 Task: Play online Dominion games.
Action: Mouse moved to (502, 403)
Screenshot: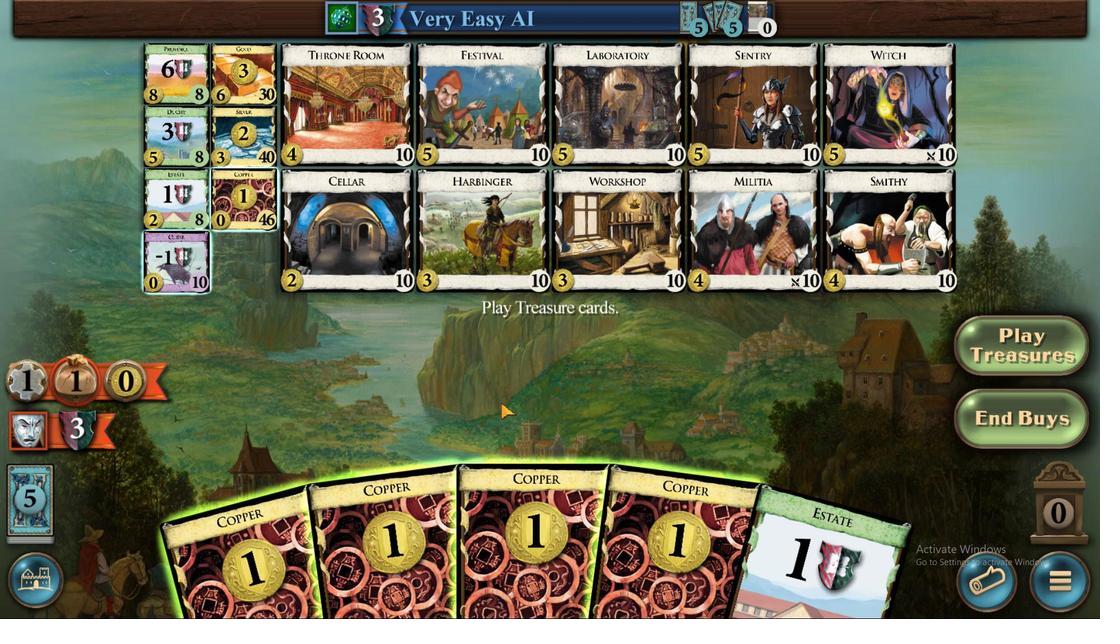 
Action: Mouse pressed left at (502, 403)
Screenshot: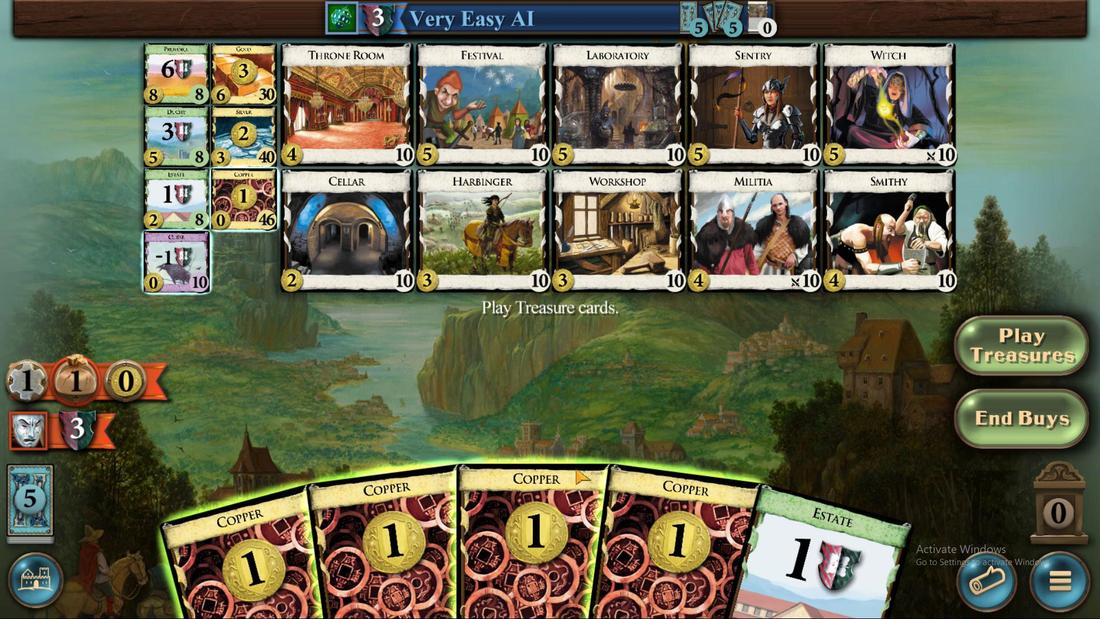 
Action: Mouse moved to (568, 529)
Screenshot: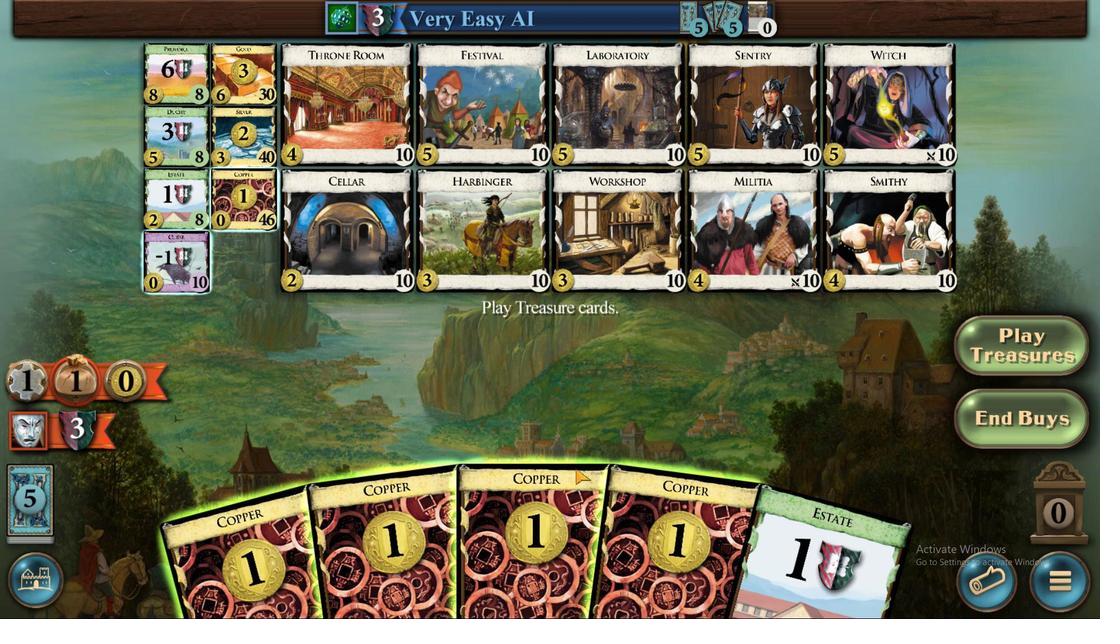 
Action: Mouse pressed left at (568, 529)
Screenshot: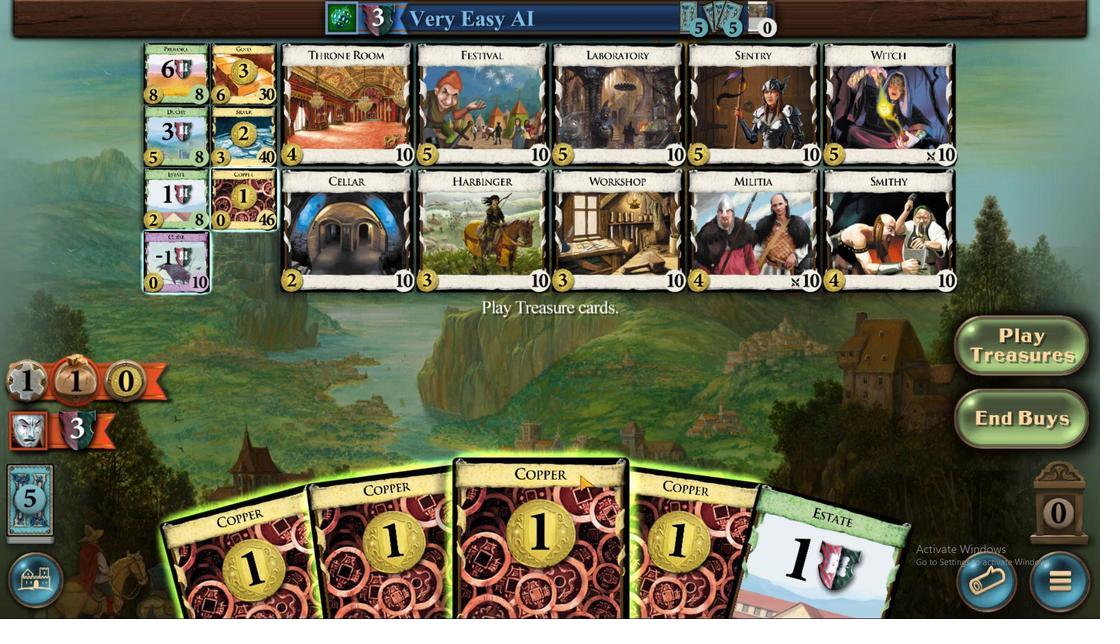 
Action: Mouse moved to (601, 540)
Screenshot: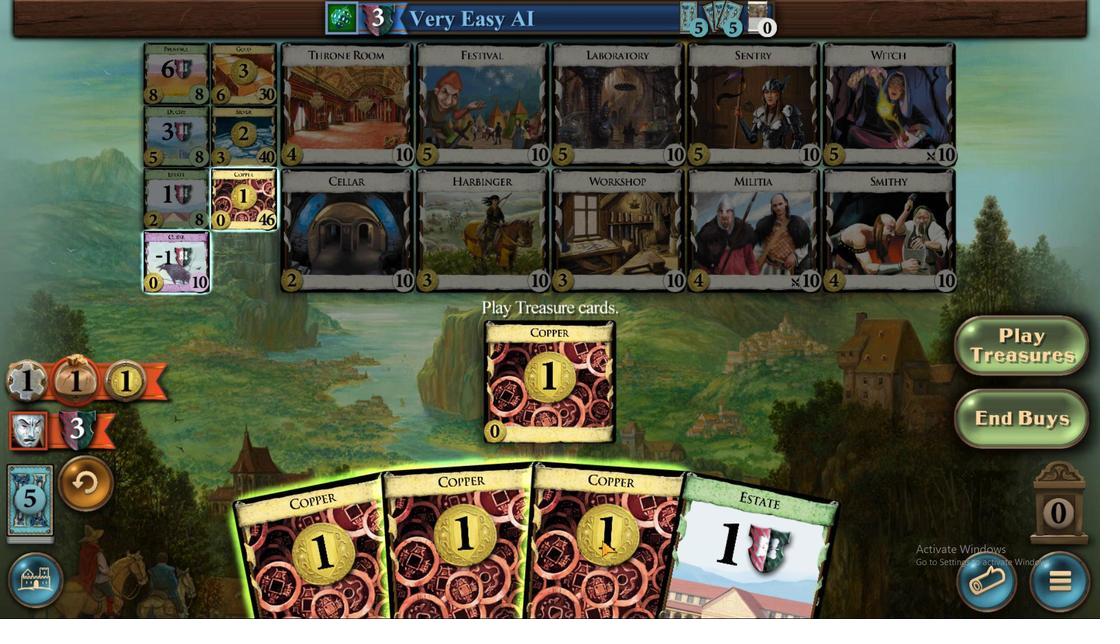 
Action: Mouse pressed left at (601, 540)
Screenshot: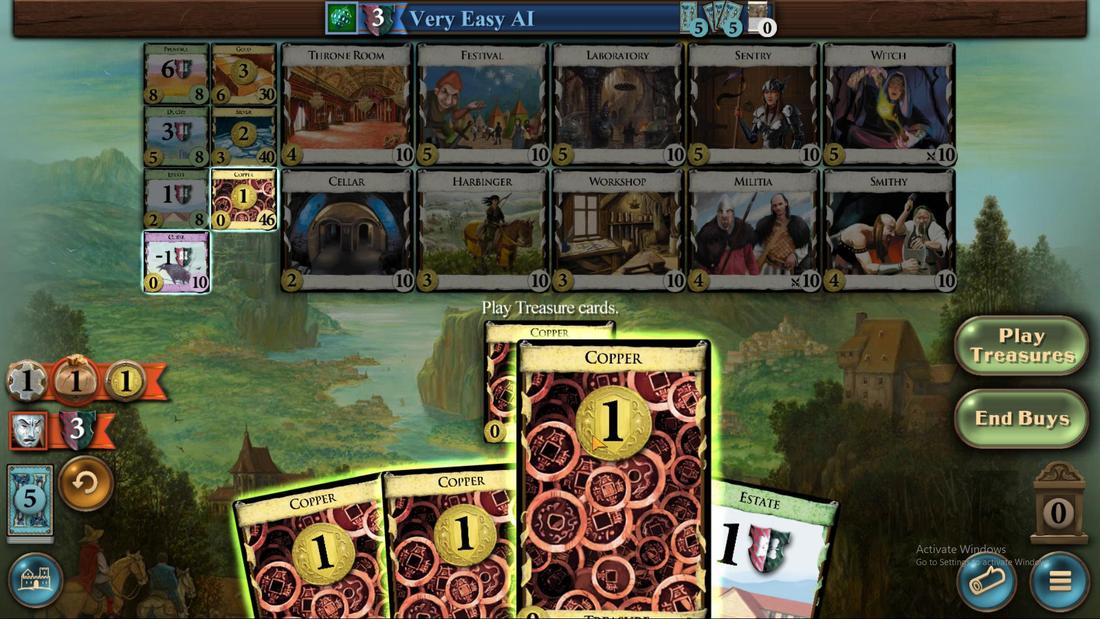 
Action: Mouse moved to (247, 199)
Screenshot: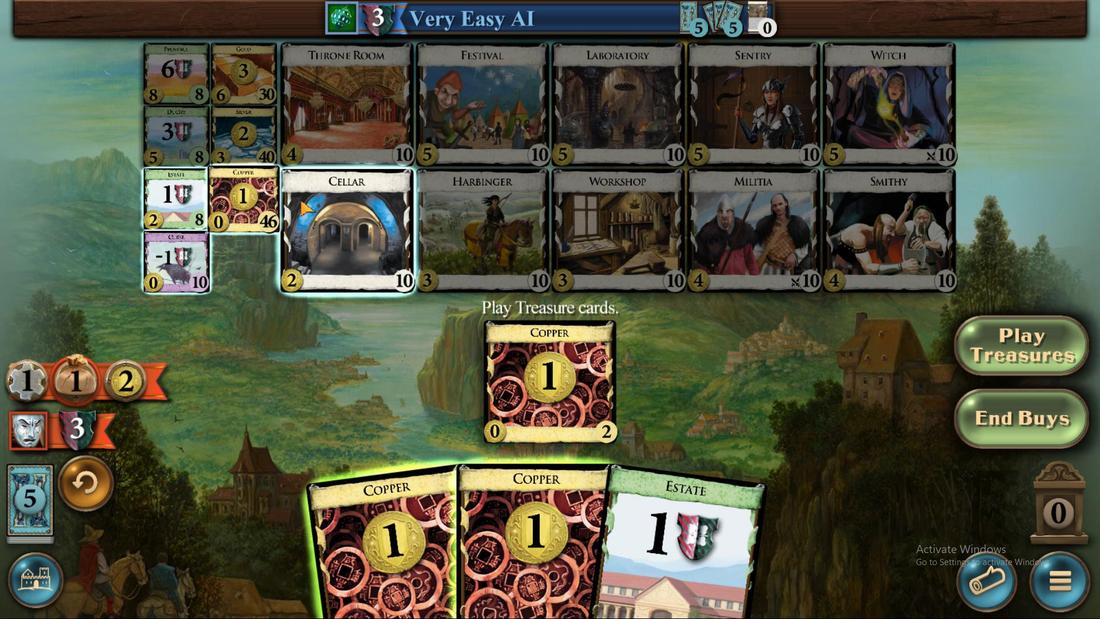 
Action: Mouse pressed left at (247, 199)
Screenshot: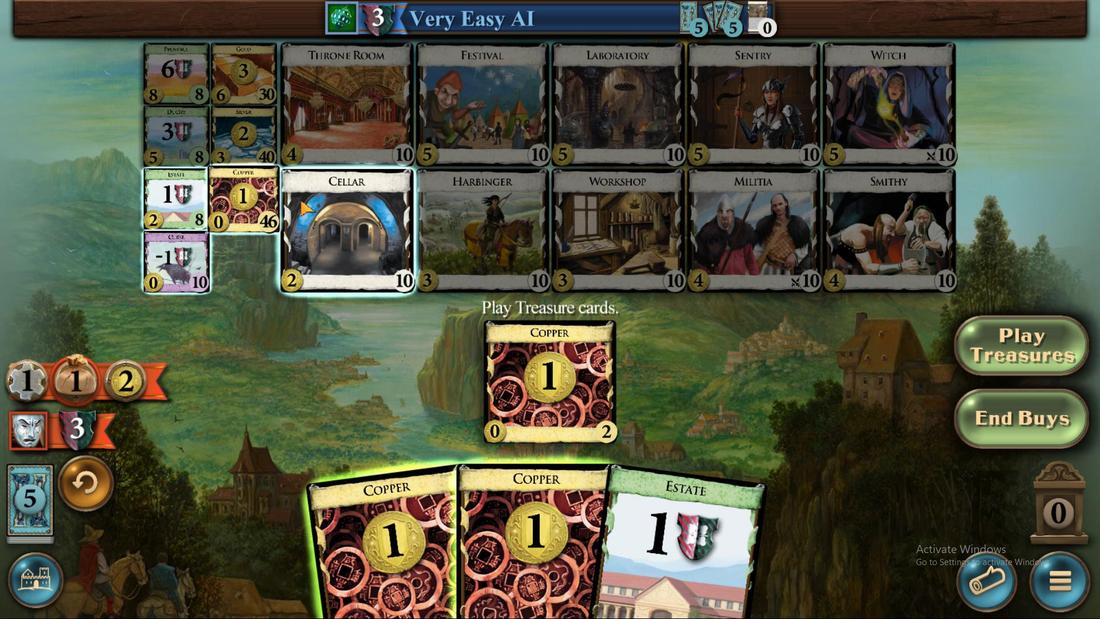 
Action: Mouse moved to (515, 582)
Screenshot: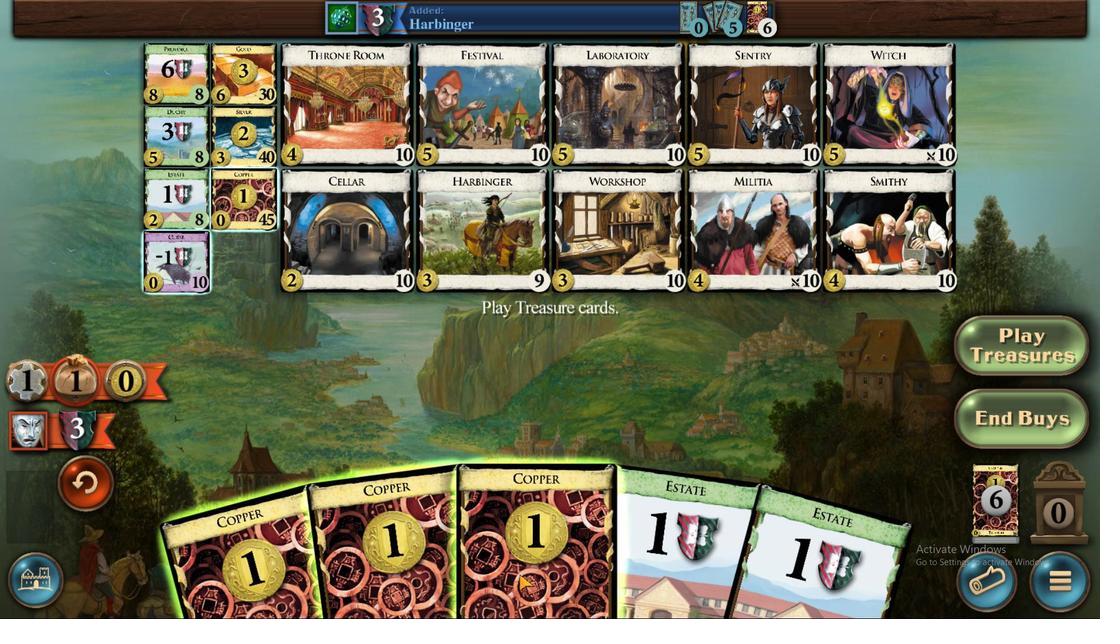 
Action: Mouse pressed left at (515, 582)
Screenshot: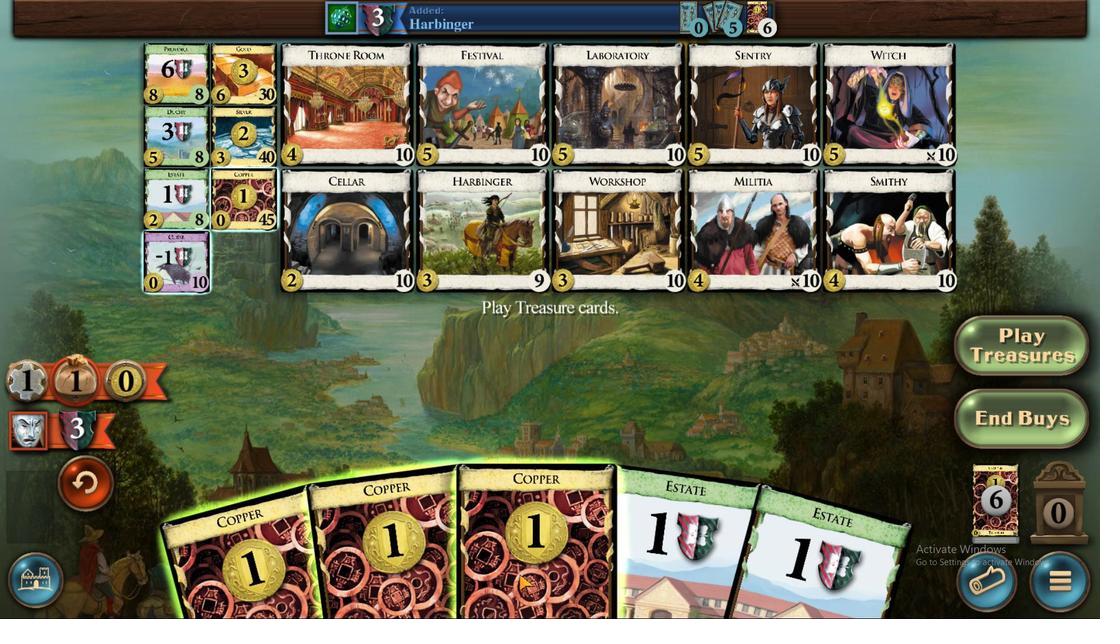 
Action: Mouse moved to (522, 509)
Screenshot: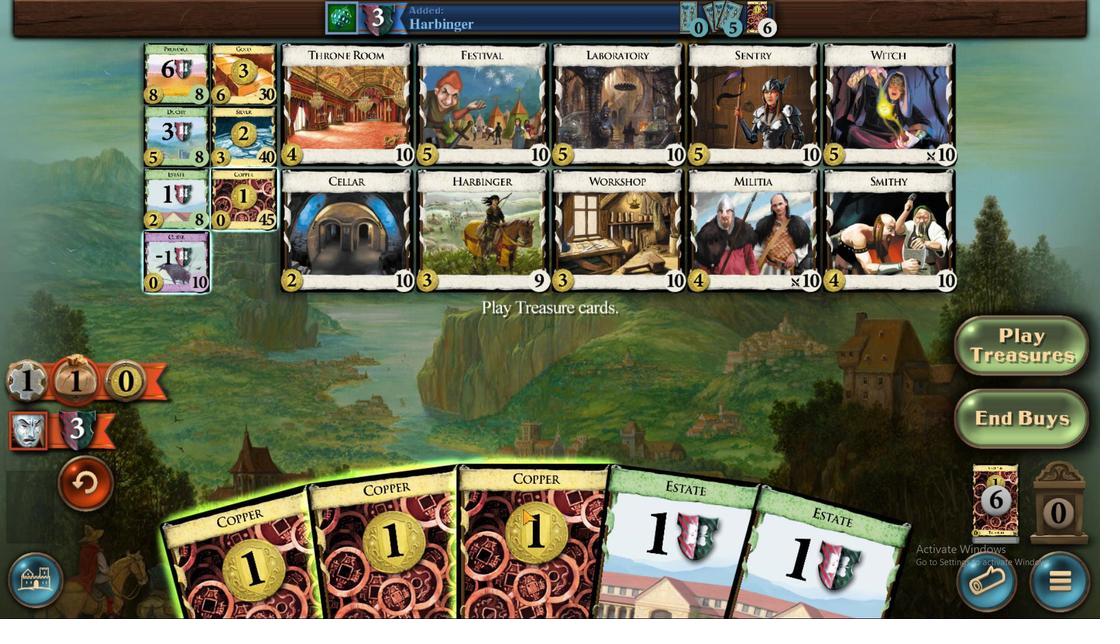 
Action: Mouse pressed left at (522, 509)
Screenshot: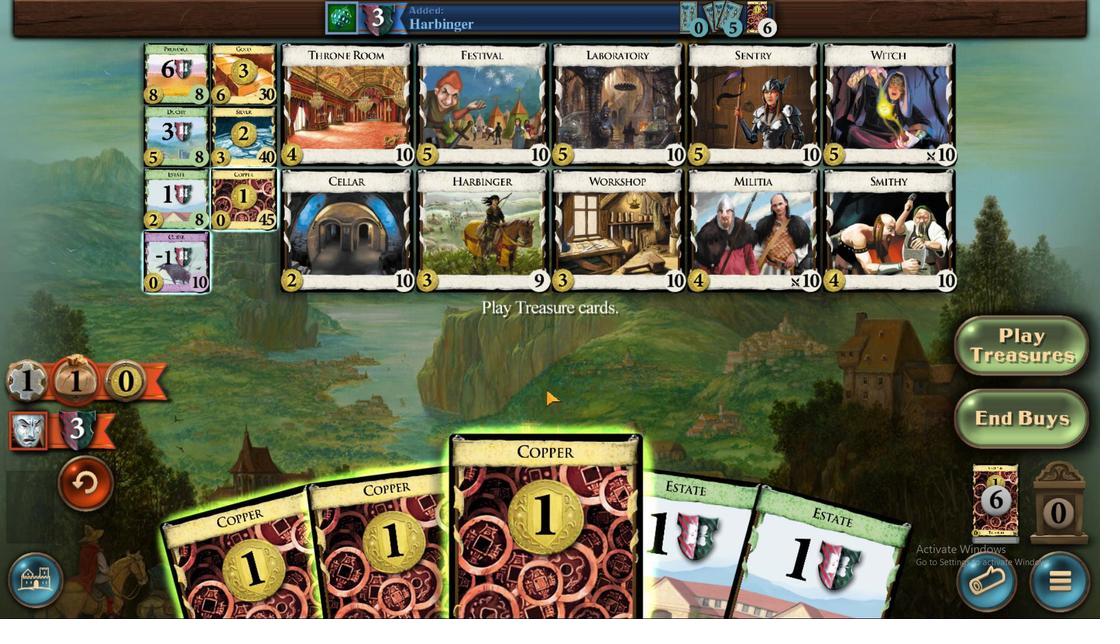 
Action: Mouse moved to (486, 496)
Screenshot: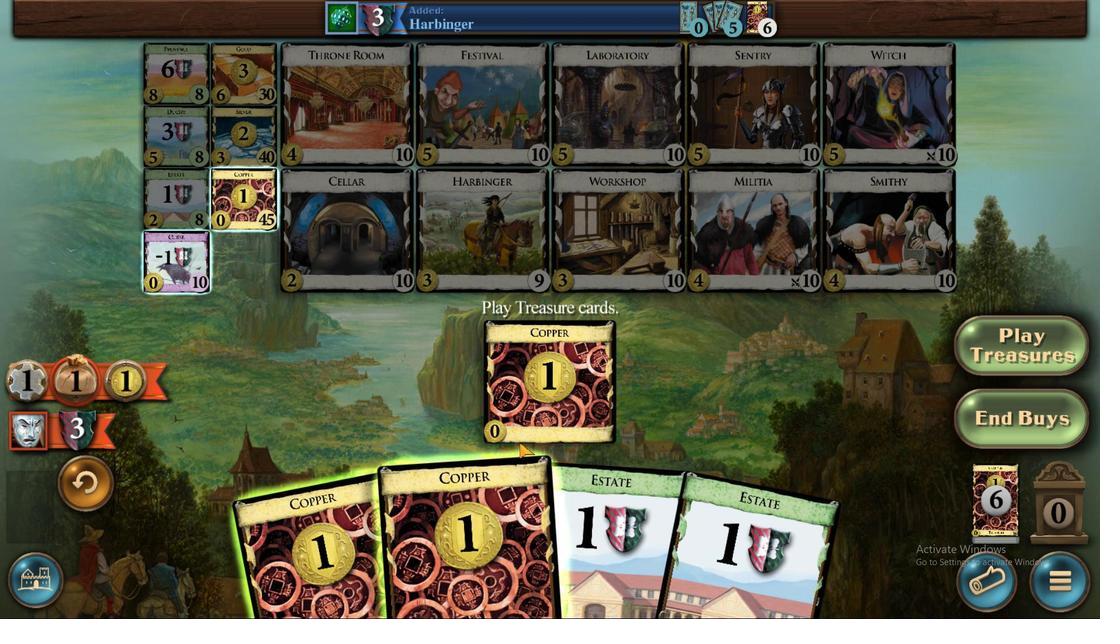 
Action: Mouse pressed left at (486, 496)
Screenshot: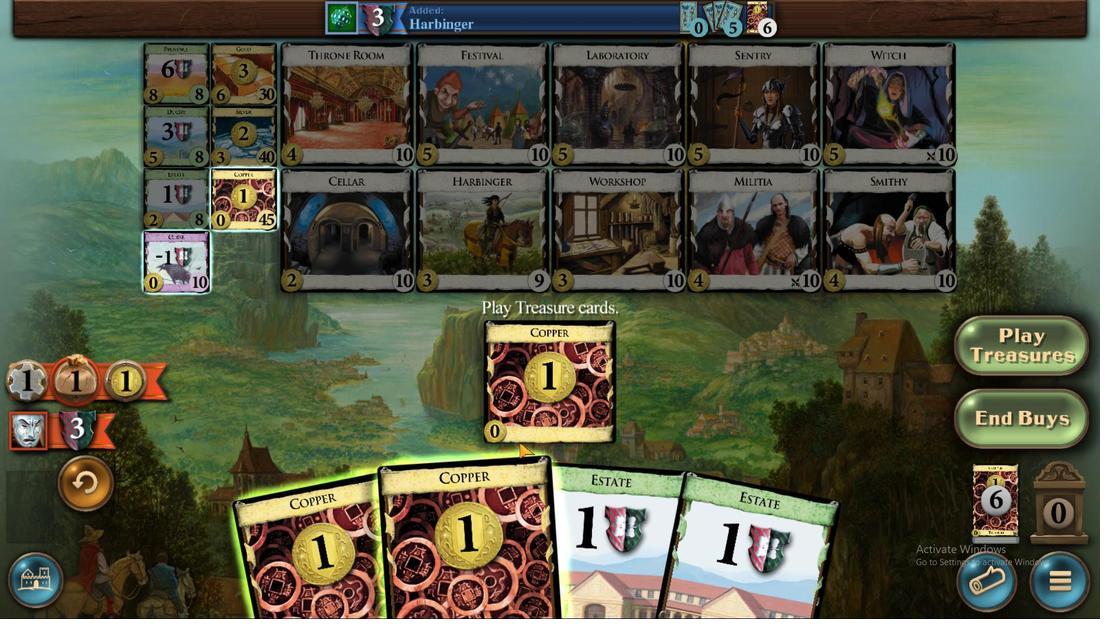 
Action: Mouse moved to (425, 531)
Screenshot: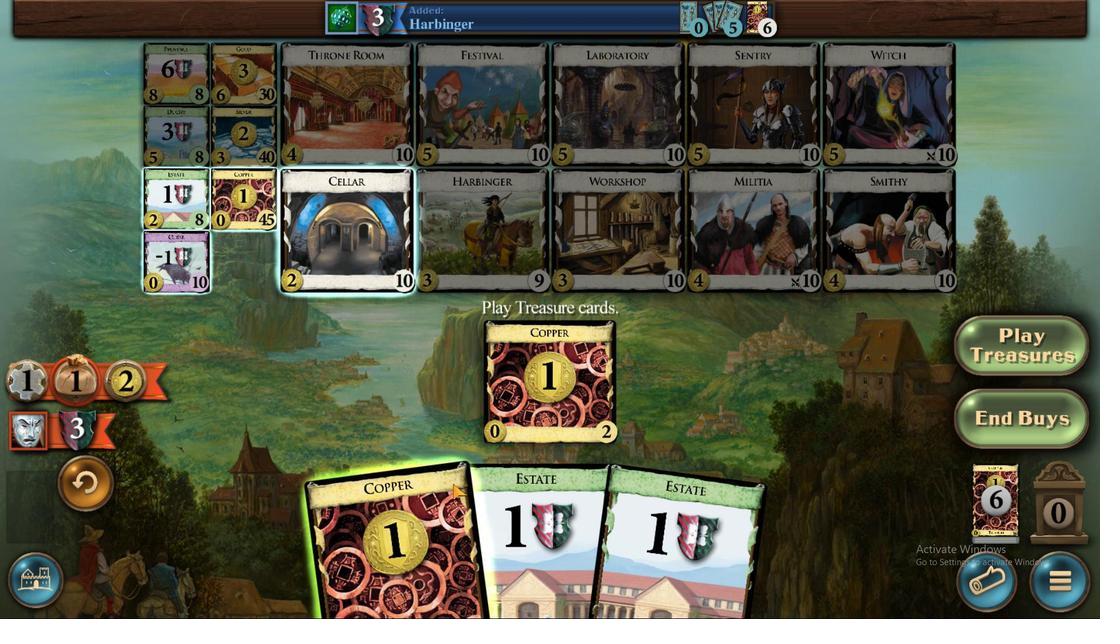 
Action: Mouse pressed left at (425, 531)
Screenshot: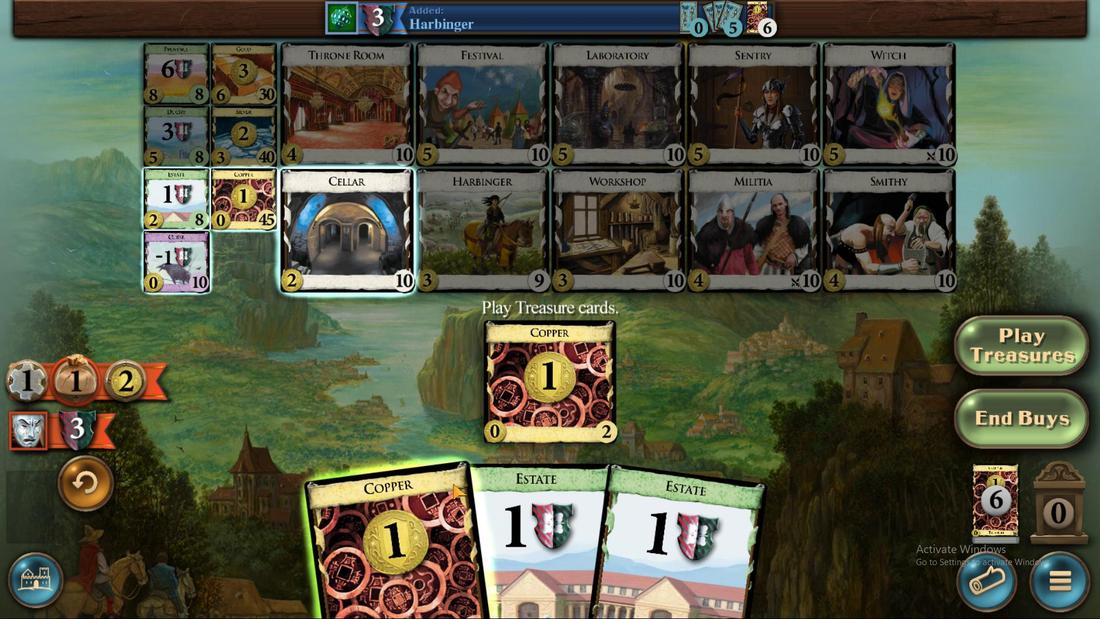 
Action: Mouse moved to (231, 124)
Screenshot: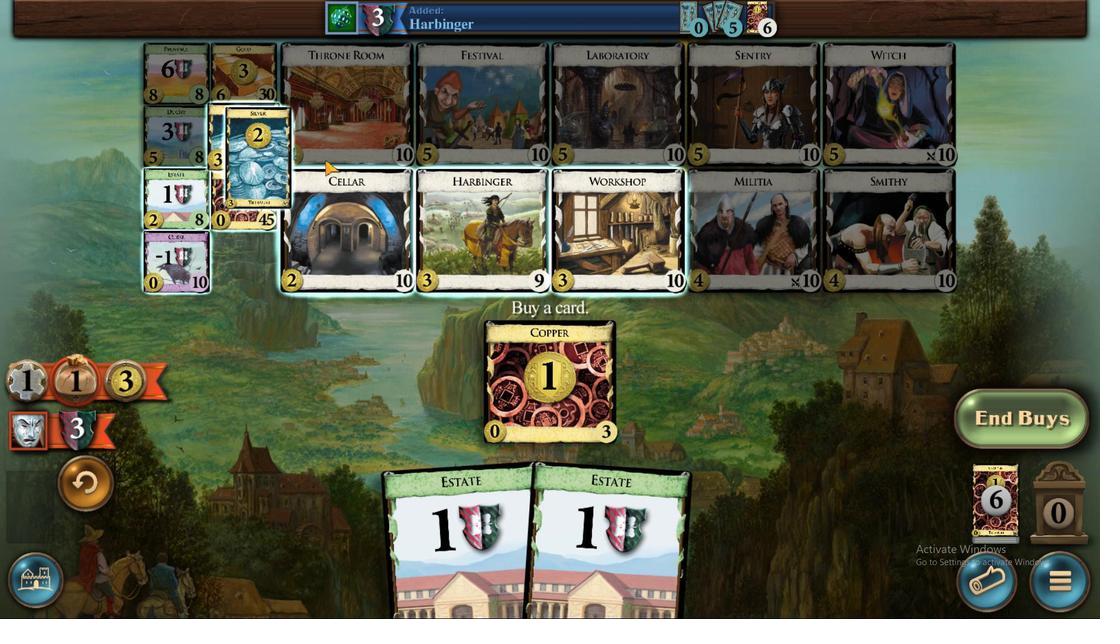 
Action: Mouse pressed left at (231, 124)
Screenshot: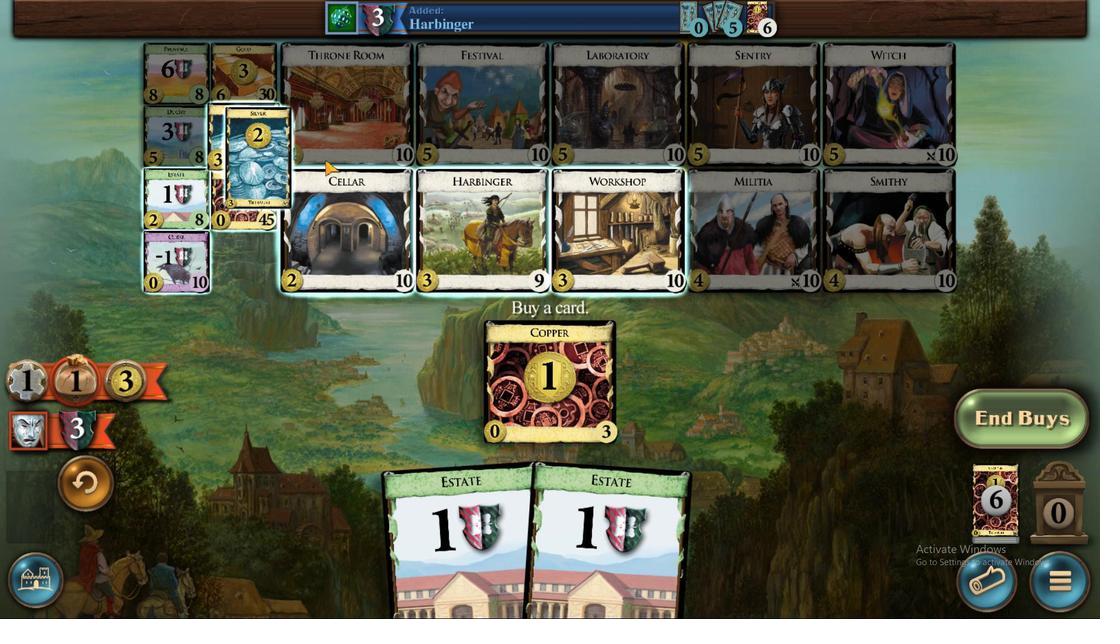
Action: Mouse moved to (538, 518)
Screenshot: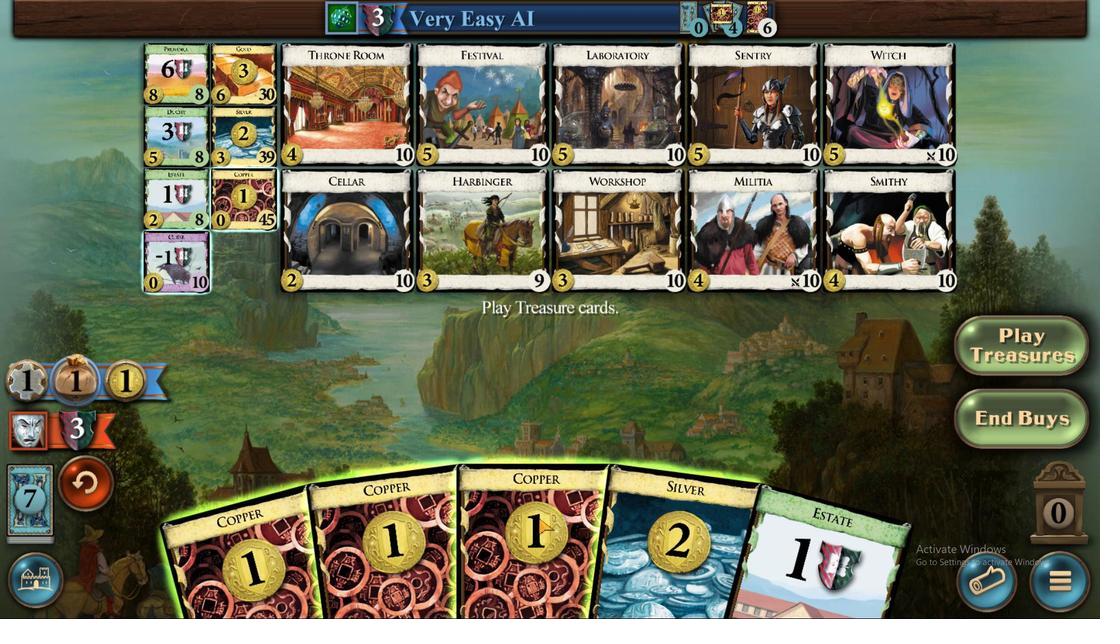 
Action: Mouse pressed left at (538, 518)
Screenshot: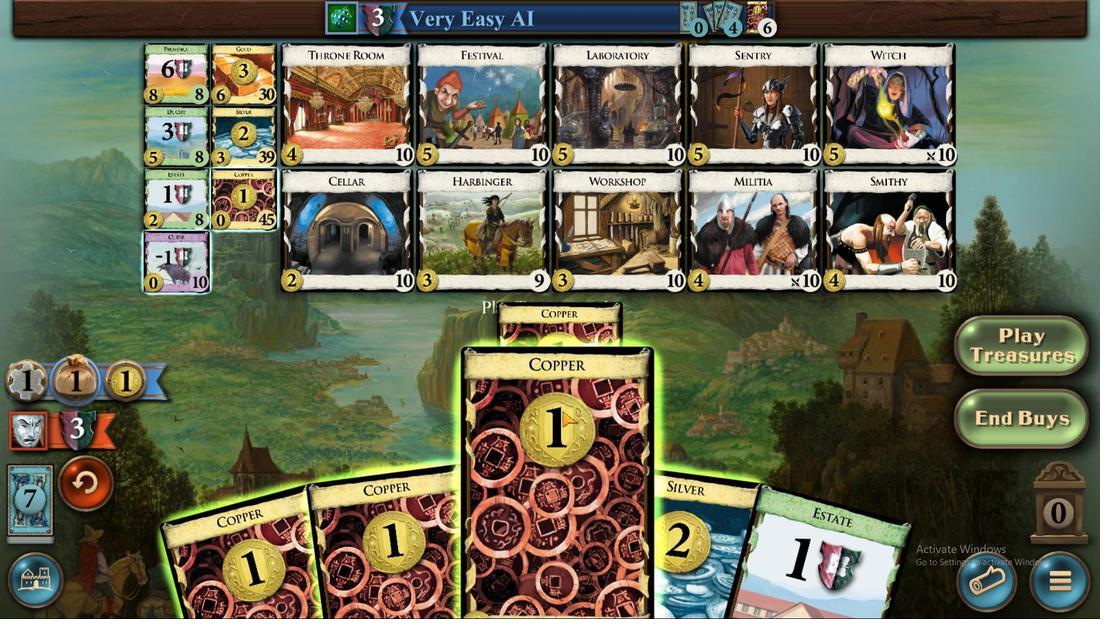 
Action: Mouse moved to (633, 523)
Screenshot: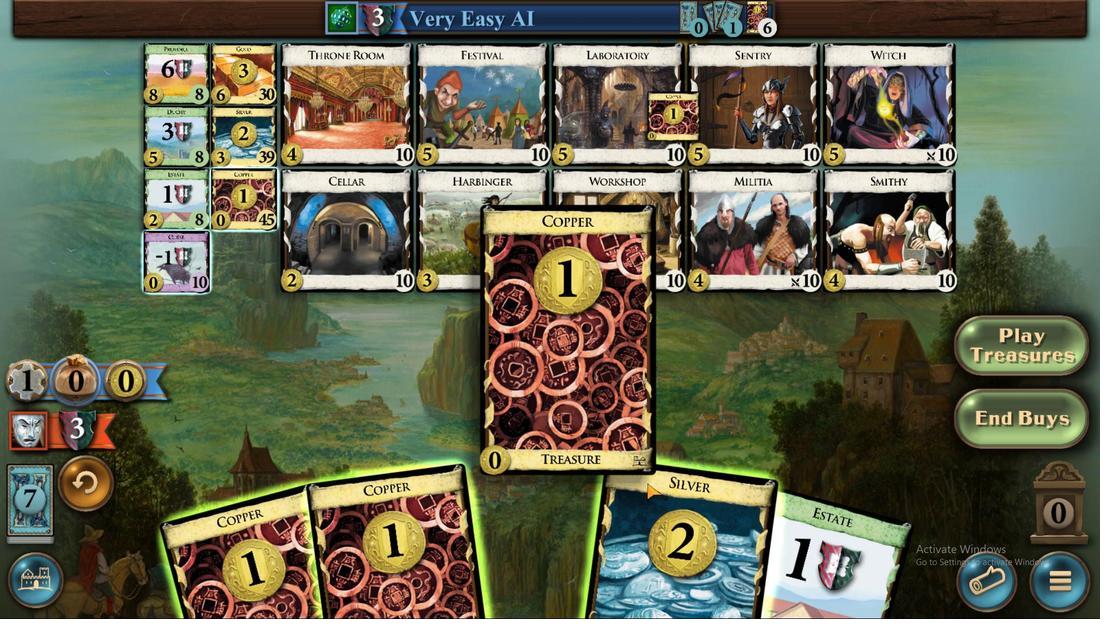 
Action: Mouse pressed left at (633, 523)
Screenshot: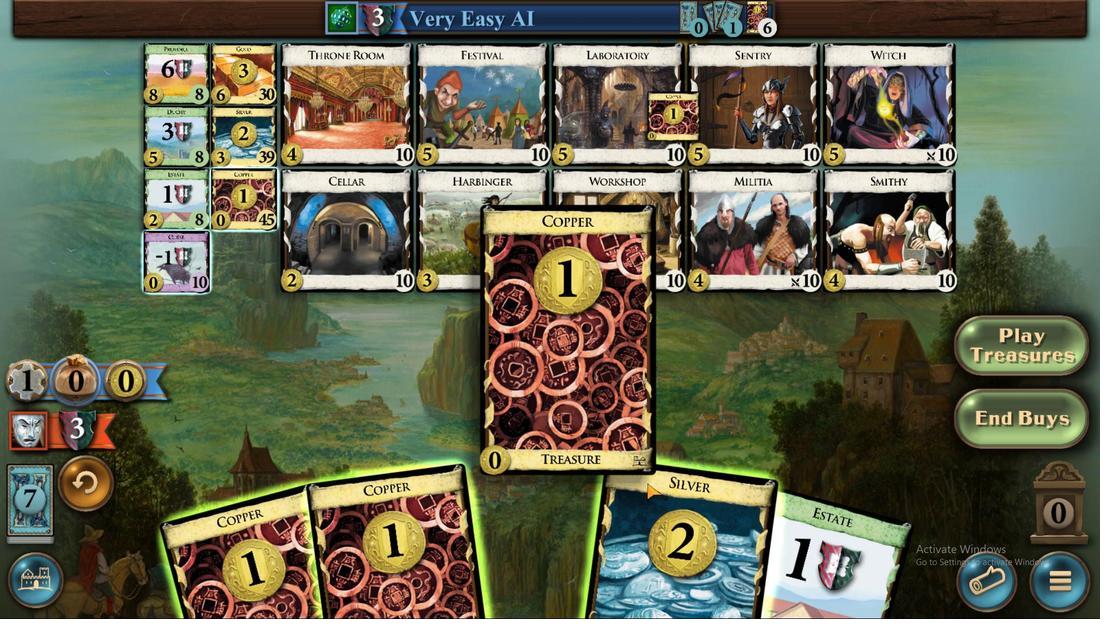 
Action: Mouse moved to (430, 538)
Screenshot: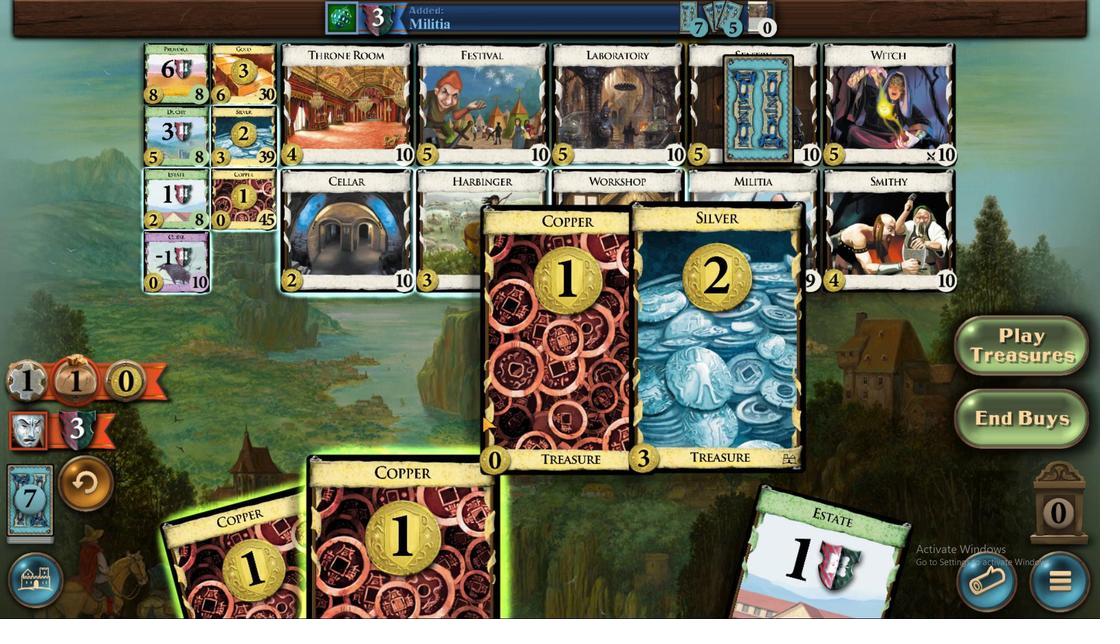
Action: Mouse pressed left at (430, 538)
Screenshot: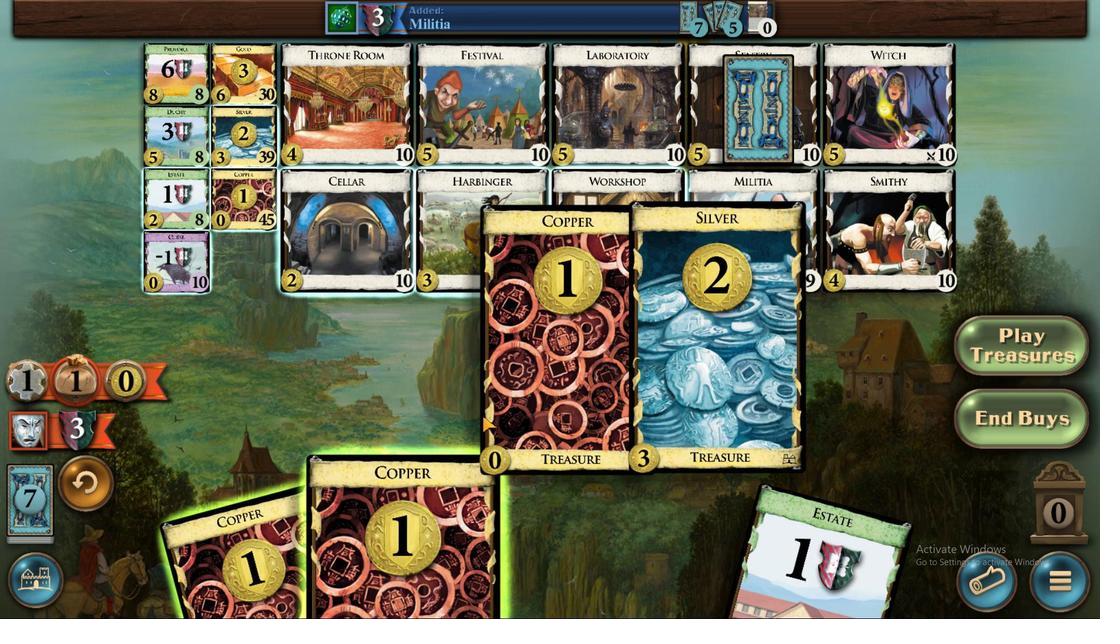 
Action: Mouse moved to (244, 121)
Screenshot: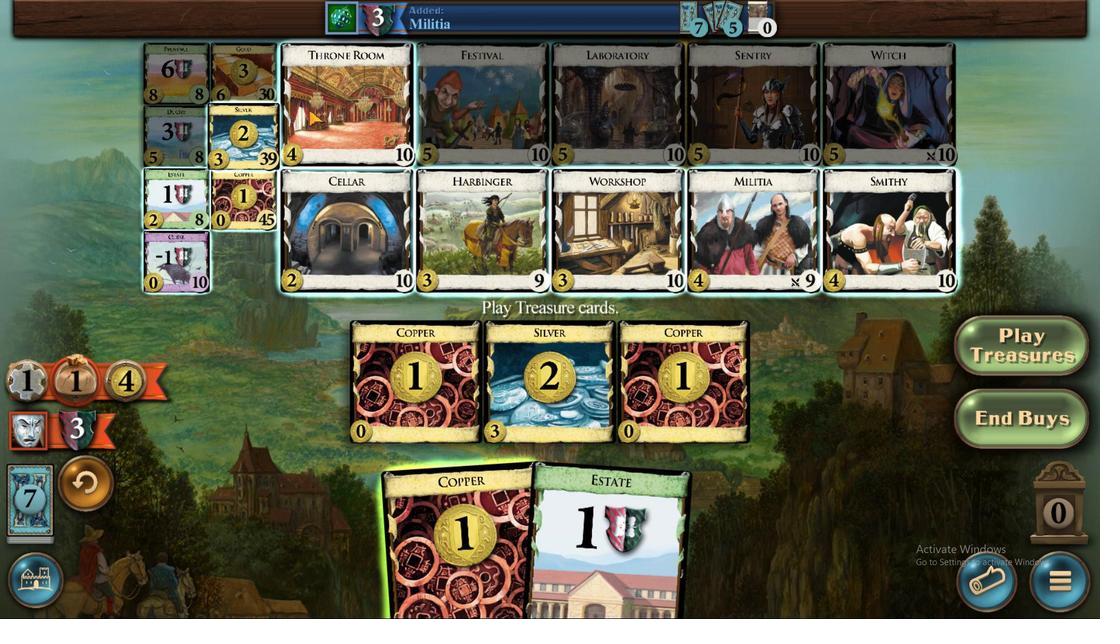 
Action: Mouse pressed left at (244, 121)
Screenshot: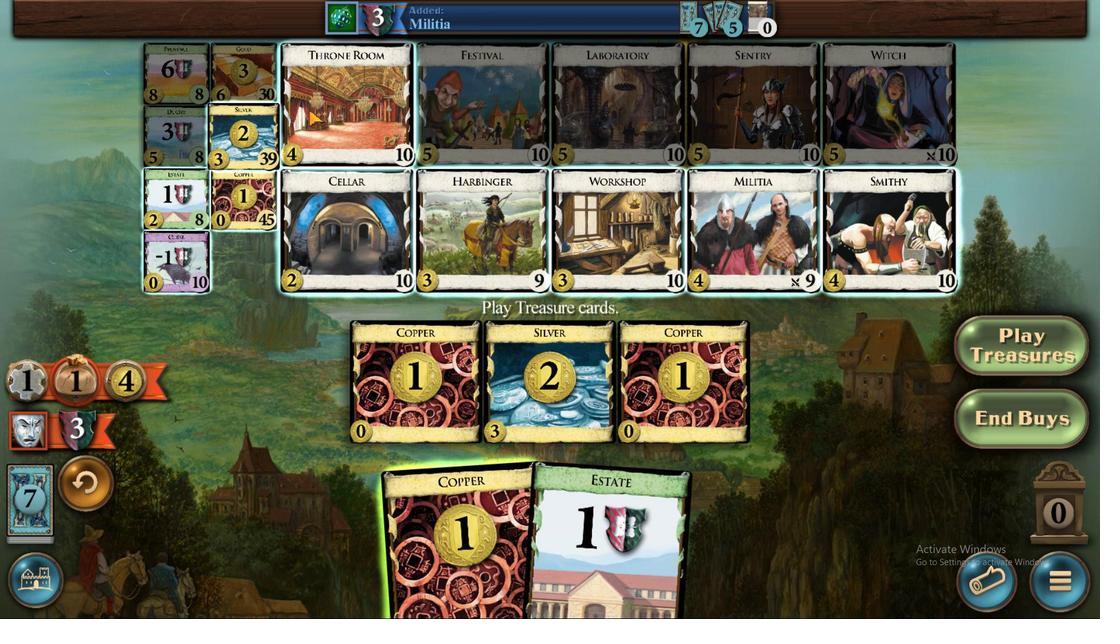 
Action: Mouse moved to (520, 502)
Screenshot: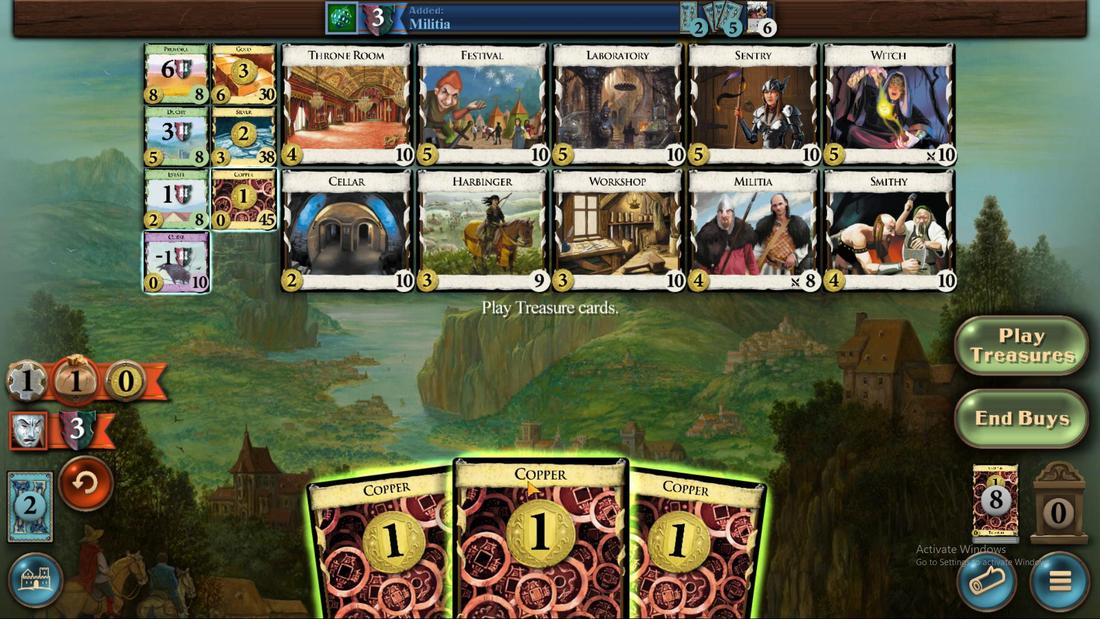 
Action: Mouse pressed left at (520, 502)
Screenshot: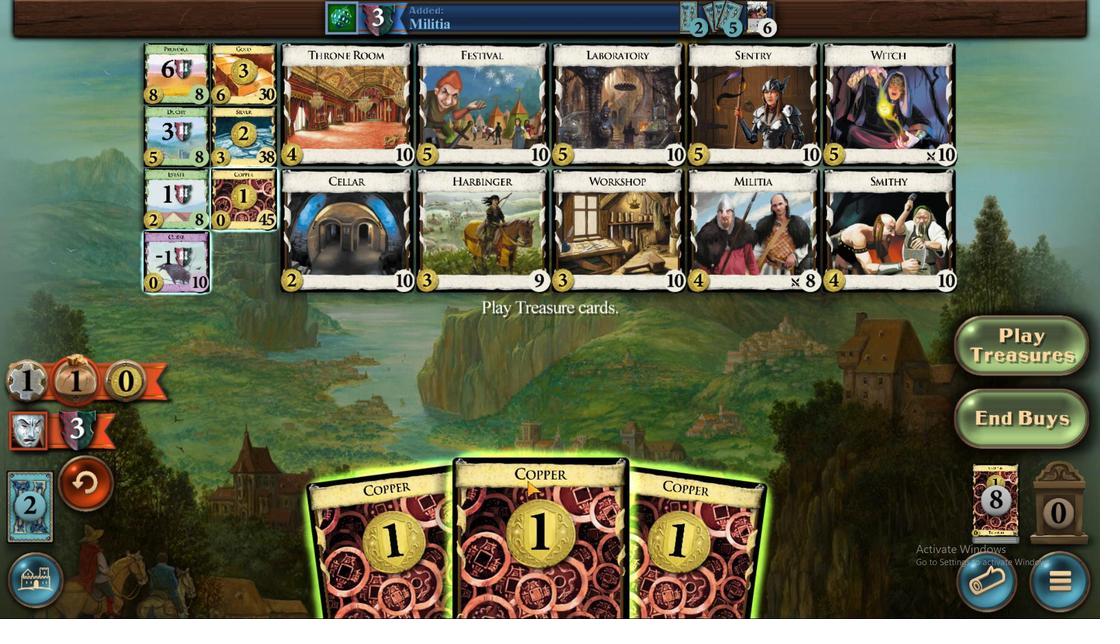
Action: Mouse moved to (586, 560)
Screenshot: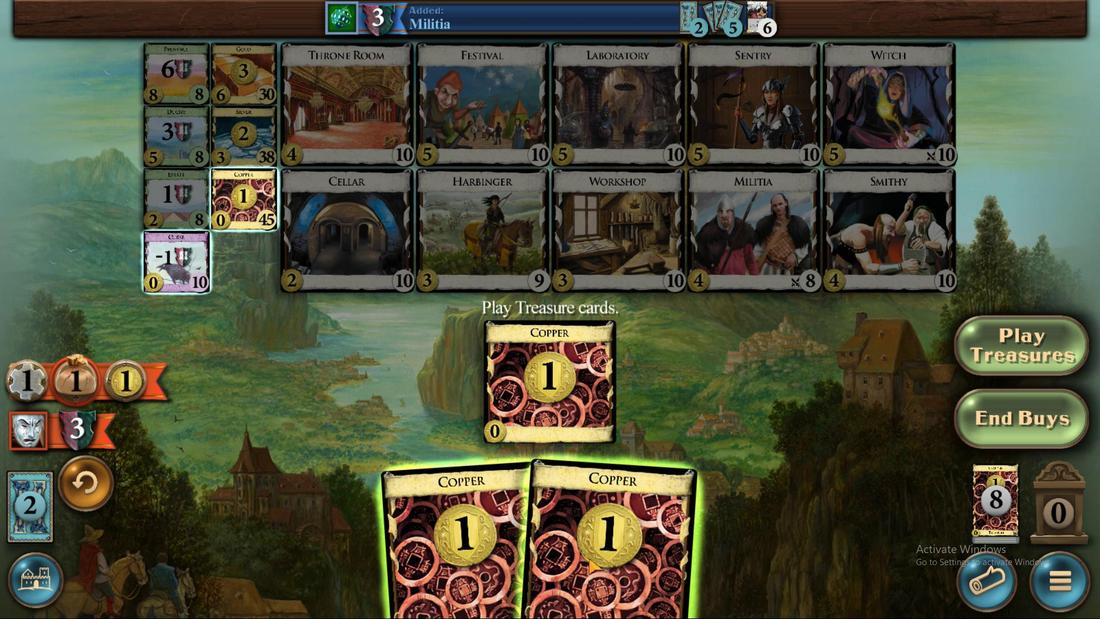 
Action: Mouse pressed left at (586, 560)
Screenshot: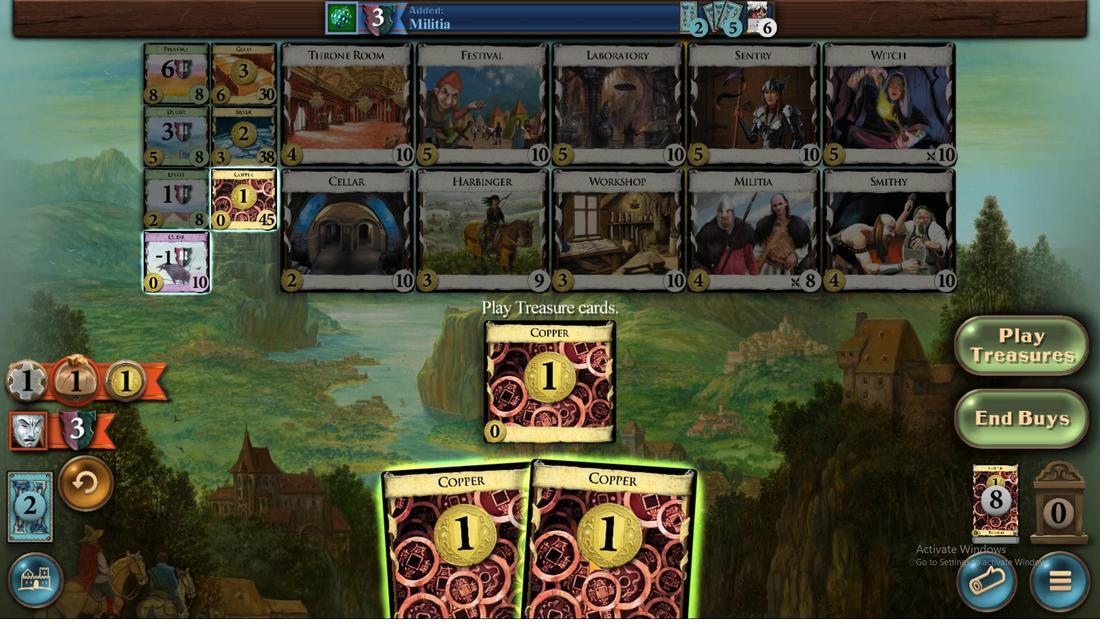 
Action: Mouse moved to (227, 204)
Screenshot: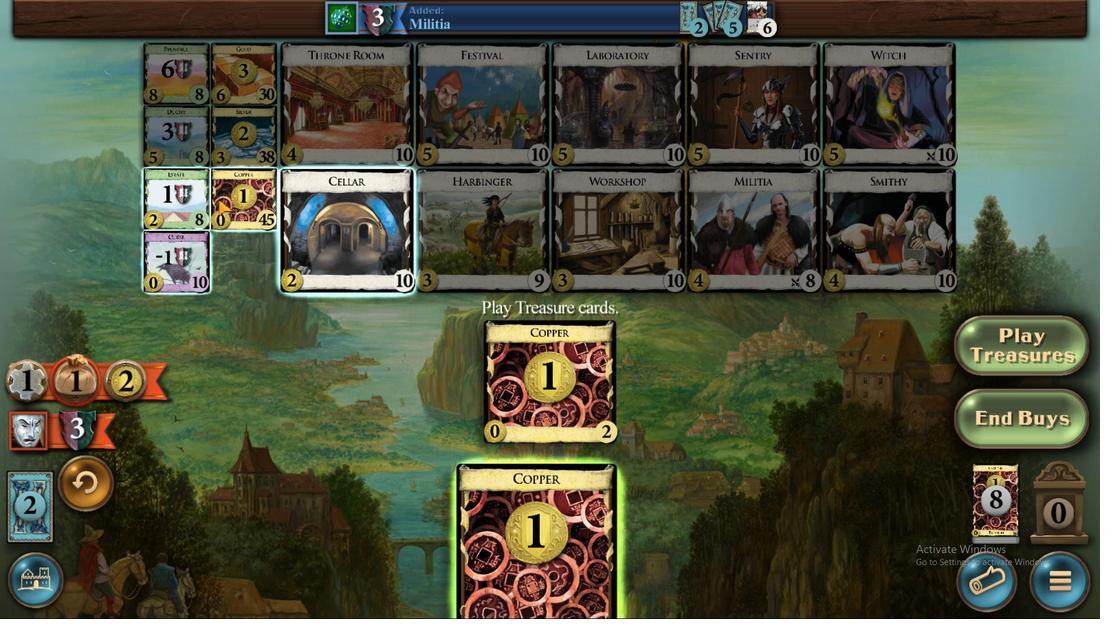 
Action: Mouse pressed left at (227, 204)
Screenshot: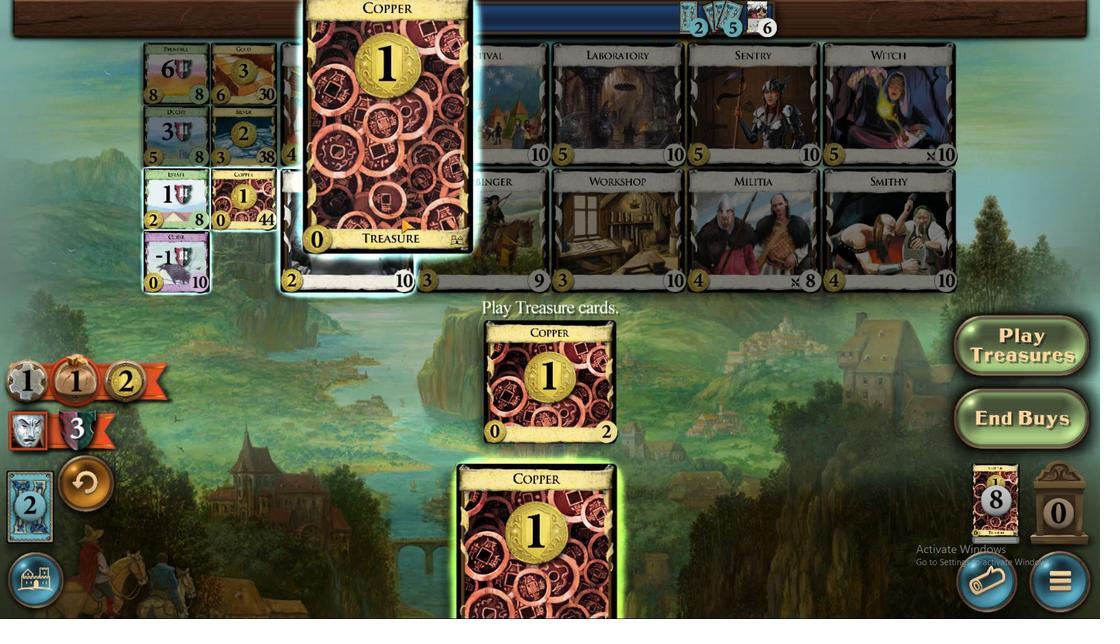 
Action: Mouse moved to (514, 533)
Screenshot: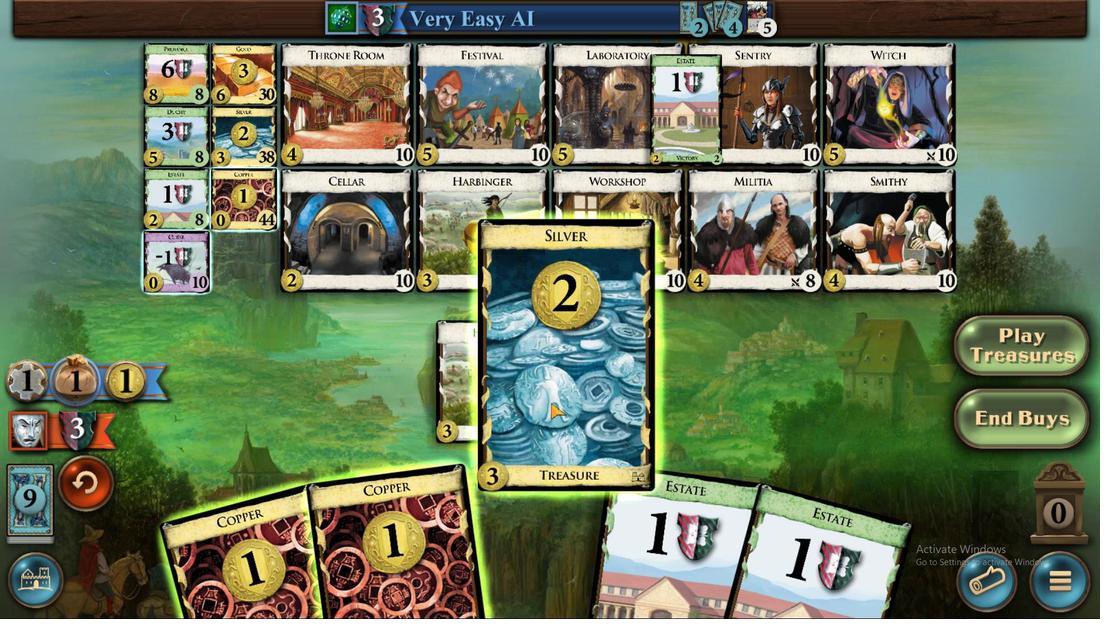
Action: Mouse pressed left at (512, 533)
Screenshot: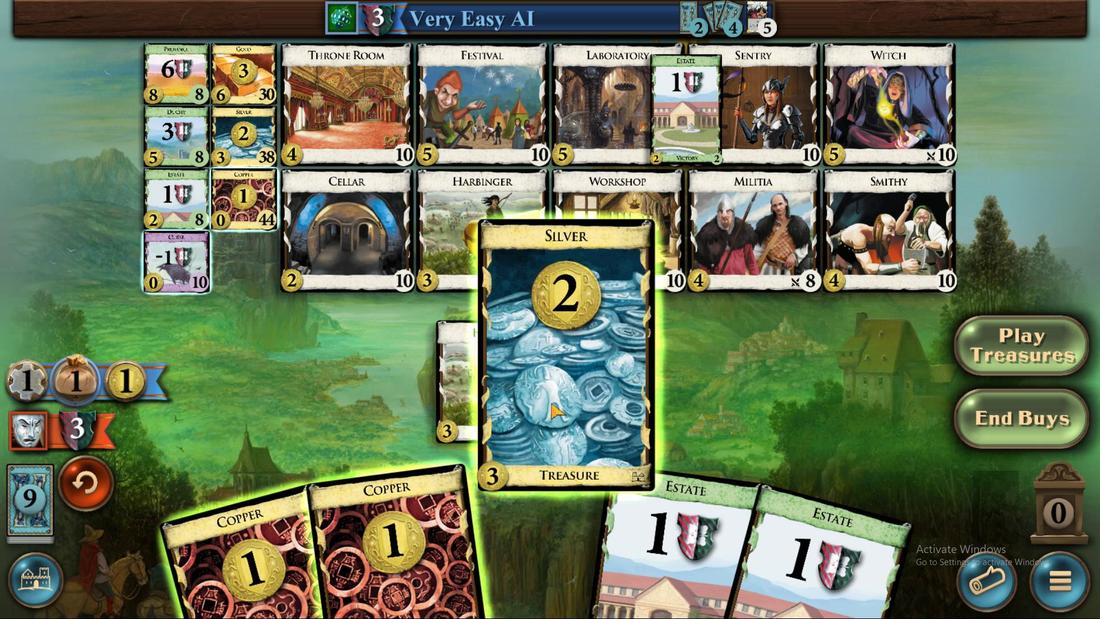 
Action: Mouse moved to (431, 550)
Screenshot: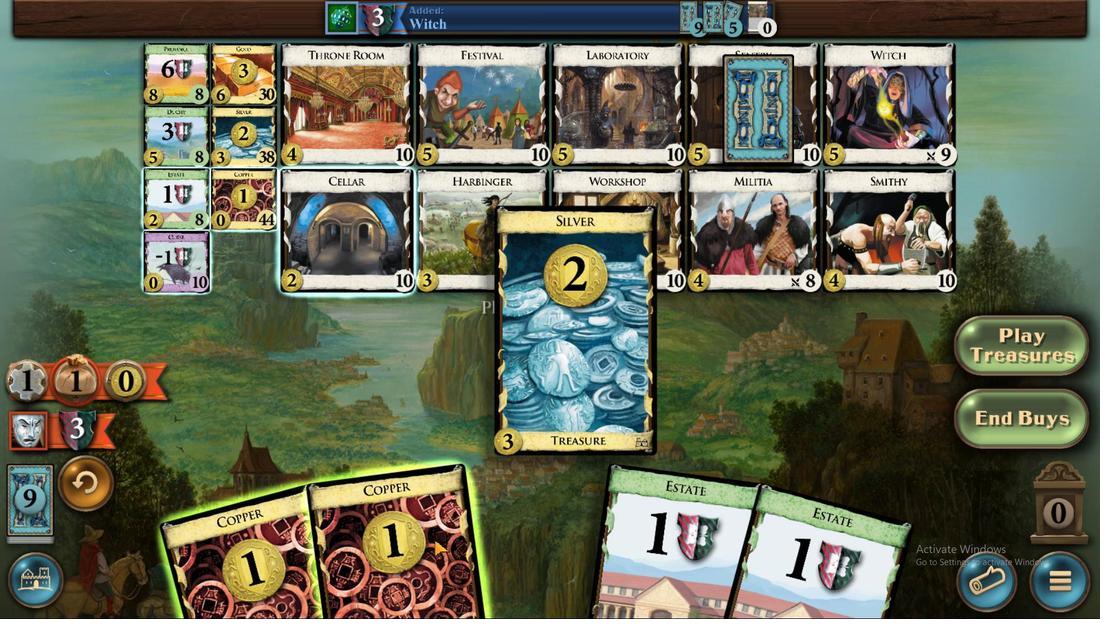 
Action: Mouse pressed left at (431, 550)
Screenshot: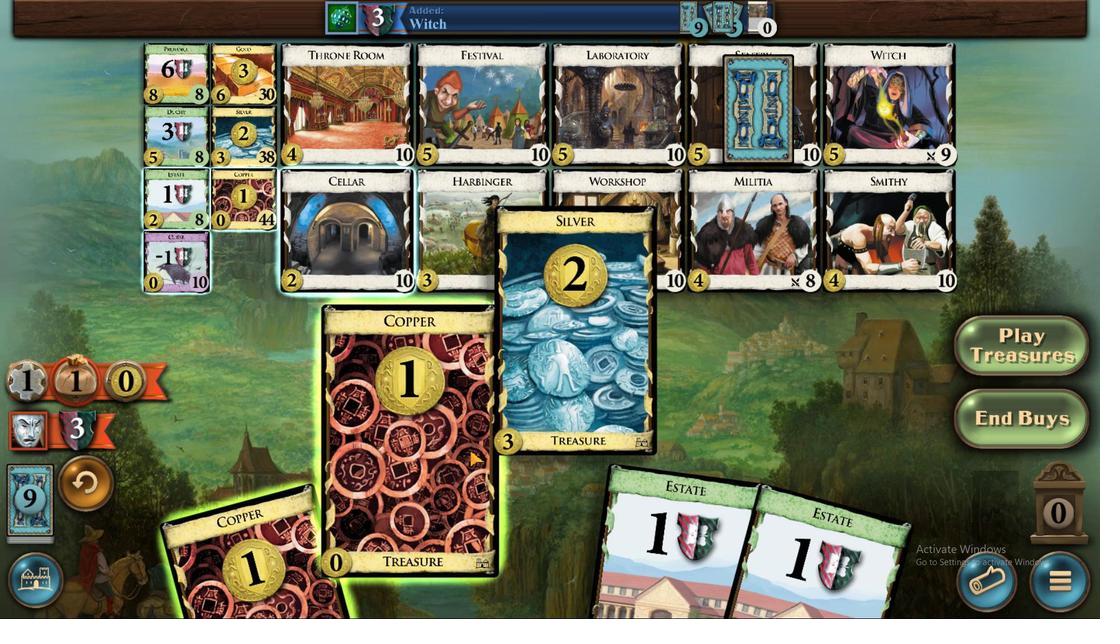 
Action: Mouse moved to (389, 533)
Screenshot: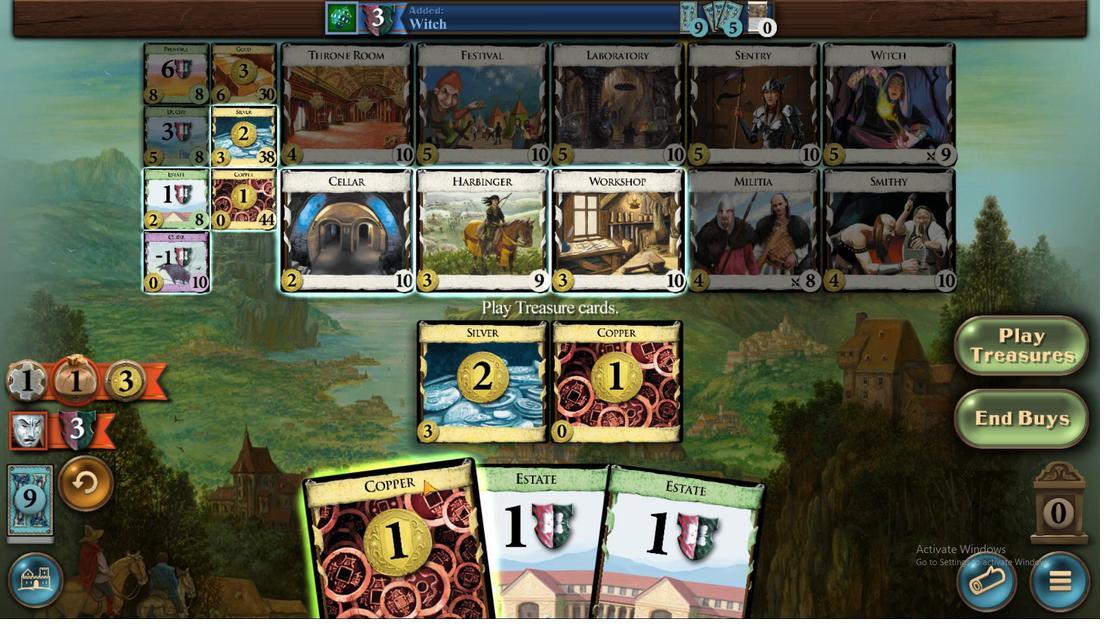 
Action: Mouse pressed left at (389, 533)
Screenshot: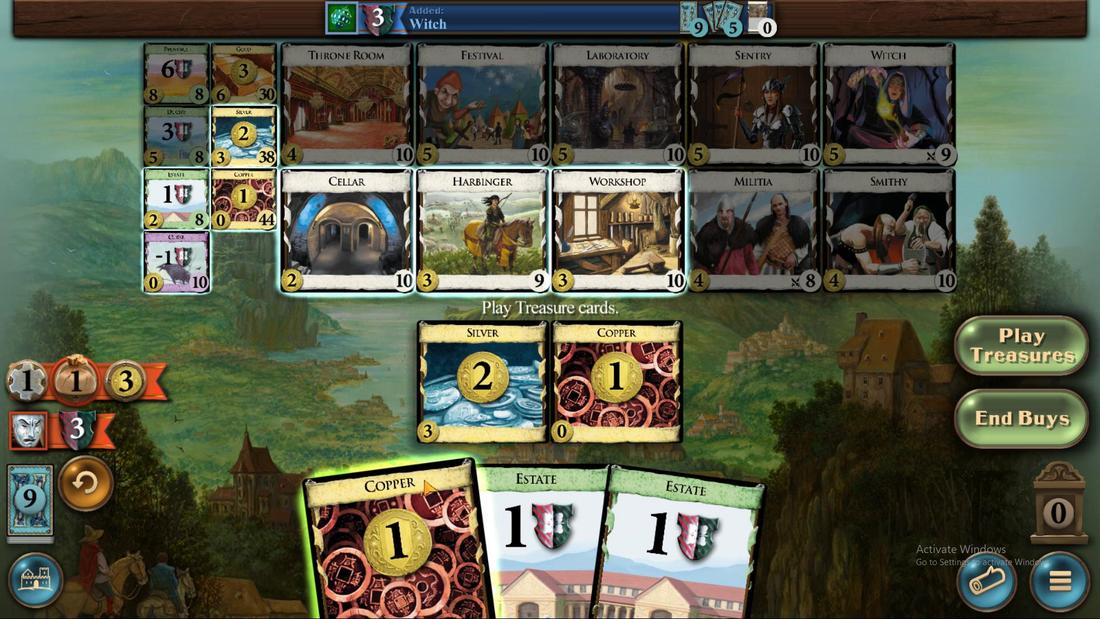 
Action: Mouse moved to (243, 128)
Screenshot: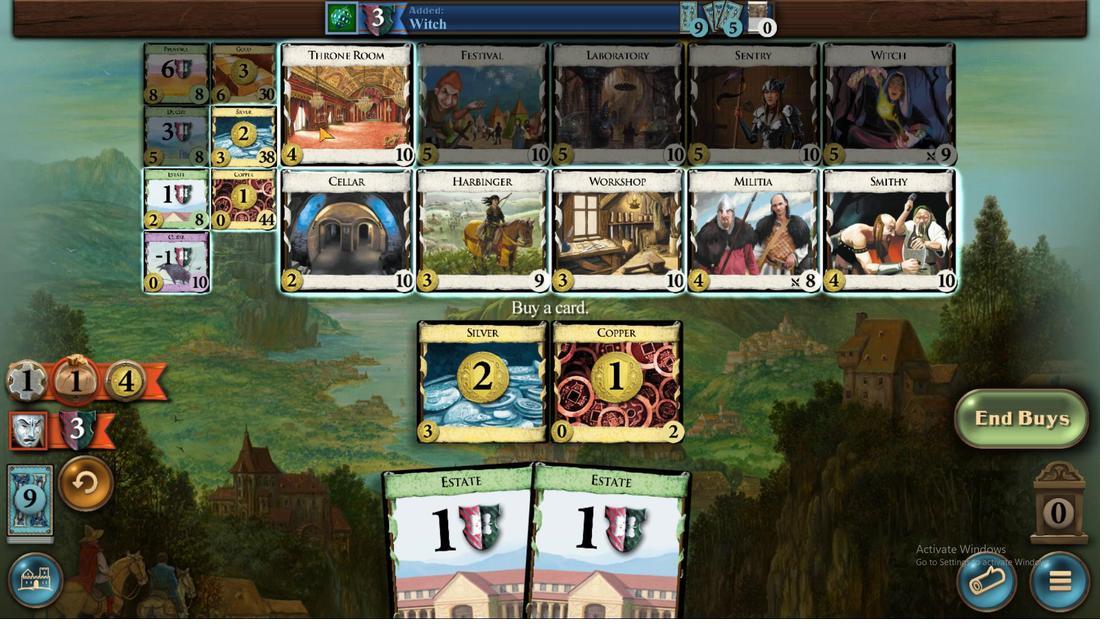 
Action: Mouse pressed left at (243, 128)
Screenshot: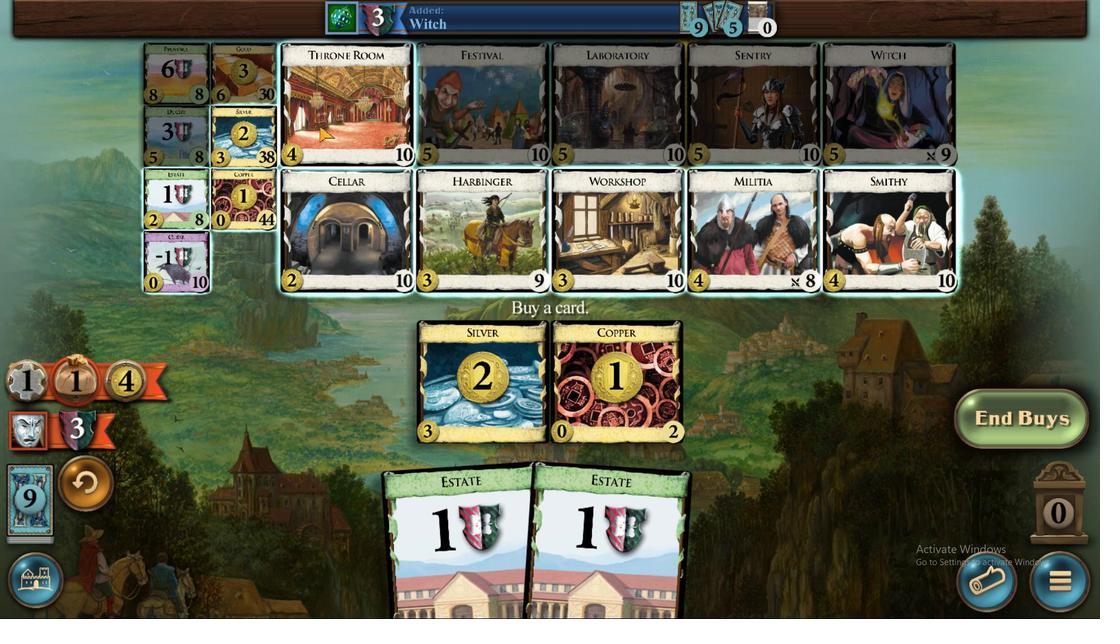
Action: Mouse moved to (684, 503)
Screenshot: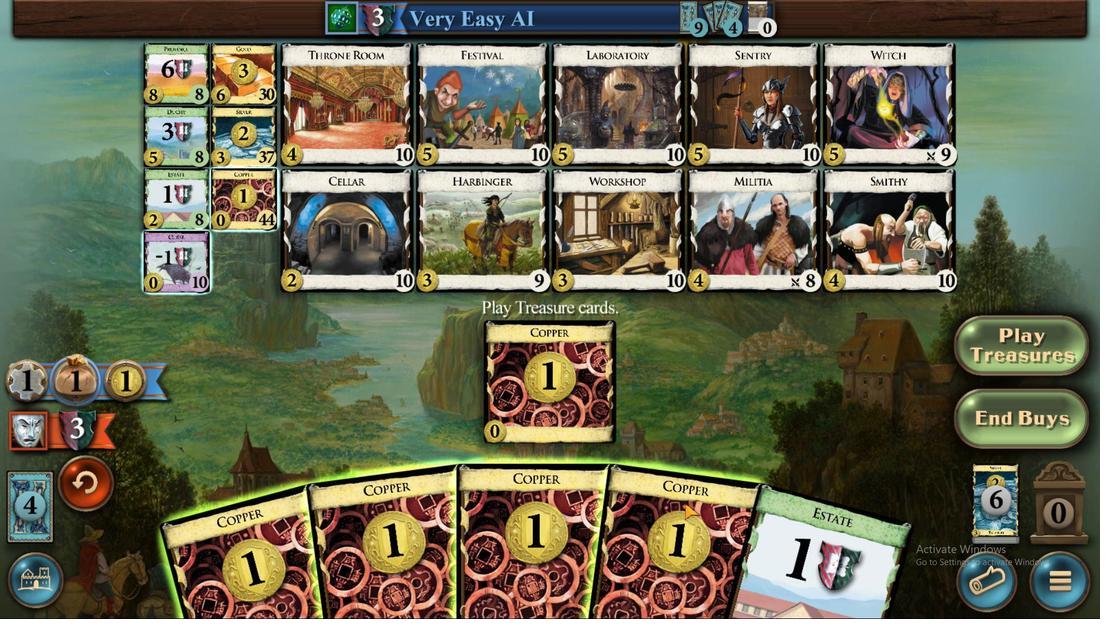 
Action: Mouse pressed left at (684, 503)
Screenshot: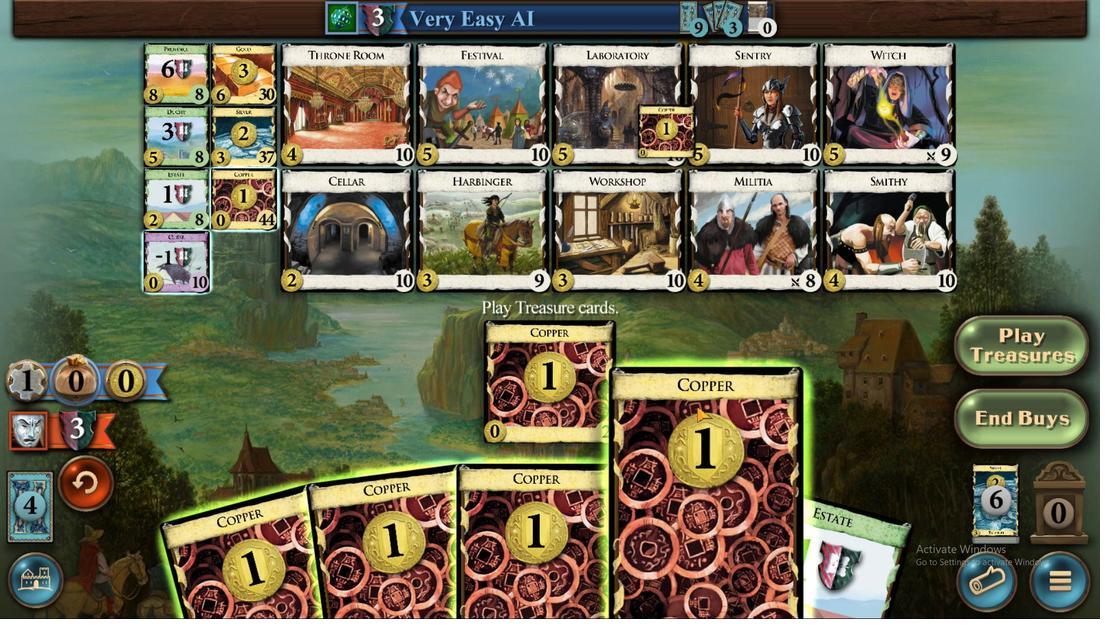 
Action: Mouse moved to (629, 537)
Screenshot: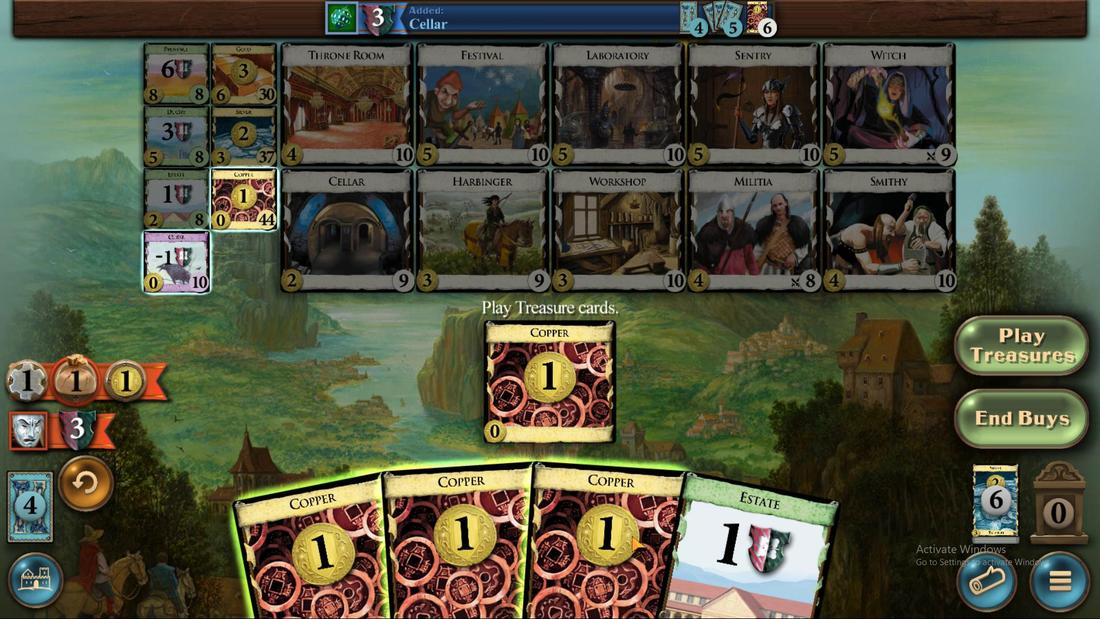 
Action: Mouse pressed left at (629, 537)
Screenshot: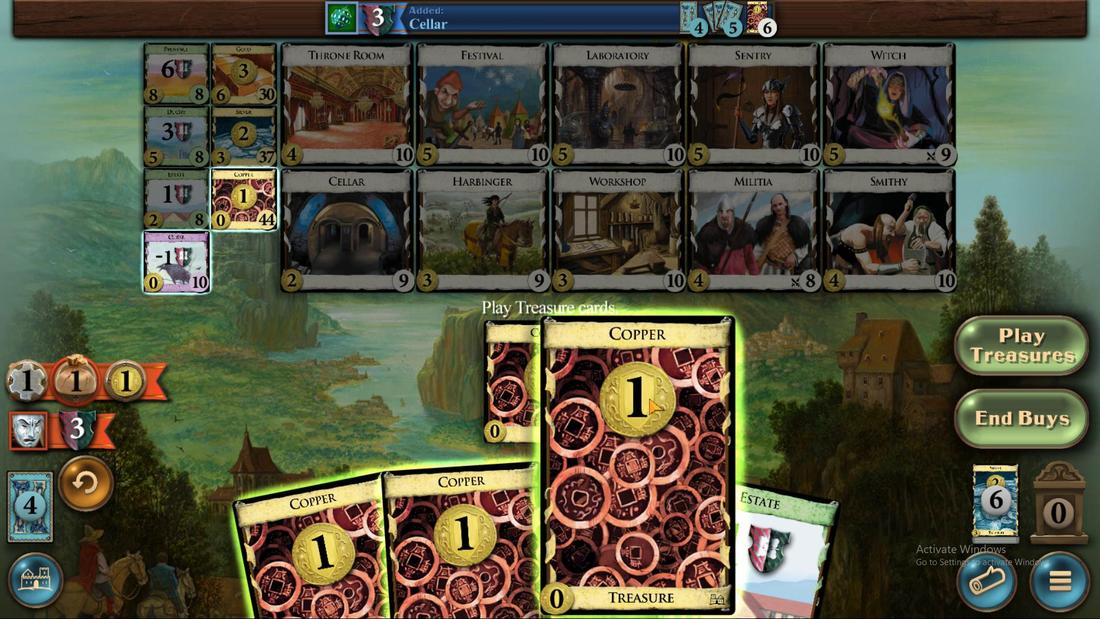 
Action: Mouse moved to (555, 529)
Screenshot: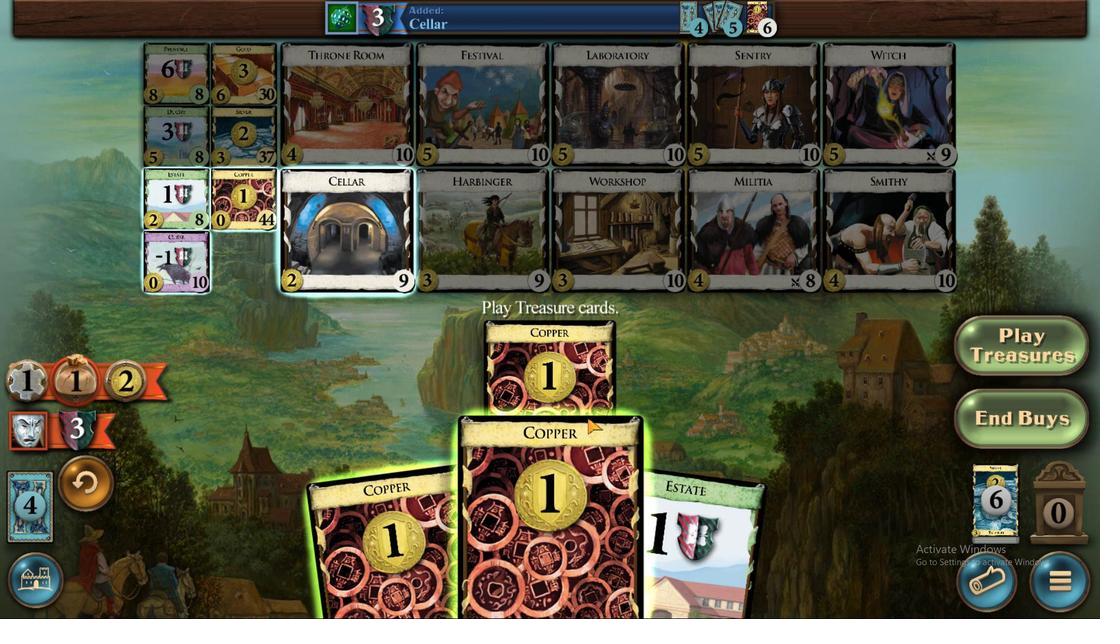 
Action: Mouse pressed left at (554, 530)
Screenshot: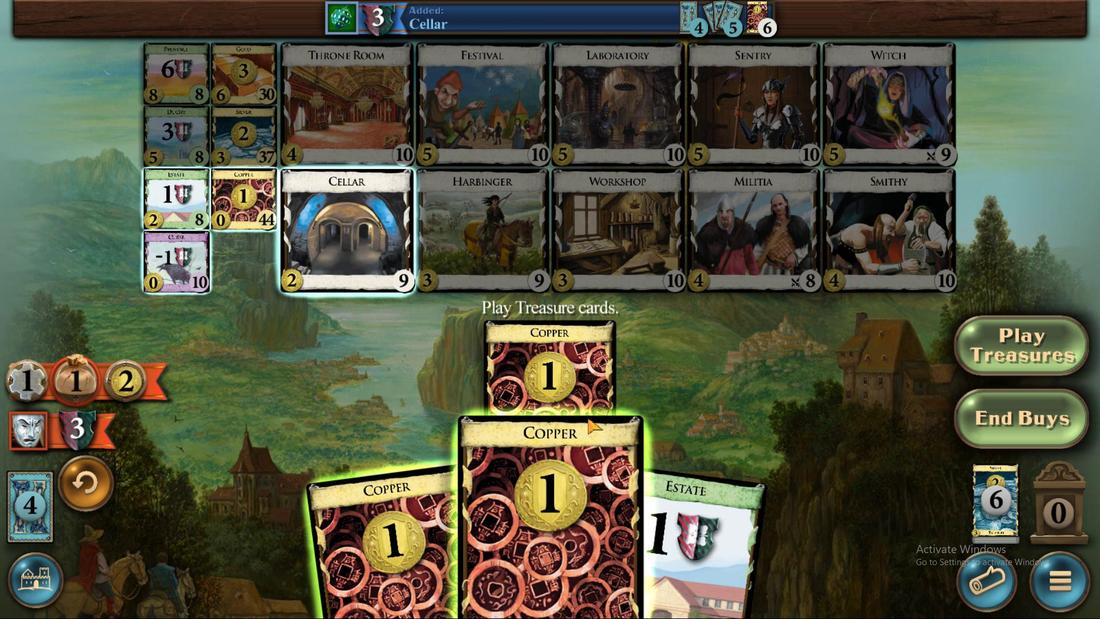 
Action: Mouse moved to (246, 121)
Screenshot: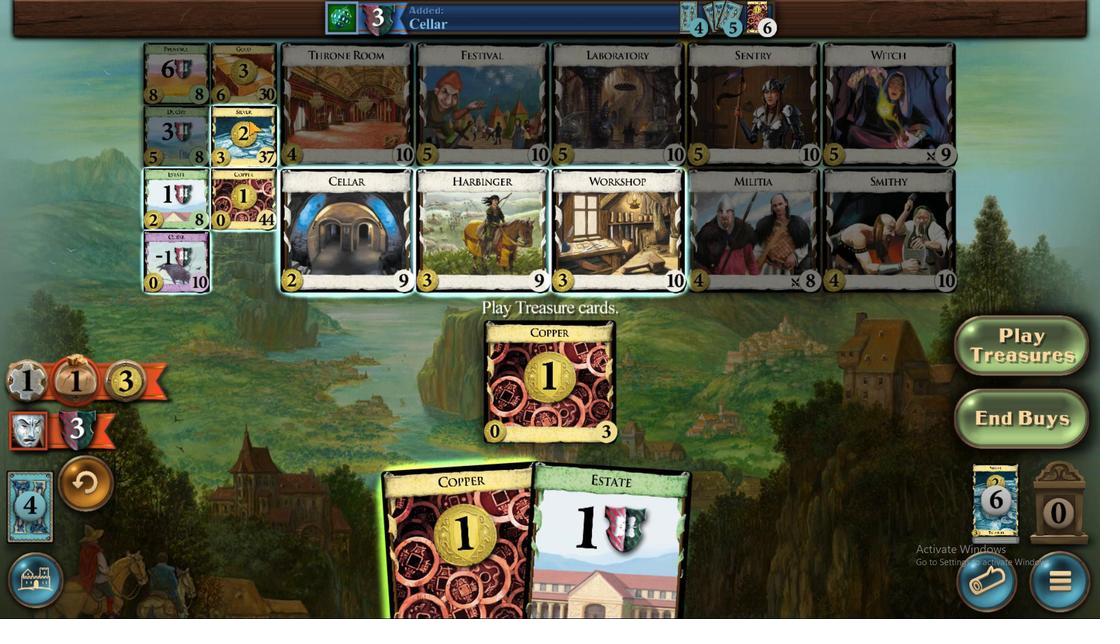 
Action: Mouse pressed left at (246, 121)
Screenshot: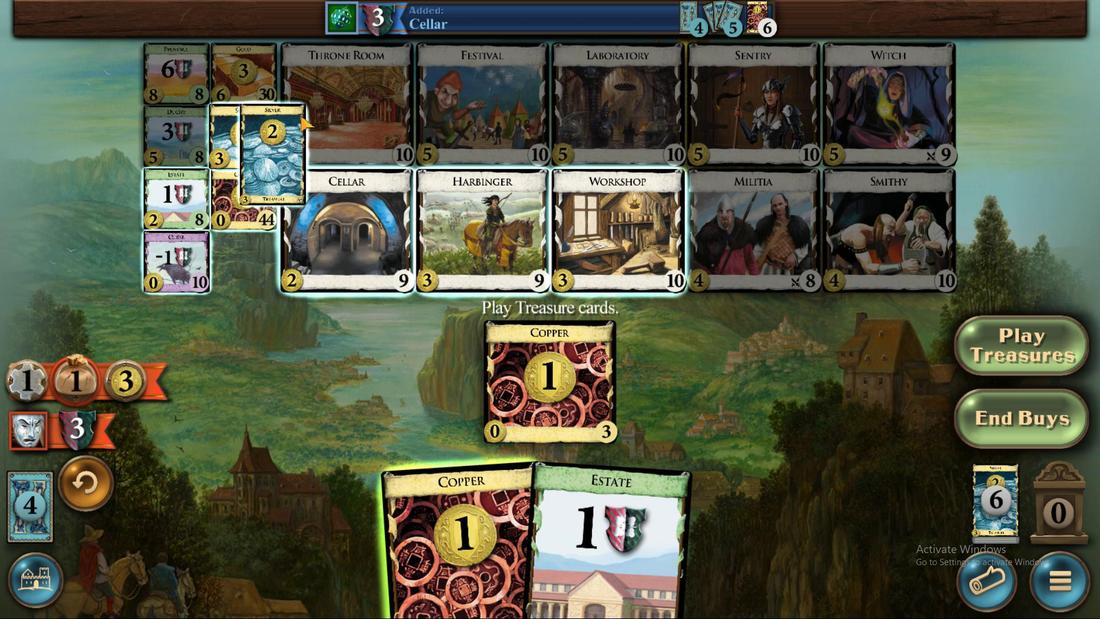 
Action: Mouse moved to (800, 554)
Screenshot: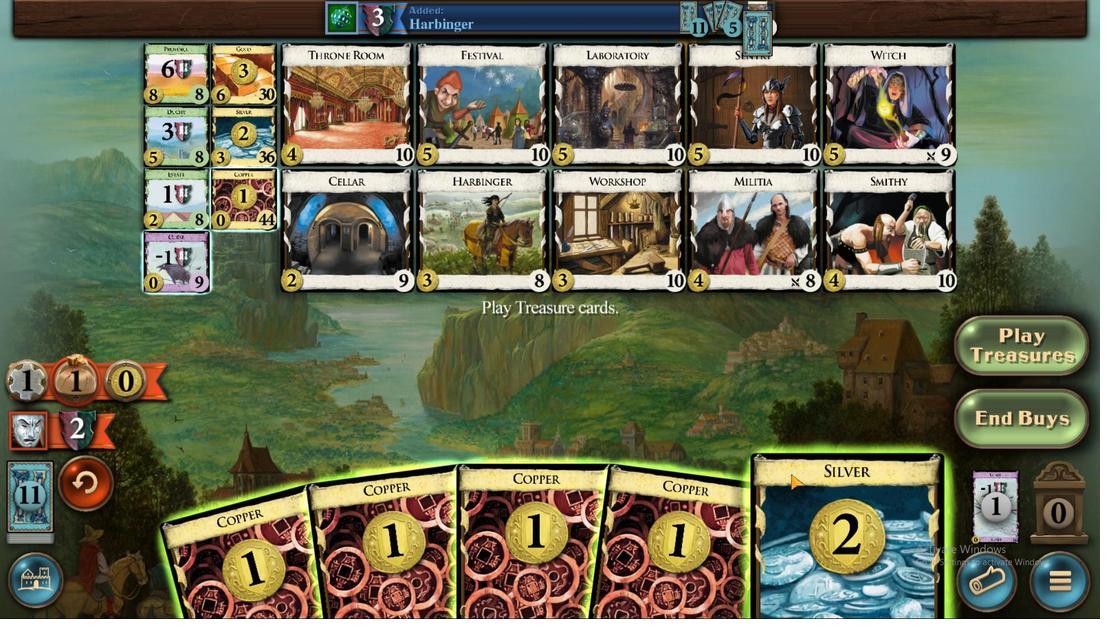 
Action: Mouse pressed left at (800, 554)
Screenshot: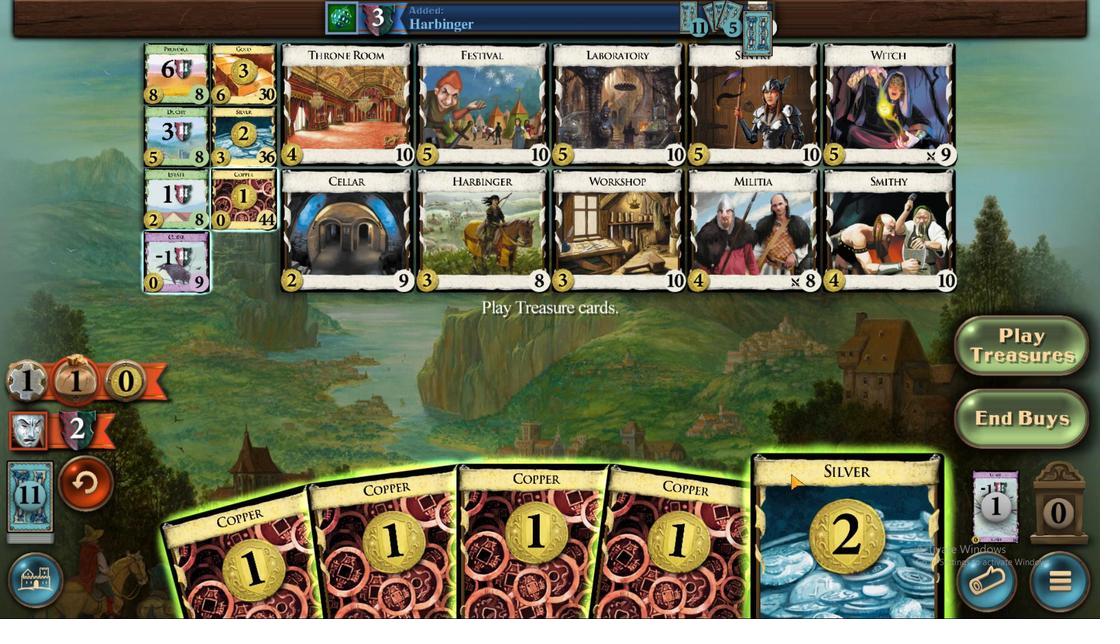 
Action: Mouse moved to (729, 534)
Screenshot: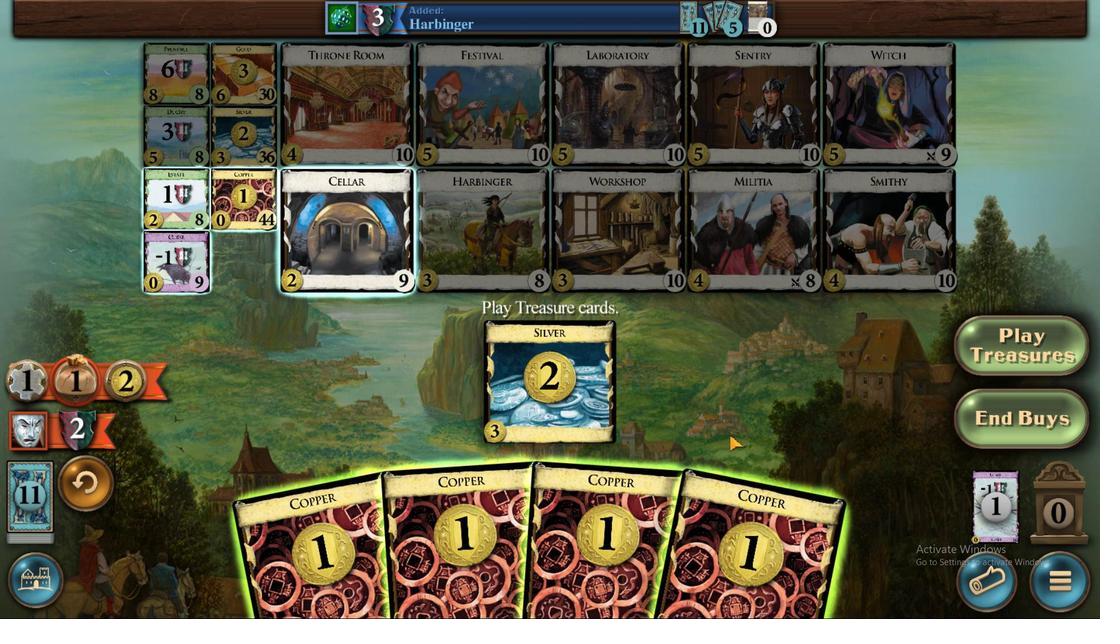 
Action: Mouse pressed left at (729, 535)
Screenshot: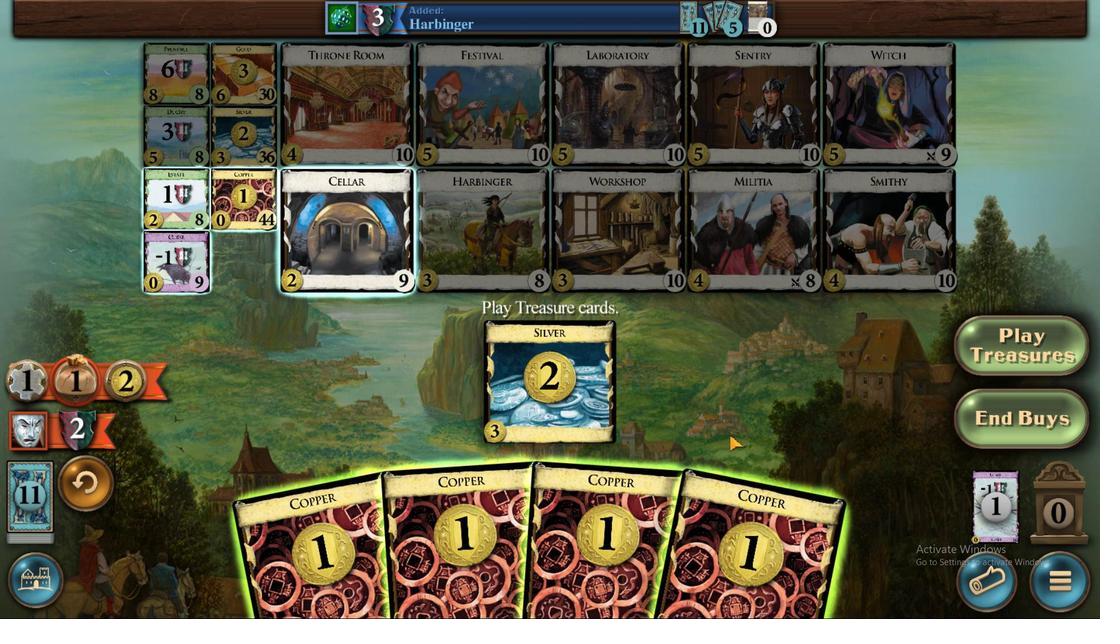 
Action: Mouse moved to (693, 509)
Screenshot: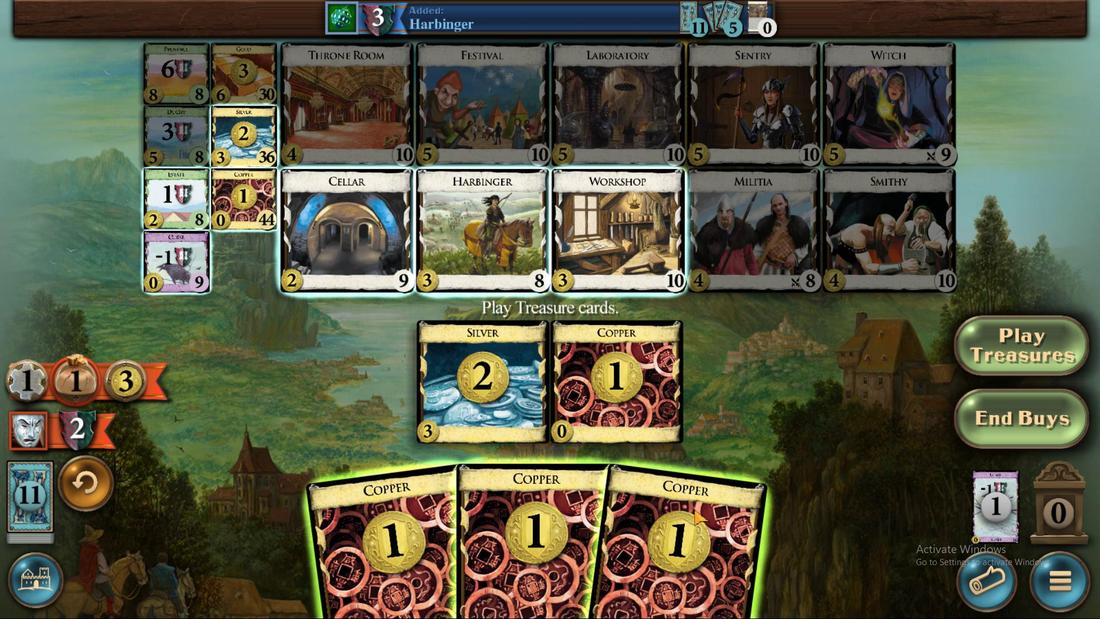 
Action: Mouse pressed left at (693, 509)
Screenshot: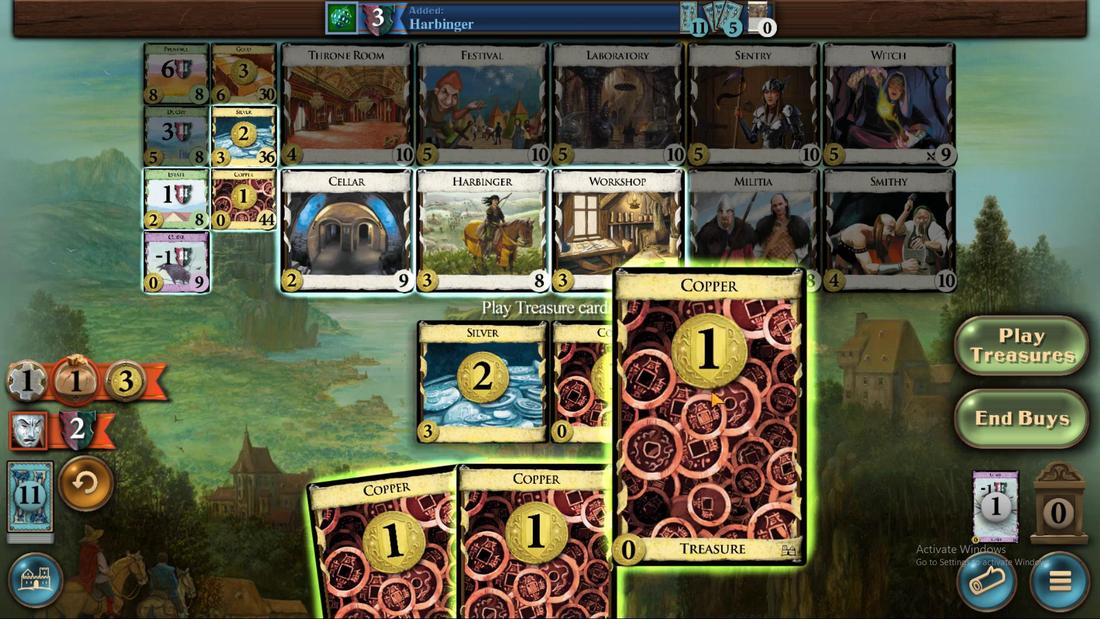 
Action: Mouse moved to (253, 135)
Screenshot: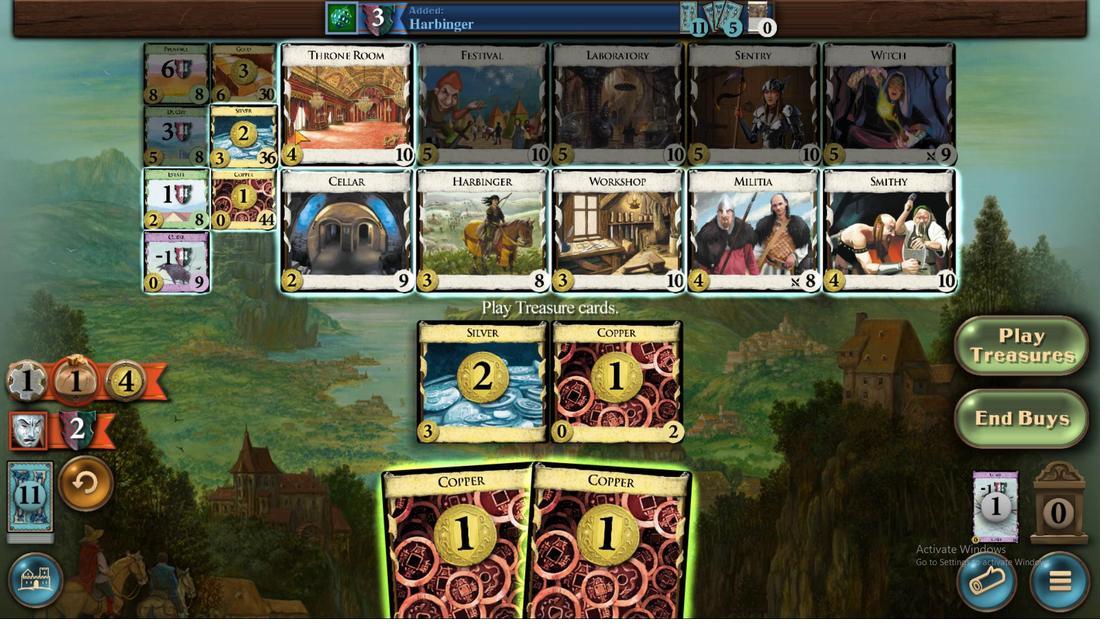 
Action: Mouse pressed left at (253, 135)
Screenshot: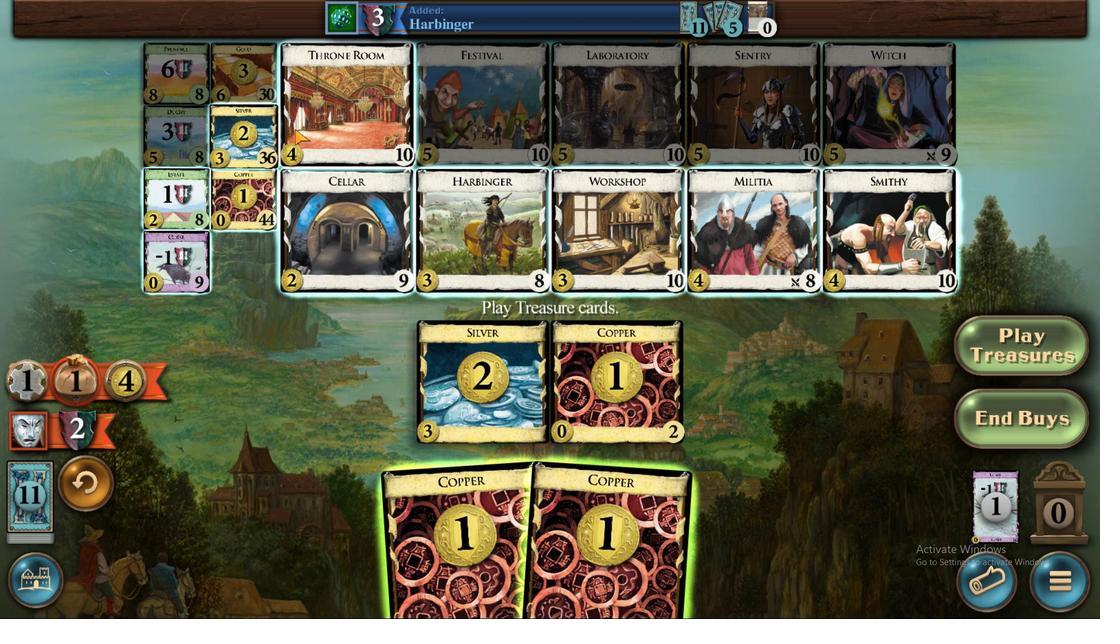 
Action: Mouse moved to (658, 517)
Screenshot: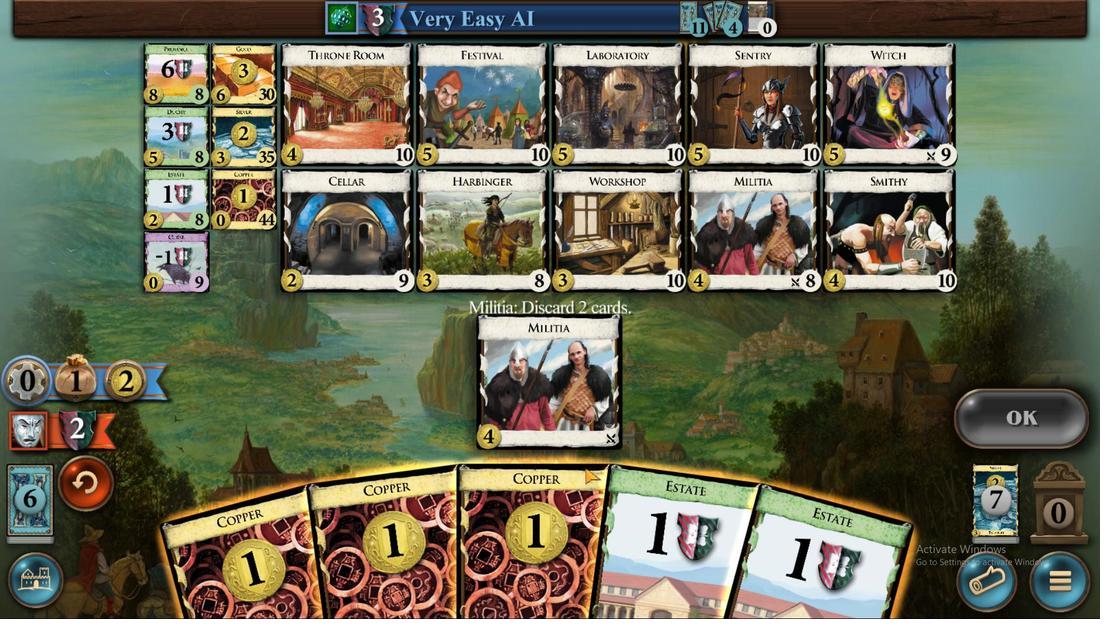 
Action: Mouse pressed left at (658, 517)
Screenshot: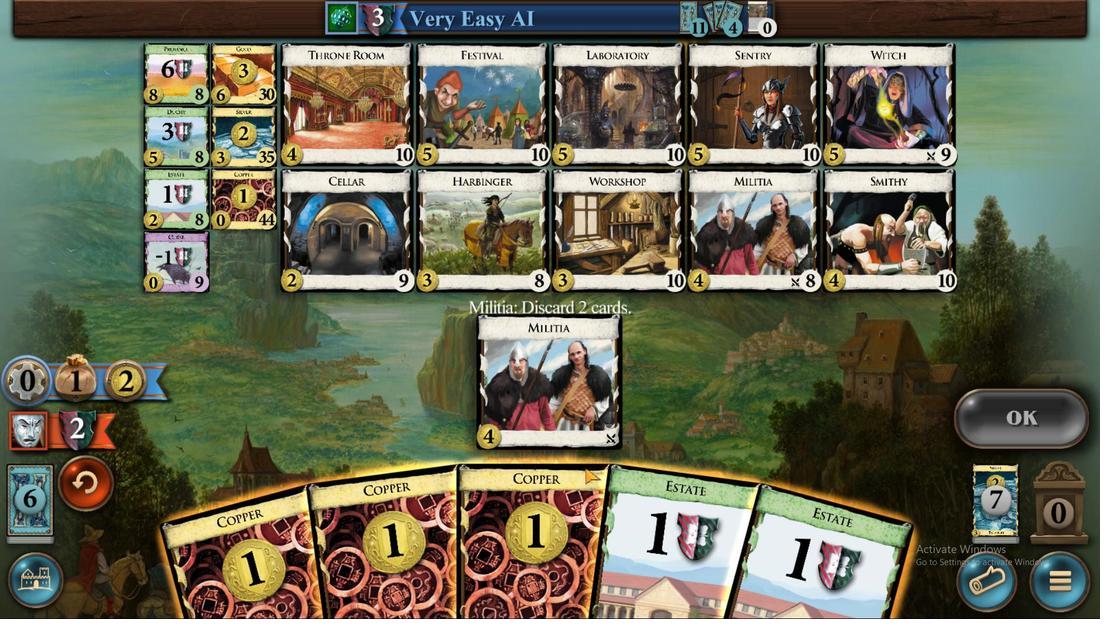 
Action: Mouse moved to (815, 555)
Screenshot: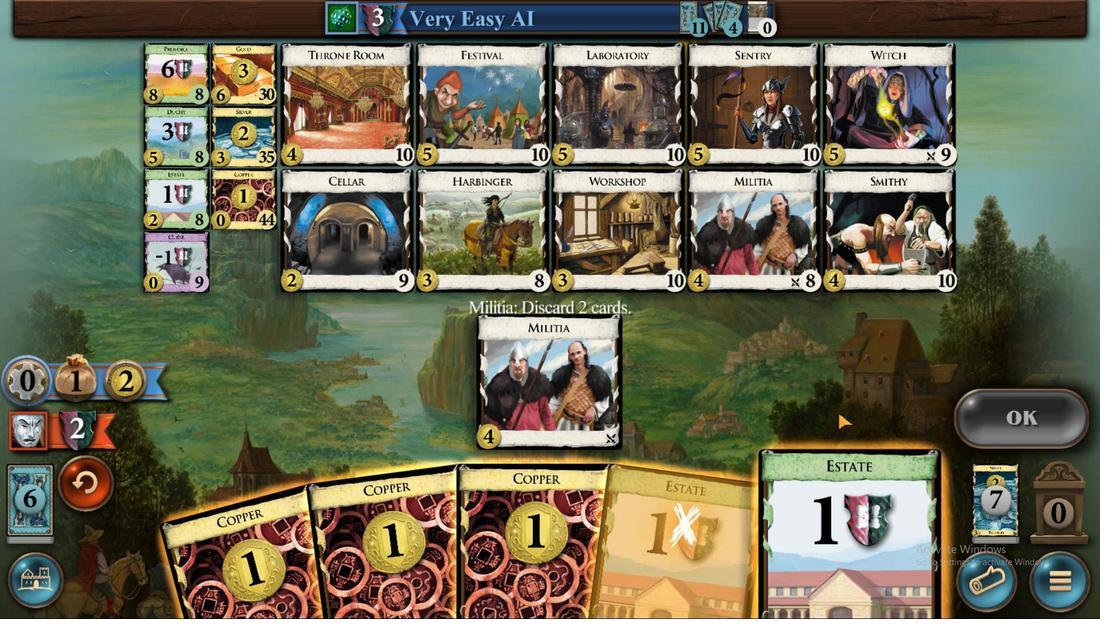 
Action: Mouse pressed left at (815, 555)
Screenshot: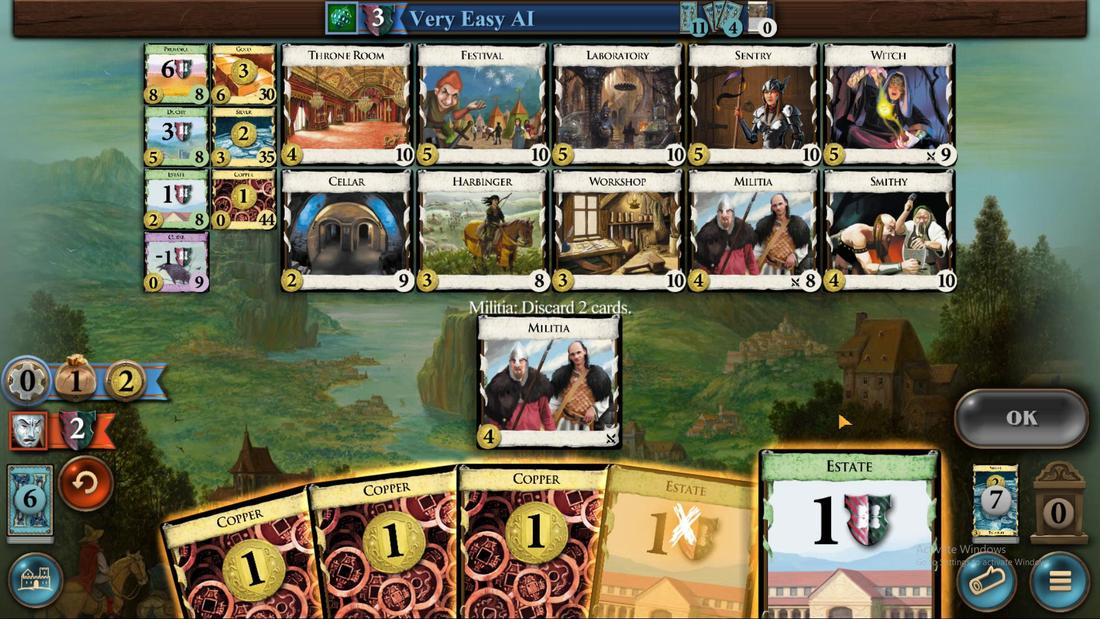 
Action: Mouse moved to (1019, 426)
Screenshot: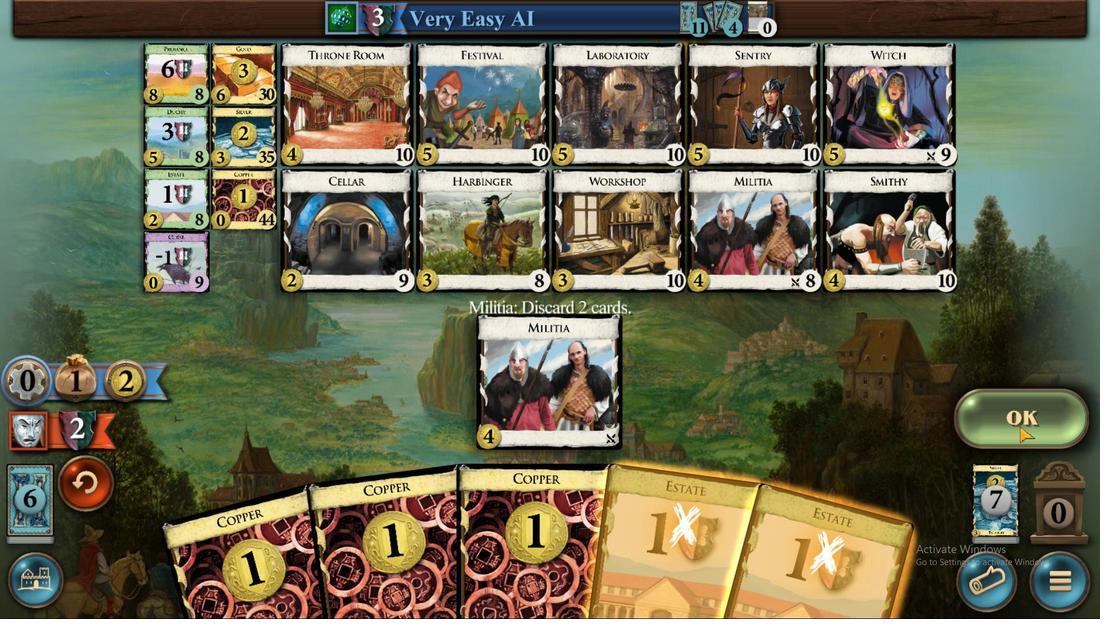 
Action: Mouse pressed left at (1019, 426)
Screenshot: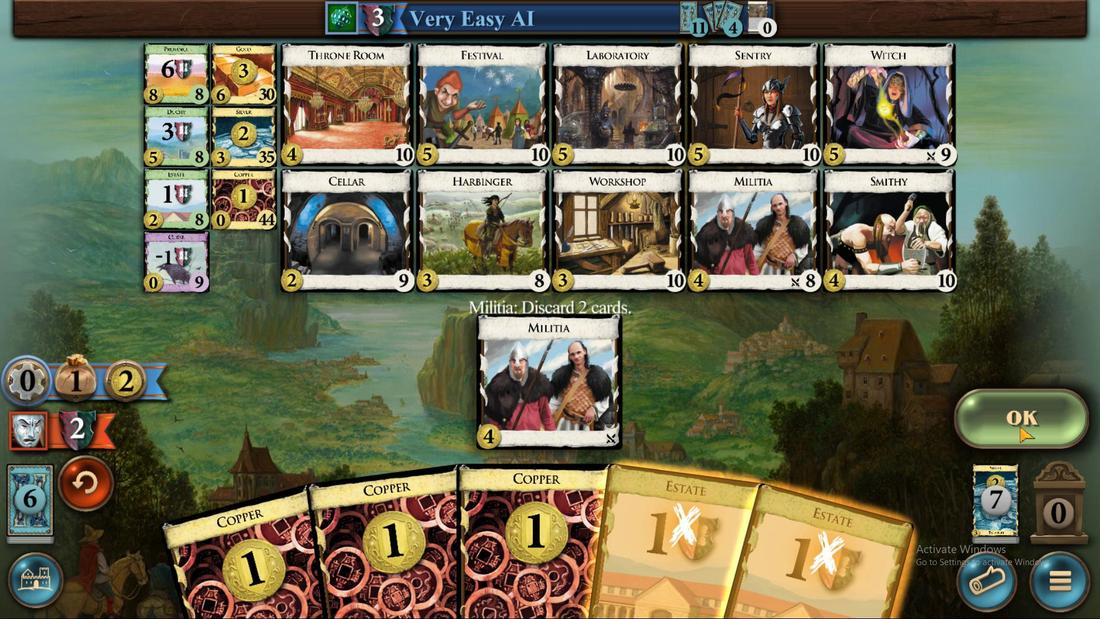 
Action: Mouse moved to (690, 503)
Screenshot: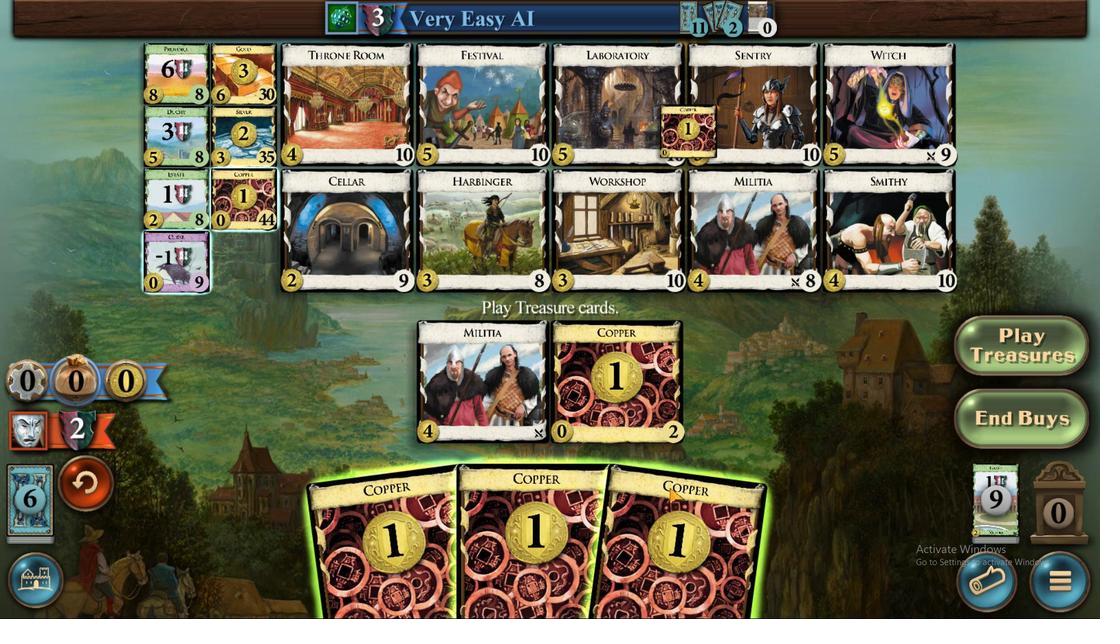 
Action: Mouse pressed left at (685, 529)
Screenshot: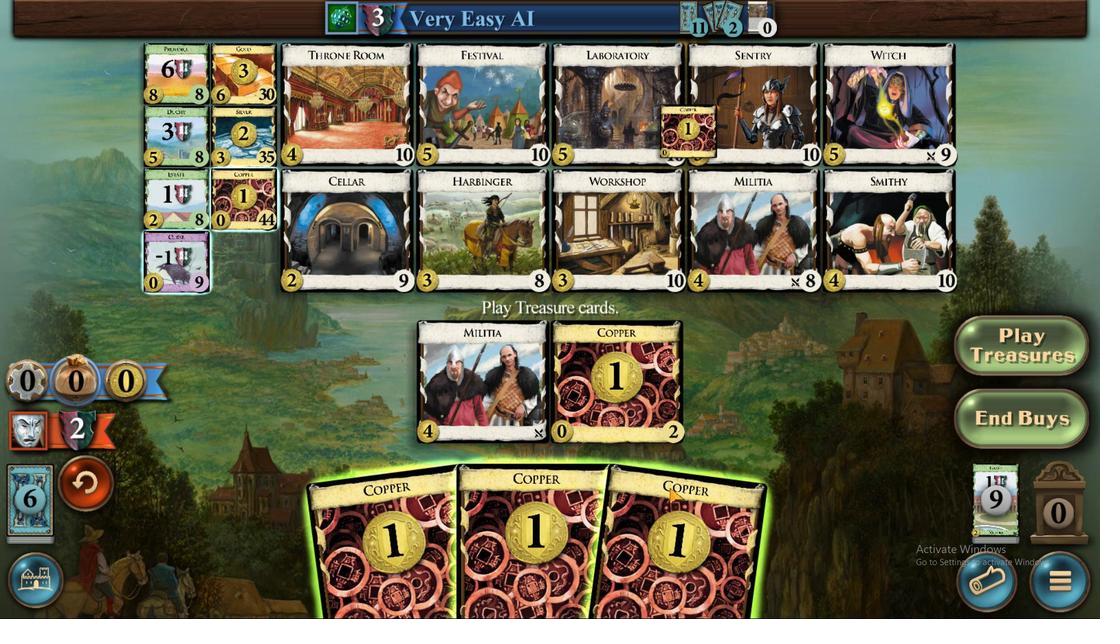 
Action: Mouse moved to (691, 526)
Screenshot: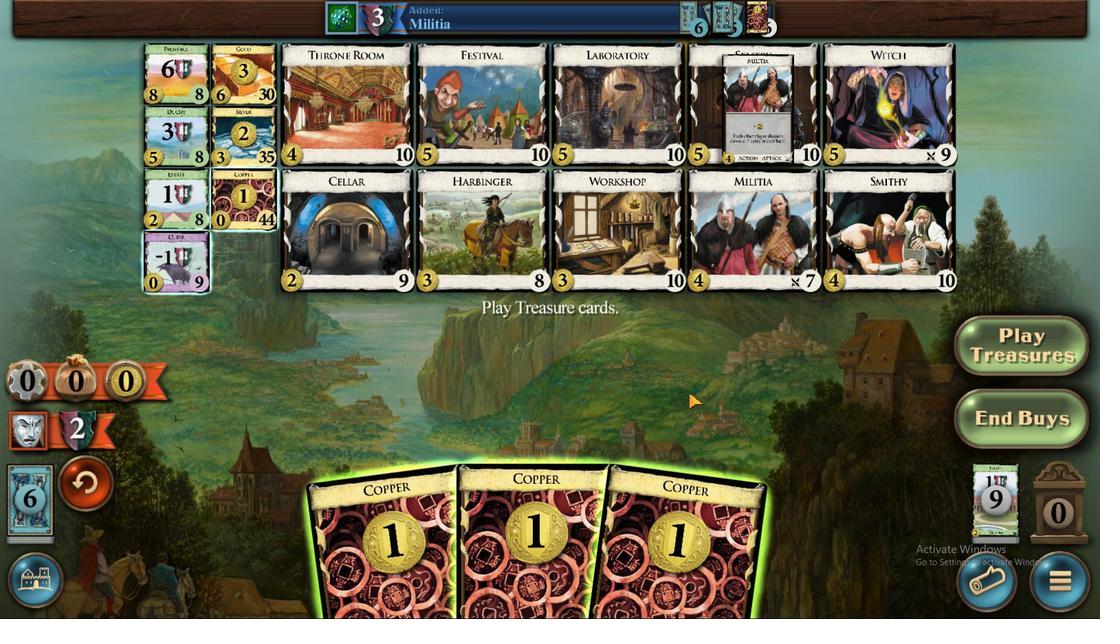 
Action: Mouse pressed left at (691, 526)
Screenshot: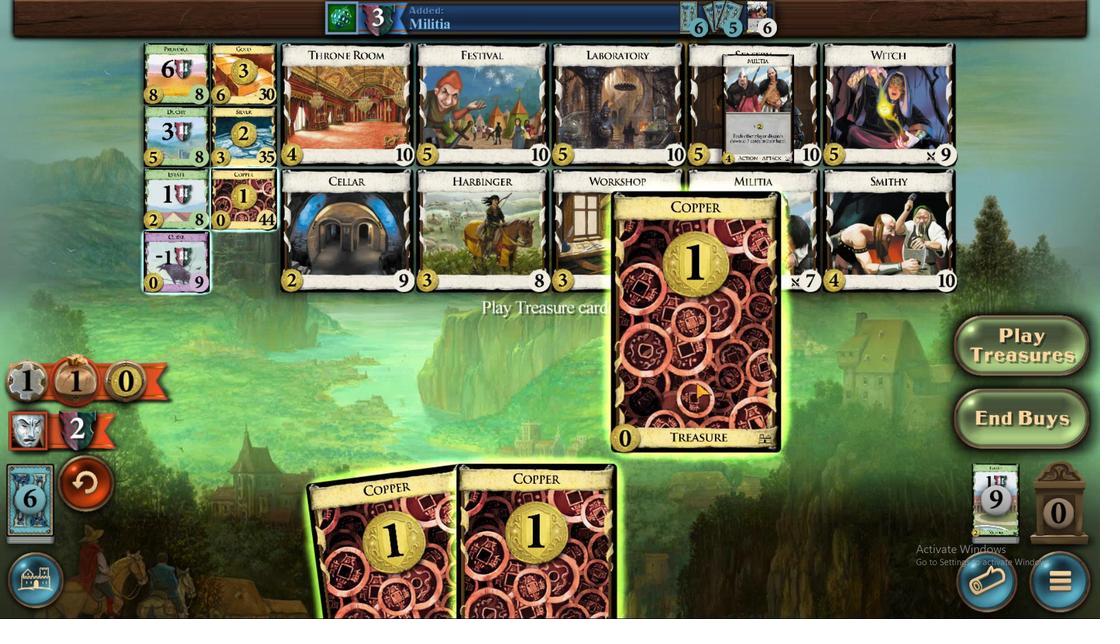 
Action: Mouse moved to (615, 550)
Screenshot: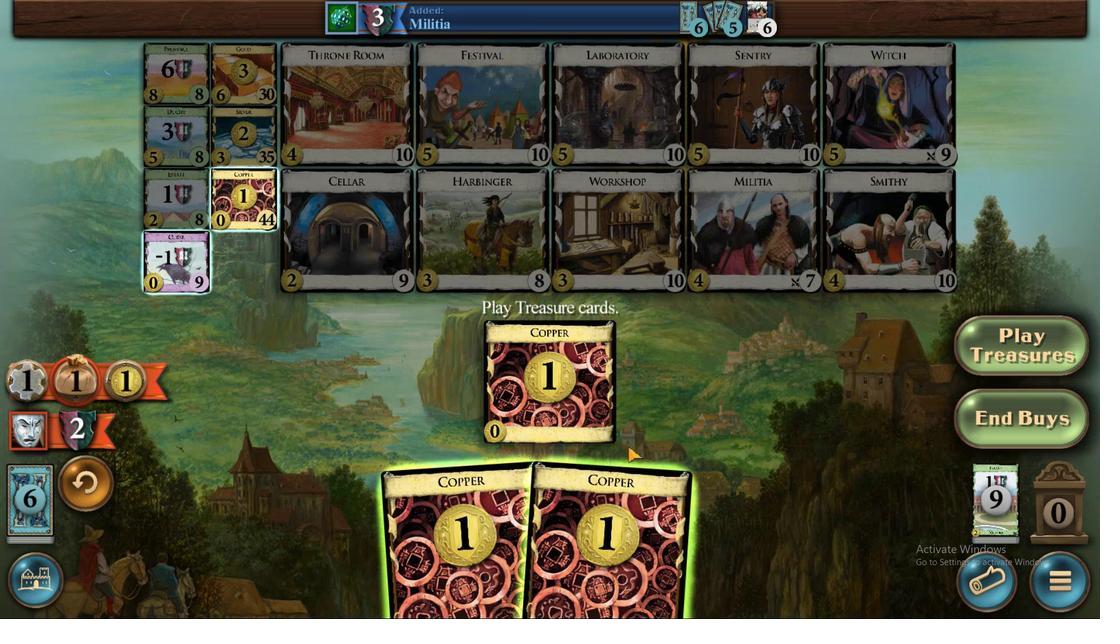 
Action: Mouse pressed left at (615, 550)
Screenshot: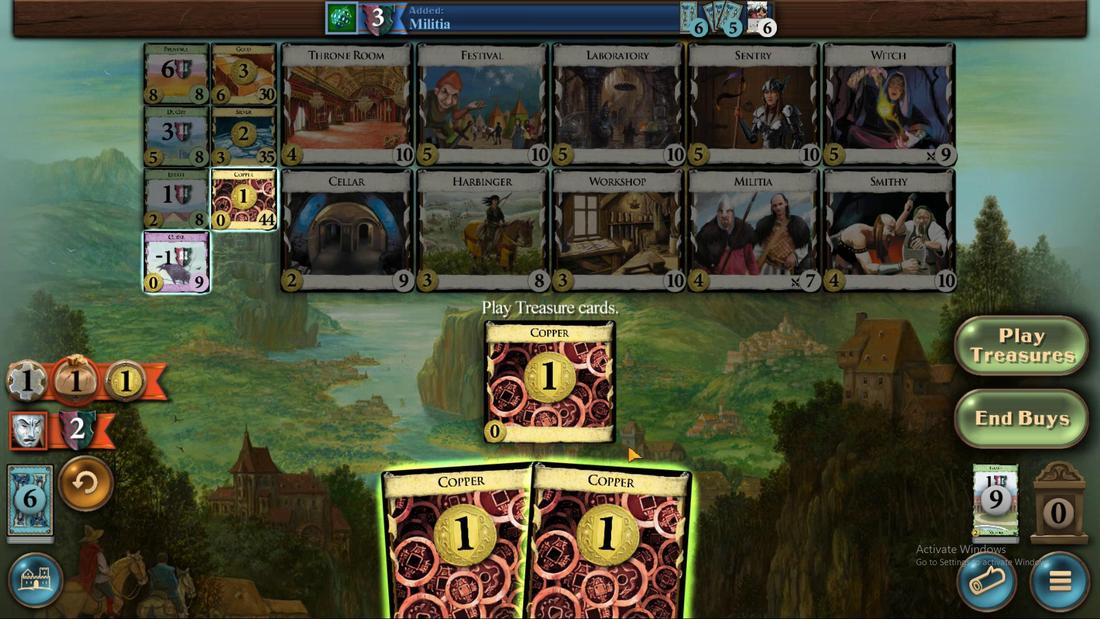 
Action: Mouse moved to (570, 536)
Screenshot: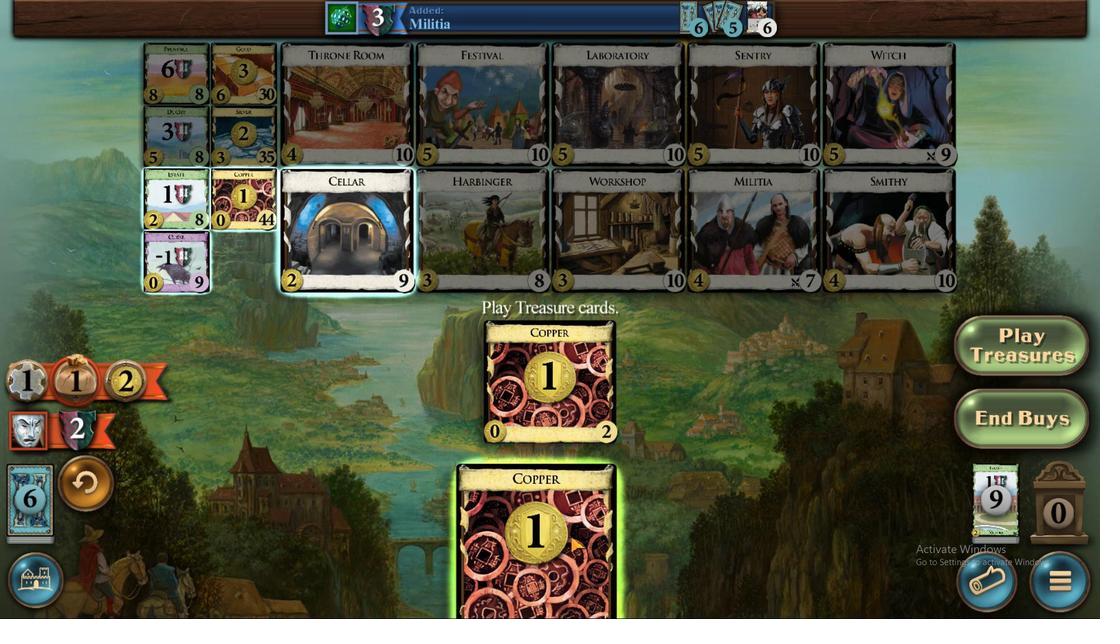 
Action: Mouse pressed left at (570, 536)
Screenshot: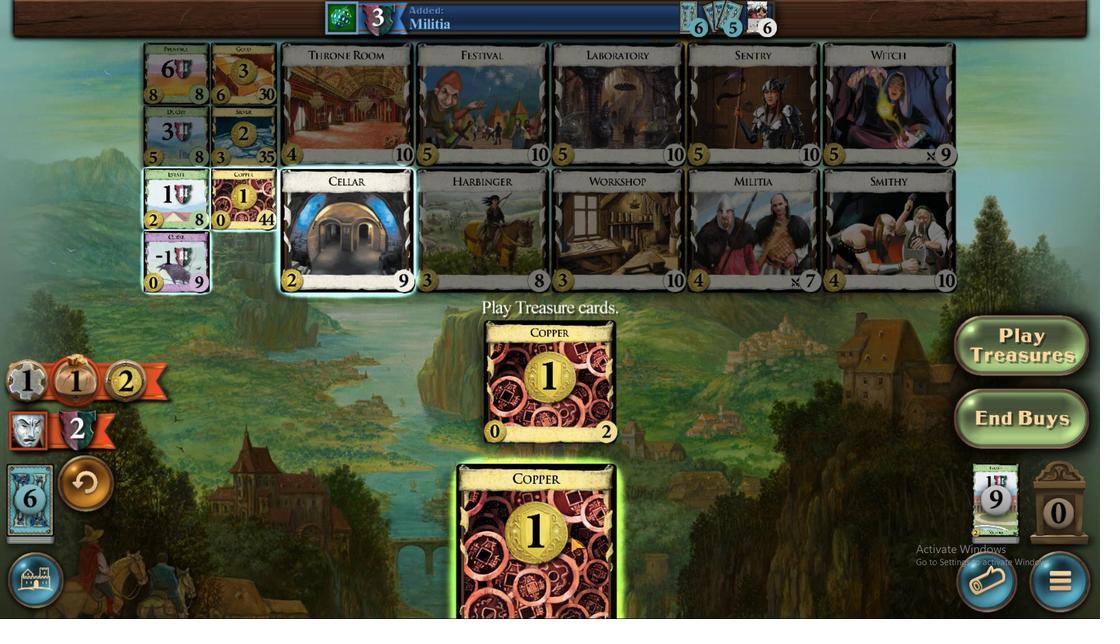 
Action: Mouse moved to (236, 127)
Screenshot: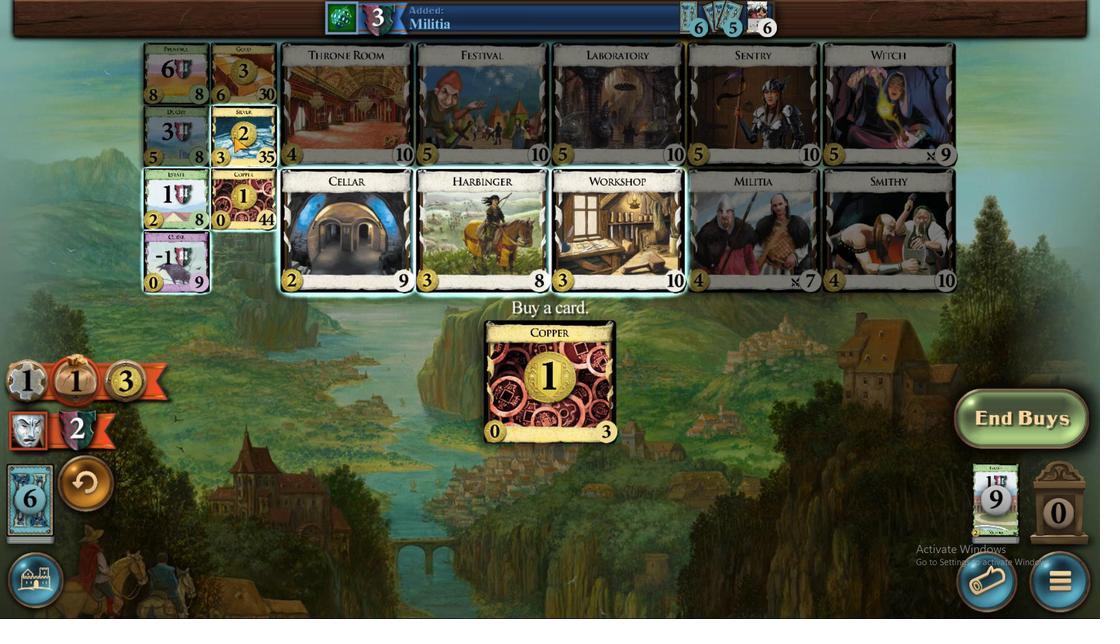 
Action: Mouse pressed left at (236, 127)
Screenshot: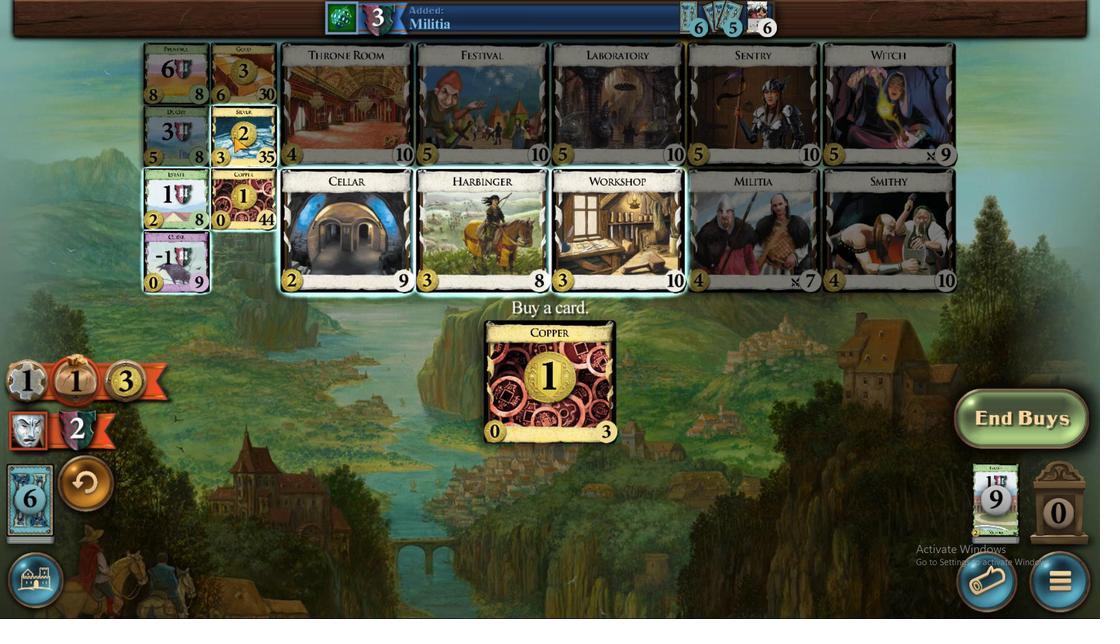 
Action: Mouse moved to (829, 552)
Screenshot: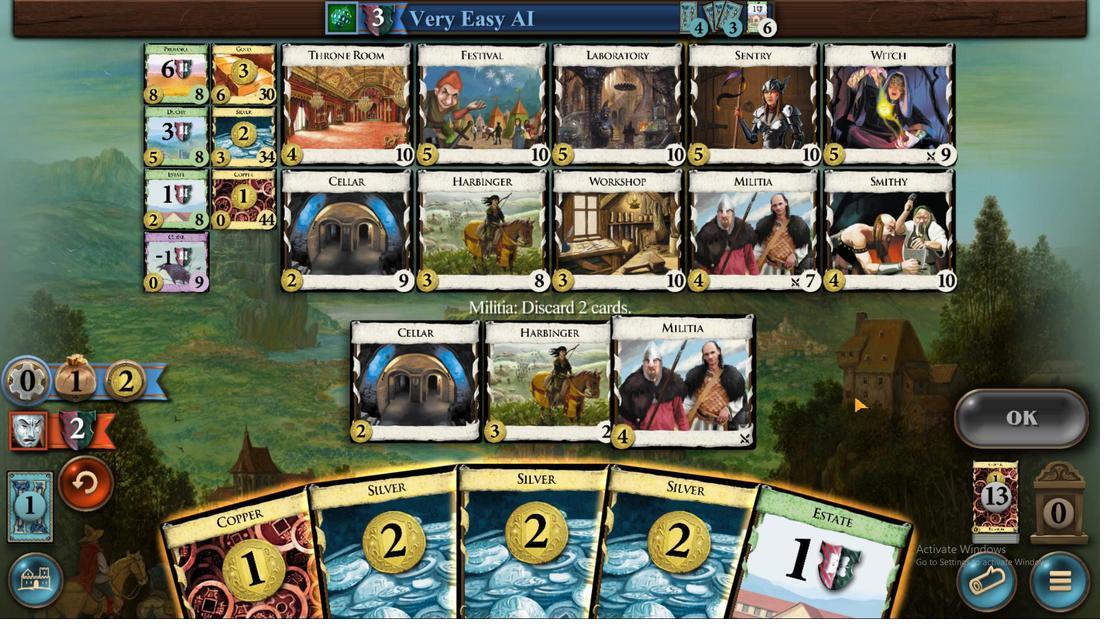 
Action: Mouse pressed left at (829, 552)
Screenshot: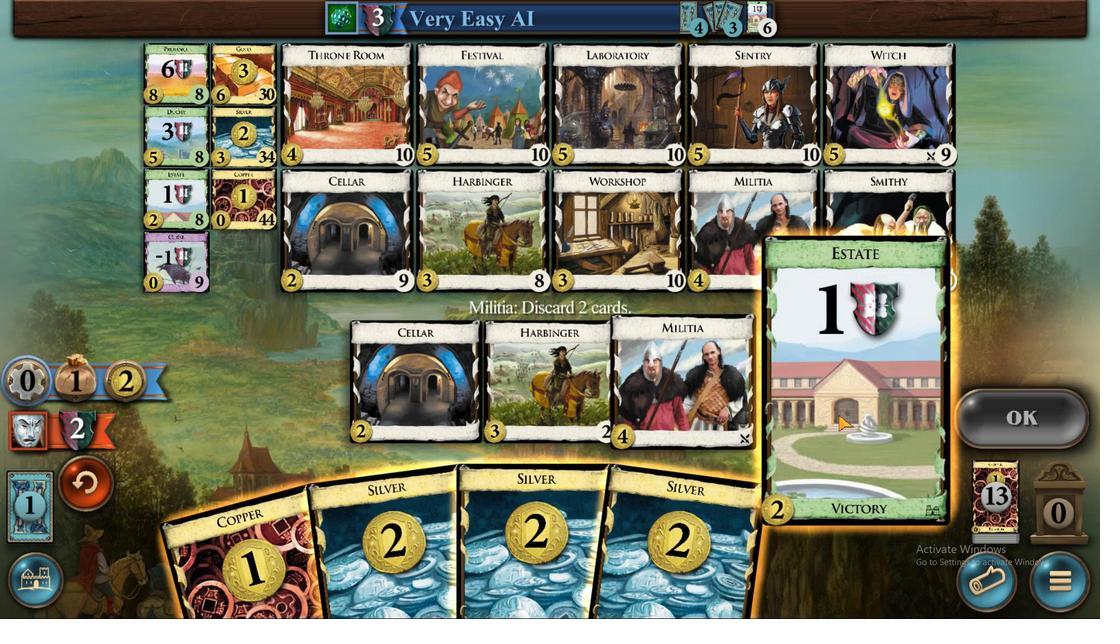 
Action: Mouse moved to (210, 579)
Screenshot: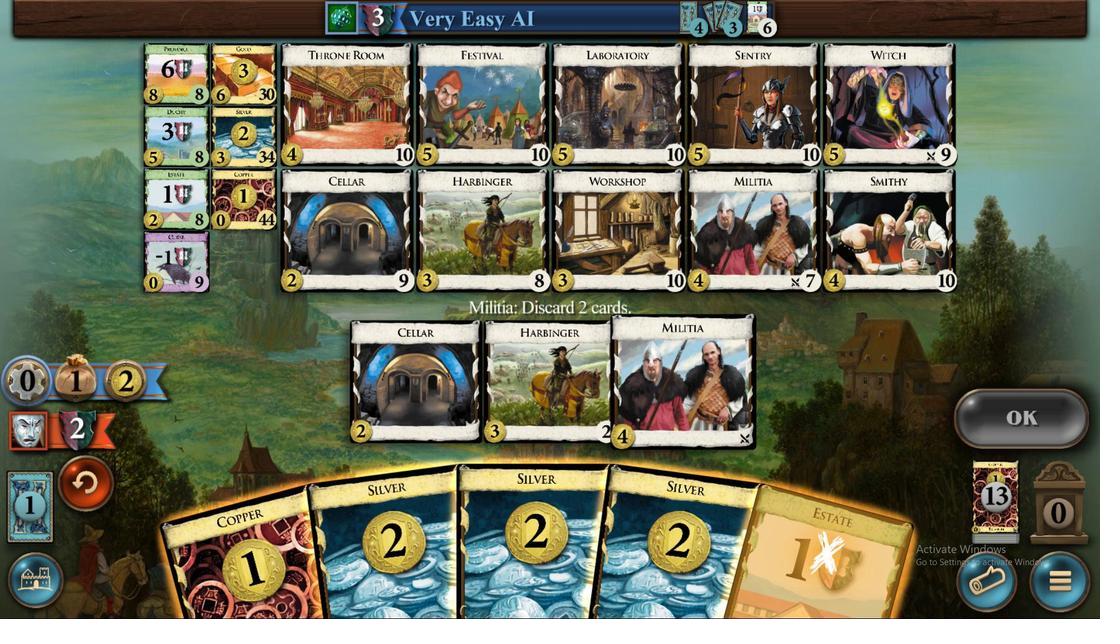 
Action: Mouse pressed left at (210, 579)
Screenshot: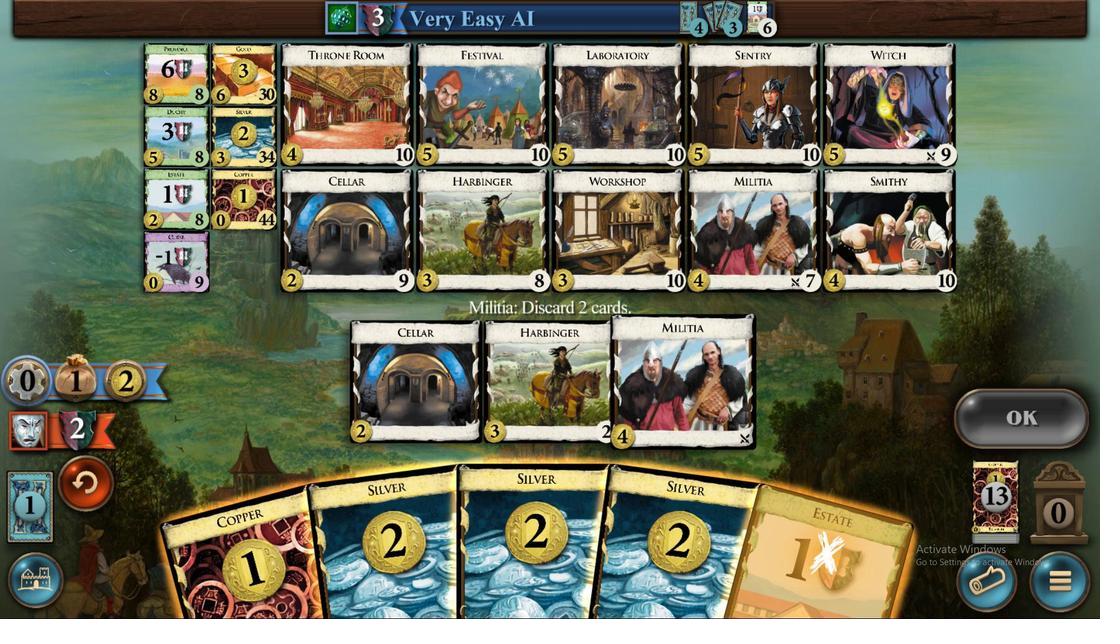 
Action: Mouse moved to (1010, 400)
Screenshot: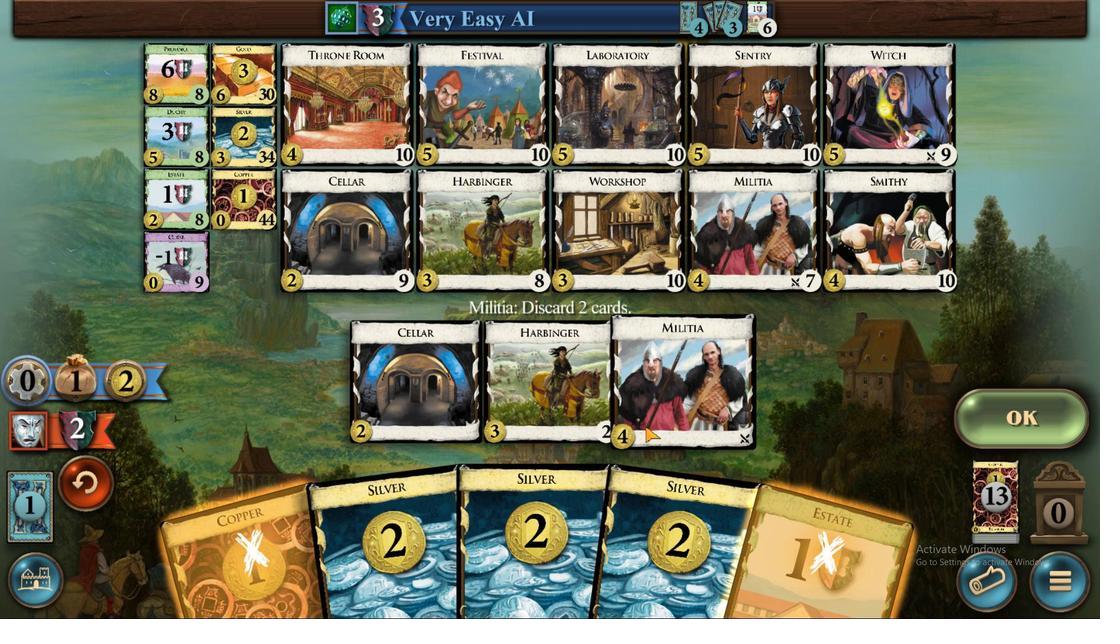 
Action: Mouse pressed left at (1010, 400)
Screenshot: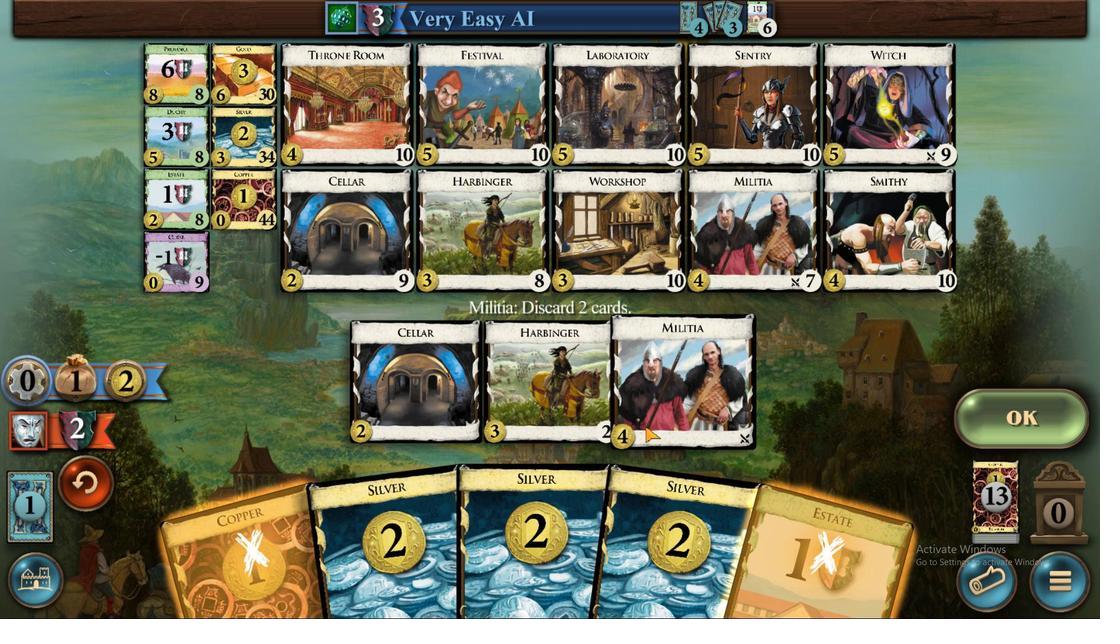
Action: Mouse moved to (668, 531)
Screenshot: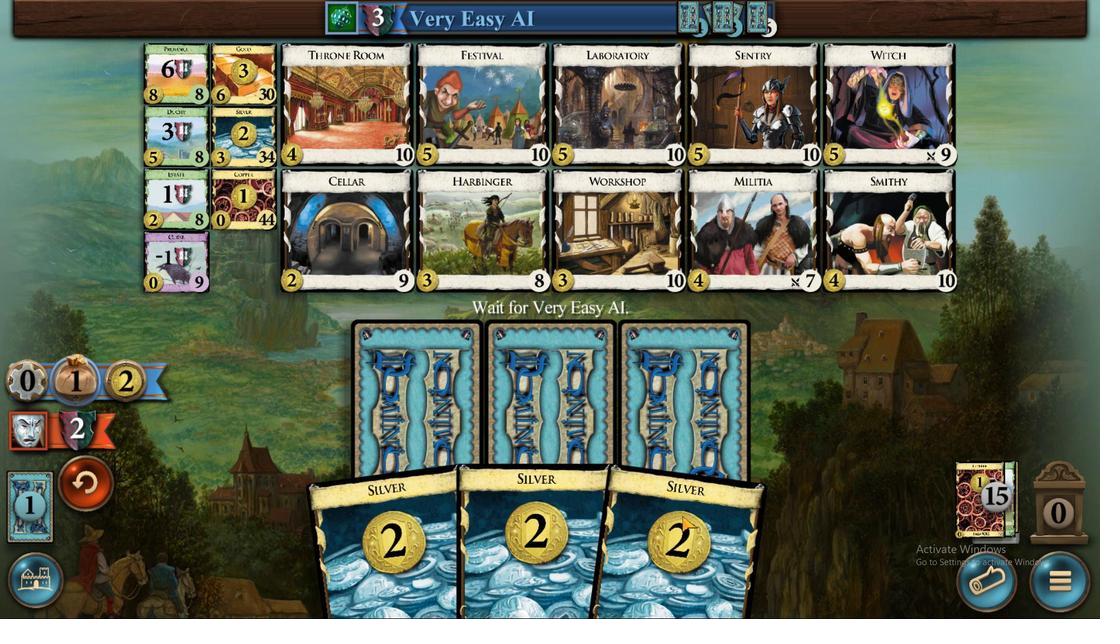 
Action: Mouse pressed left at (668, 531)
Screenshot: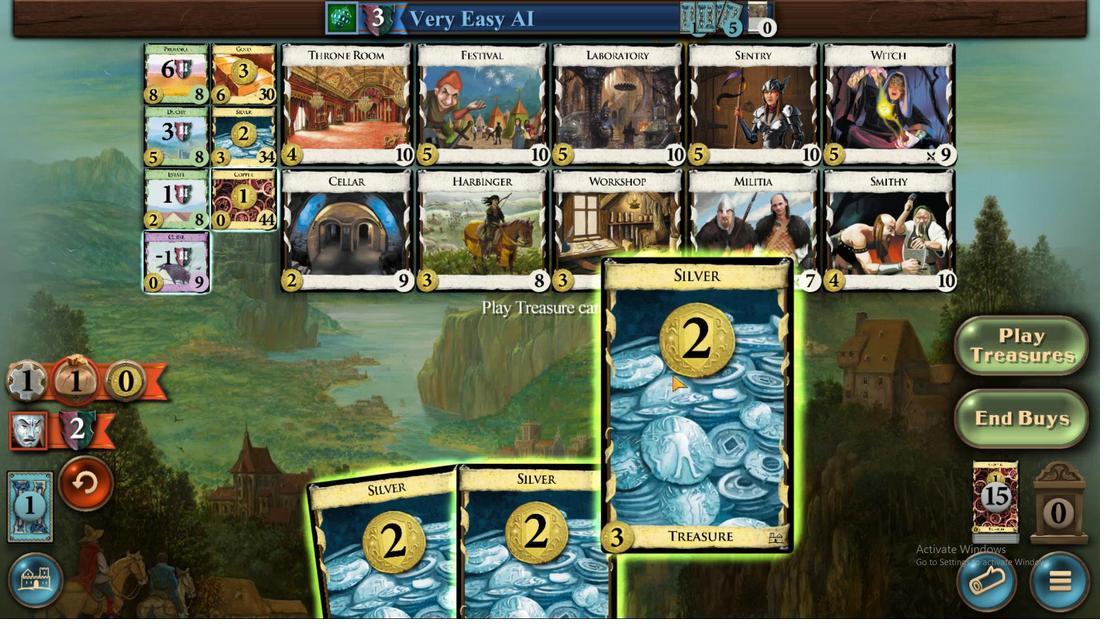 
Action: Mouse moved to (606, 553)
Screenshot: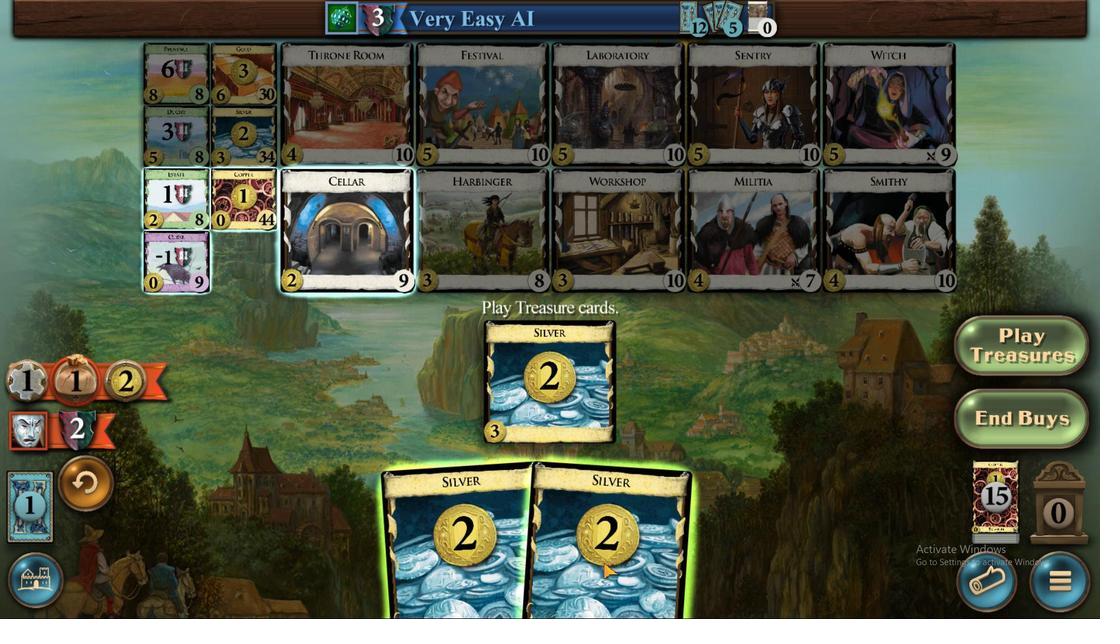 
Action: Mouse pressed left at (603, 562)
Screenshot: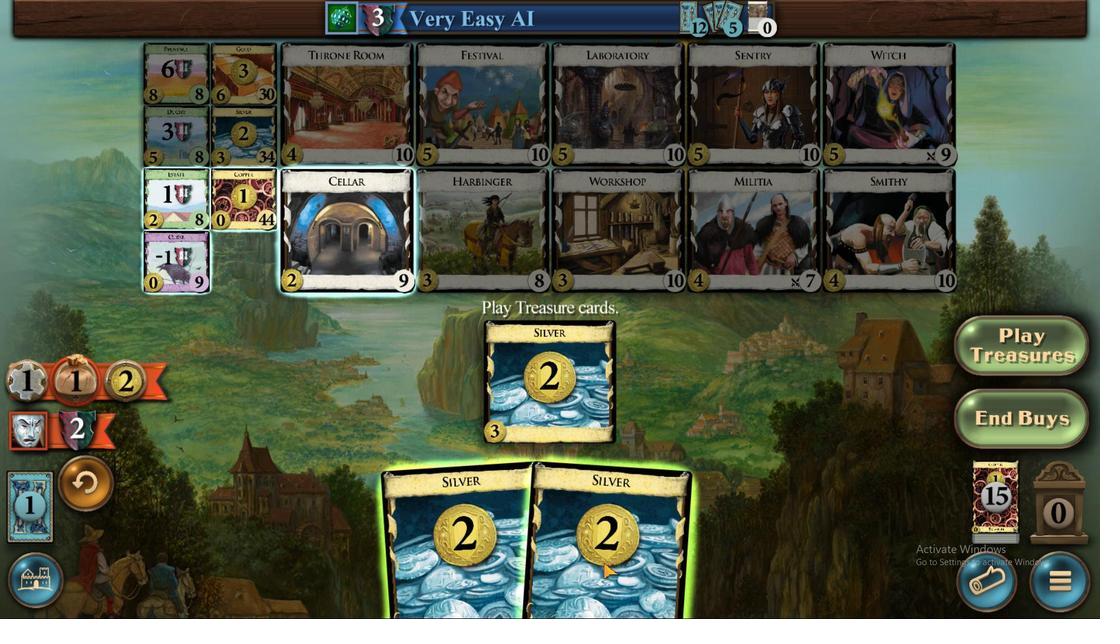 
Action: Mouse moved to (546, 554)
Screenshot: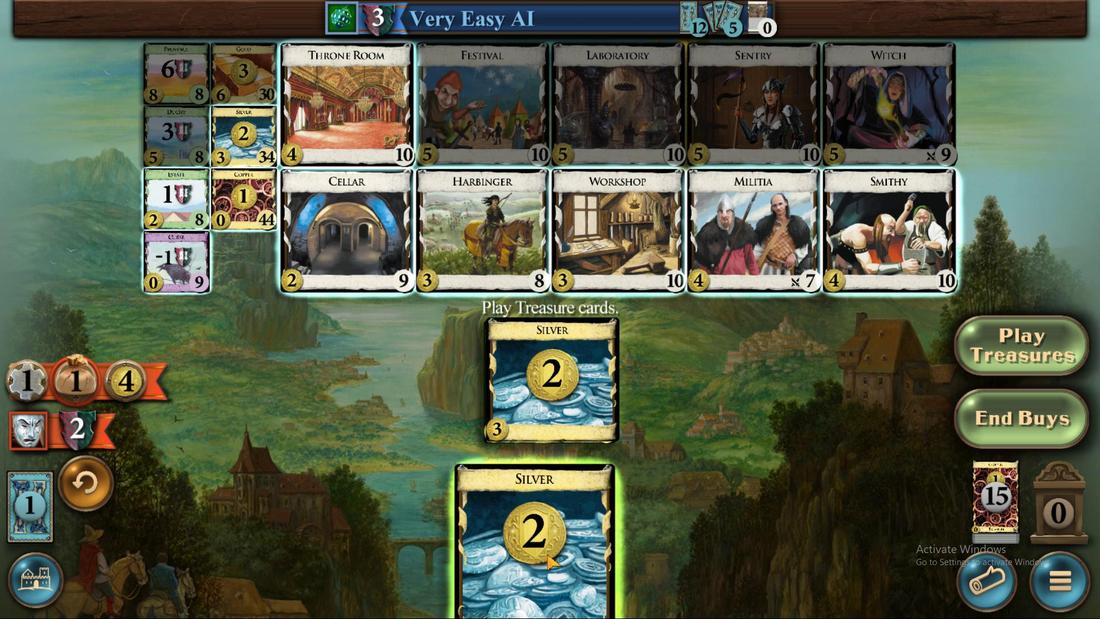 
Action: Mouse pressed left at (546, 554)
Screenshot: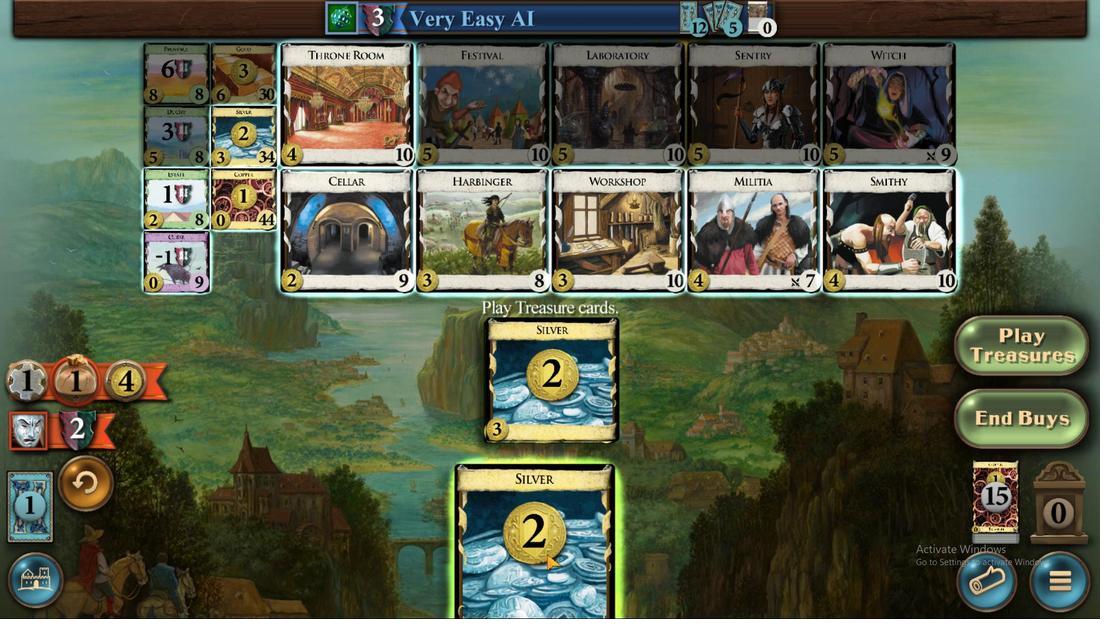 
Action: Mouse moved to (249, 79)
Screenshot: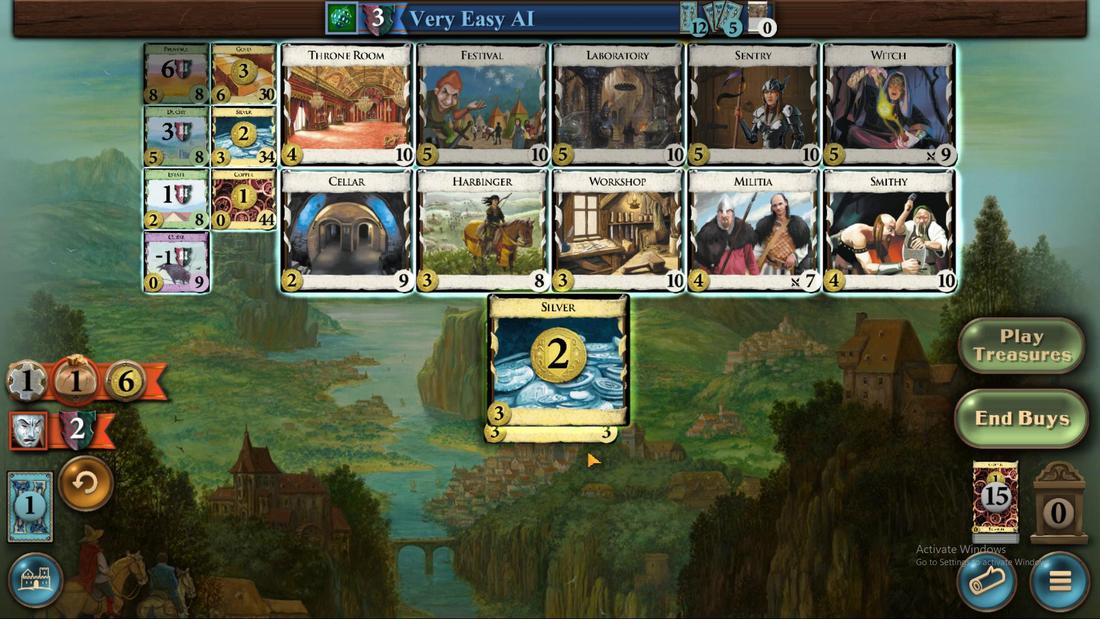 
Action: Mouse pressed left at (249, 79)
Screenshot: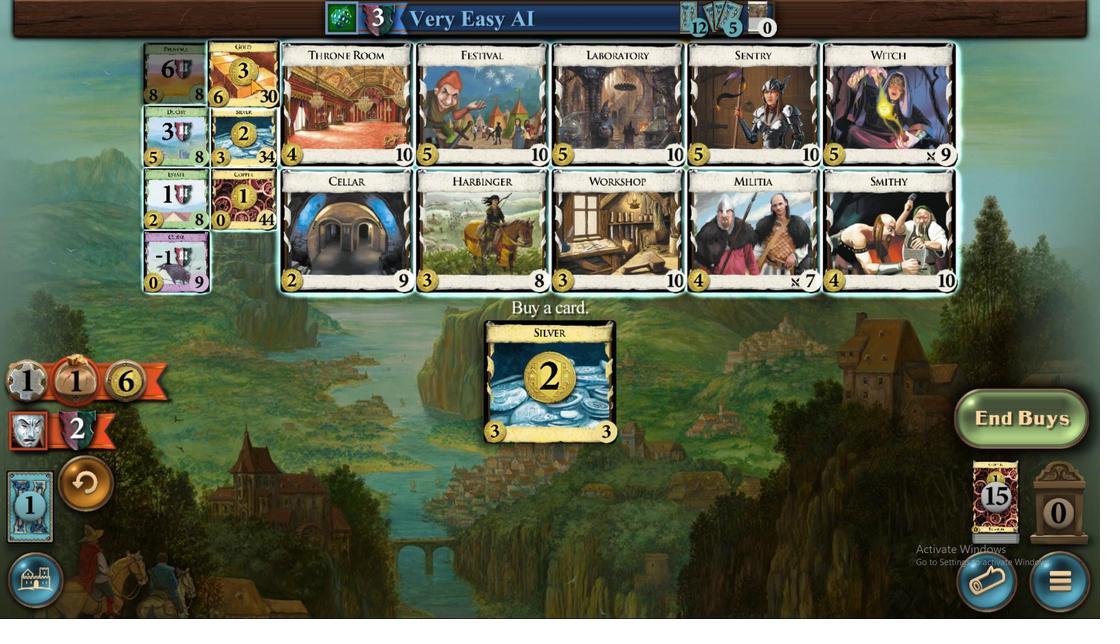 
Action: Mouse moved to (530, 534)
Screenshot: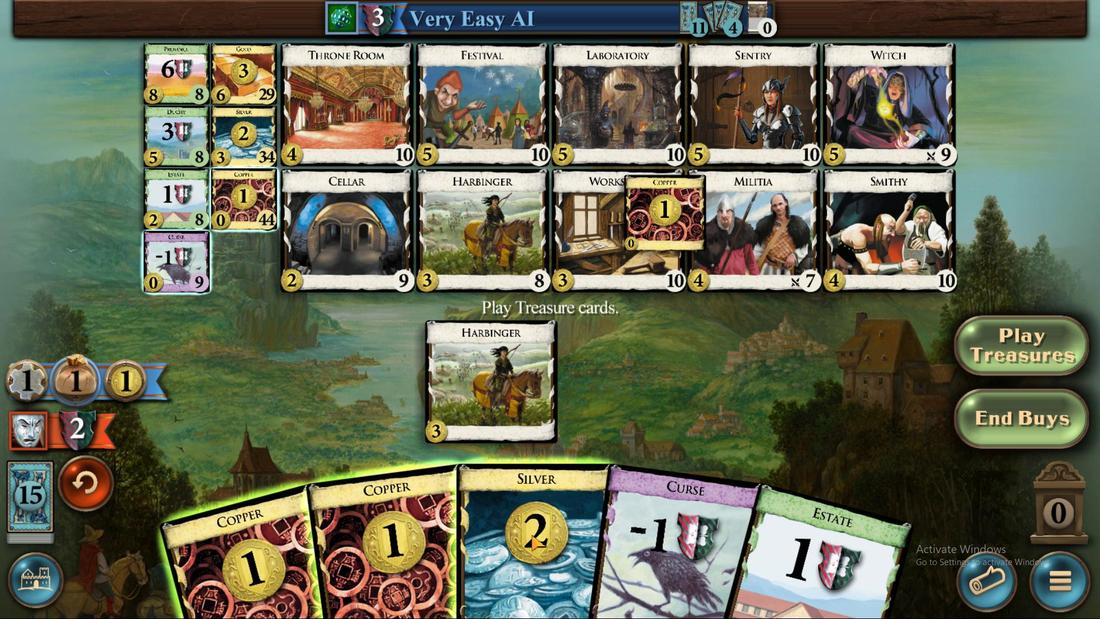 
Action: Mouse pressed left at (530, 534)
Screenshot: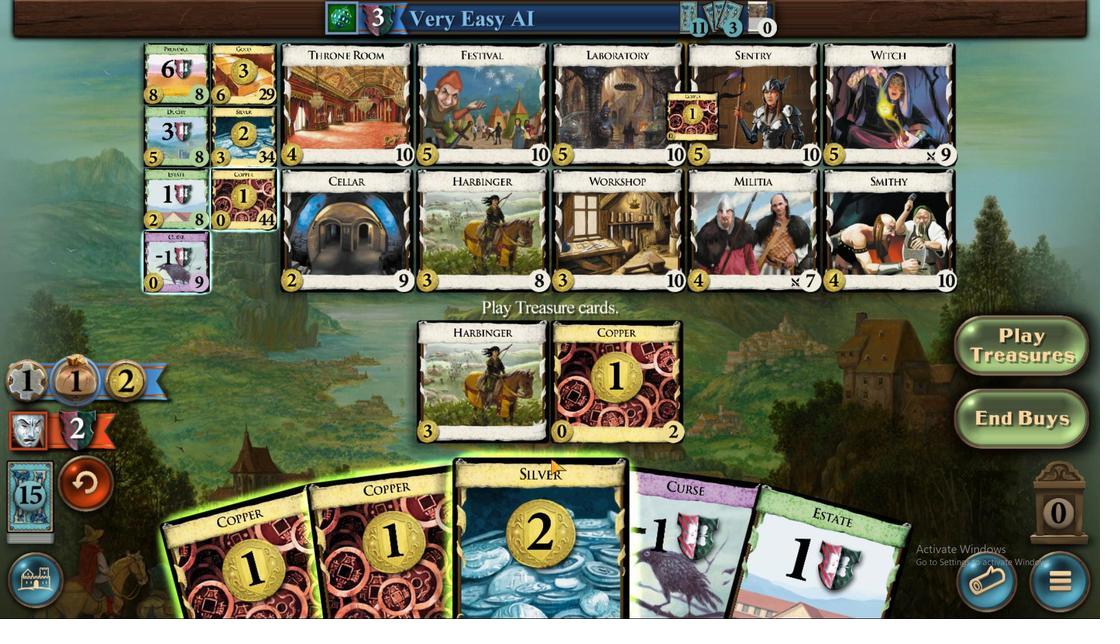 
Action: Mouse moved to (480, 525)
Screenshot: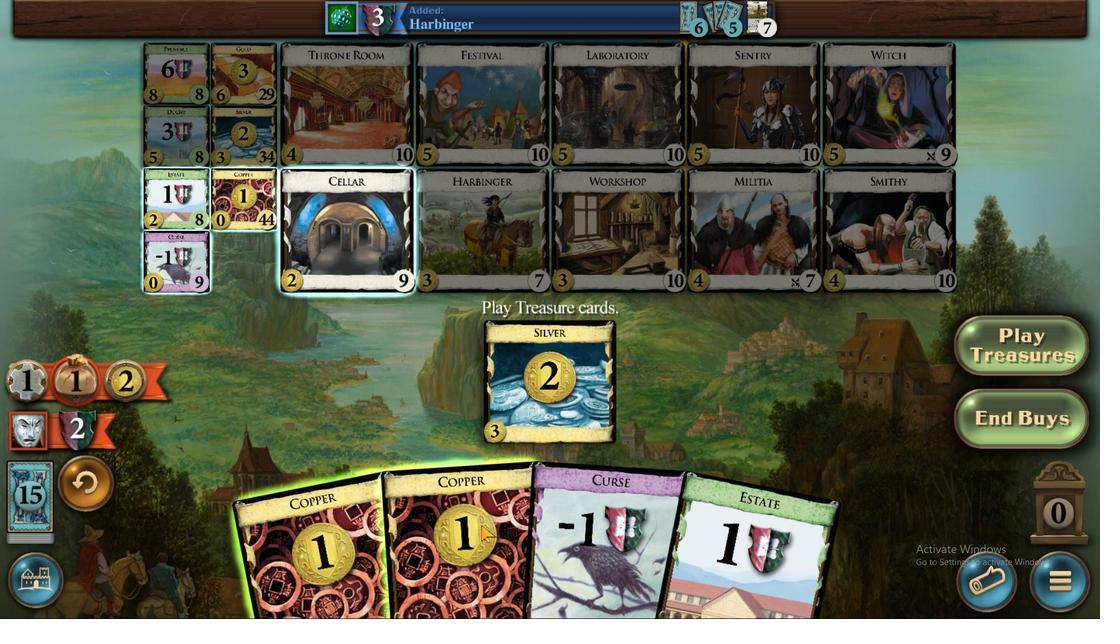 
Action: Mouse pressed left at (480, 525)
Screenshot: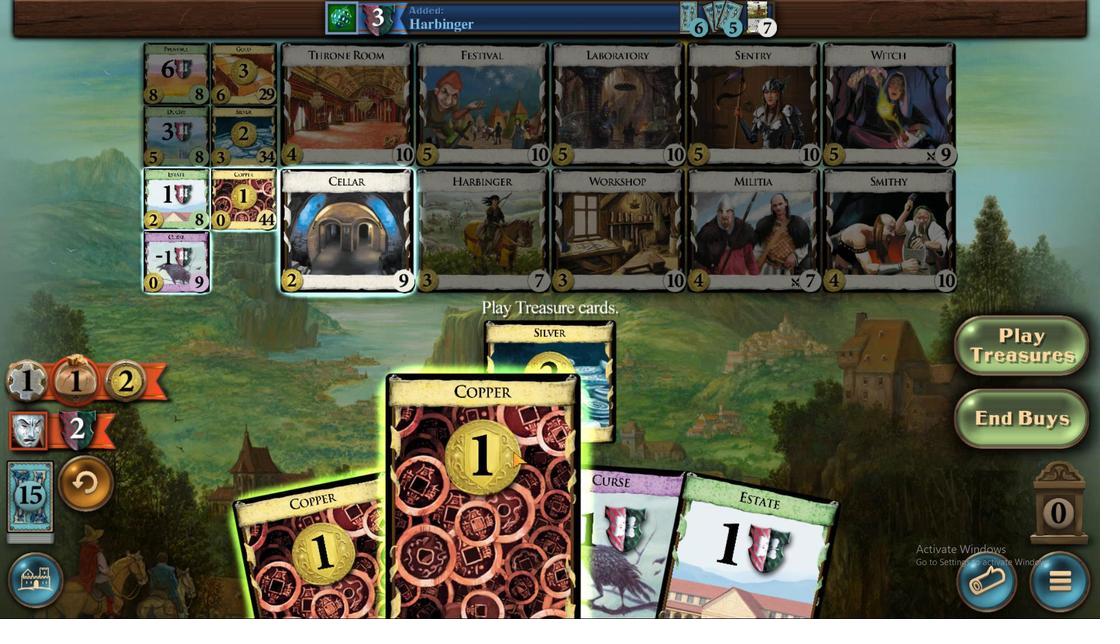 
Action: Mouse moved to (405, 542)
Screenshot: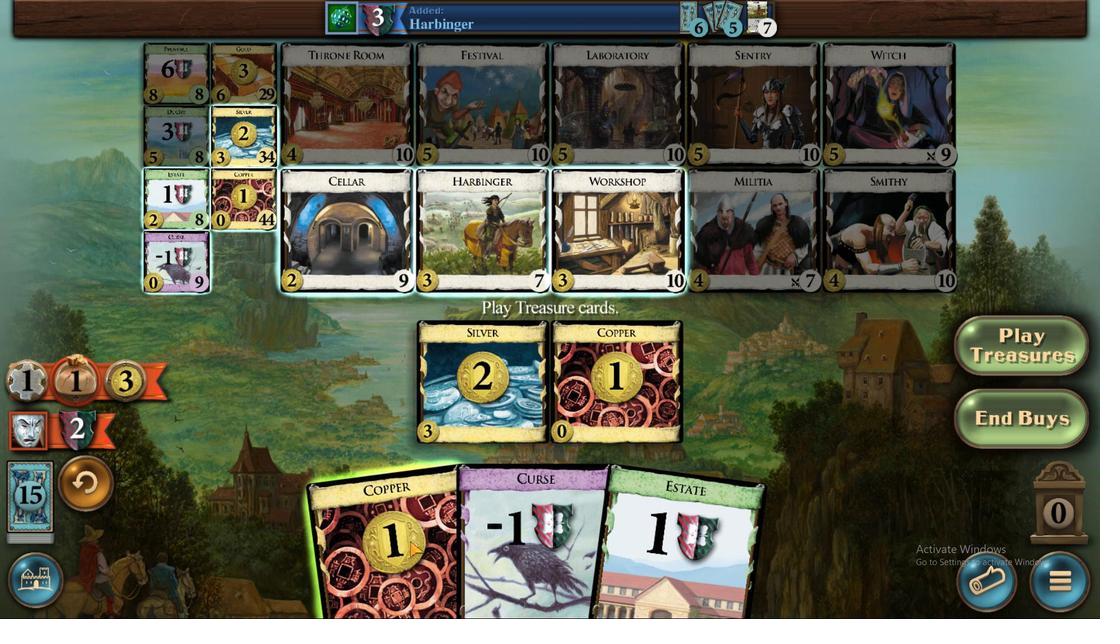 
Action: Mouse pressed left at (405, 542)
Screenshot: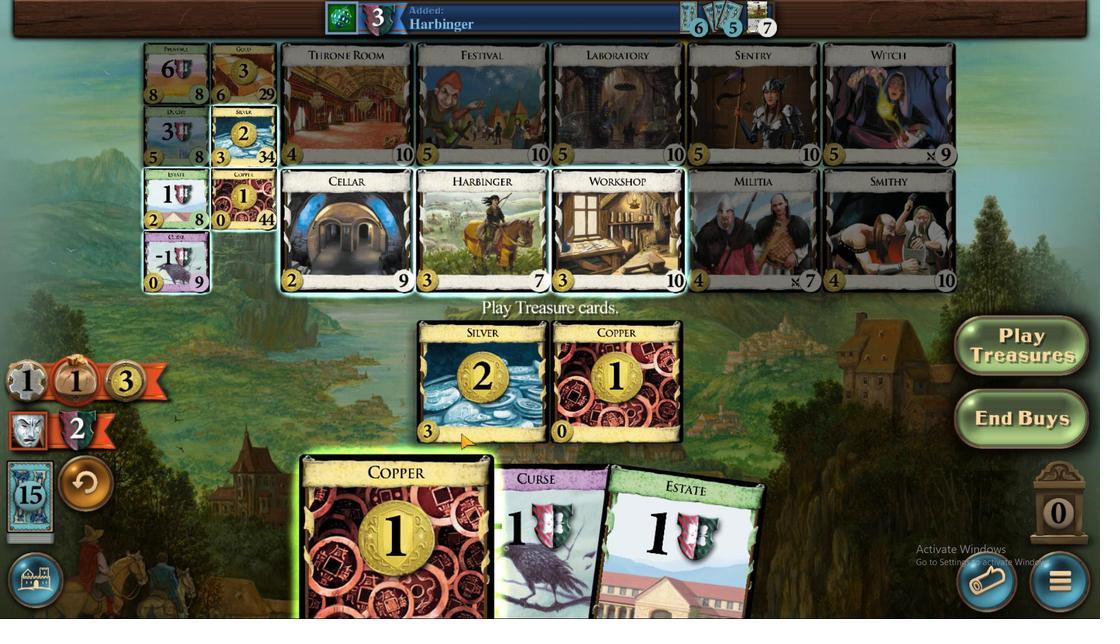 
Action: Mouse moved to (248, 134)
Screenshot: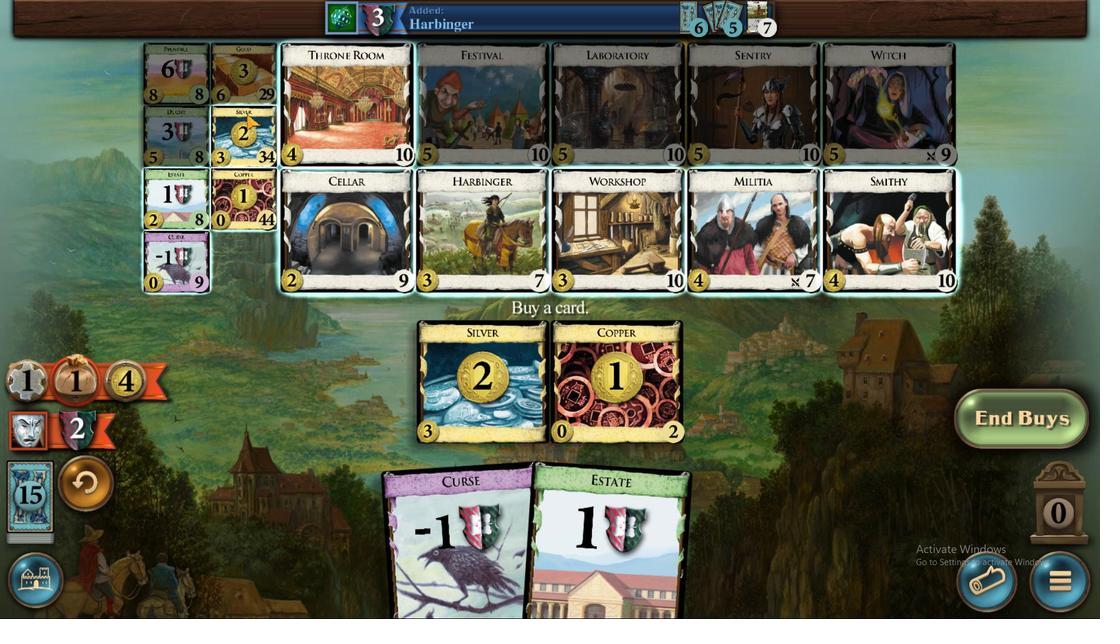 
Action: Mouse pressed left at (248, 134)
Screenshot: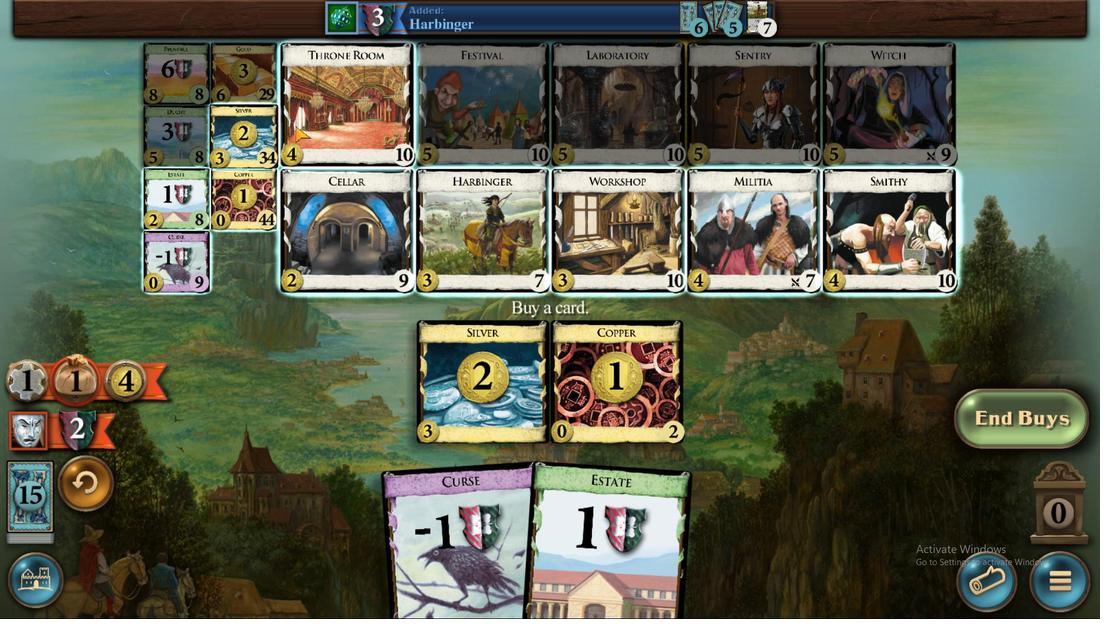 
Action: Mouse moved to (393, 540)
Screenshot: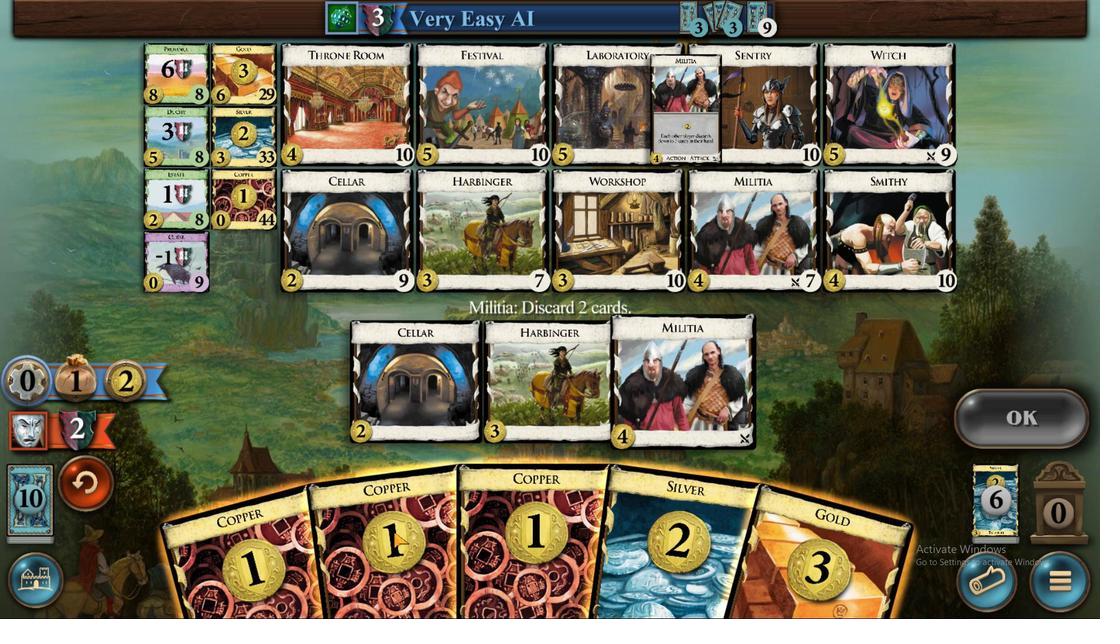 
Action: Mouse pressed left at (393, 540)
Screenshot: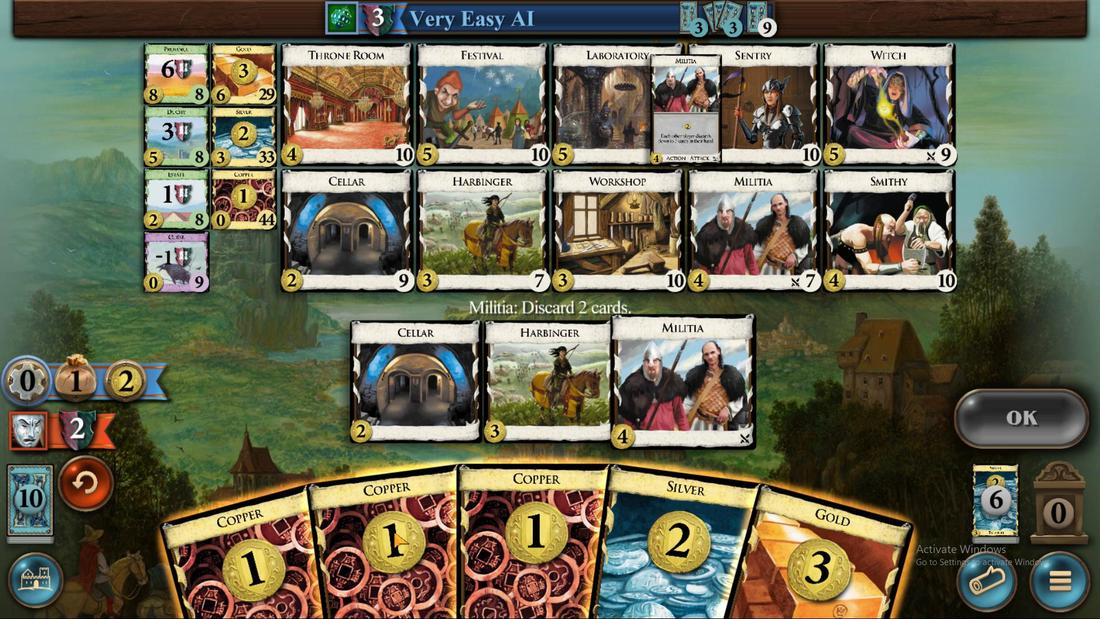 
Action: Mouse moved to (315, 573)
Screenshot: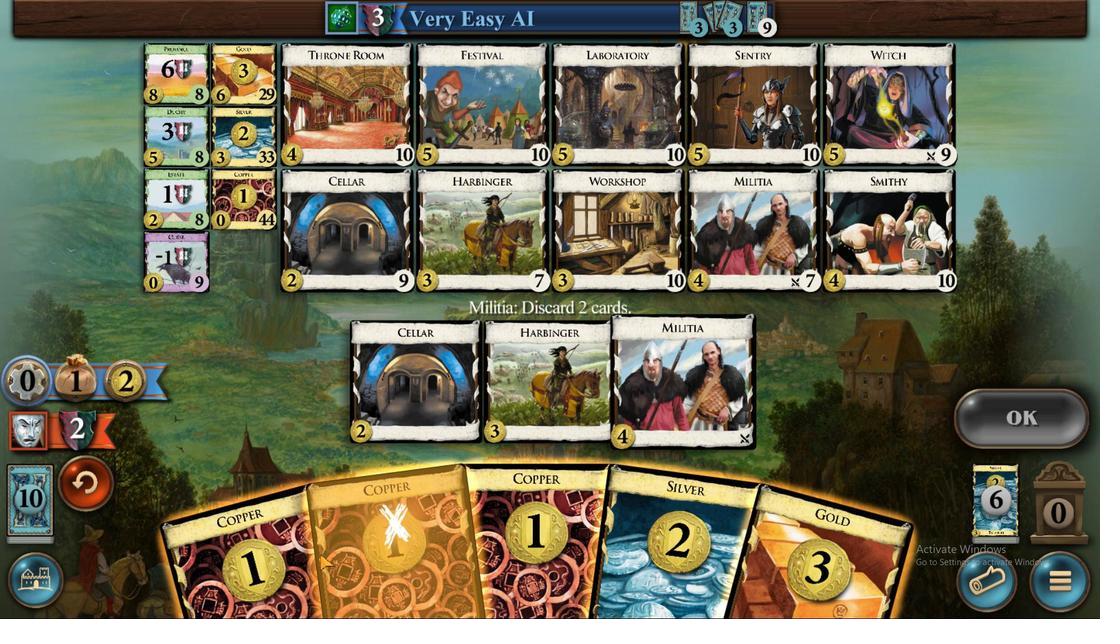 
Action: Mouse pressed left at (315, 573)
Screenshot: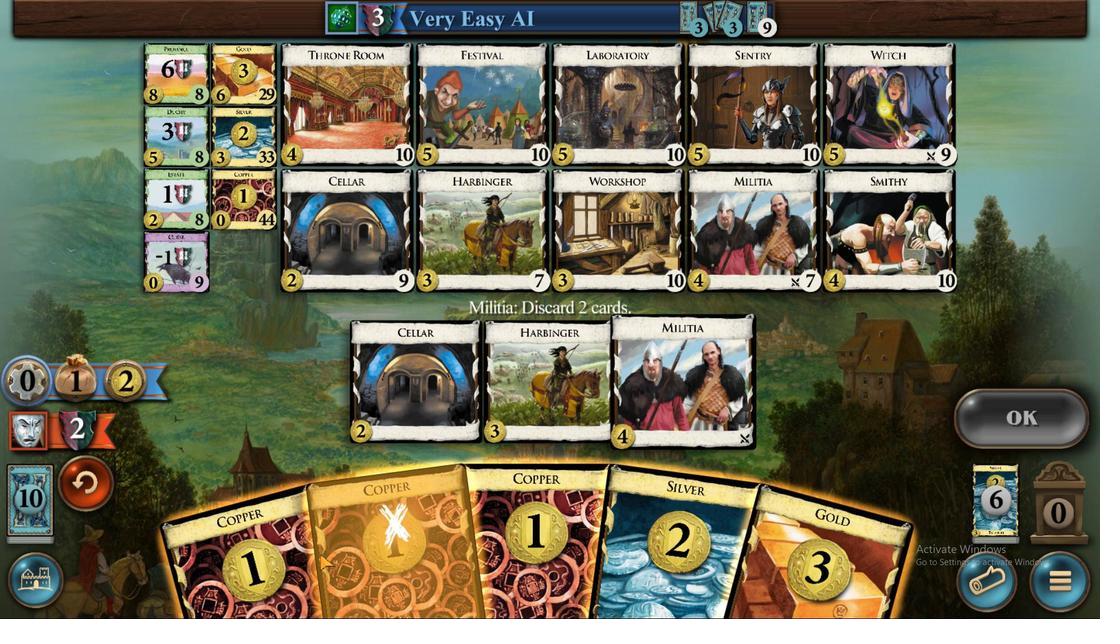 
Action: Mouse moved to (232, 574)
Screenshot: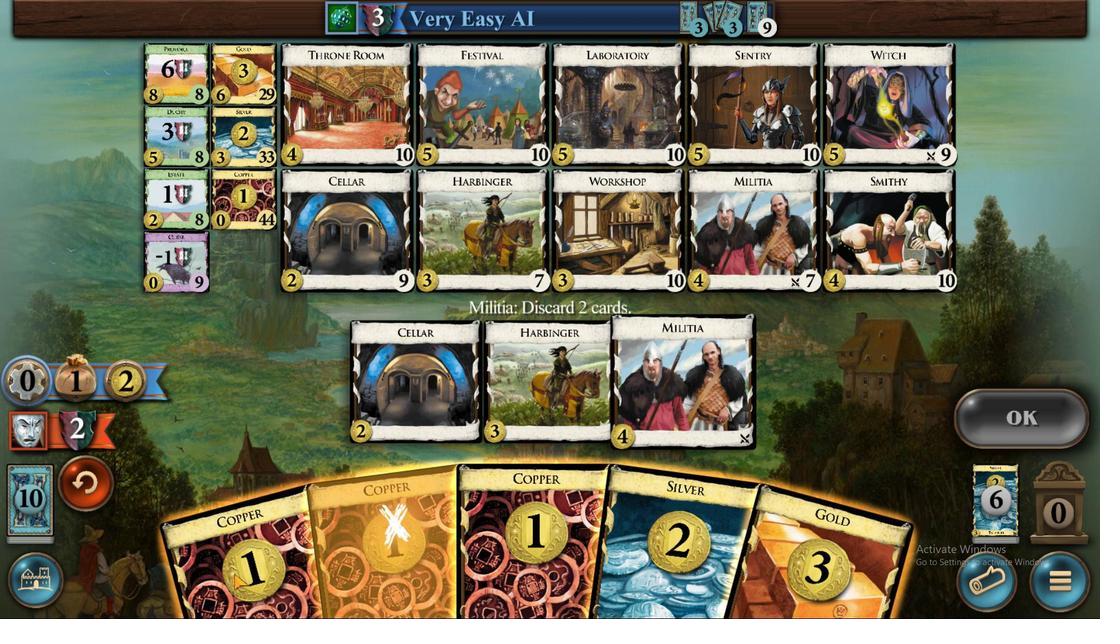 
Action: Mouse pressed left at (232, 574)
Screenshot: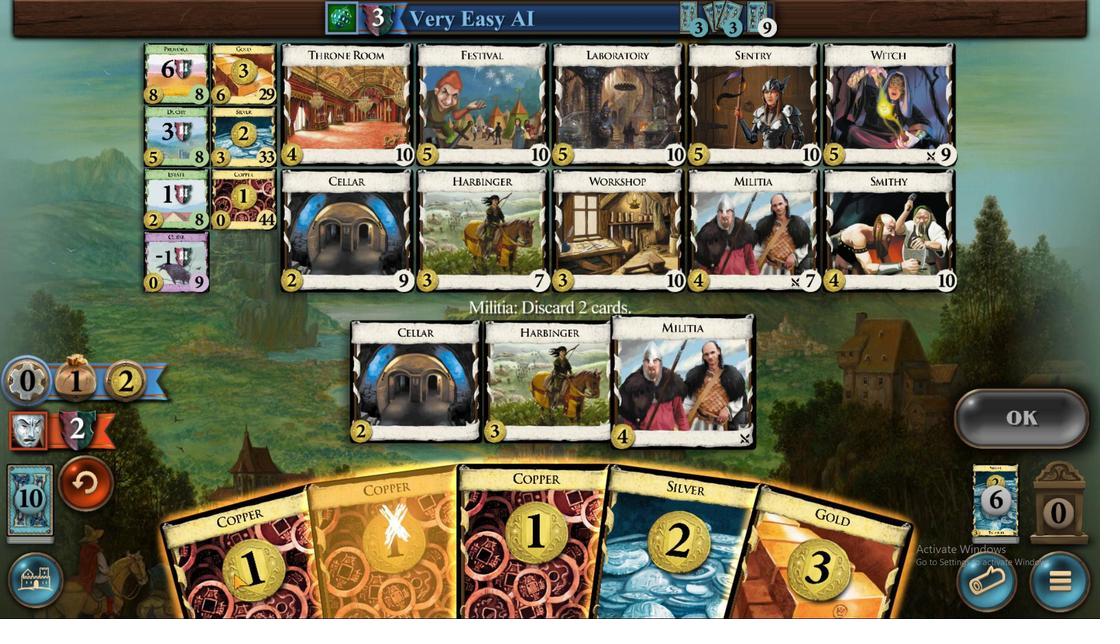 
Action: Mouse moved to (1002, 408)
Screenshot: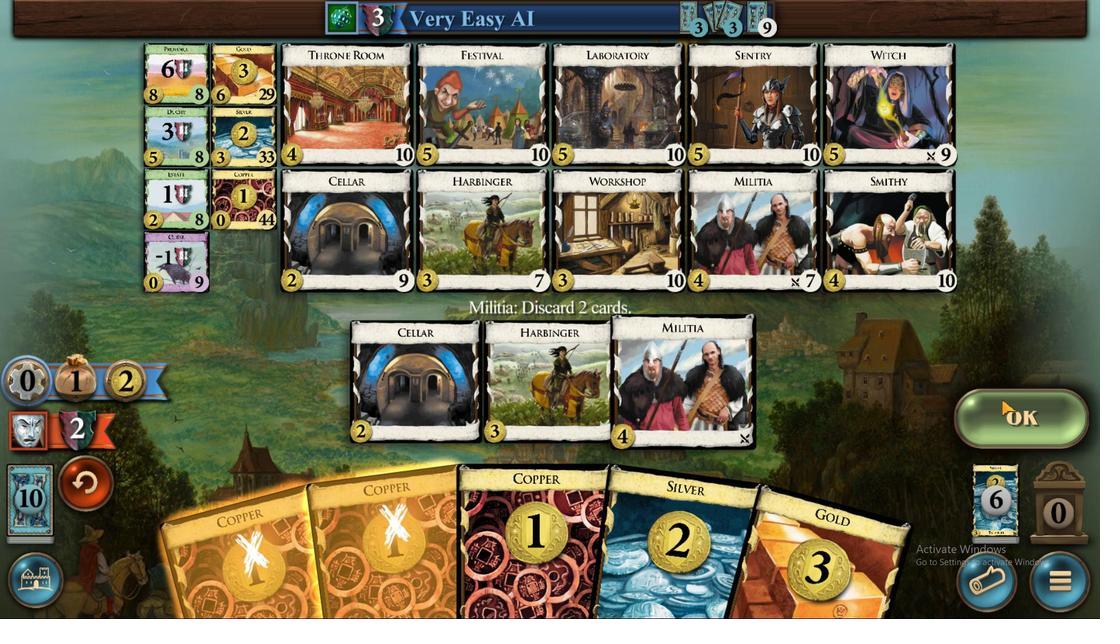 
Action: Mouse pressed left at (1002, 408)
Screenshot: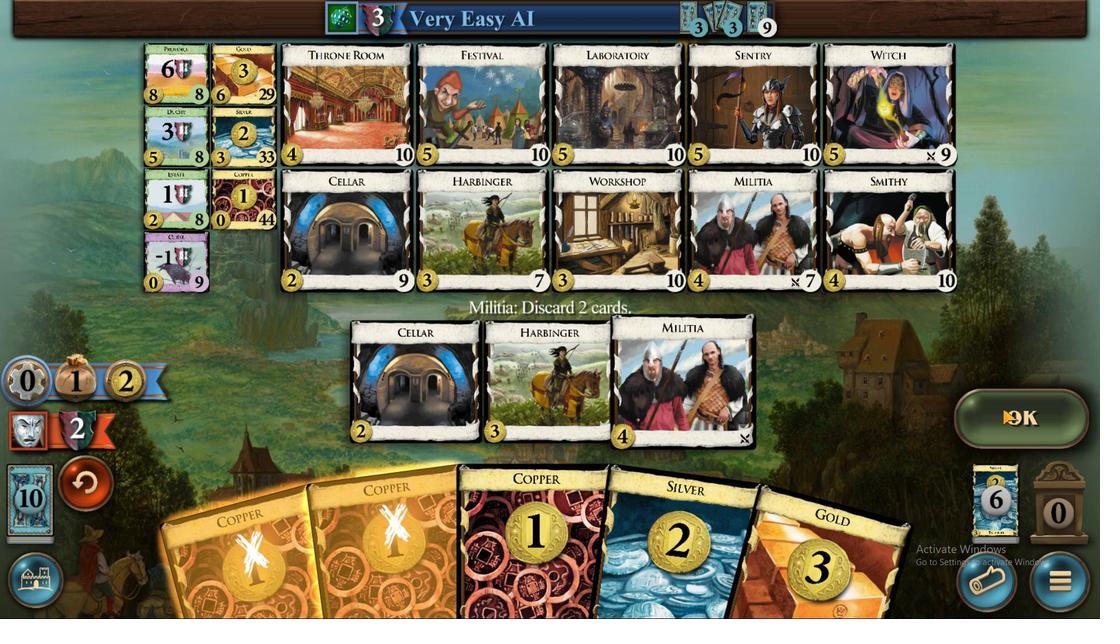 
Action: Mouse moved to (625, 514)
Screenshot: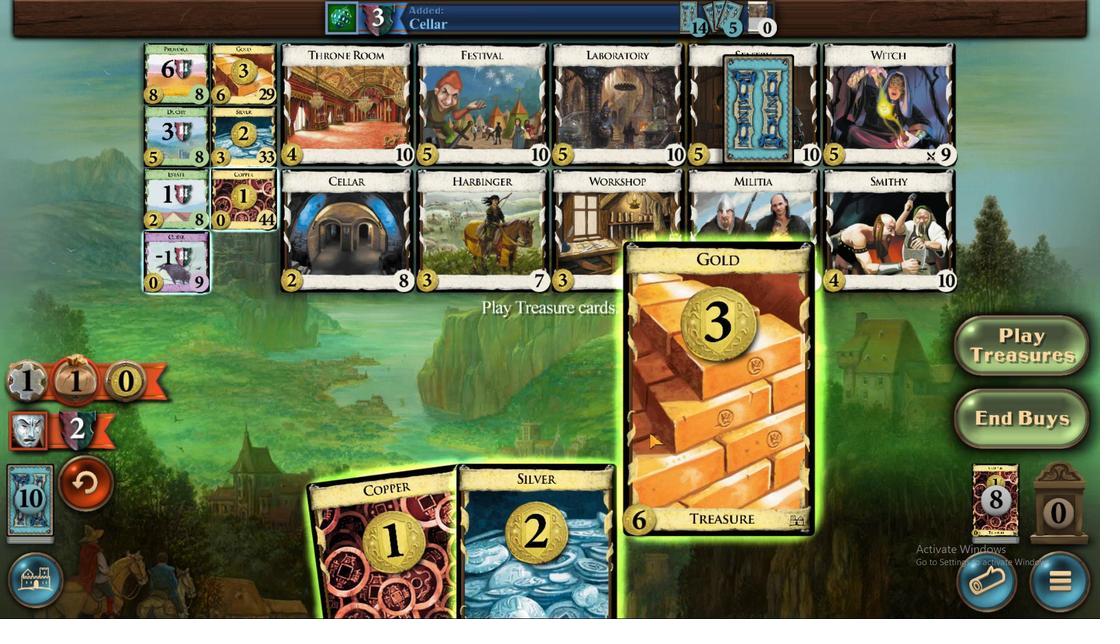 
Action: Mouse pressed left at (624, 515)
Screenshot: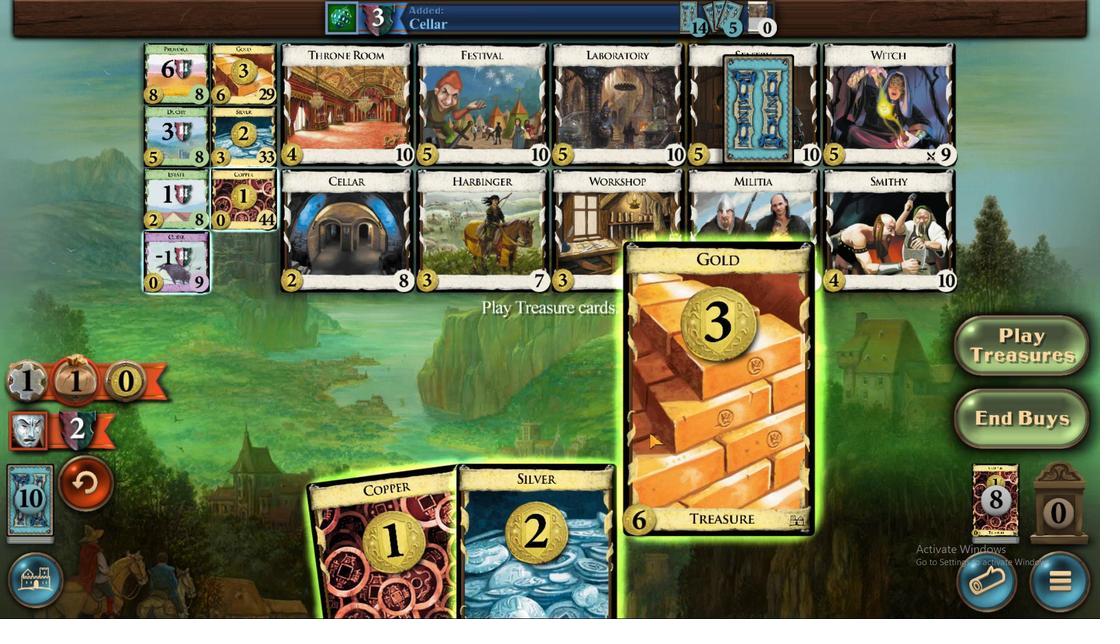 
Action: Mouse moved to (597, 543)
Screenshot: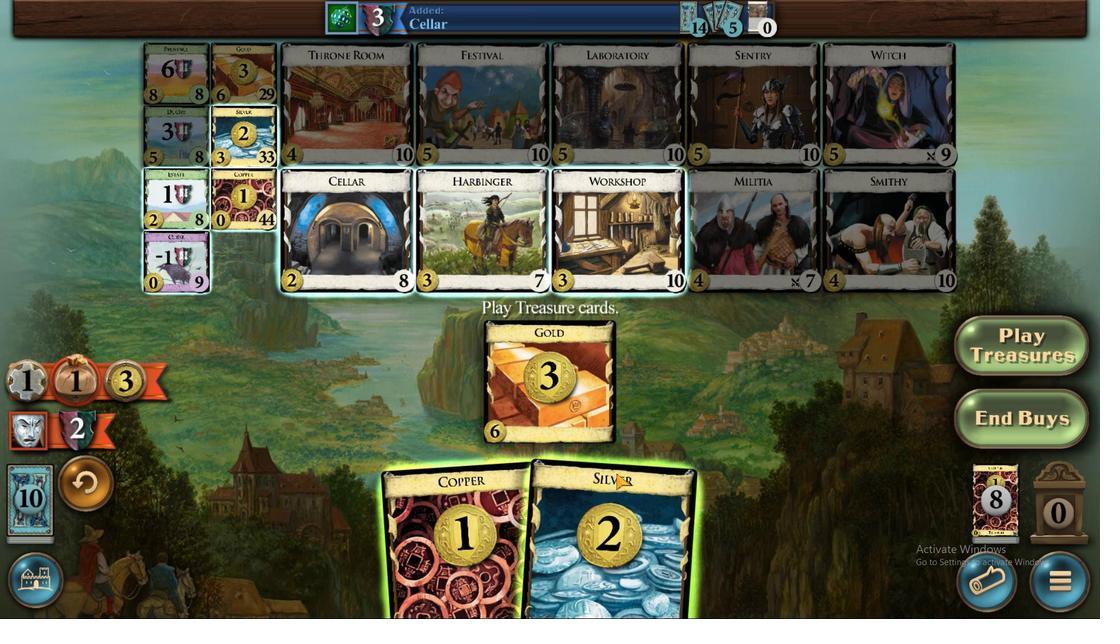 
Action: Mouse pressed left at (594, 548)
Screenshot: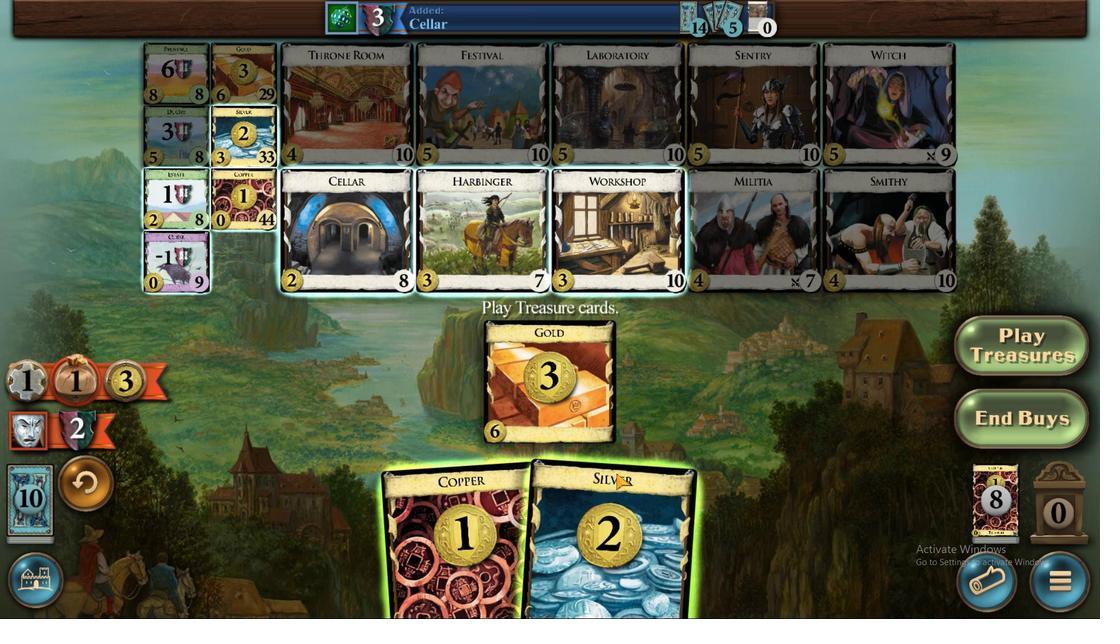 
Action: Mouse moved to (574, 530)
Screenshot: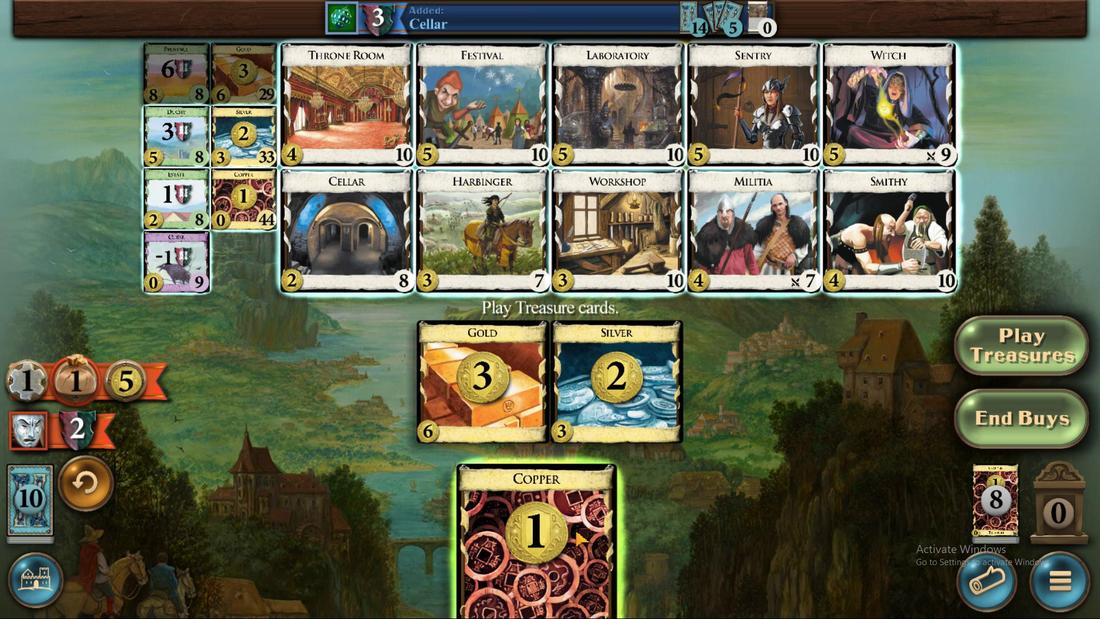 
Action: Mouse pressed left at (574, 530)
Screenshot: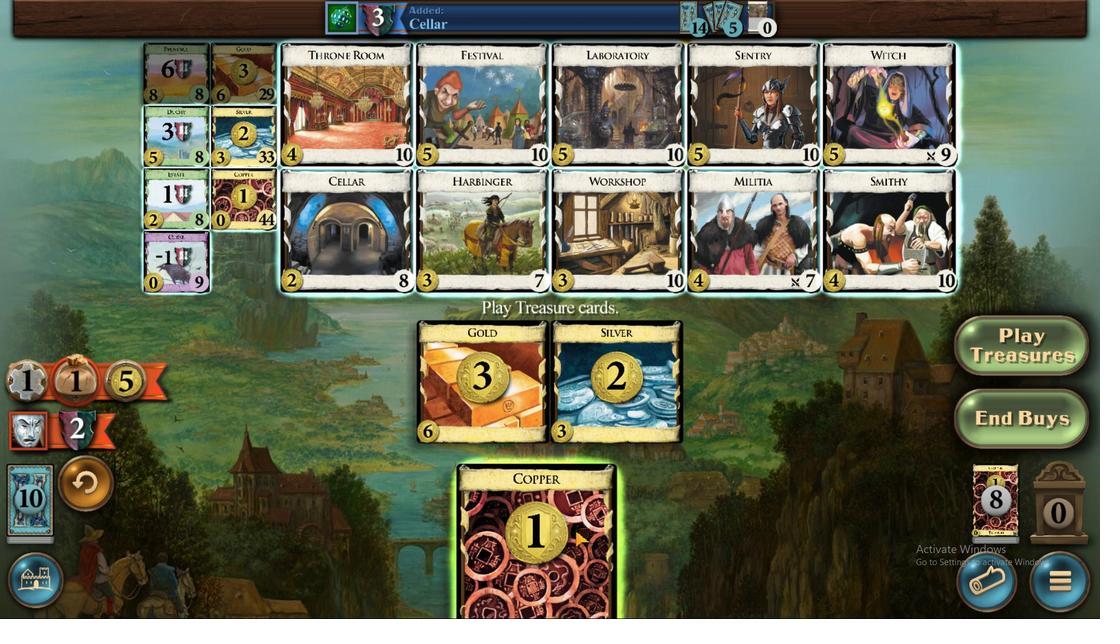 
Action: Mouse moved to (249, 61)
Screenshot: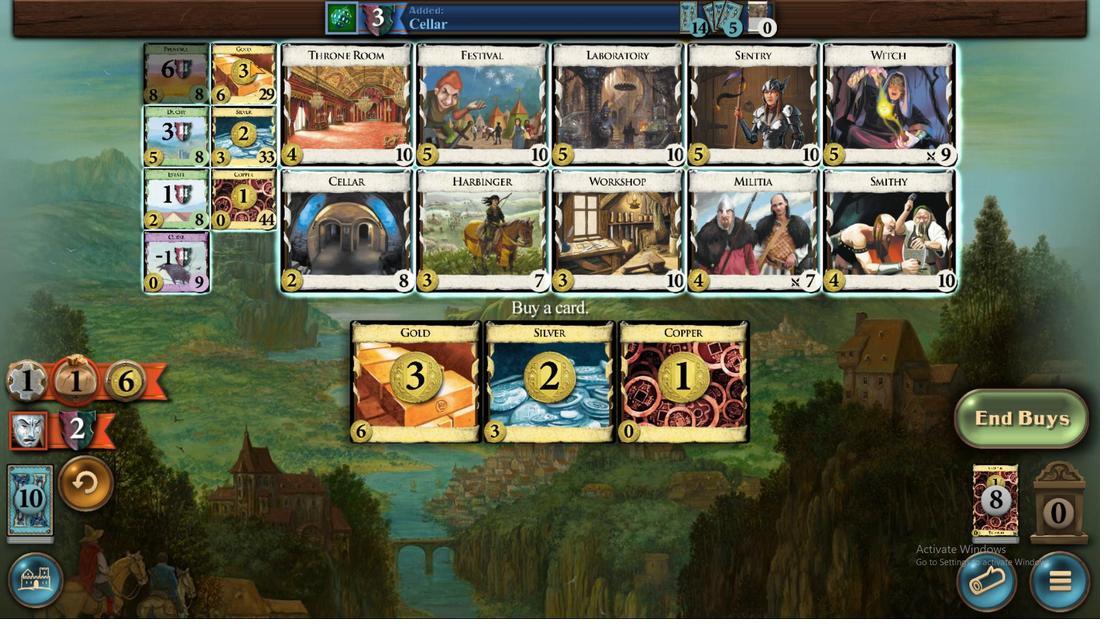 
Action: Mouse pressed left at (249, 61)
Screenshot: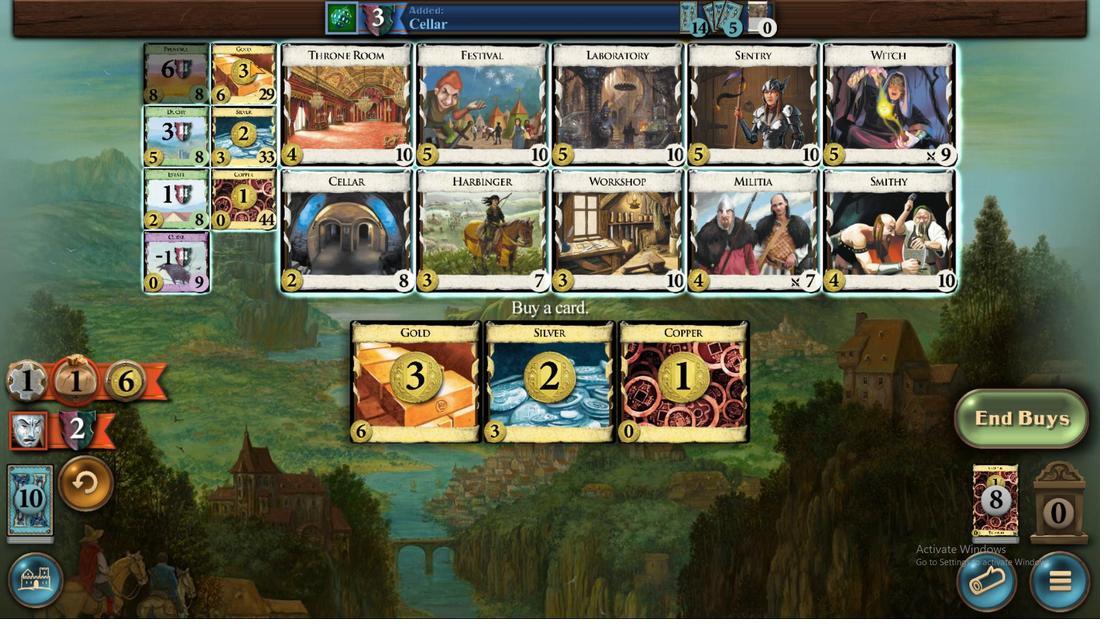 
Action: Mouse moved to (805, 576)
Screenshot: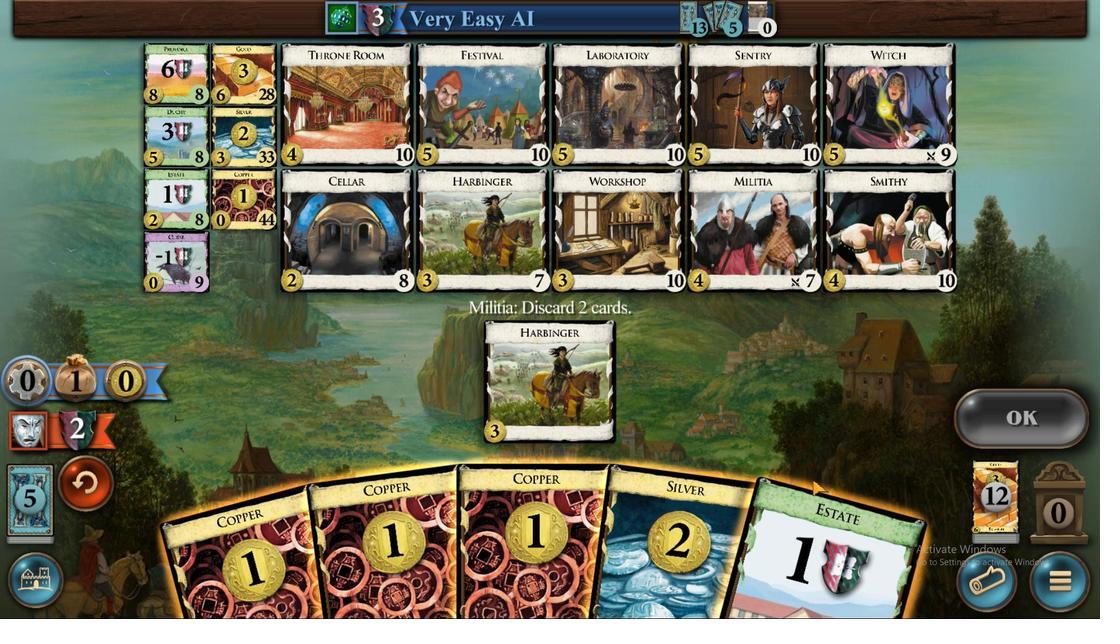 
Action: Mouse pressed left at (805, 576)
Screenshot: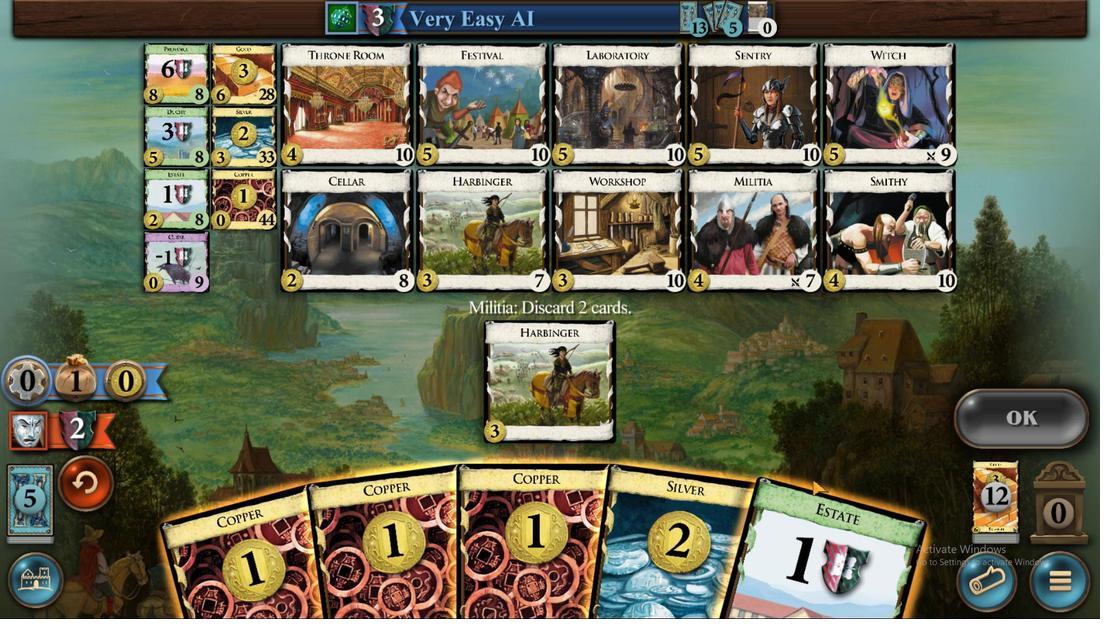 
Action: Mouse moved to (261, 565)
Screenshot: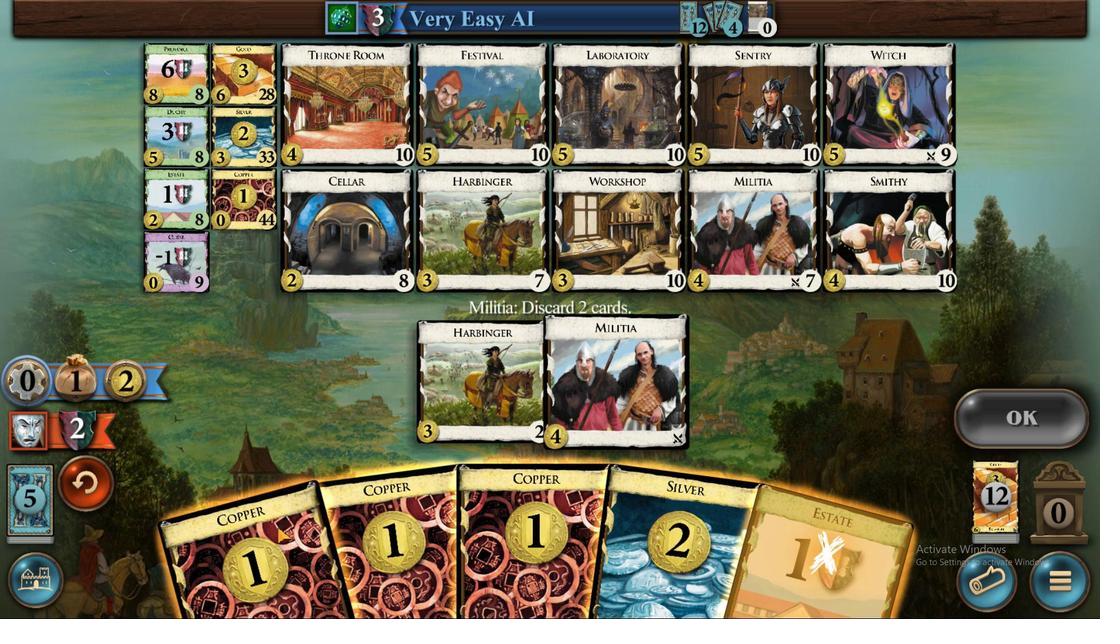 
Action: Mouse pressed left at (261, 565)
Screenshot: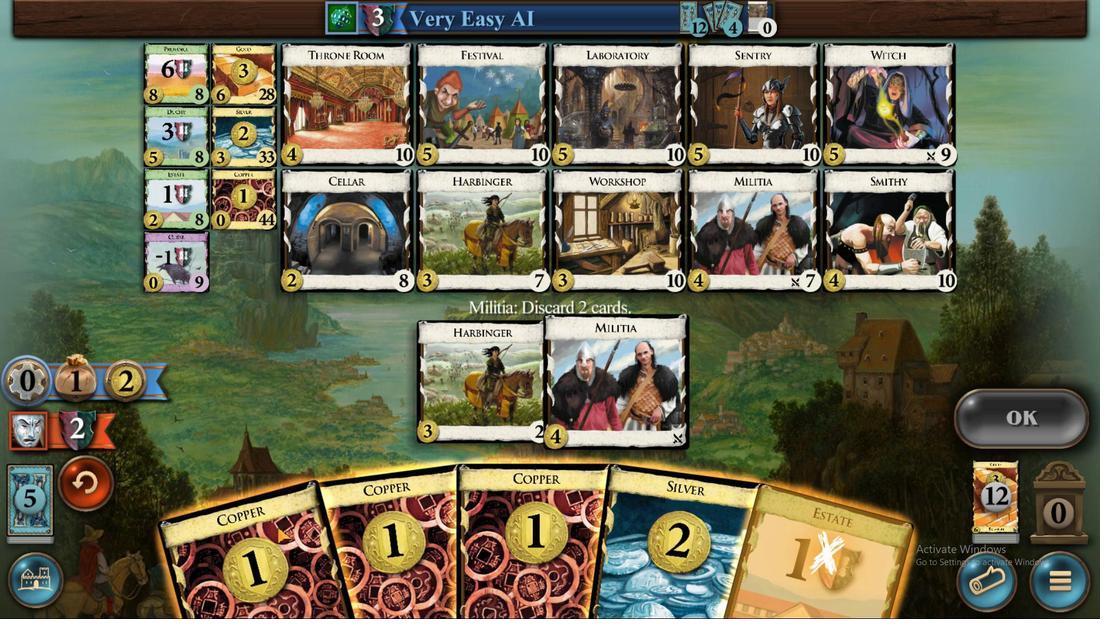 
Action: Mouse moved to (1001, 416)
Screenshot: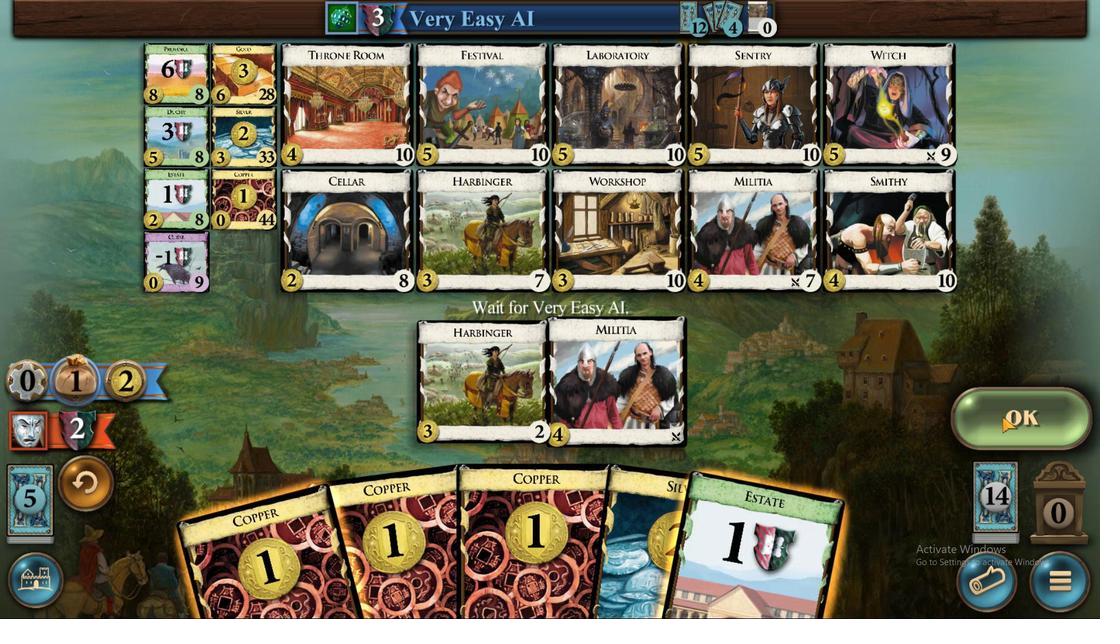 
Action: Mouse pressed left at (1001, 416)
Screenshot: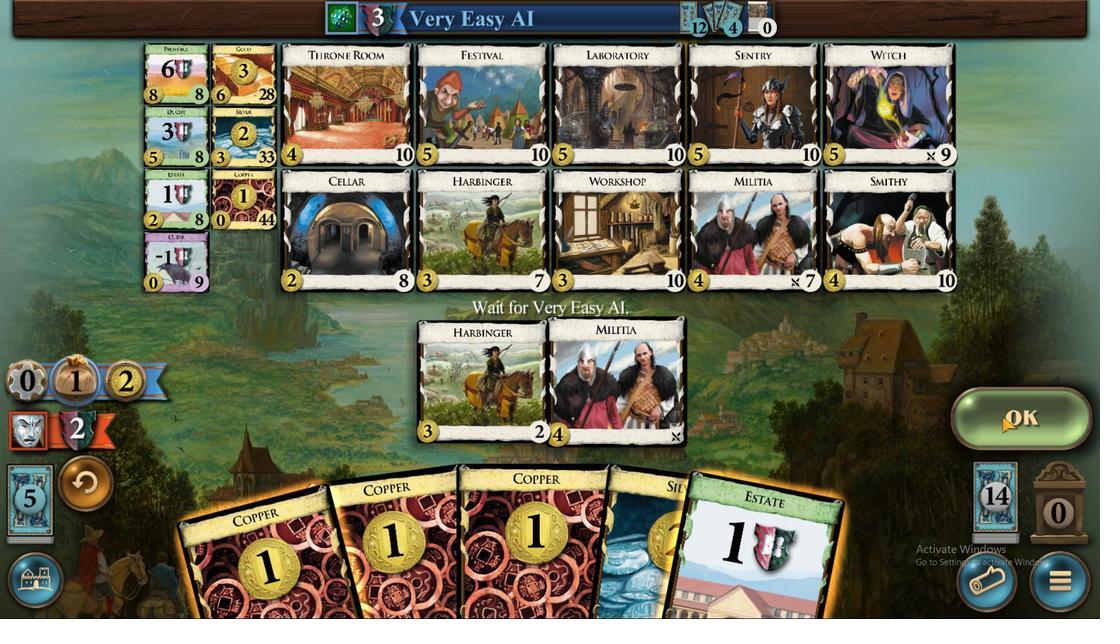 
Action: Mouse moved to (666, 584)
Screenshot: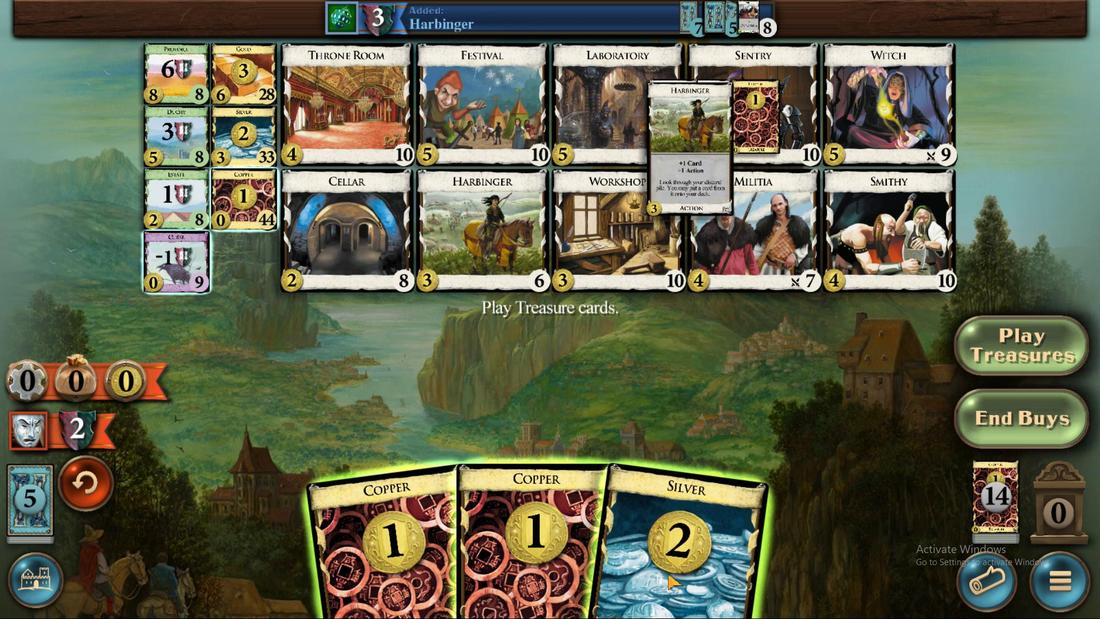 
Action: Mouse pressed left at (666, 584)
Screenshot: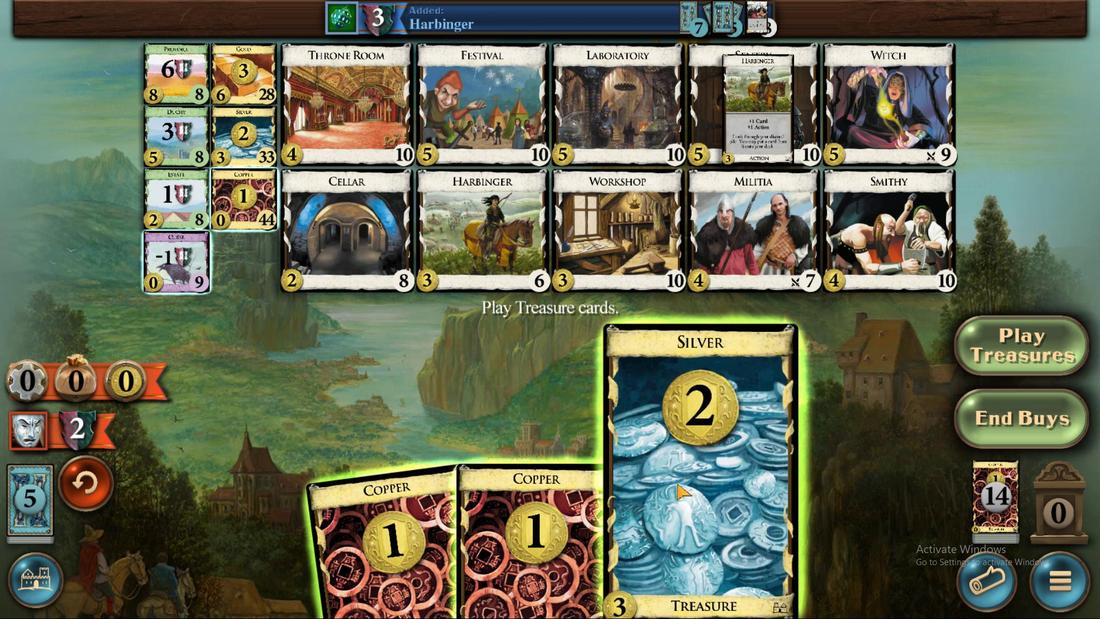 
Action: Mouse moved to (604, 552)
Screenshot: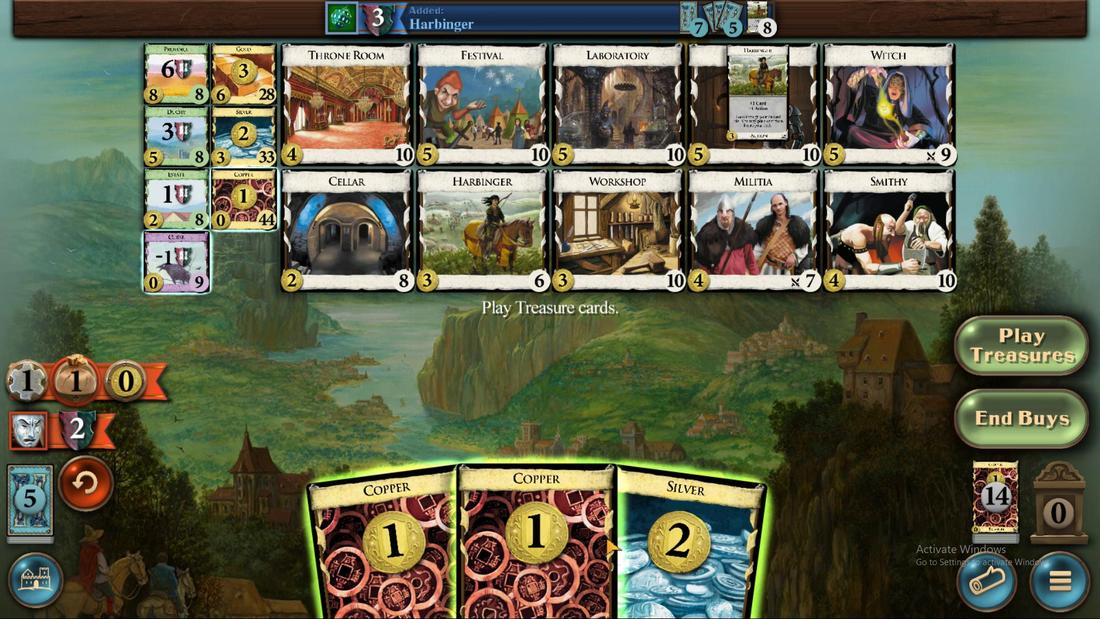 
Action: Mouse pressed left at (604, 552)
Screenshot: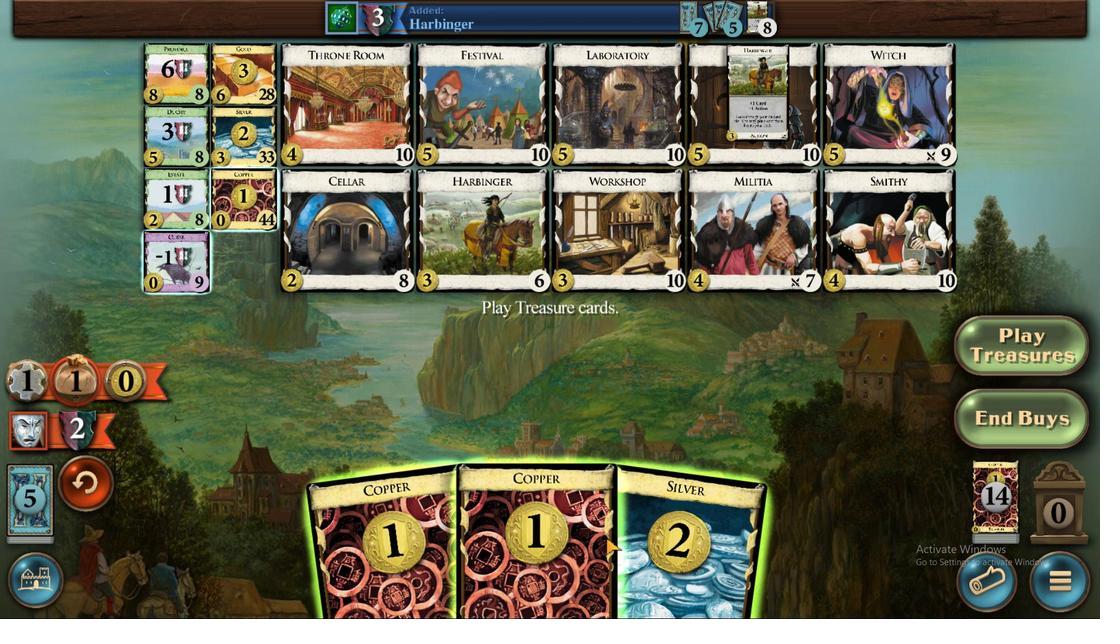 
Action: Mouse moved to (649, 543)
Screenshot: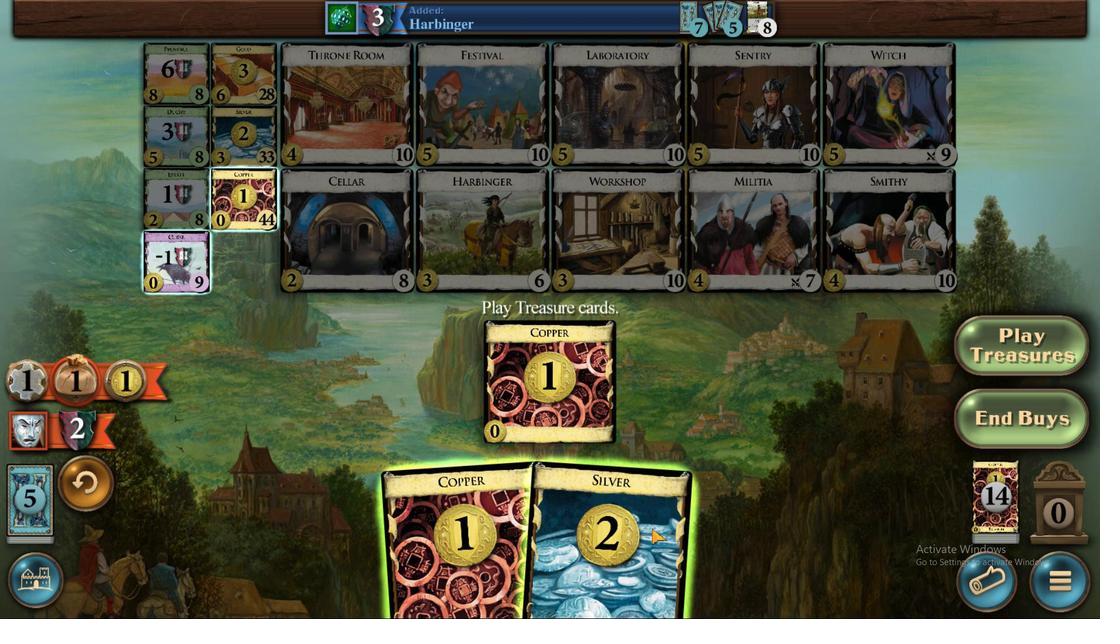 
Action: Mouse pressed left at (649, 543)
Screenshot: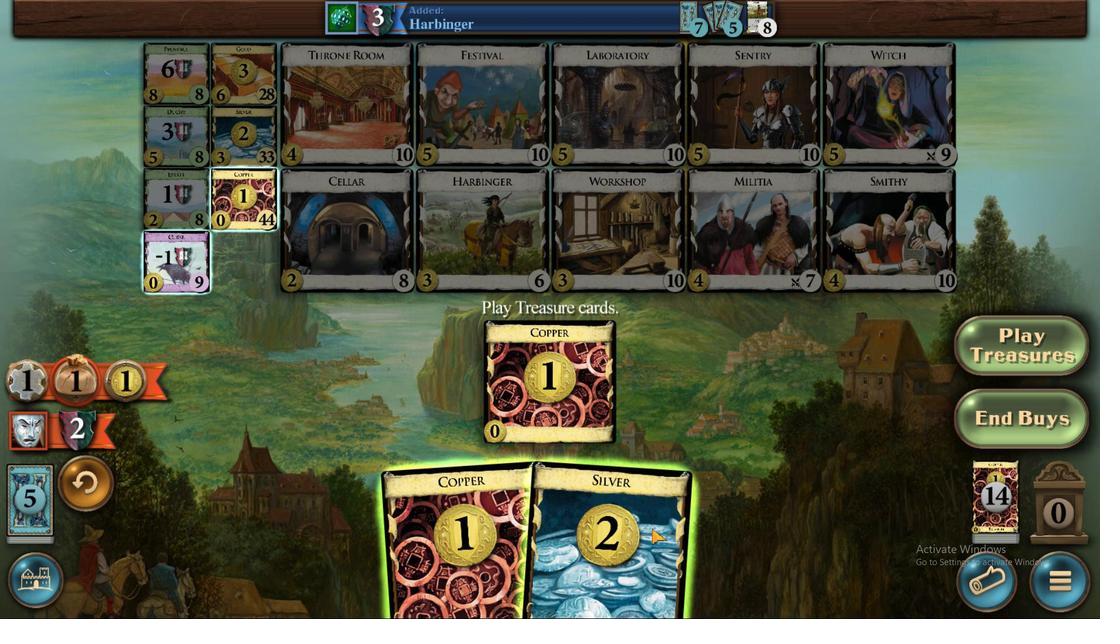 
Action: Mouse moved to (565, 514)
Screenshot: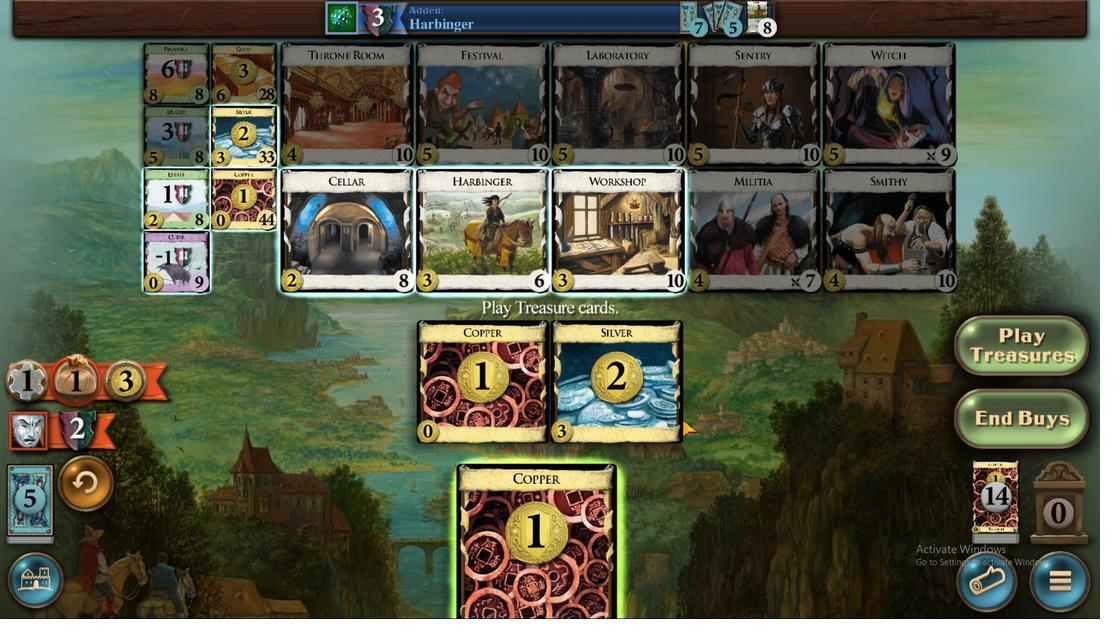 
Action: Mouse pressed left at (564, 514)
Screenshot: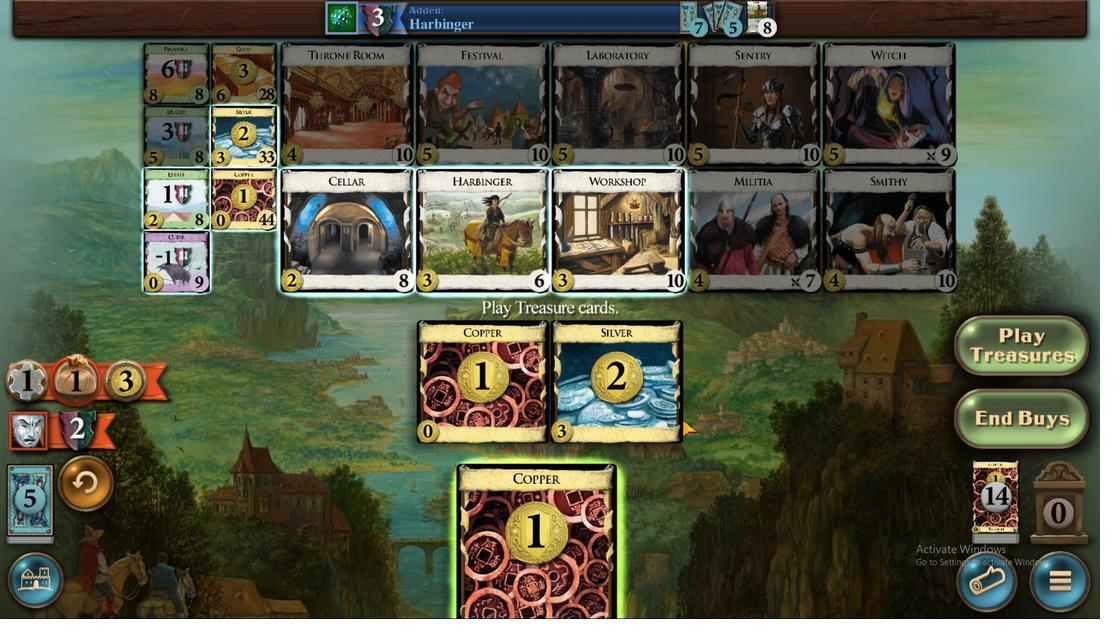 
Action: Mouse moved to (236, 132)
Screenshot: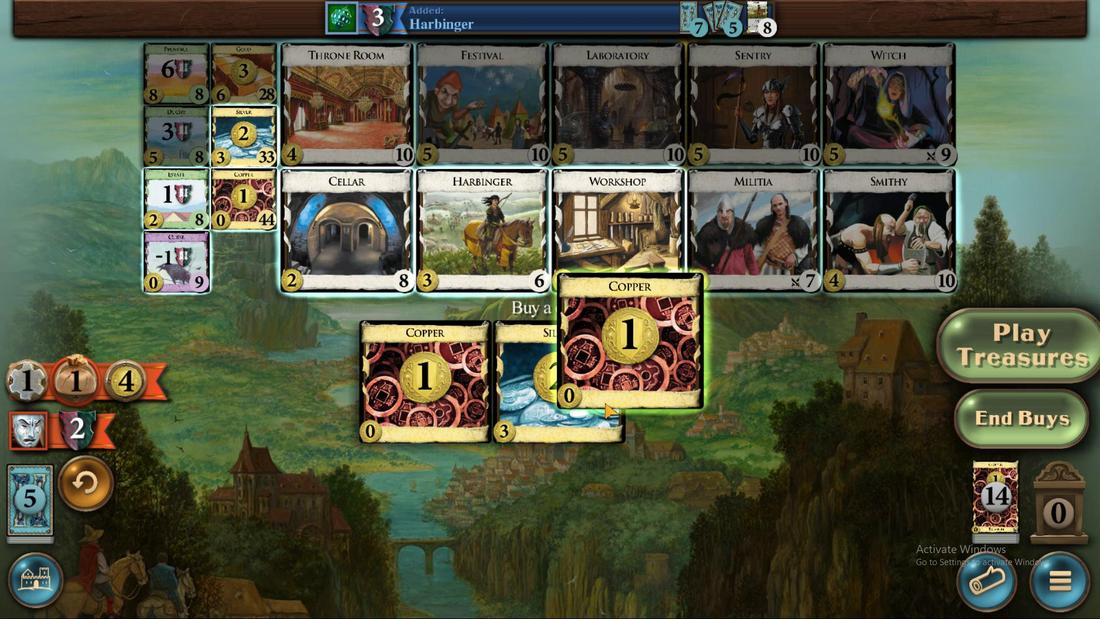 
Action: Mouse pressed left at (236, 132)
Screenshot: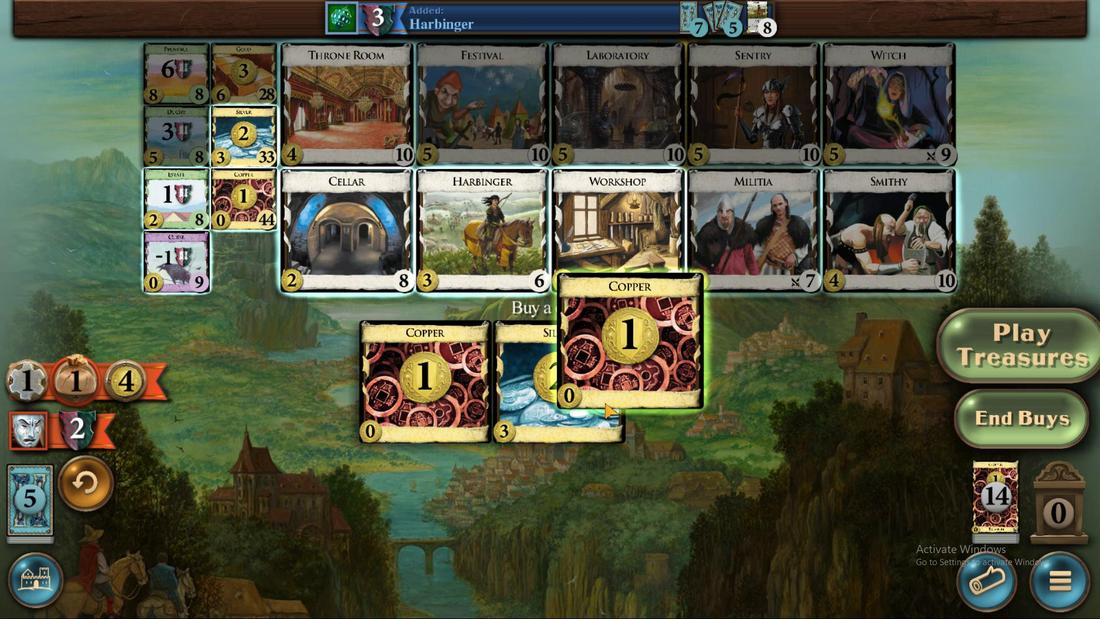 
Action: Mouse moved to (660, 541)
Screenshot: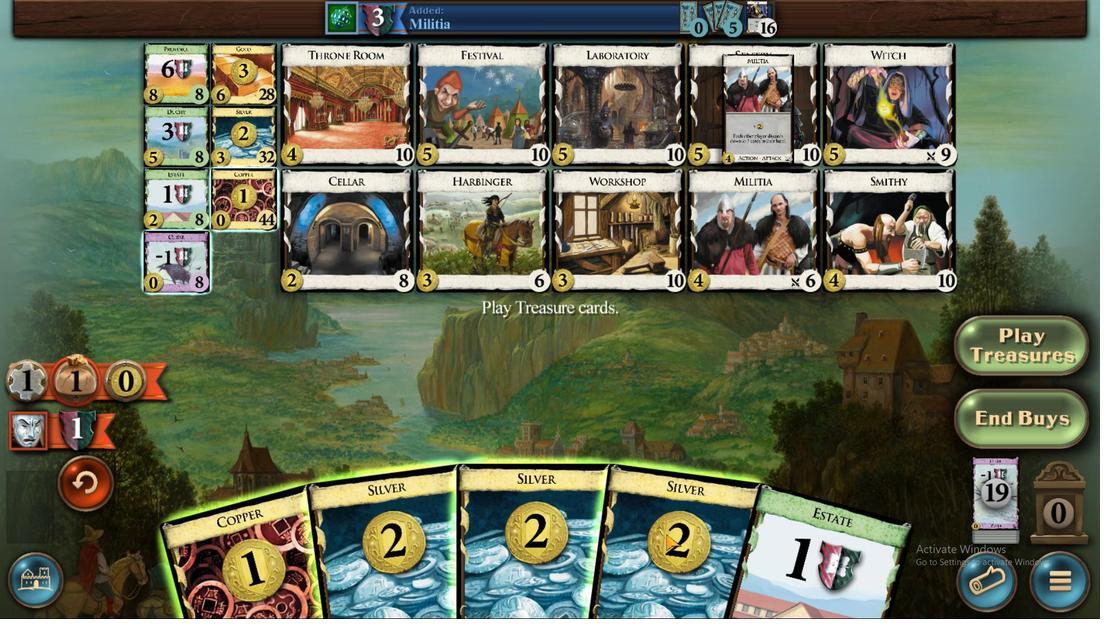 
Action: Mouse pressed left at (658, 545)
Screenshot: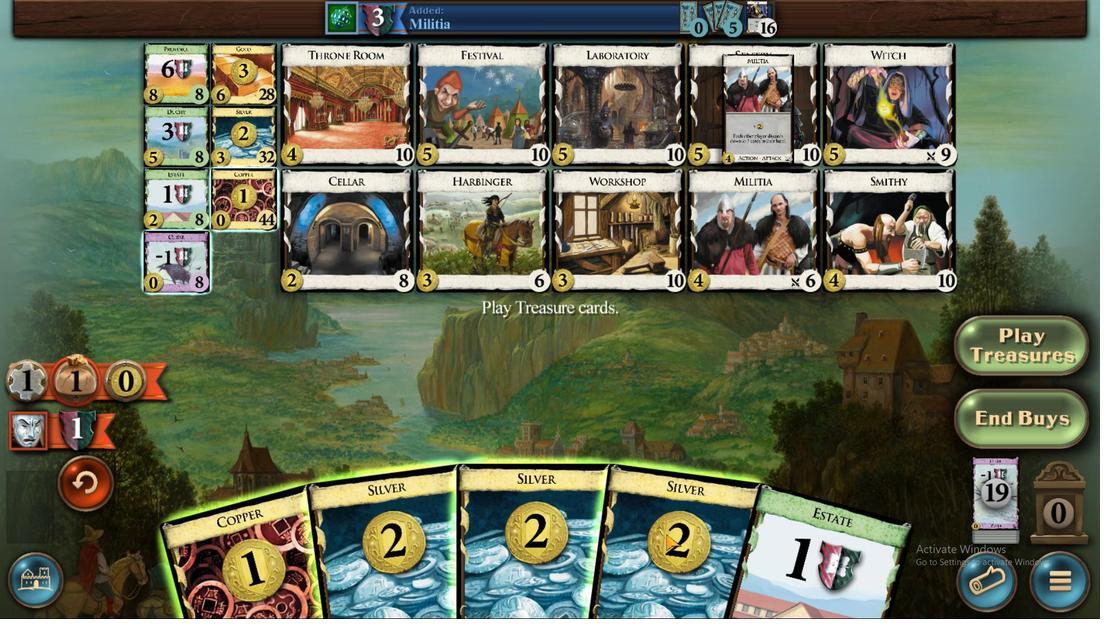 
Action: Mouse moved to (587, 519)
Screenshot: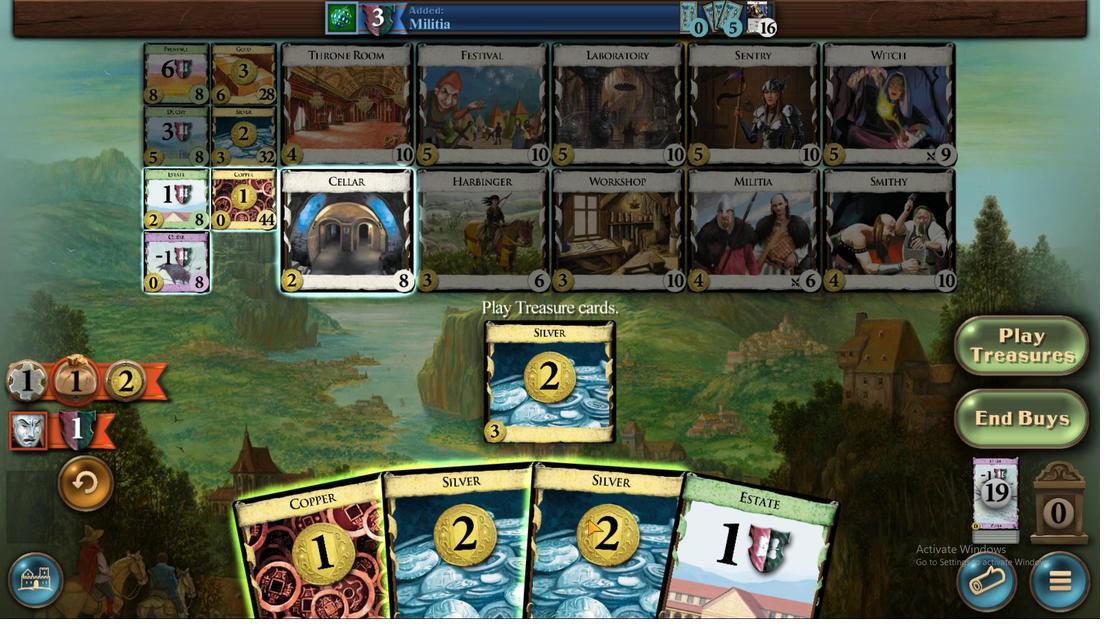 
Action: Mouse pressed left at (587, 519)
Screenshot: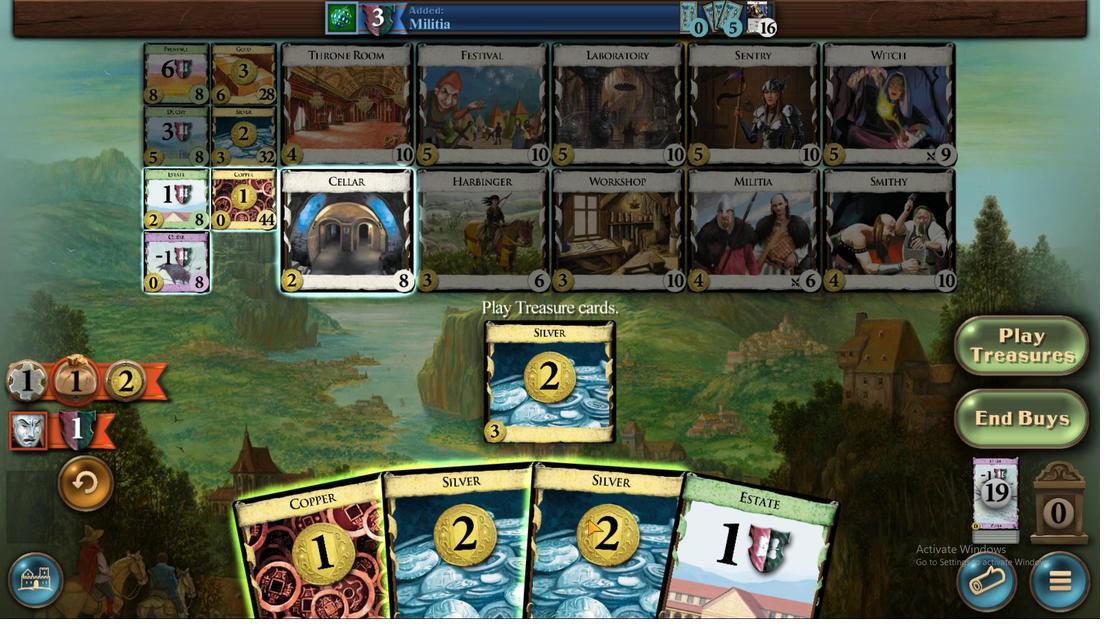 
Action: Mouse moved to (549, 491)
Screenshot: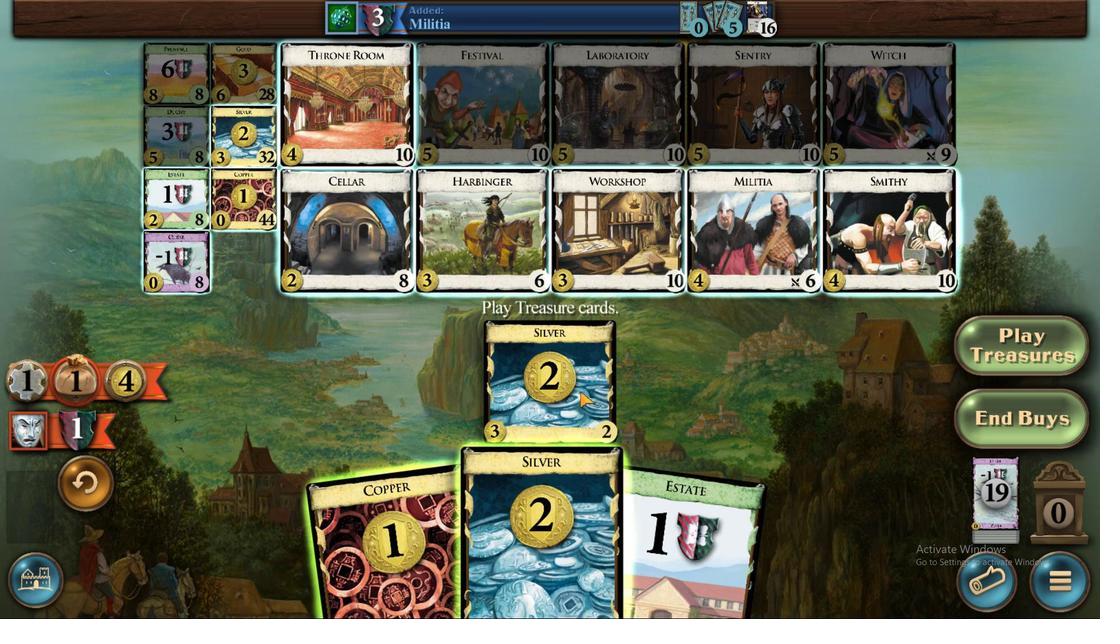 
Action: Mouse pressed left at (549, 491)
Screenshot: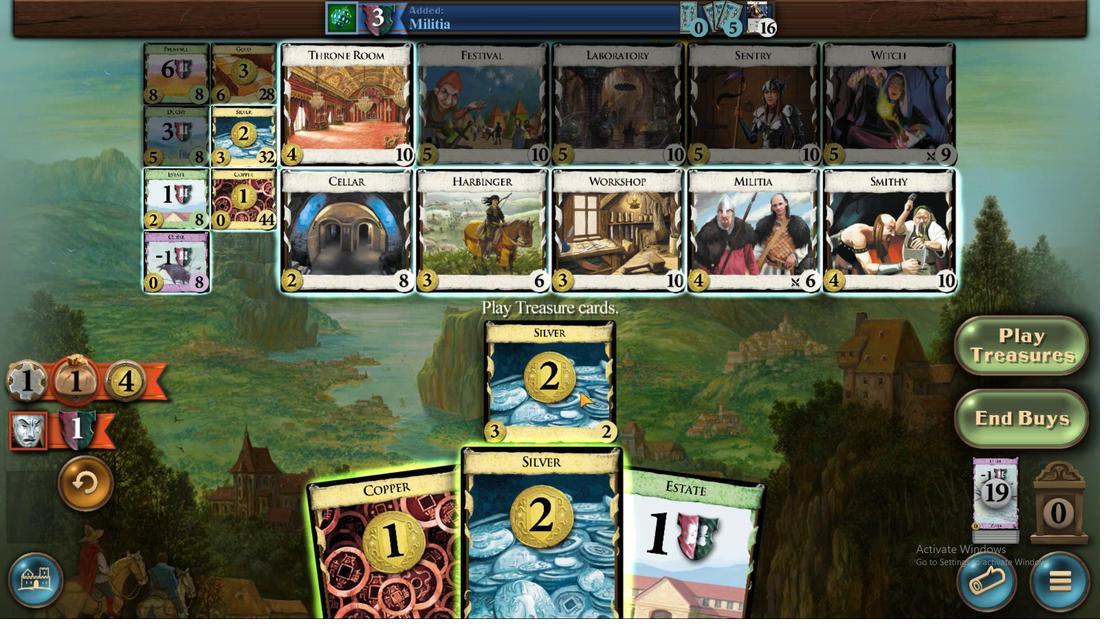 
Action: Mouse moved to (244, 48)
Screenshot: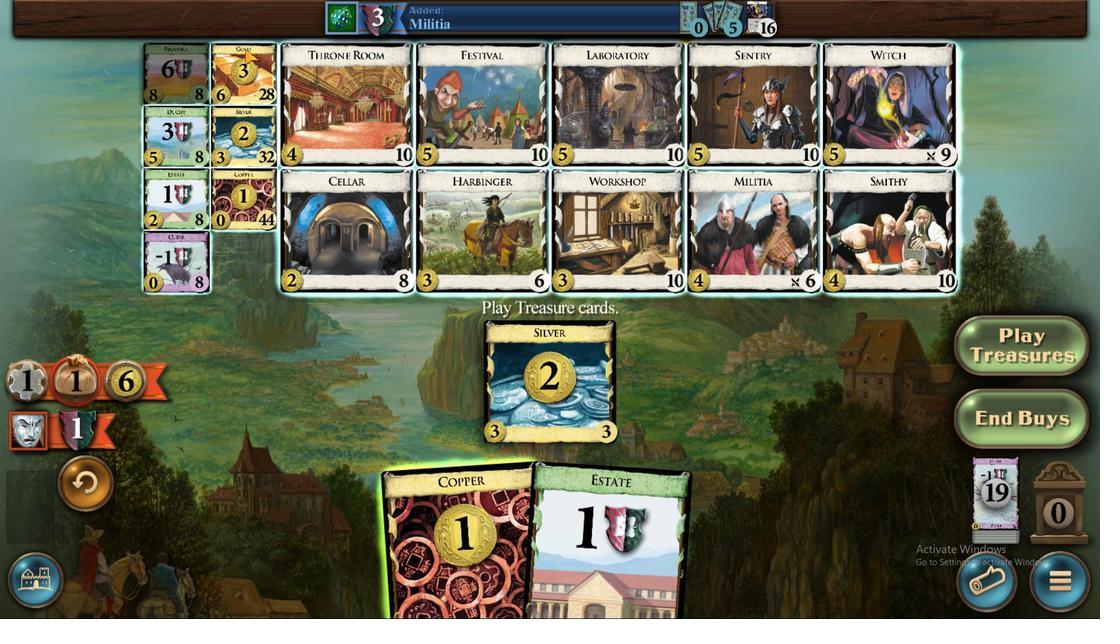 
Action: Mouse pressed left at (244, 48)
Screenshot: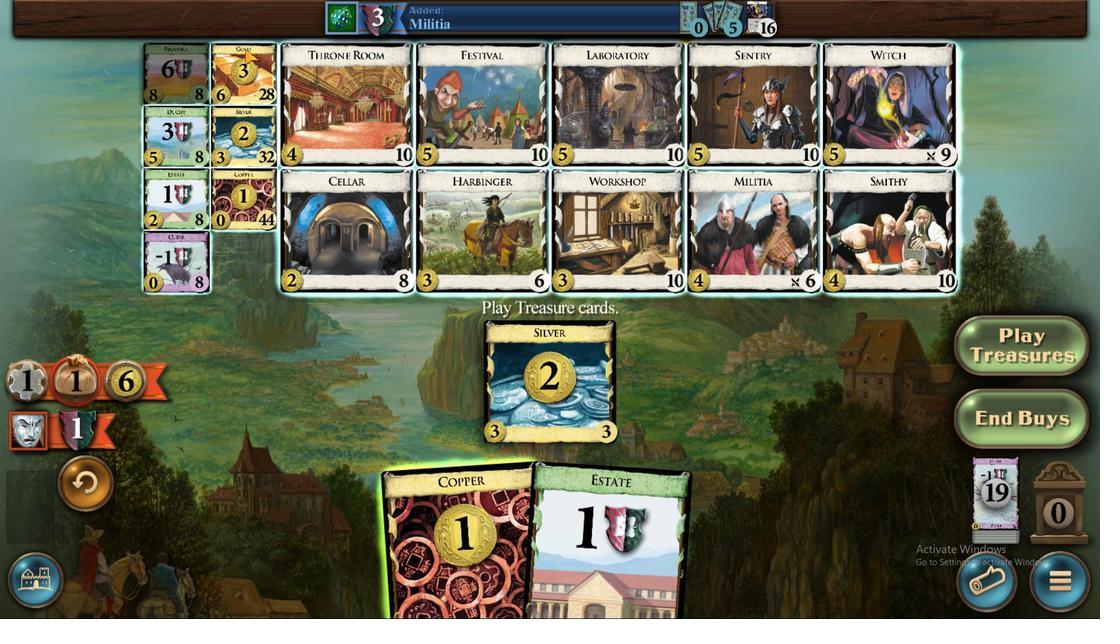 
Action: Mouse moved to (678, 531)
Screenshot: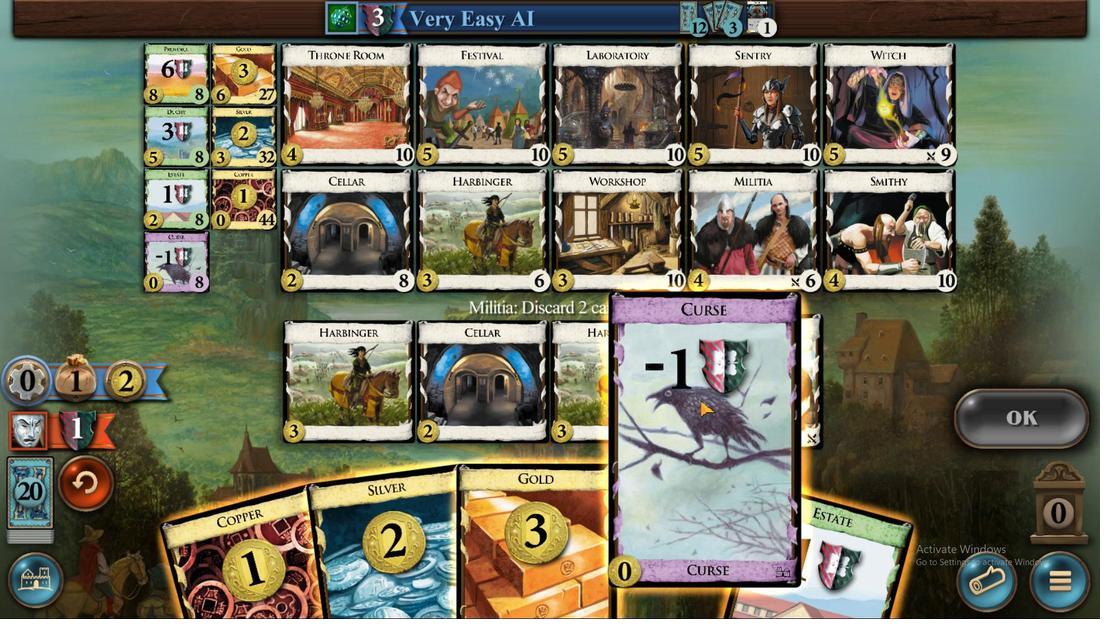 
Action: Mouse pressed left at (678, 531)
Screenshot: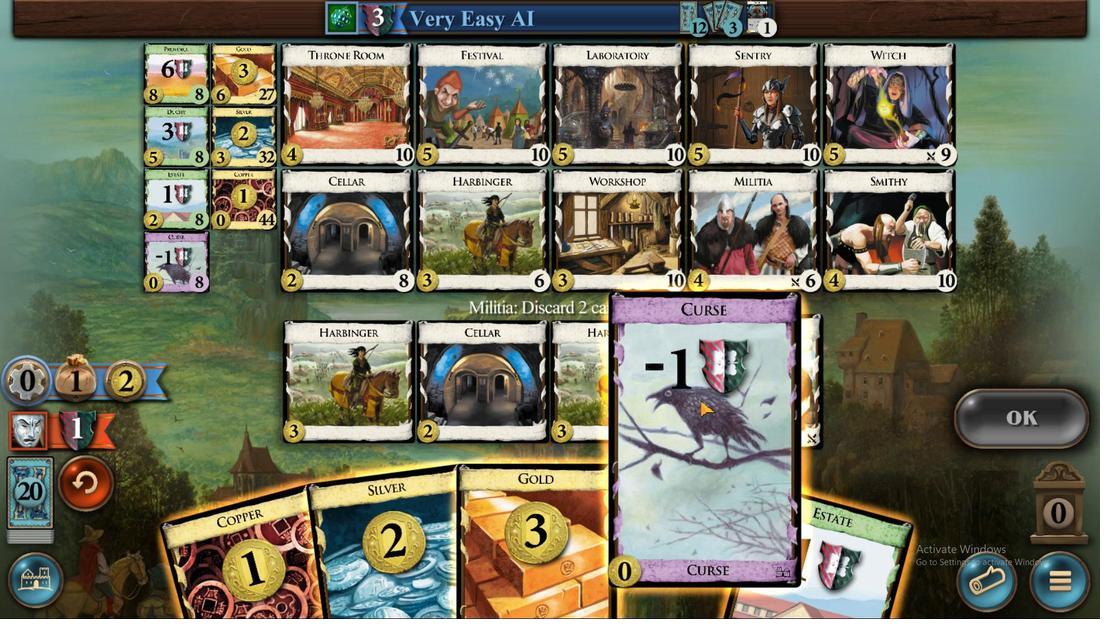 
Action: Mouse moved to (805, 540)
Screenshot: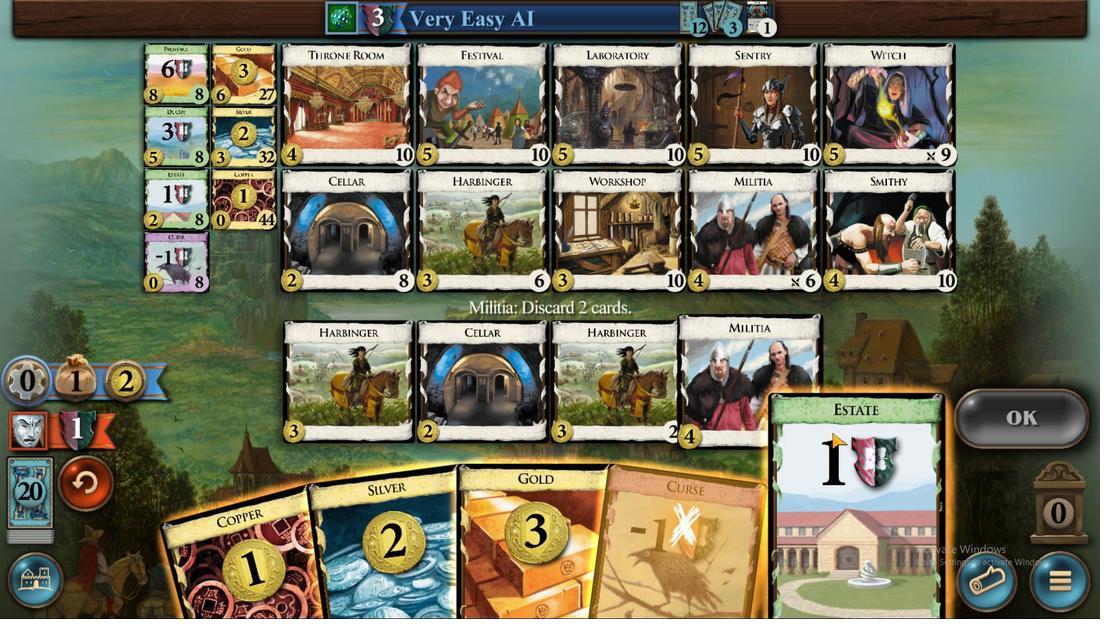 
Action: Mouse pressed left at (804, 544)
Screenshot: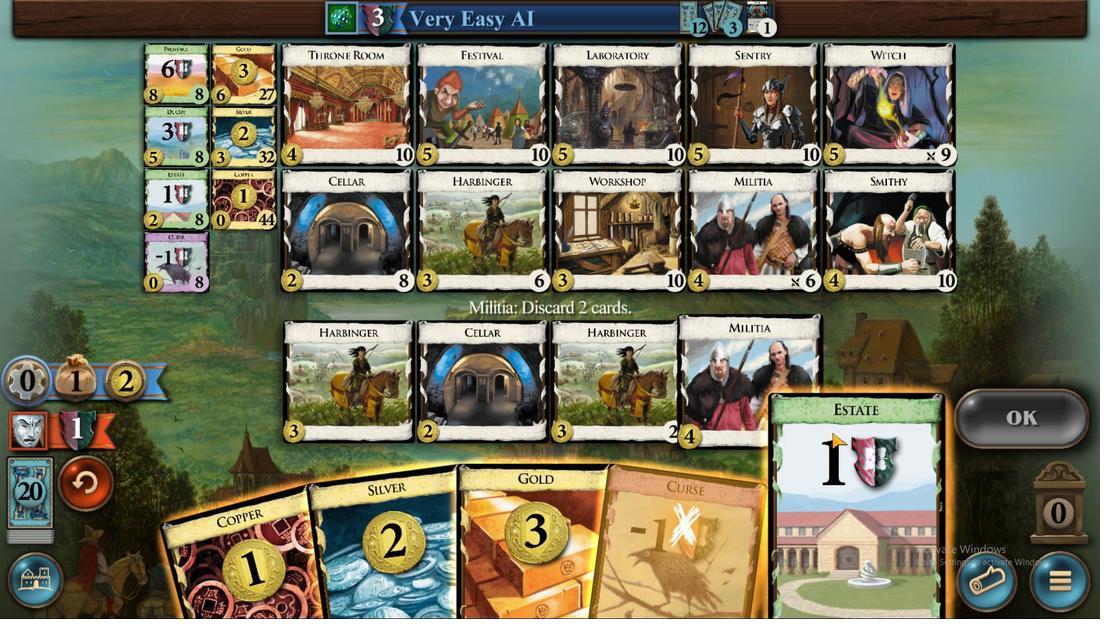 
Action: Mouse moved to (1042, 431)
Screenshot: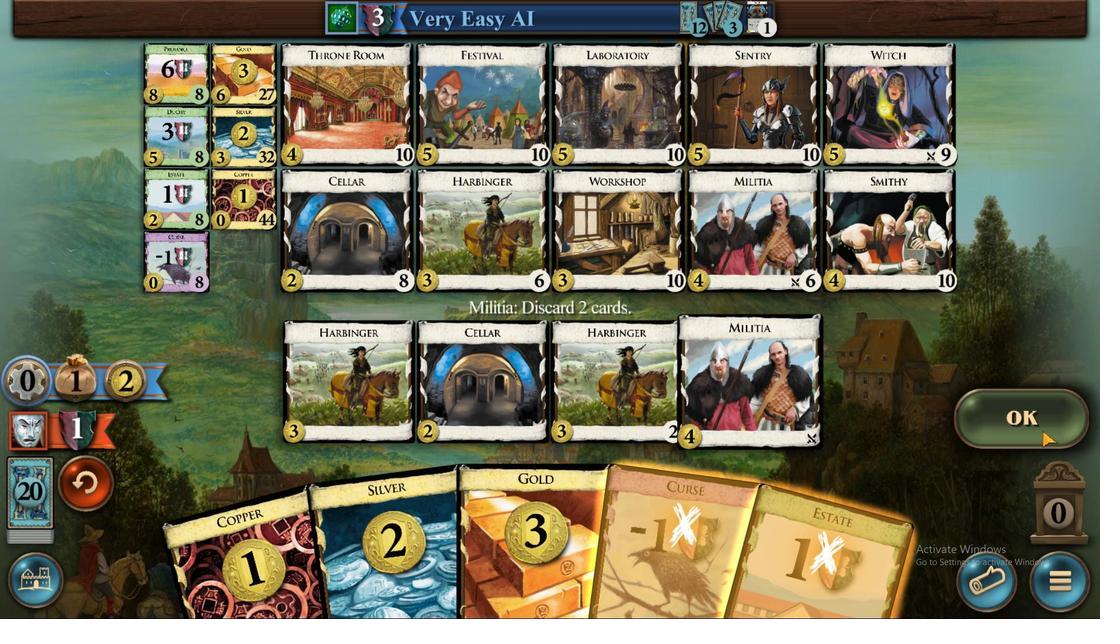 
Action: Mouse pressed left at (1042, 431)
Screenshot: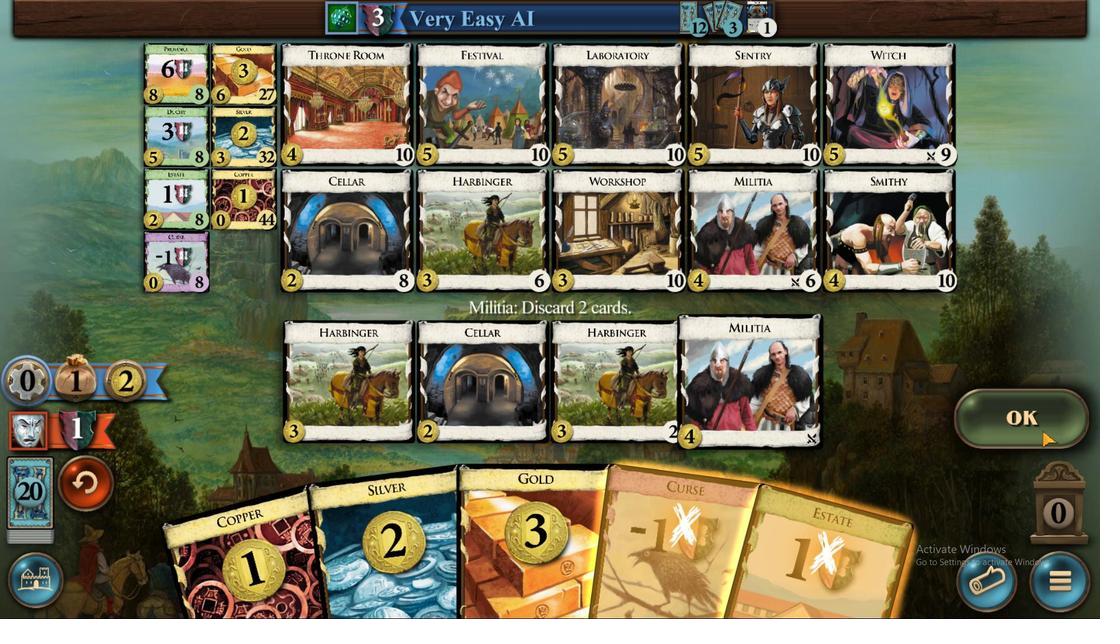 
Action: Mouse moved to (715, 531)
Screenshot: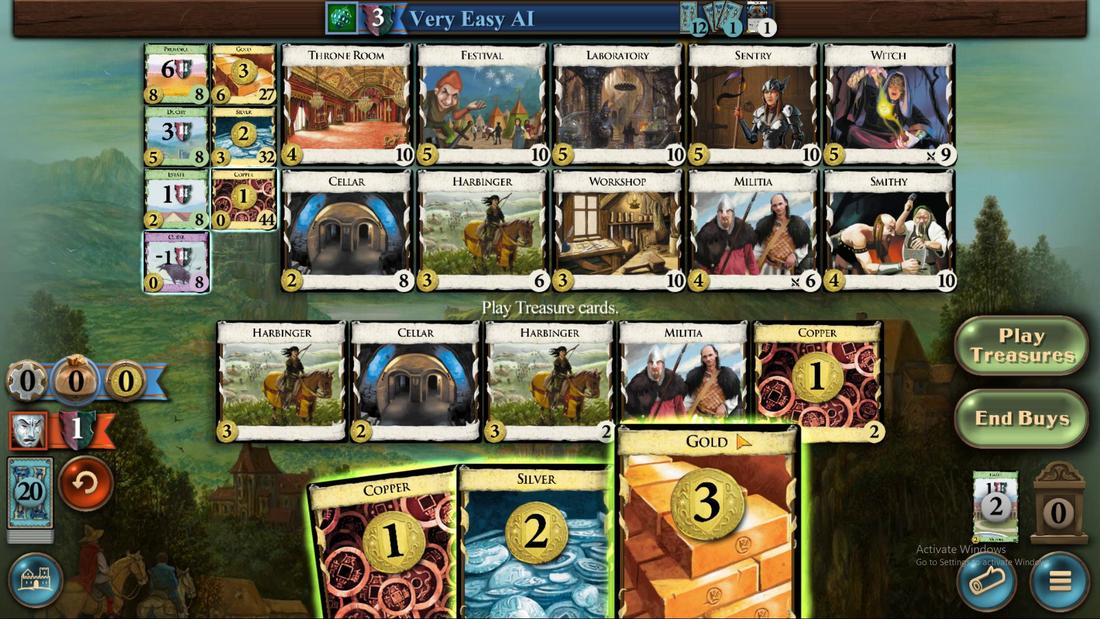 
Action: Mouse pressed left at (715, 531)
Screenshot: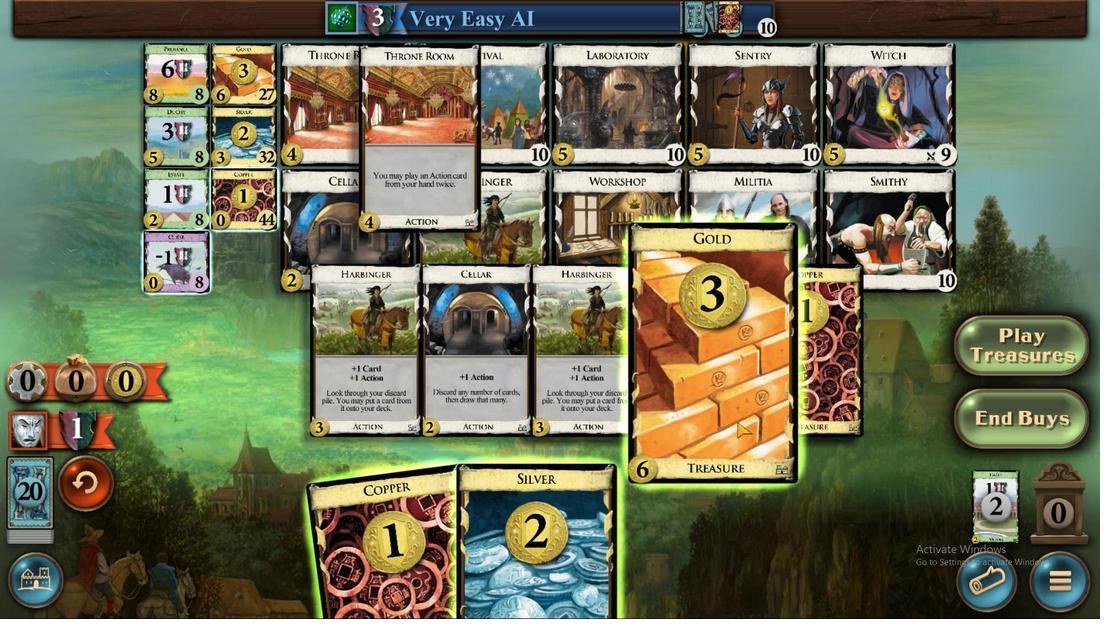 
Action: Mouse moved to (568, 511)
Screenshot: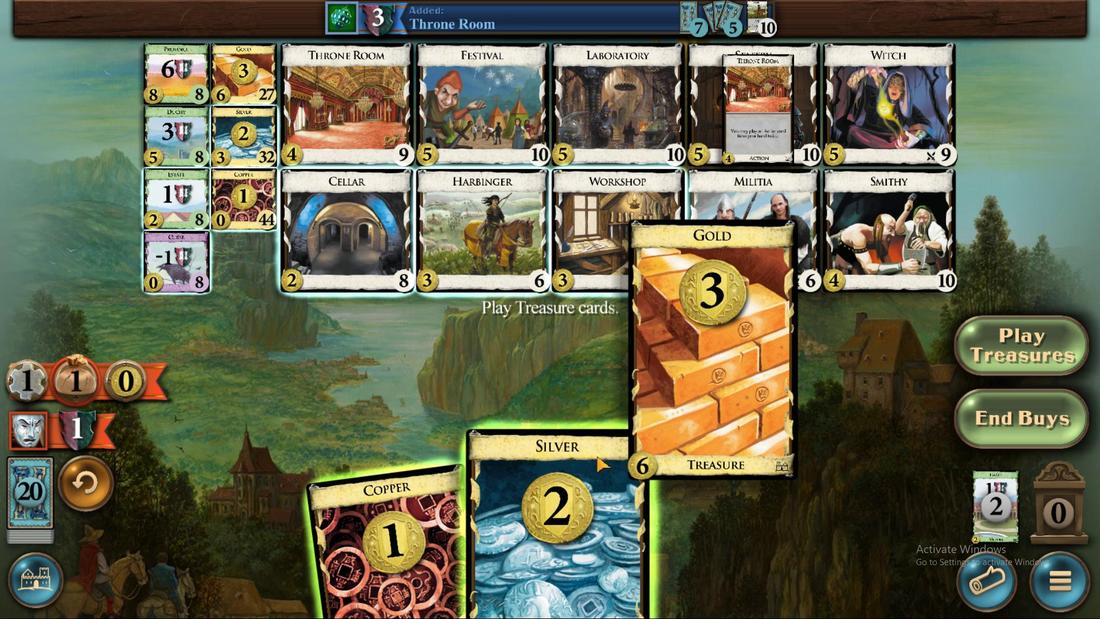 
Action: Mouse pressed left at (568, 511)
Screenshot: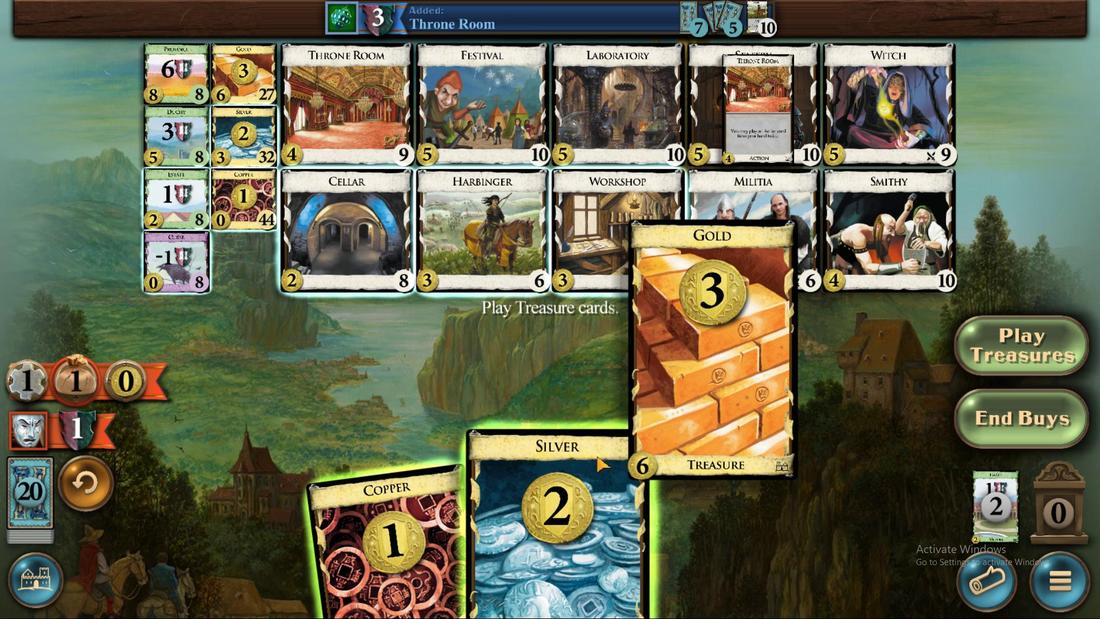 
Action: Mouse moved to (510, 534)
Screenshot: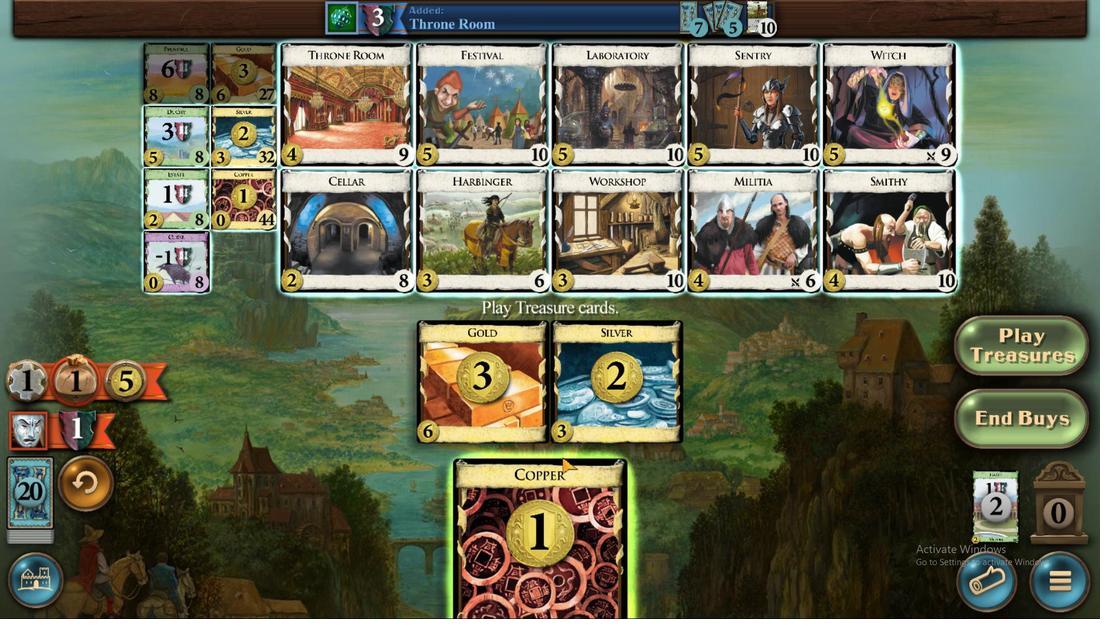 
Action: Mouse pressed left at (505, 542)
Screenshot: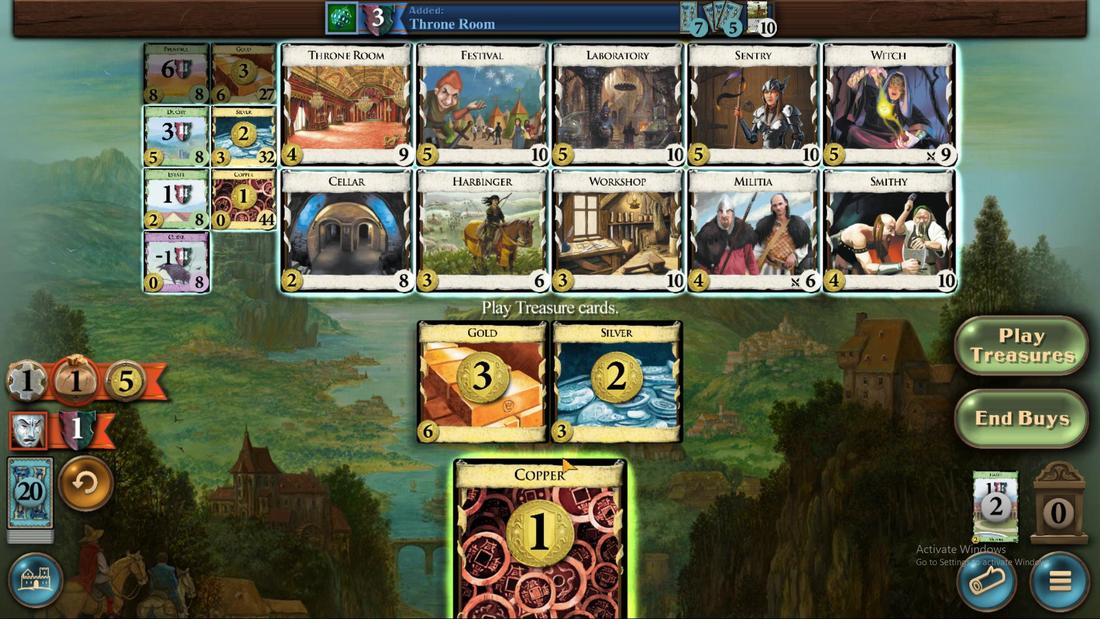 
Action: Mouse moved to (251, 58)
Screenshot: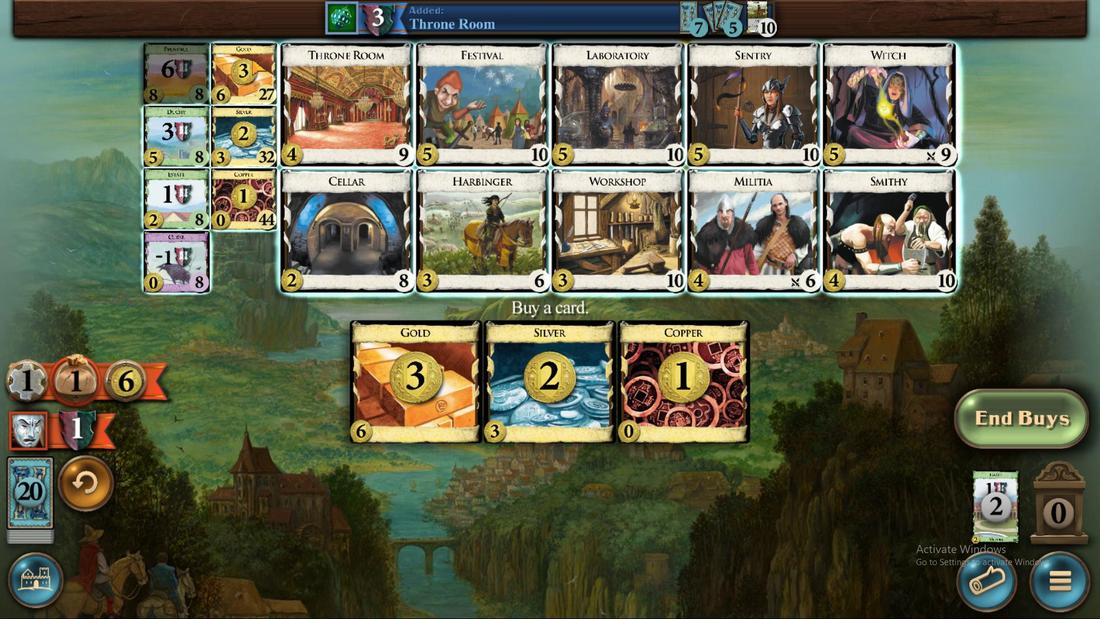 
Action: Mouse pressed left at (251, 58)
Screenshot: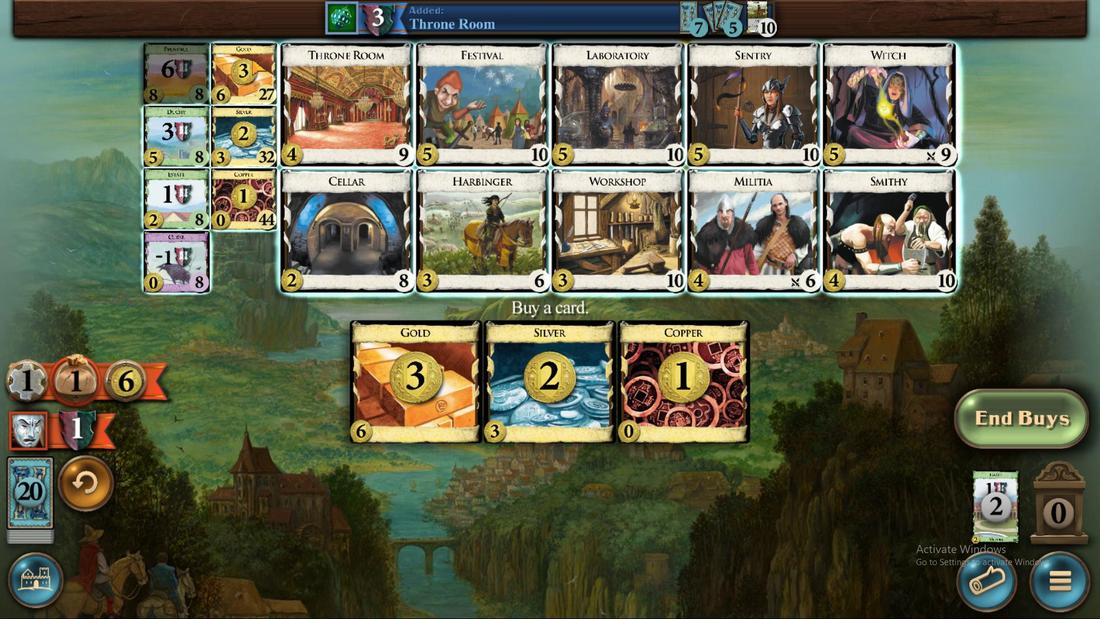 
Action: Mouse moved to (651, 523)
Screenshot: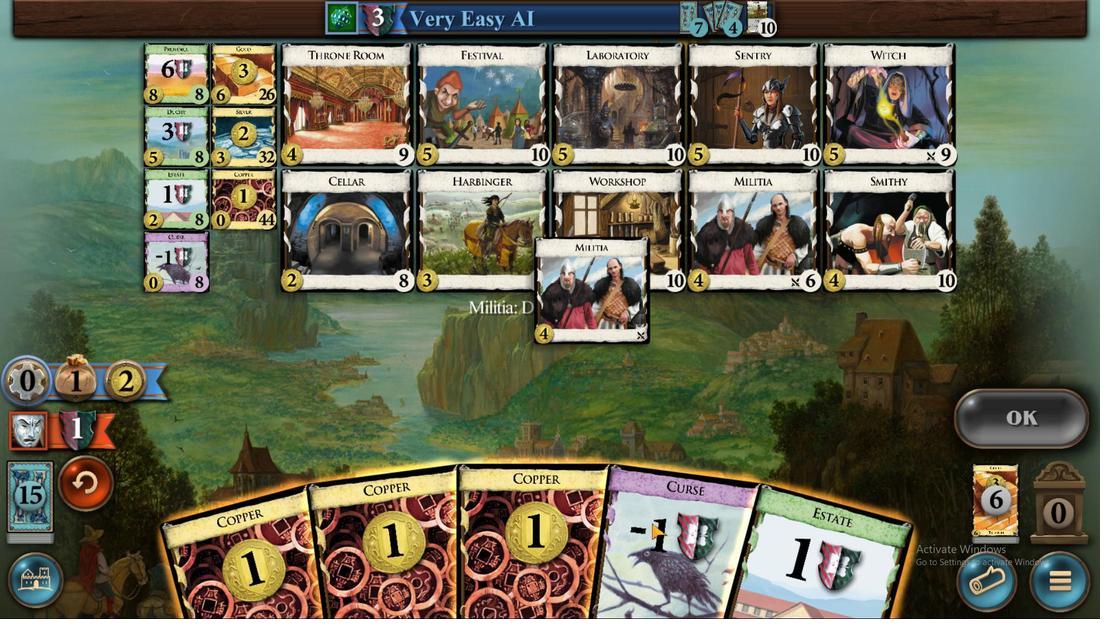 
Action: Mouse pressed left at (651, 523)
Screenshot: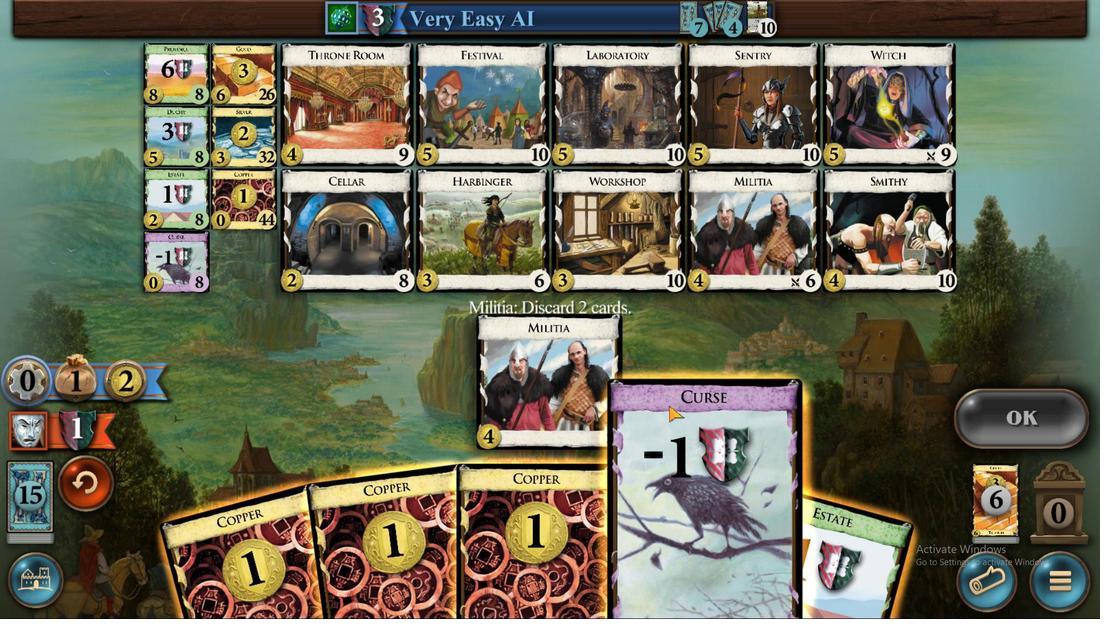 
Action: Mouse moved to (772, 538)
Screenshot: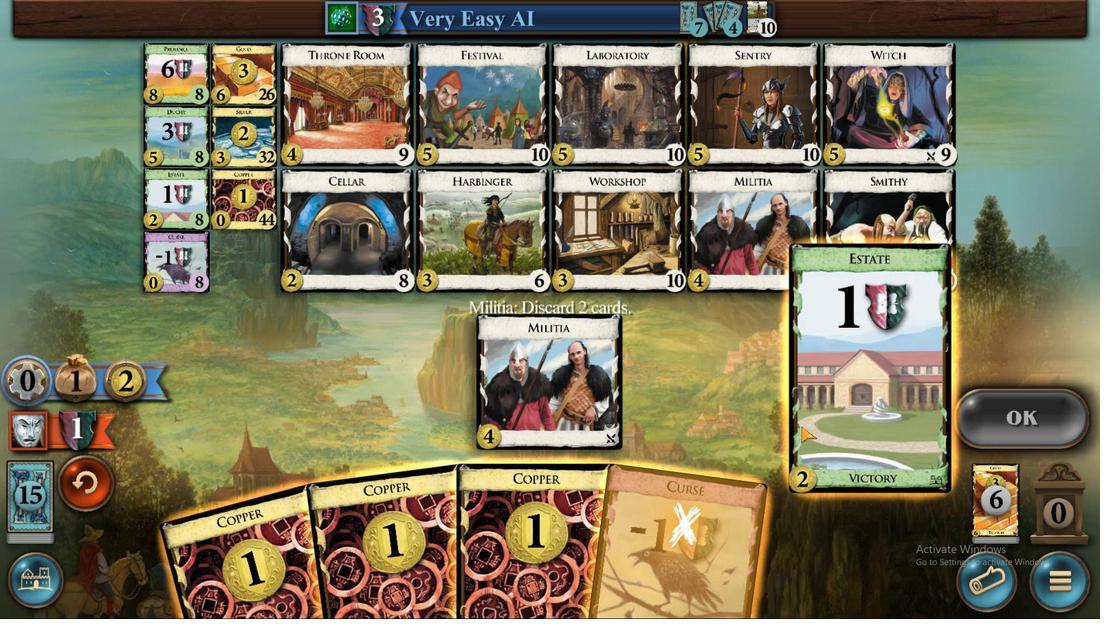 
Action: Mouse pressed left at (770, 539)
Screenshot: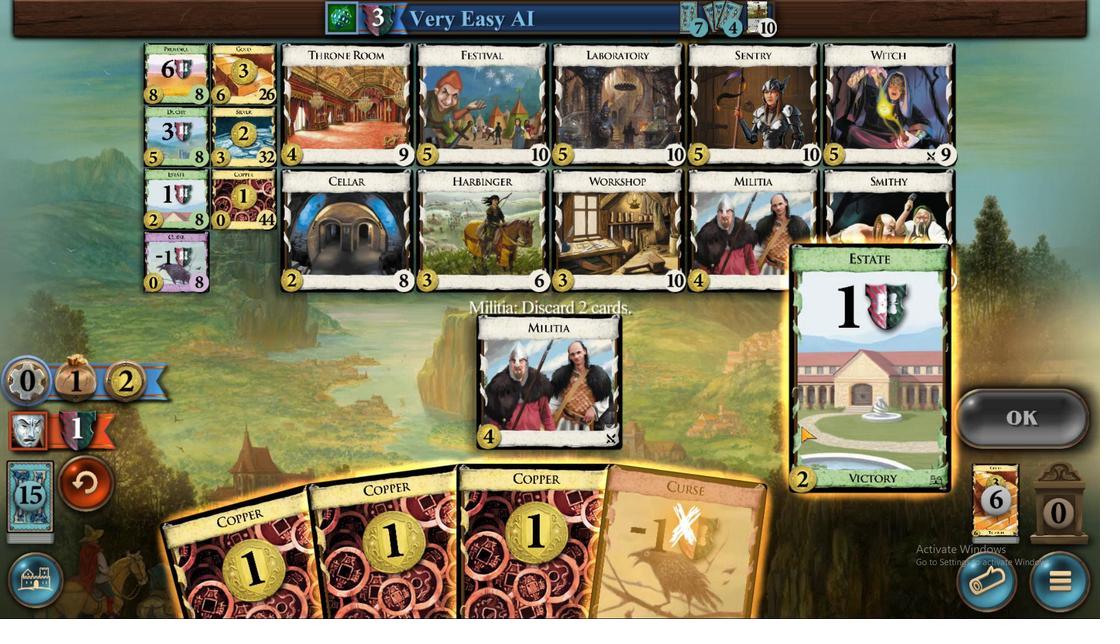 
Action: Mouse moved to (1006, 411)
Screenshot: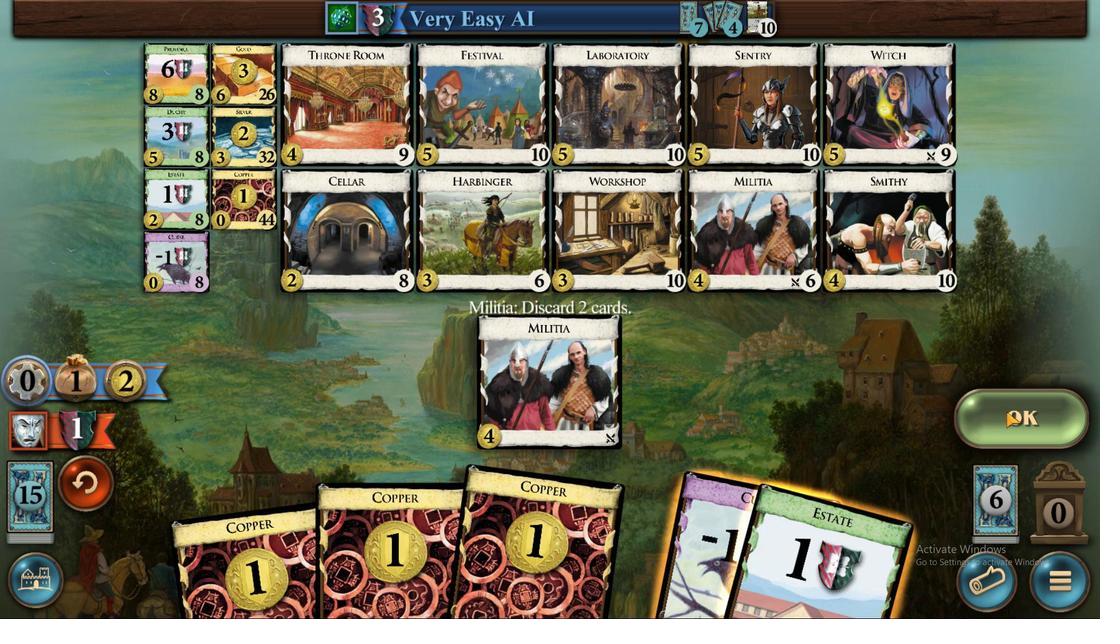 
Action: Mouse pressed left at (1006, 411)
Screenshot: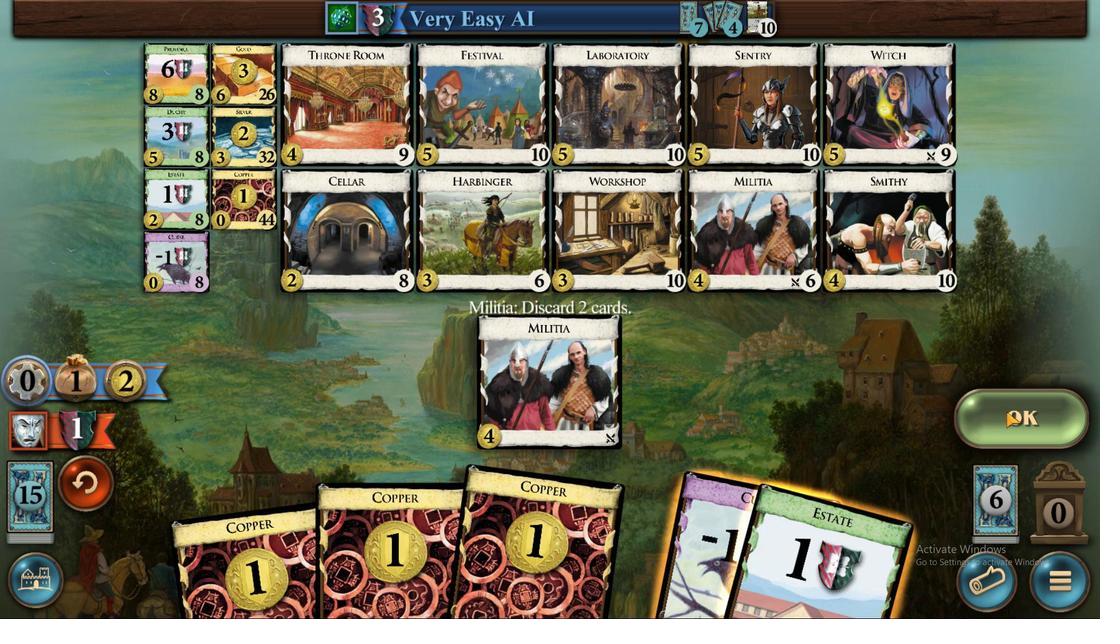 
Action: Mouse moved to (698, 547)
Screenshot: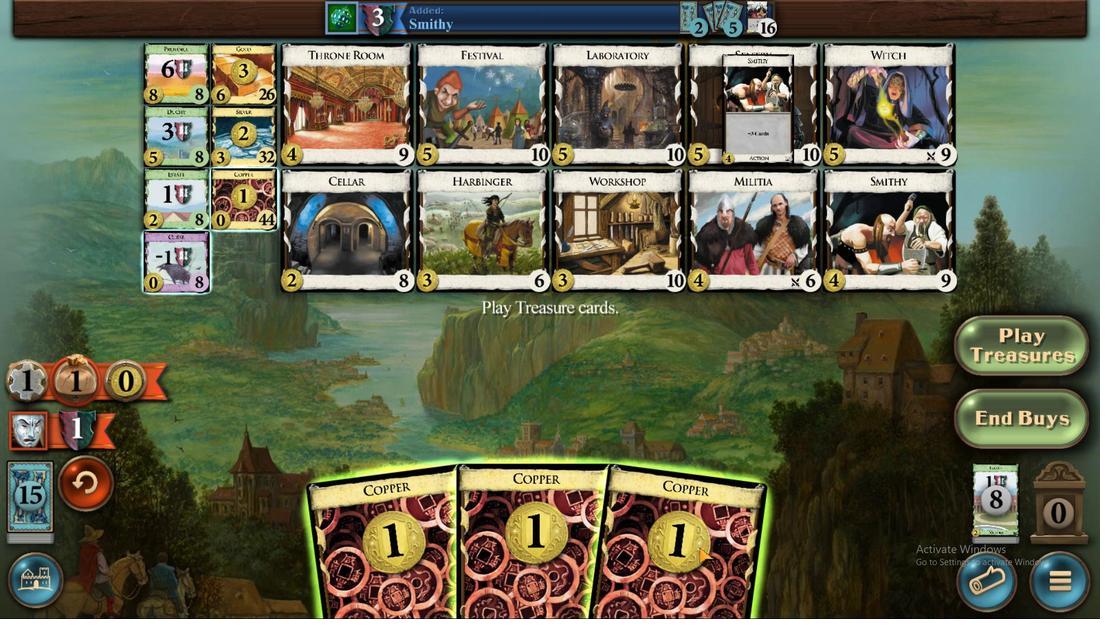 
Action: Mouse pressed left at (698, 547)
Screenshot: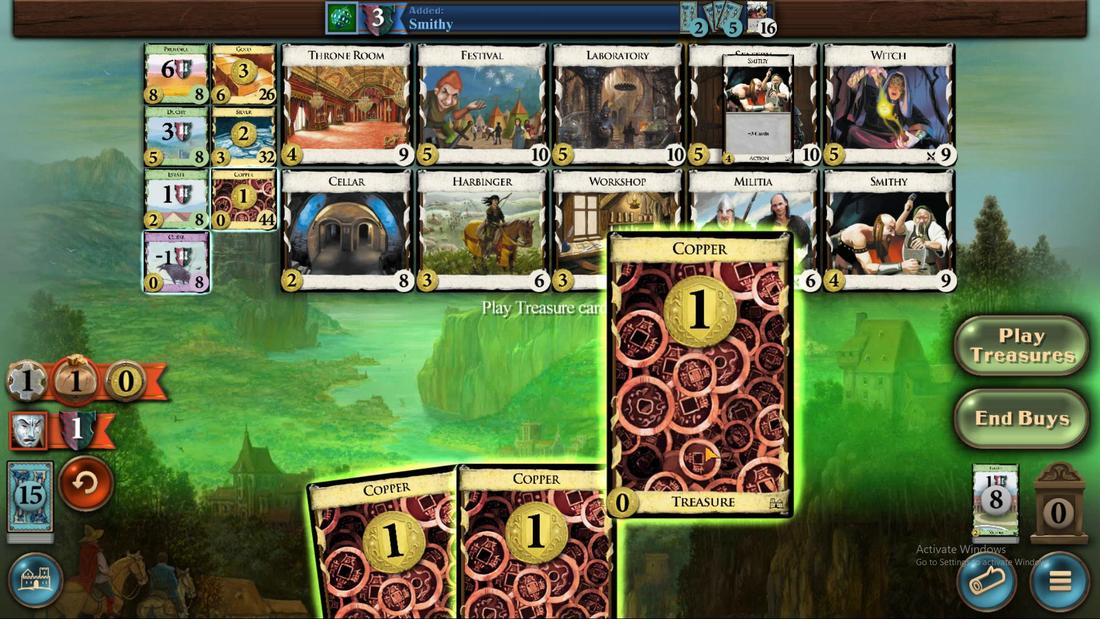 
Action: Mouse moved to (577, 565)
Screenshot: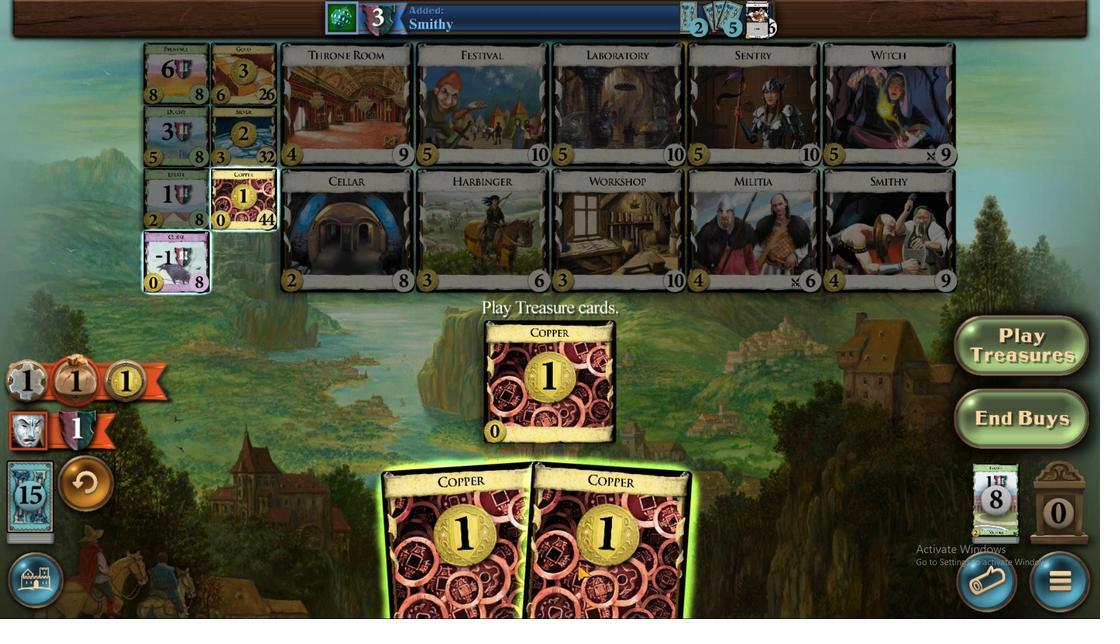 
Action: Mouse pressed left at (577, 565)
Screenshot: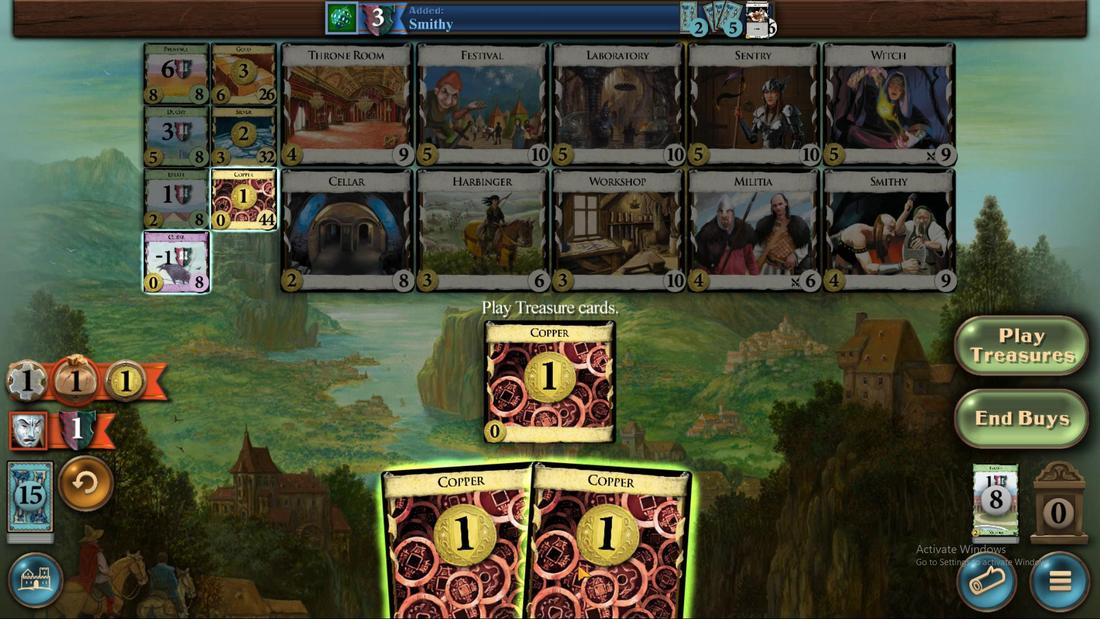 
Action: Mouse moved to (532, 535)
Screenshot: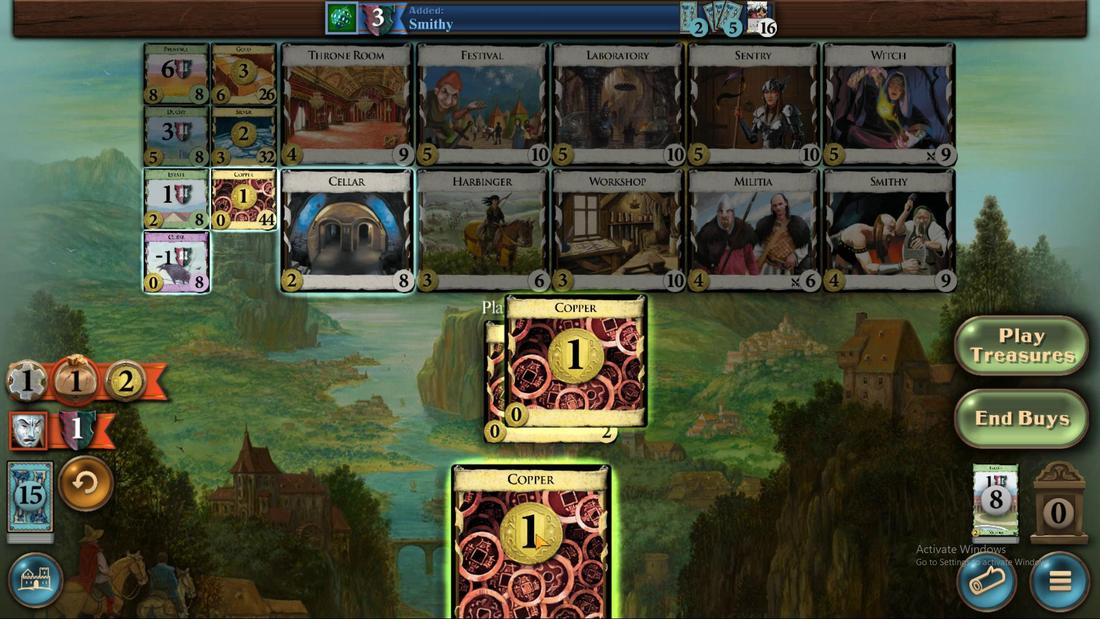 
Action: Mouse pressed left at (532, 535)
Screenshot: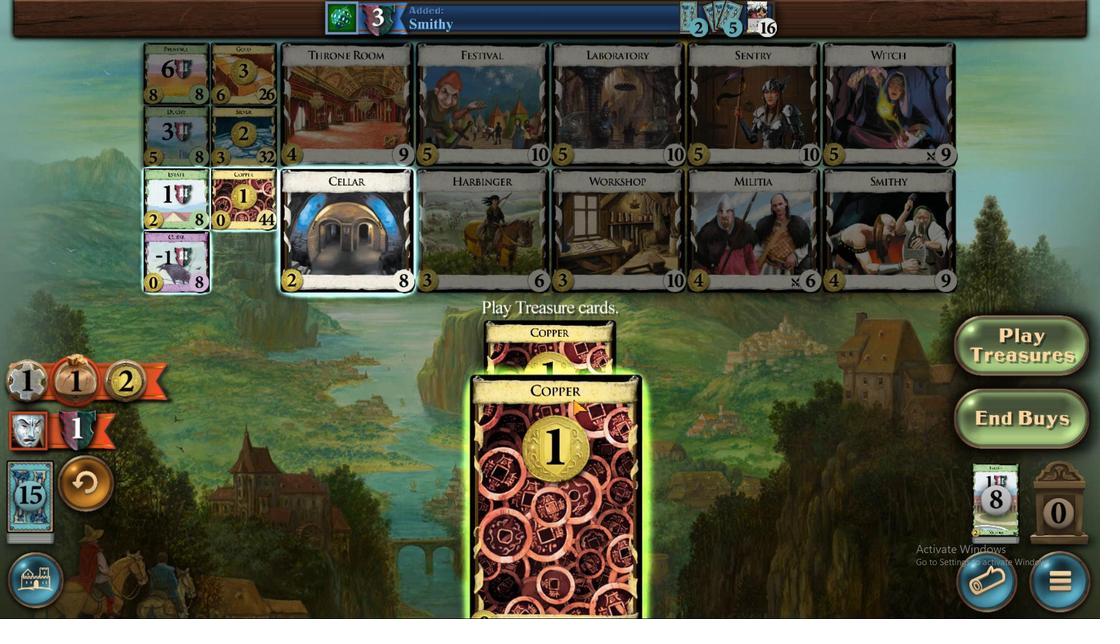 
Action: Mouse moved to (236, 134)
Screenshot: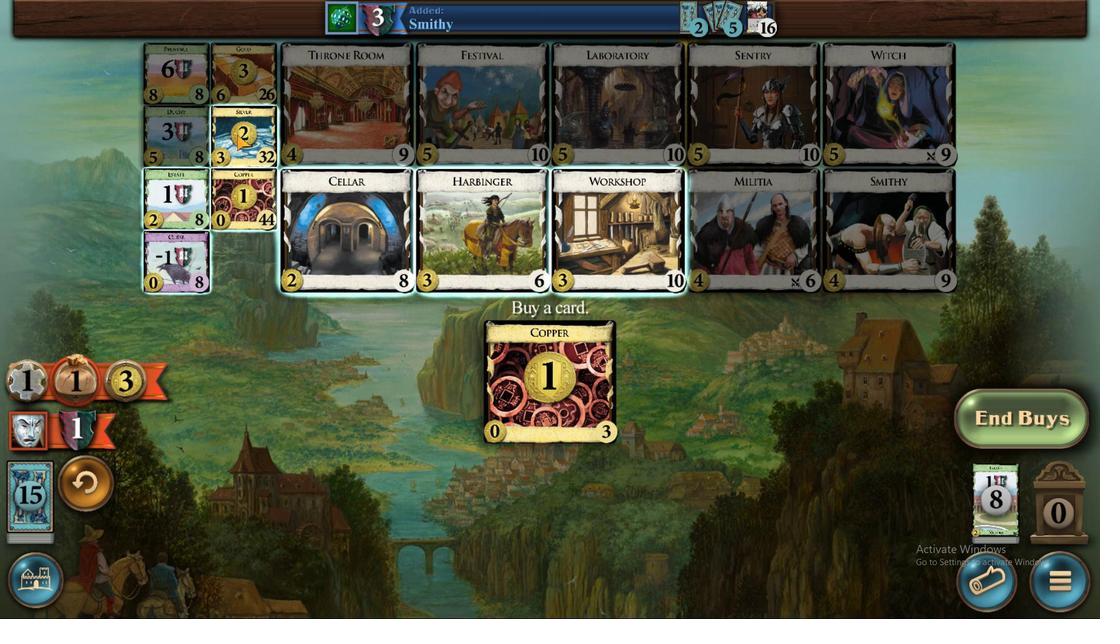 
Action: Mouse pressed left at (236, 134)
Screenshot: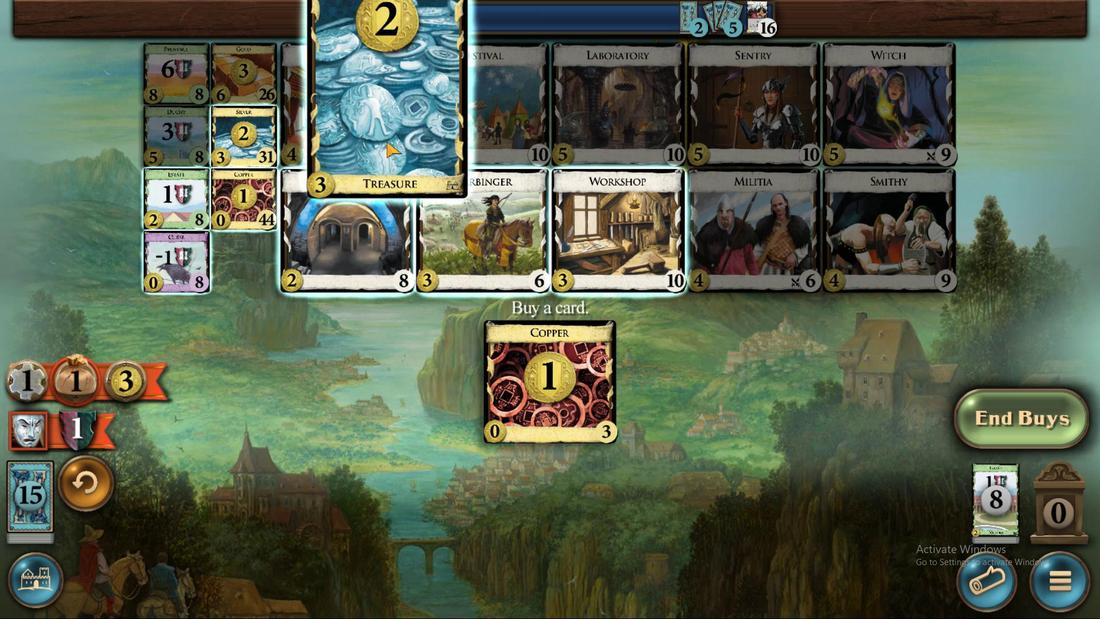 
Action: Mouse moved to (775, 537)
Screenshot: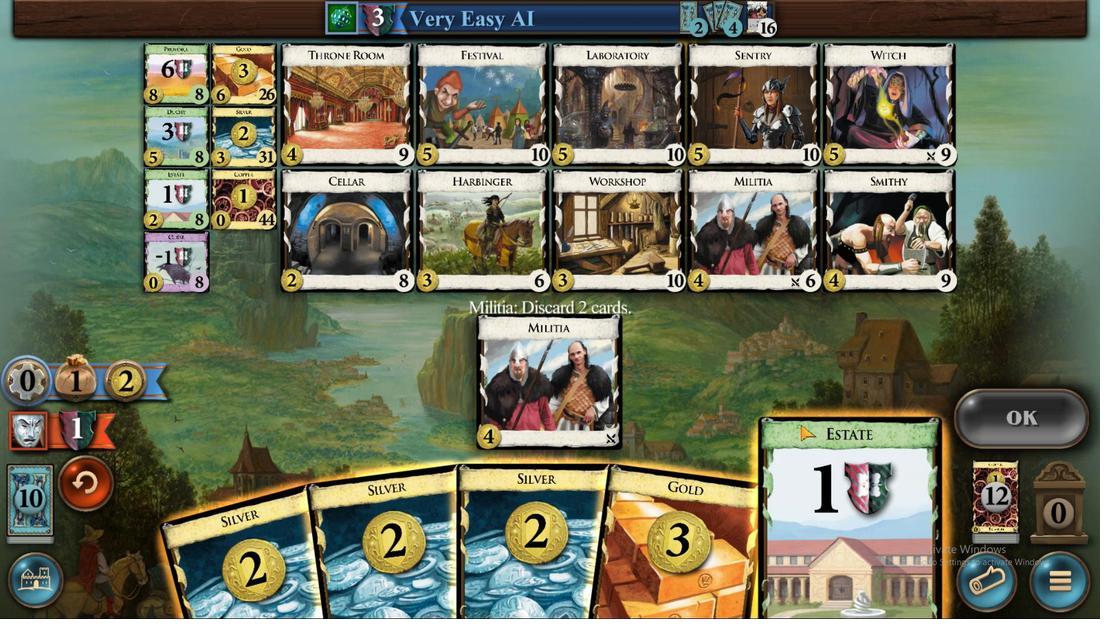
Action: Mouse pressed left at (775, 537)
Screenshot: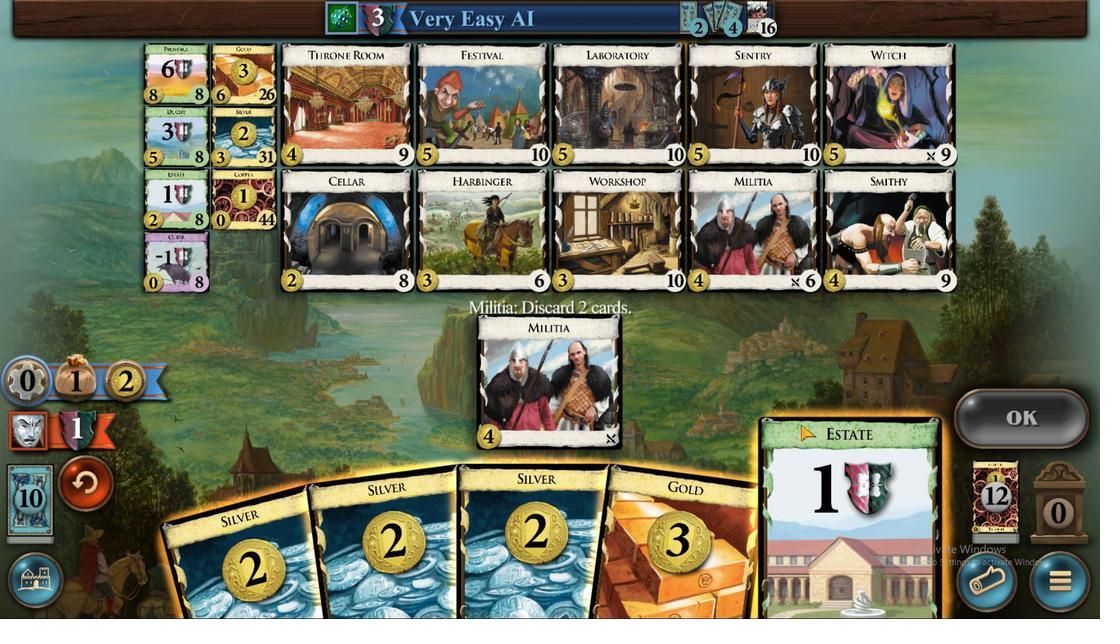 
Action: Mouse moved to (989, 425)
Screenshot: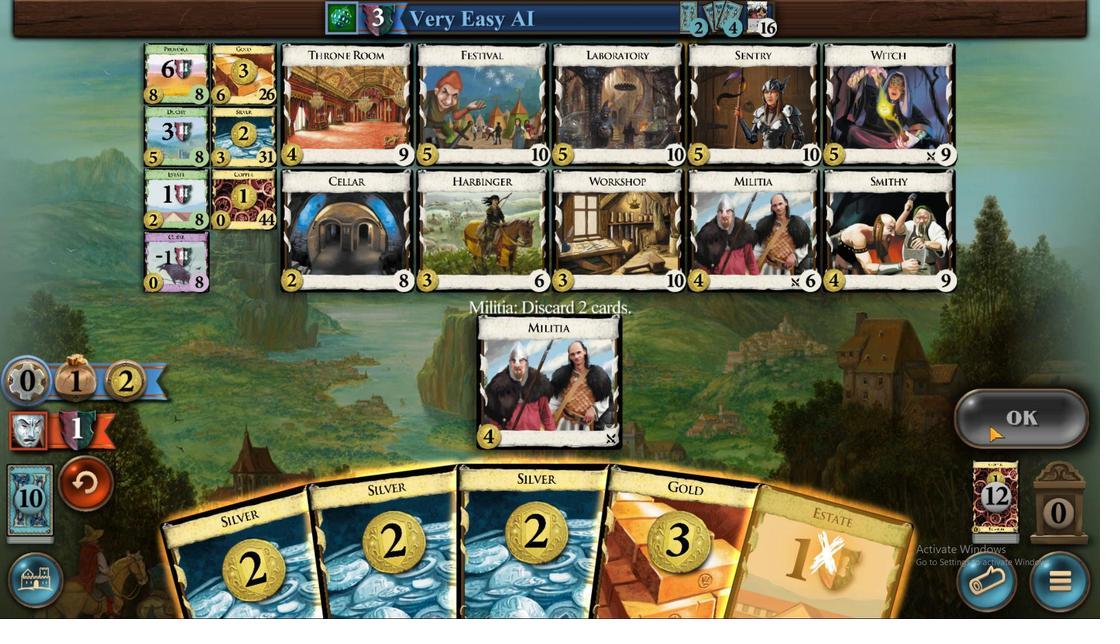 
Action: Mouse pressed left at (989, 425)
Screenshot: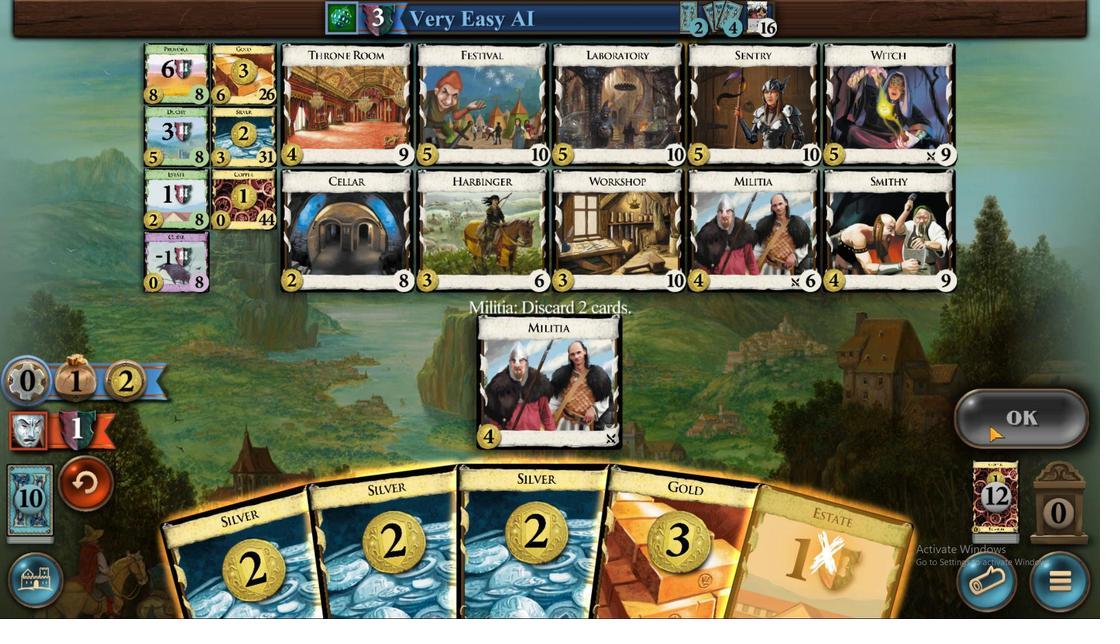
Action: Mouse moved to (278, 530)
Screenshot: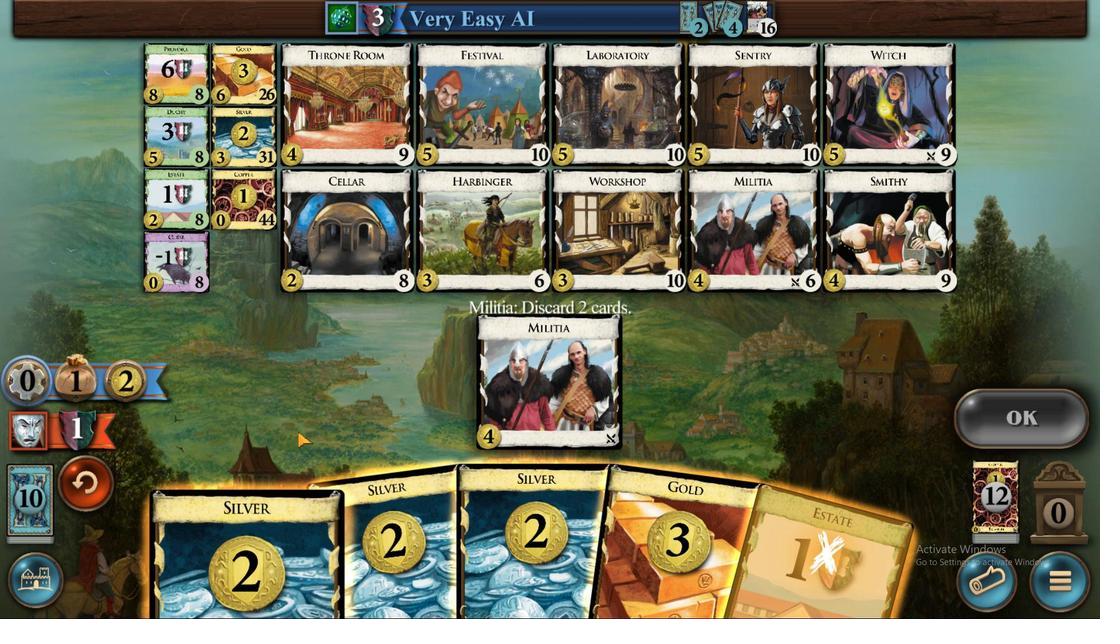 
Action: Mouse pressed left at (278, 530)
Screenshot: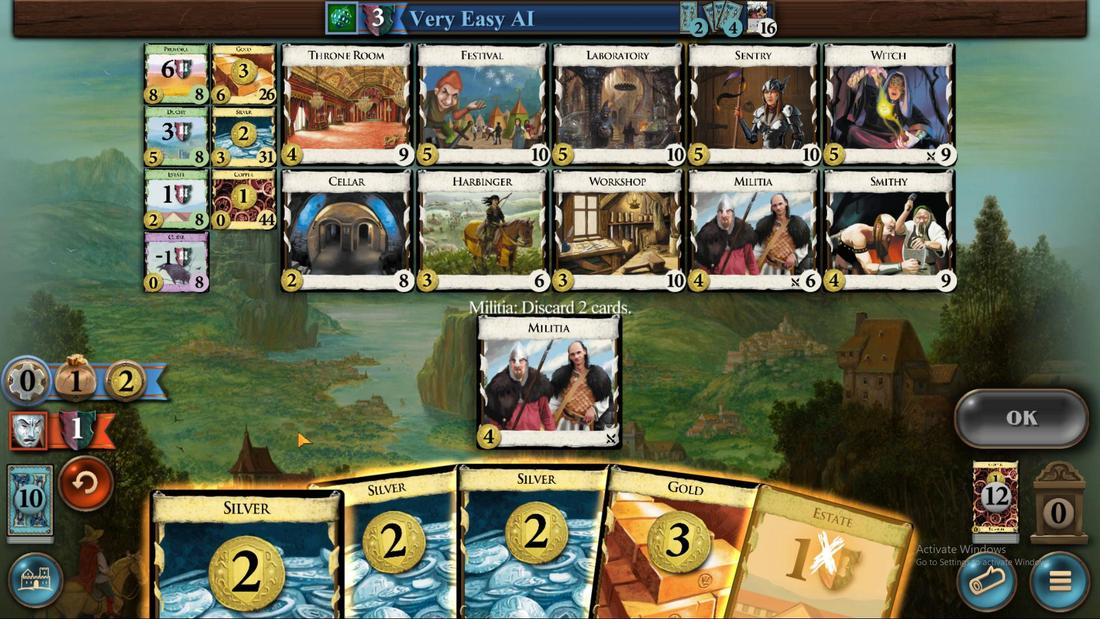 
Action: Mouse moved to (1013, 433)
Screenshot: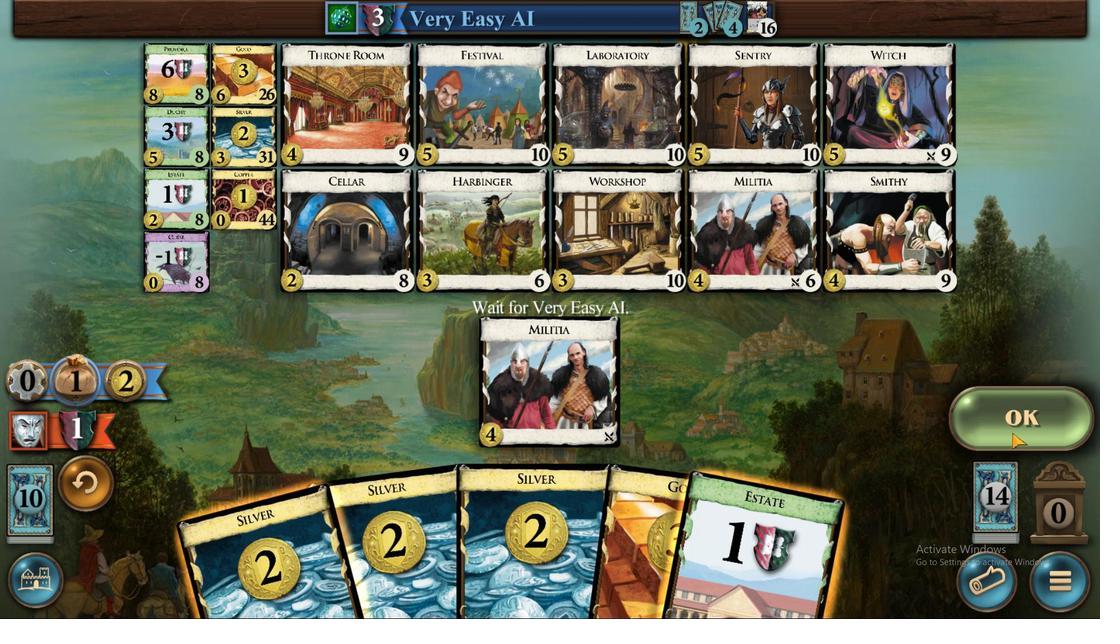 
Action: Mouse pressed left at (1013, 433)
Screenshot: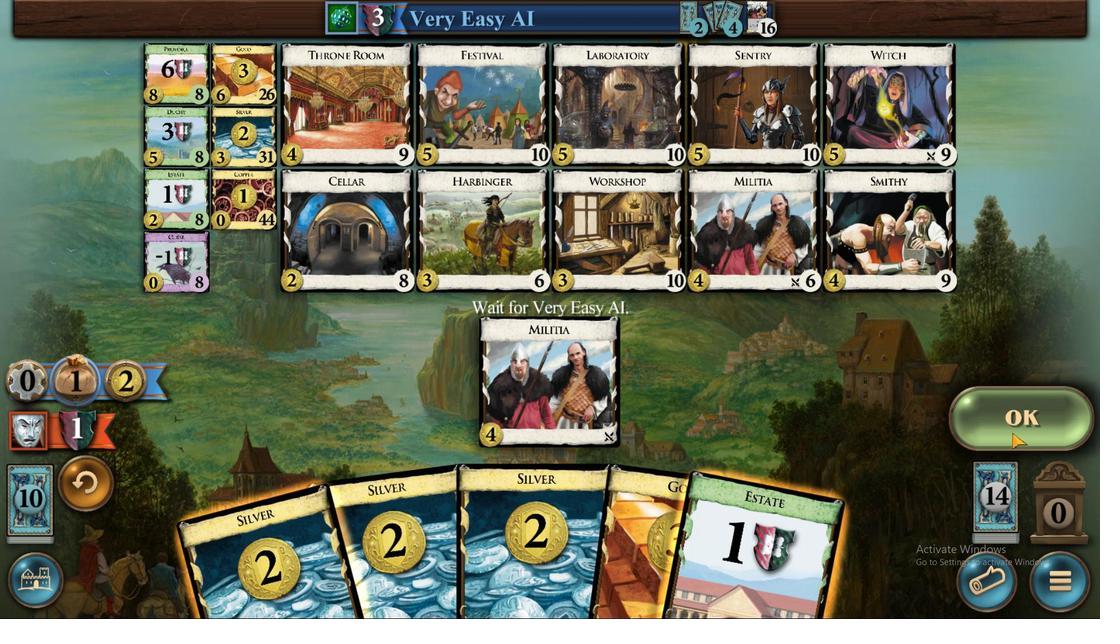 
Action: Mouse moved to (691, 554)
Screenshot: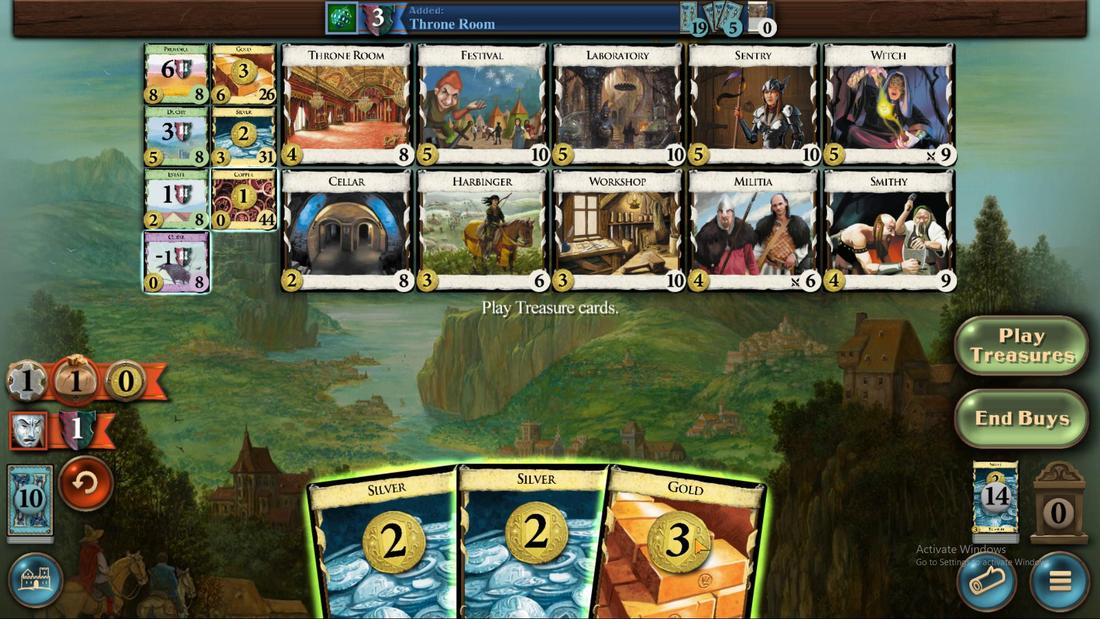 
Action: Mouse pressed left at (691, 554)
Screenshot: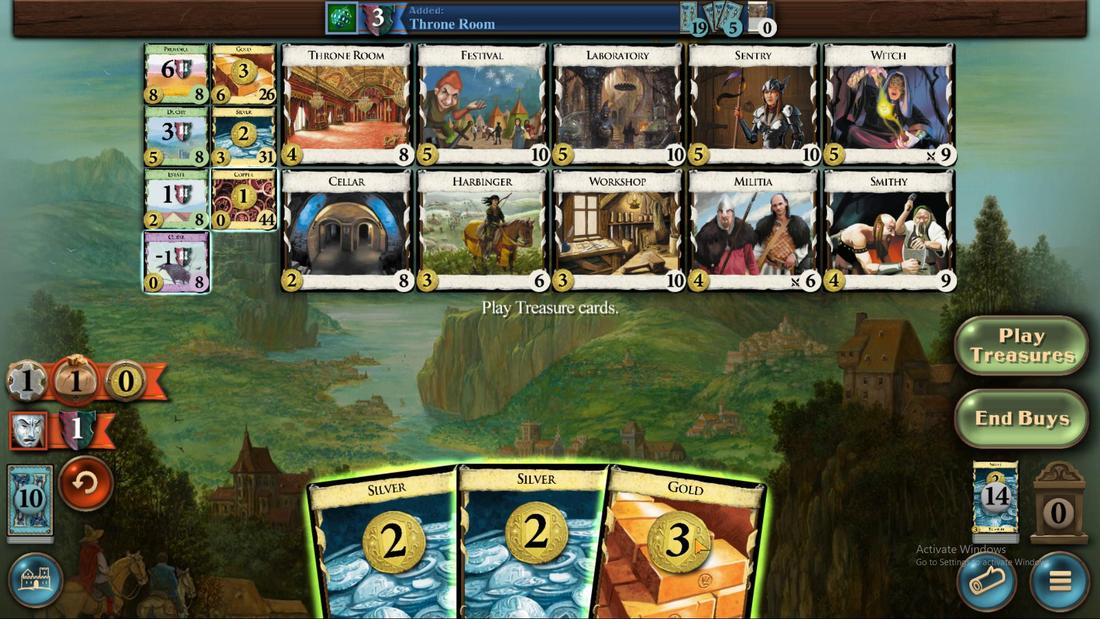 
Action: Mouse moved to (606, 541)
Screenshot: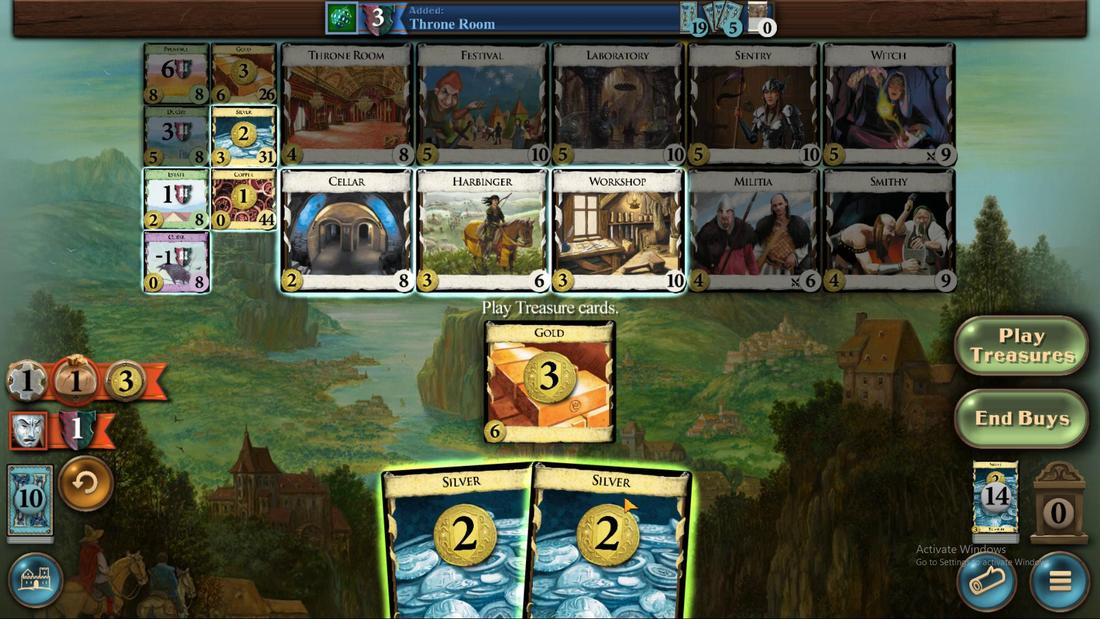 
Action: Mouse pressed left at (604, 544)
Screenshot: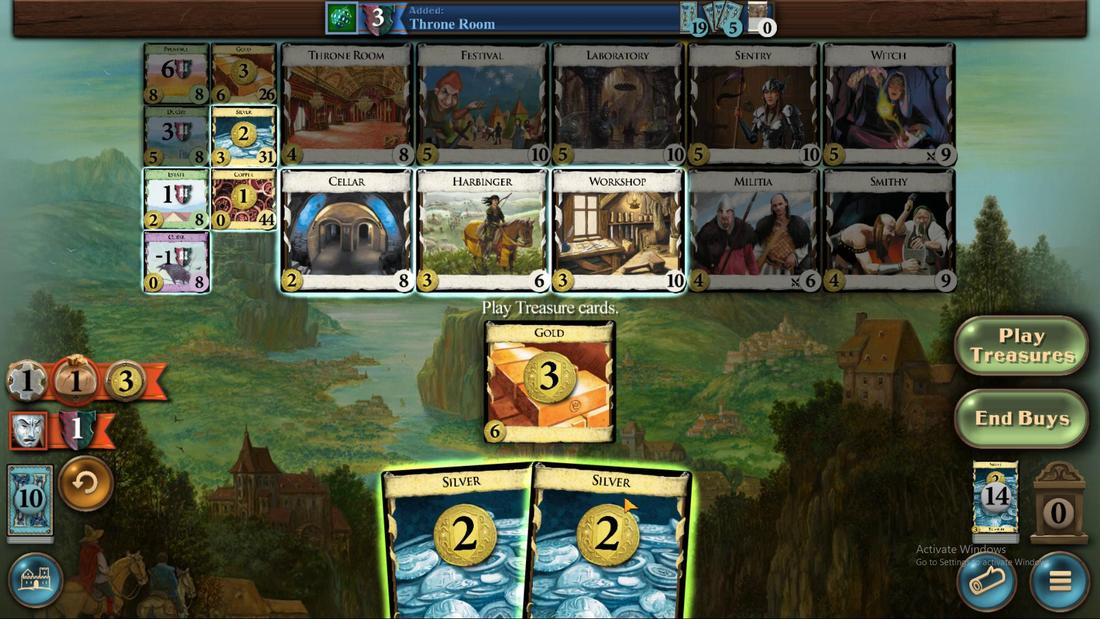
Action: Mouse moved to (548, 564)
Screenshot: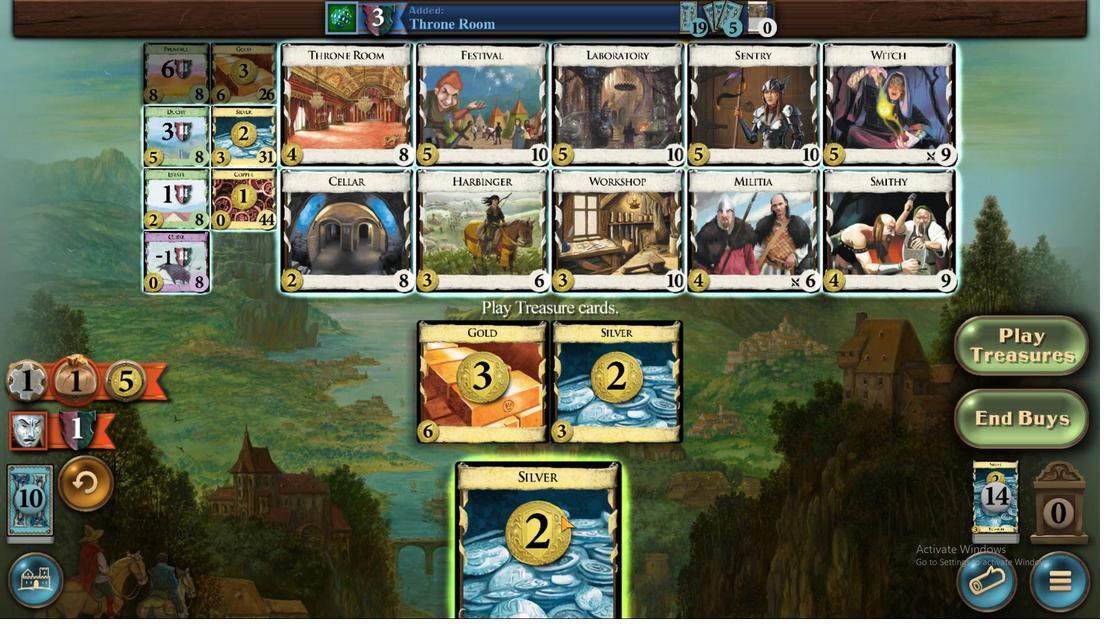 
Action: Mouse pressed left at (548, 564)
Screenshot: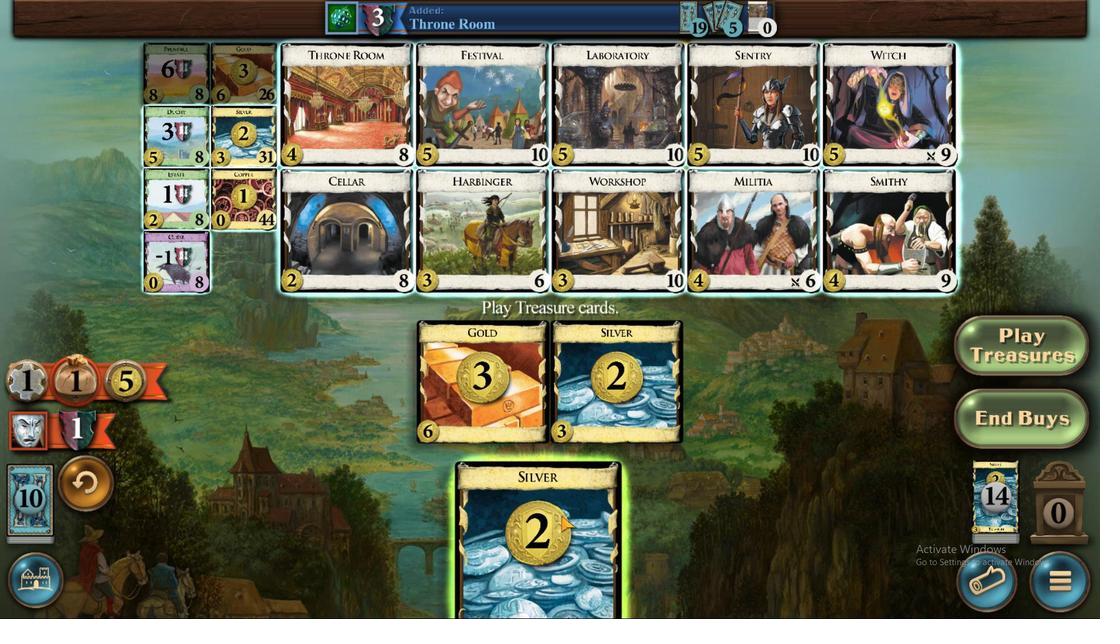 
Action: Mouse moved to (249, 75)
Screenshot: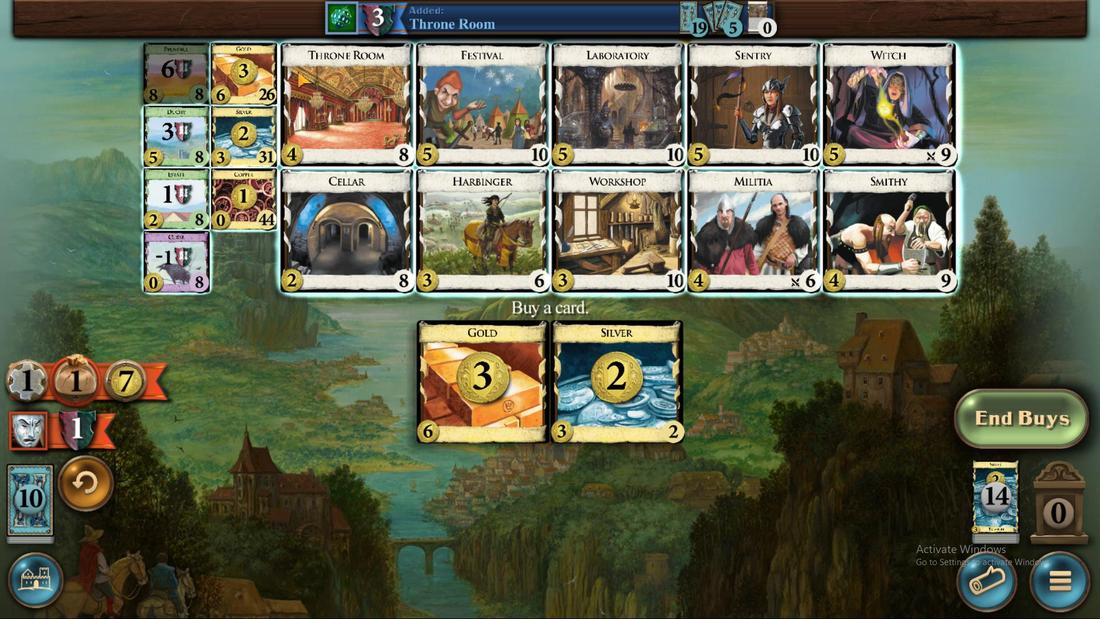 
Action: Mouse pressed left at (249, 75)
Screenshot: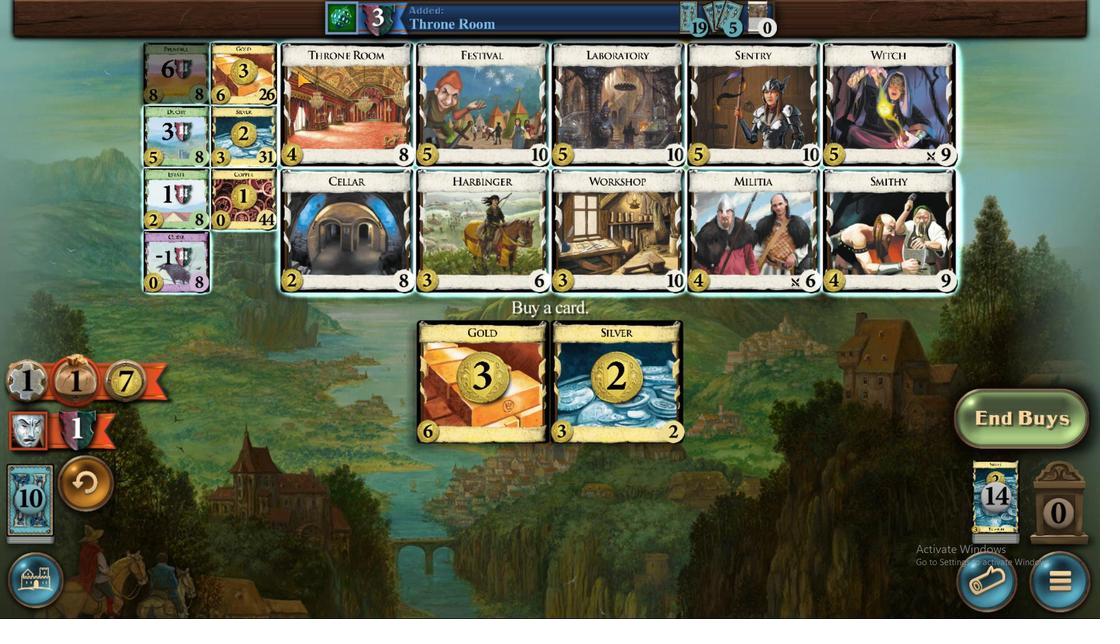 
Action: Mouse moved to (269, 546)
Screenshot: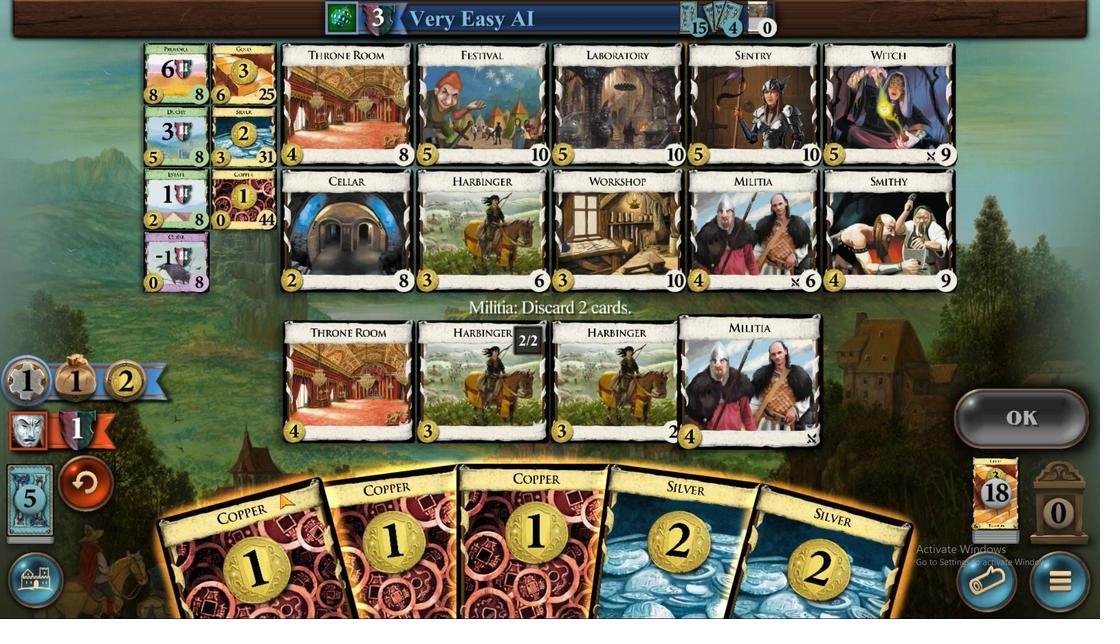 
Action: Mouse pressed left at (269, 546)
Screenshot: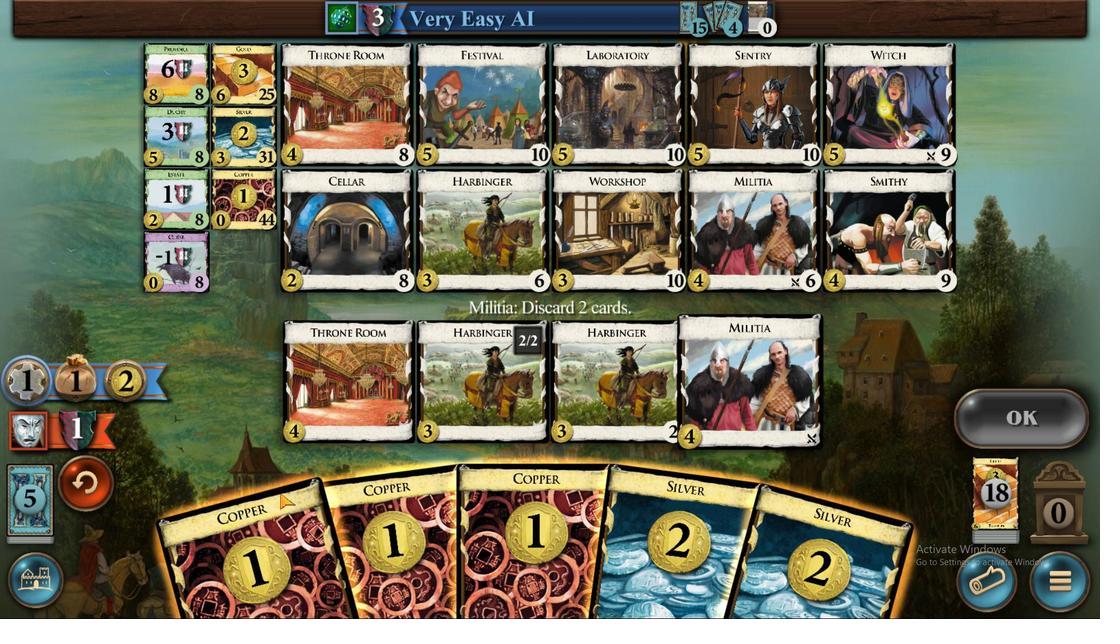 
Action: Mouse moved to (358, 534)
Screenshot: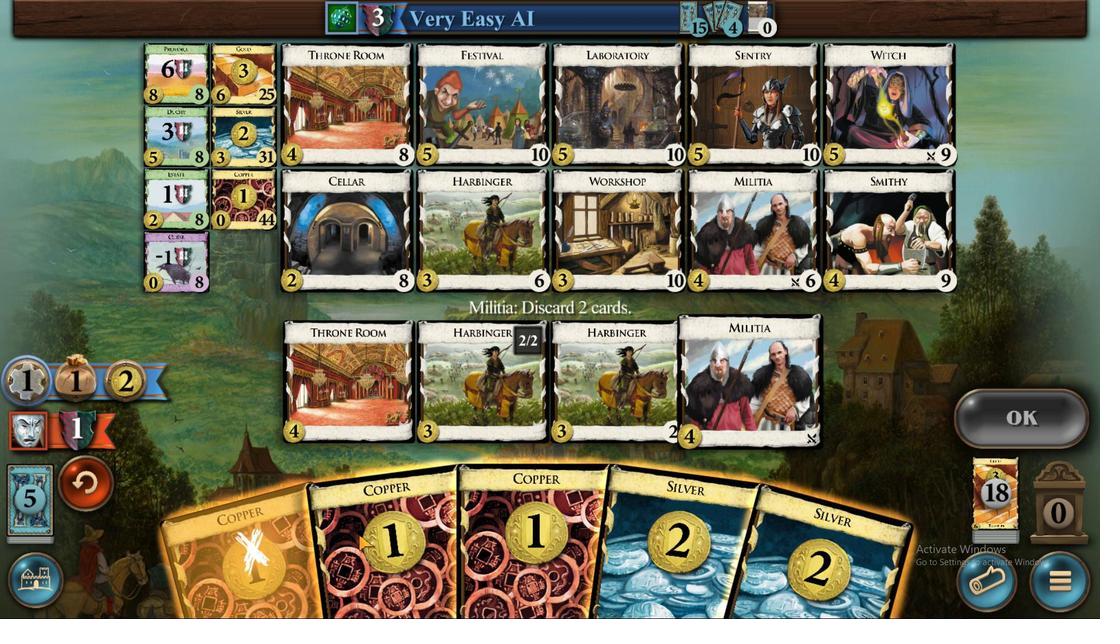 
Action: Mouse pressed left at (358, 534)
Screenshot: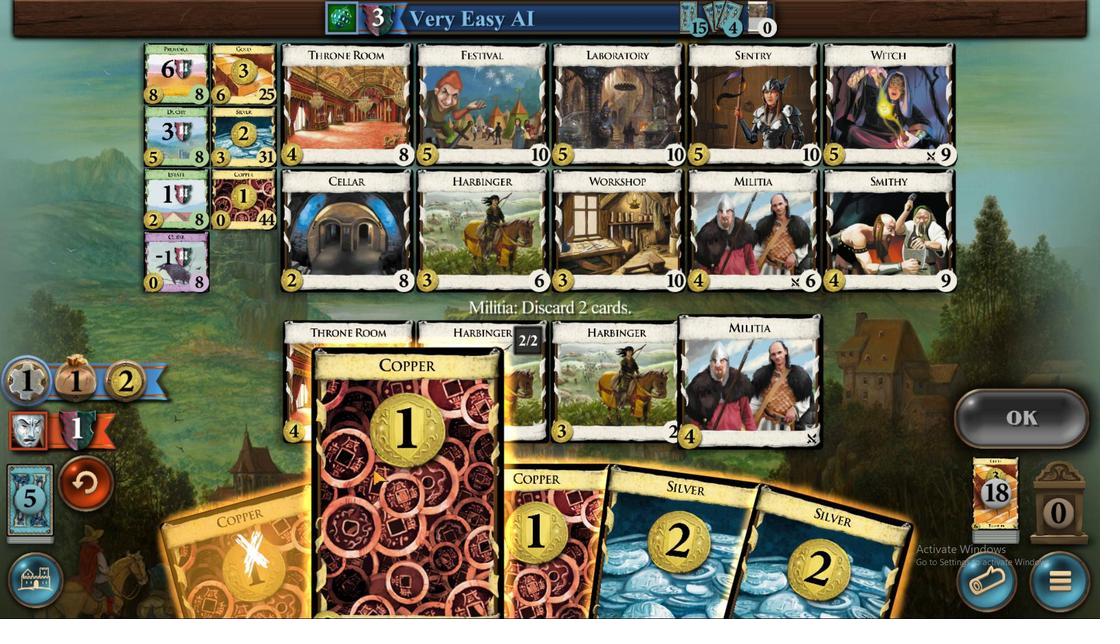 
Action: Mouse moved to (1062, 412)
Screenshot: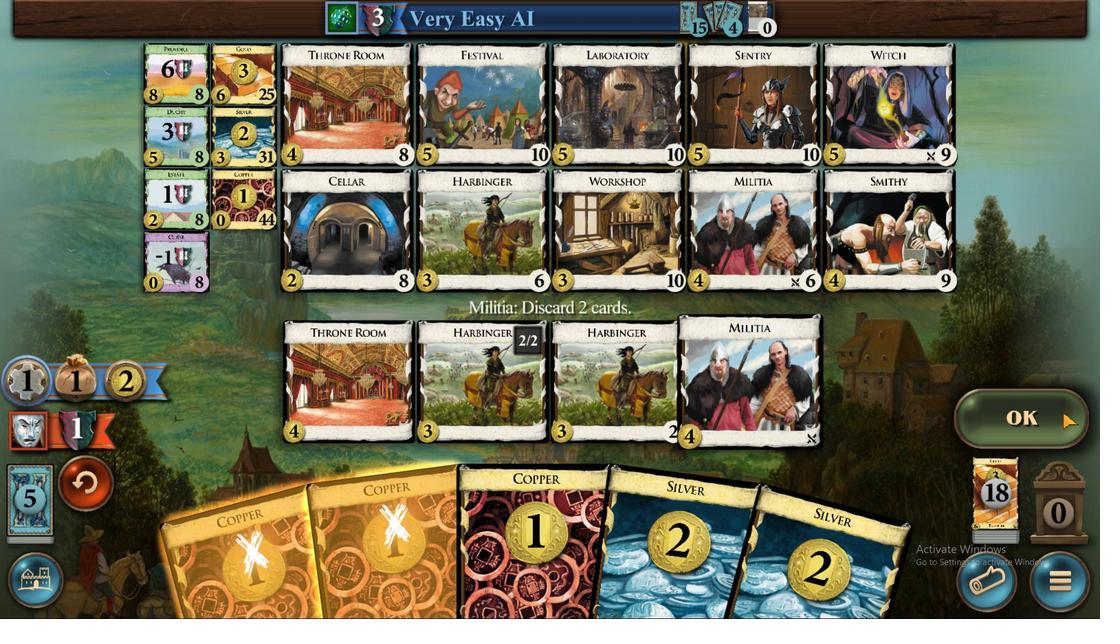 
Action: Mouse pressed left at (1062, 412)
Screenshot: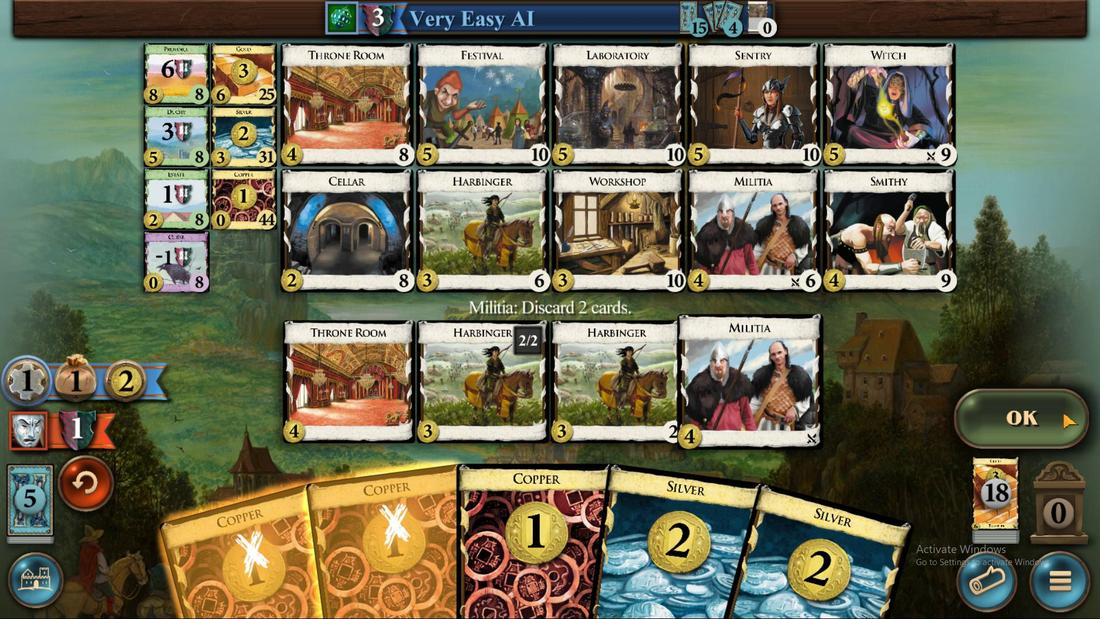 
Action: Mouse moved to (682, 539)
Screenshot: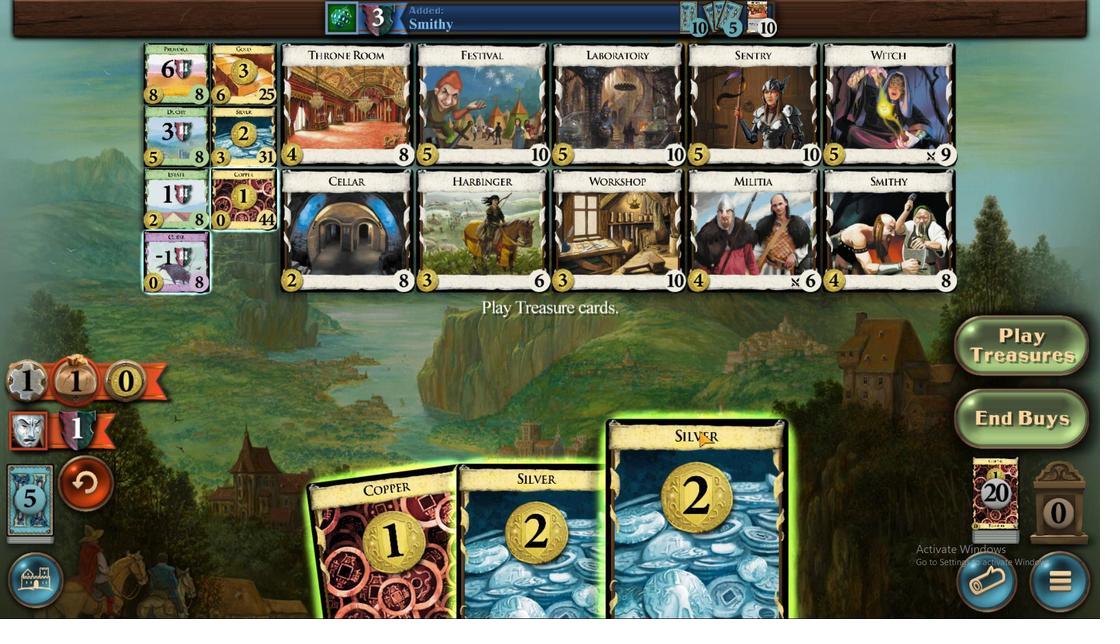 
Action: Mouse pressed left at (682, 540)
Screenshot: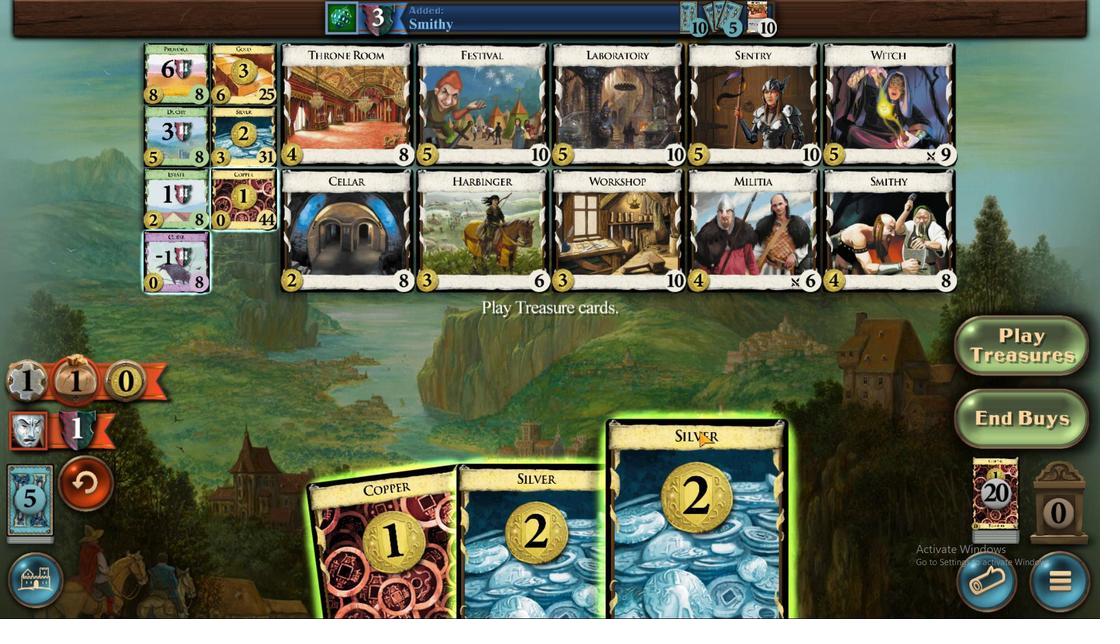 
Action: Mouse moved to (615, 525)
Screenshot: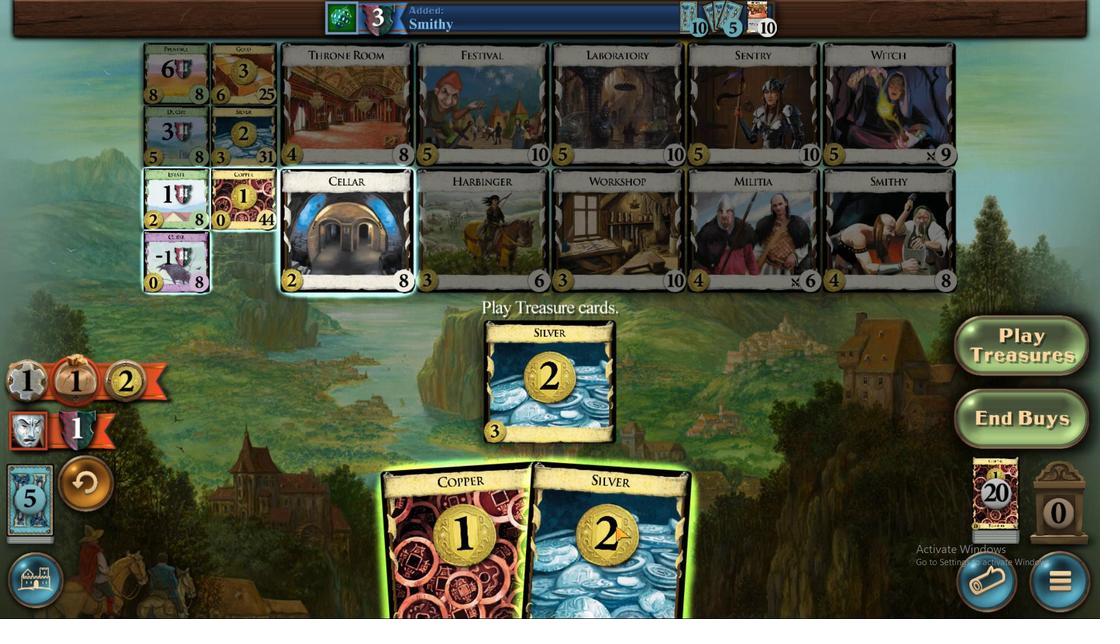 
Action: Mouse pressed left at (615, 525)
Screenshot: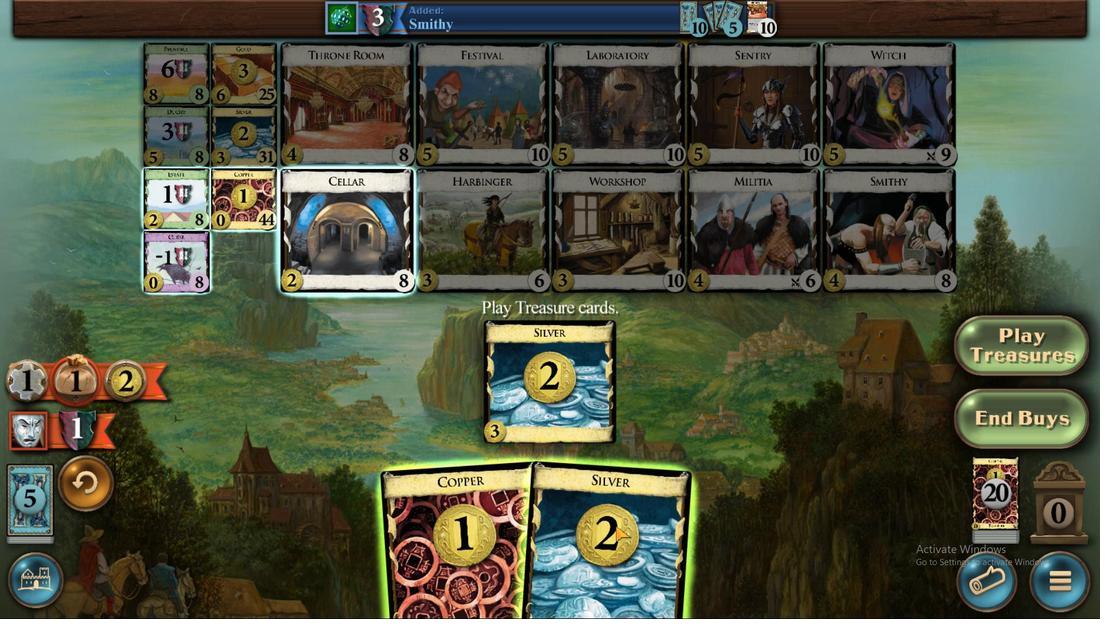 
Action: Mouse moved to (570, 541)
Screenshot: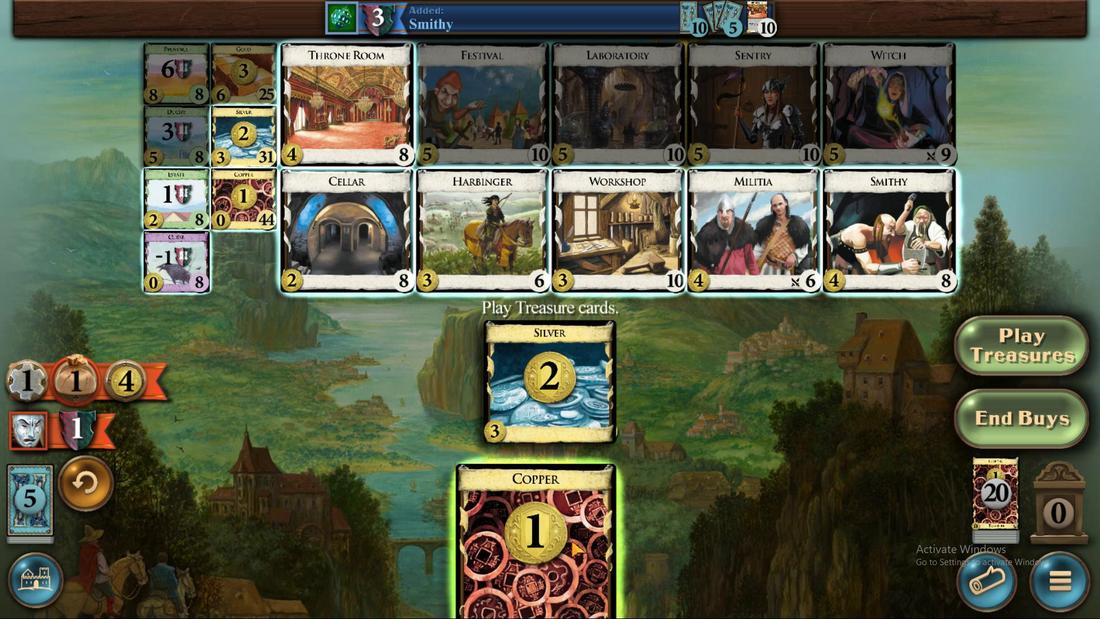 
Action: Mouse pressed left at (570, 541)
Screenshot: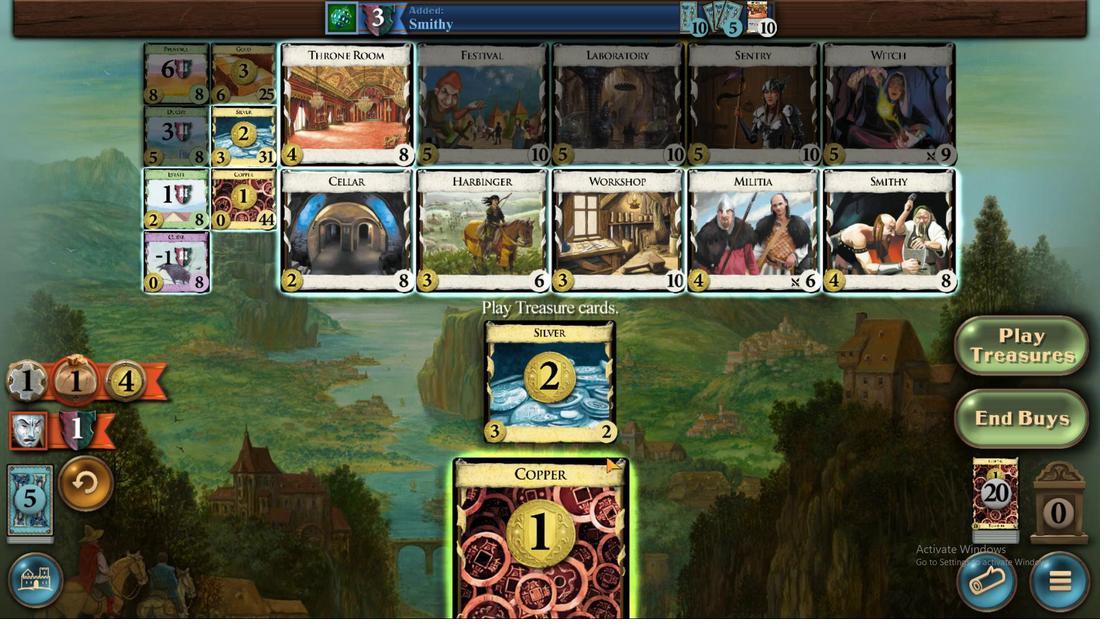 
Action: Mouse moved to (259, 127)
Screenshot: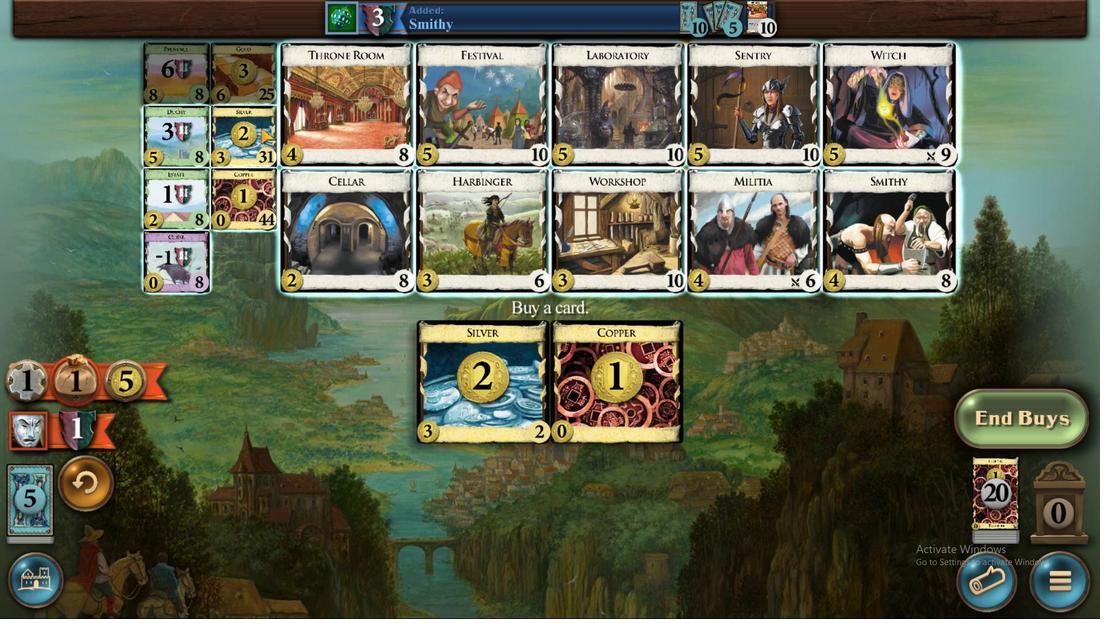 
Action: Mouse pressed left at (259, 127)
Screenshot: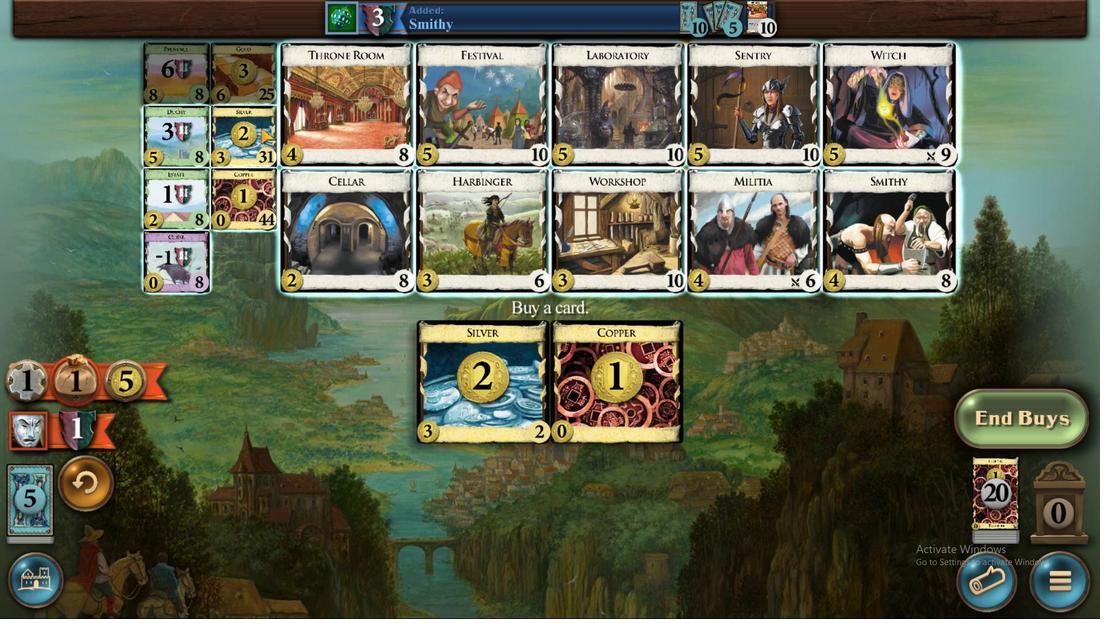 
Action: Mouse moved to (431, 521)
Screenshot: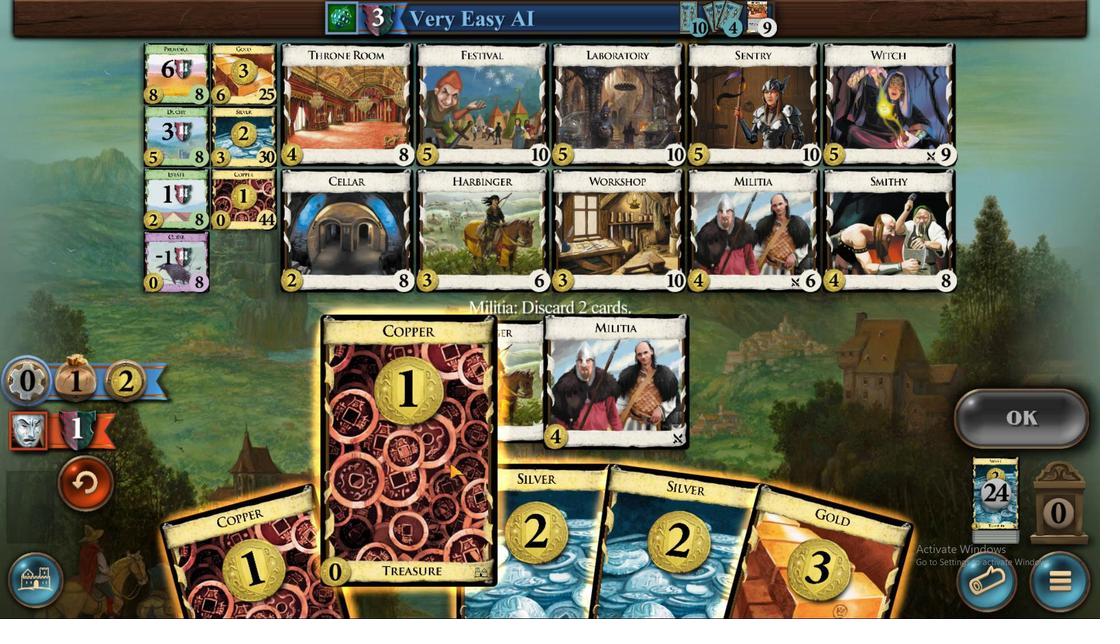 
Action: Mouse pressed left at (431, 521)
Screenshot: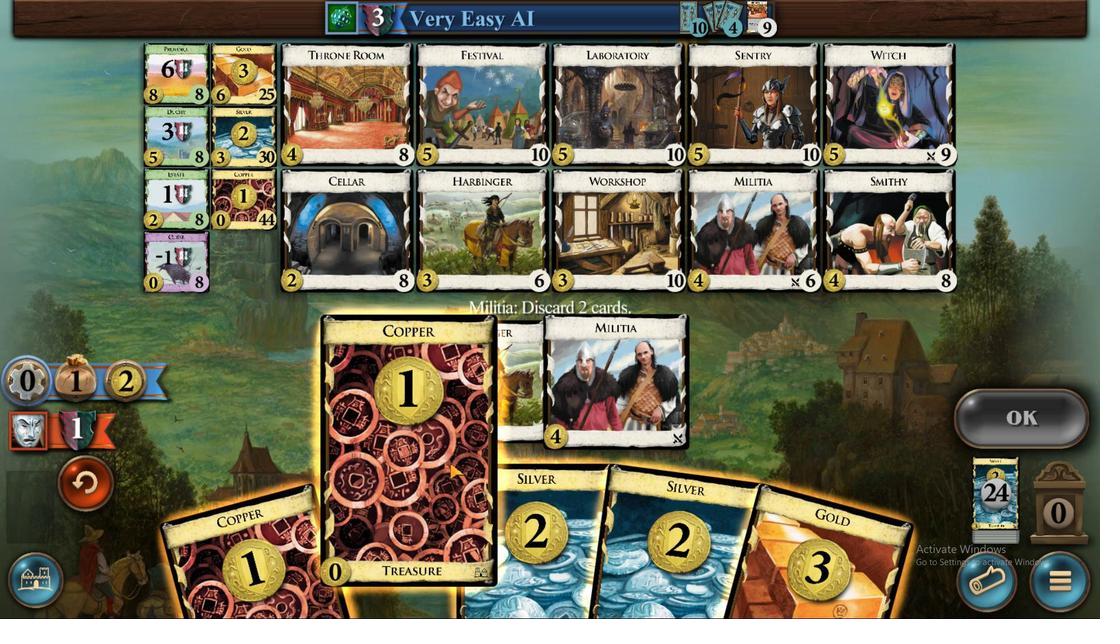 
Action: Mouse moved to (248, 536)
Screenshot: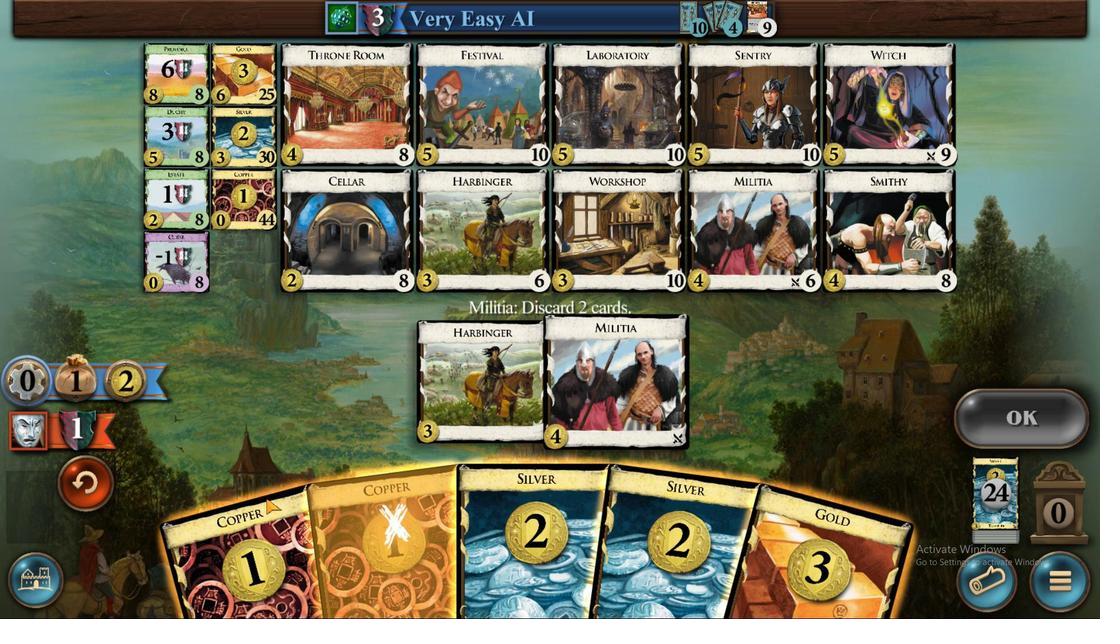 
Action: Mouse pressed left at (248, 536)
Screenshot: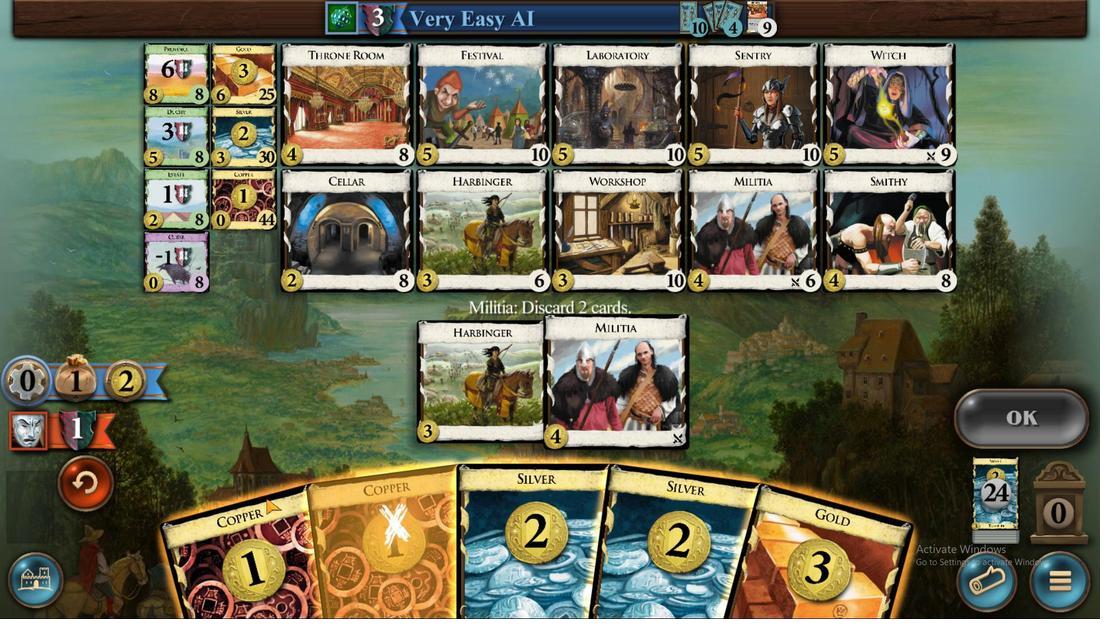 
Action: Mouse moved to (1003, 433)
Screenshot: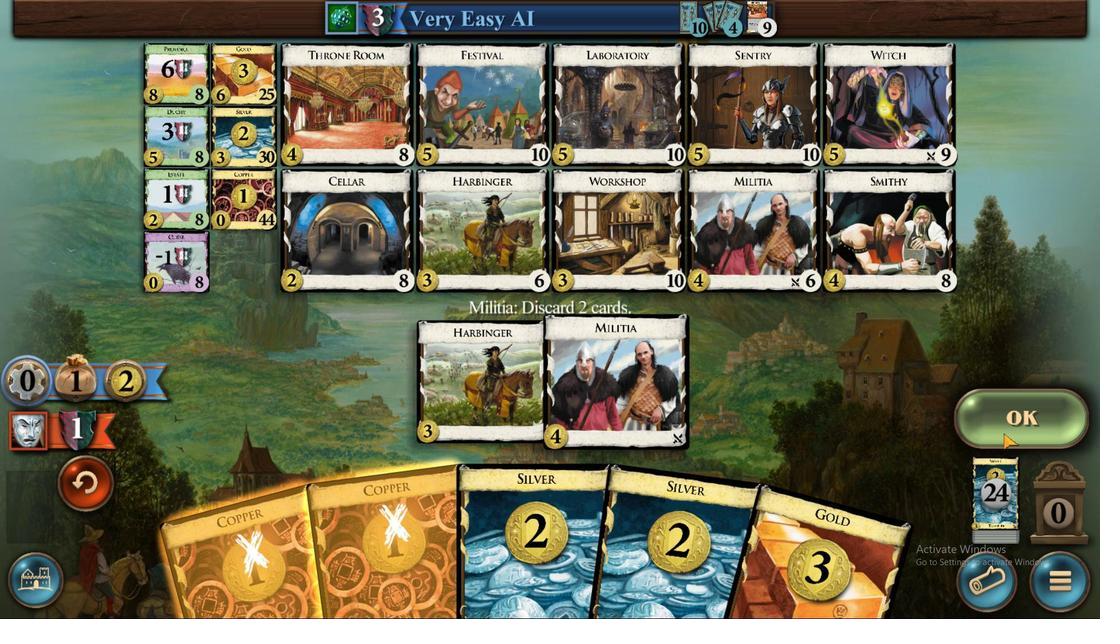 
Action: Mouse pressed left at (1003, 433)
Screenshot: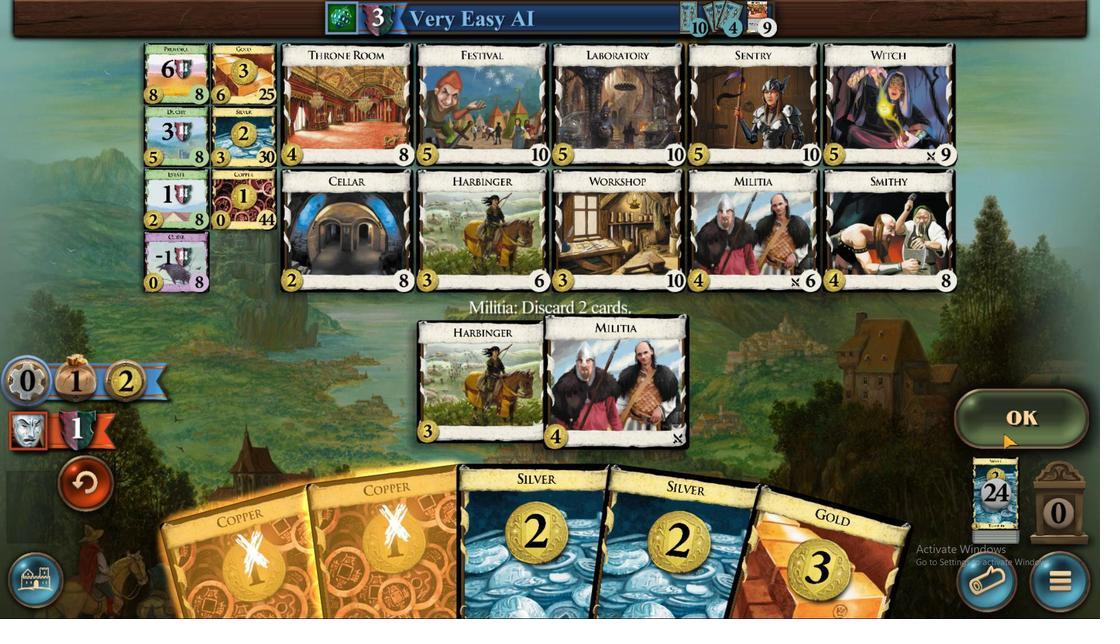 
Action: Mouse moved to (665, 542)
Screenshot: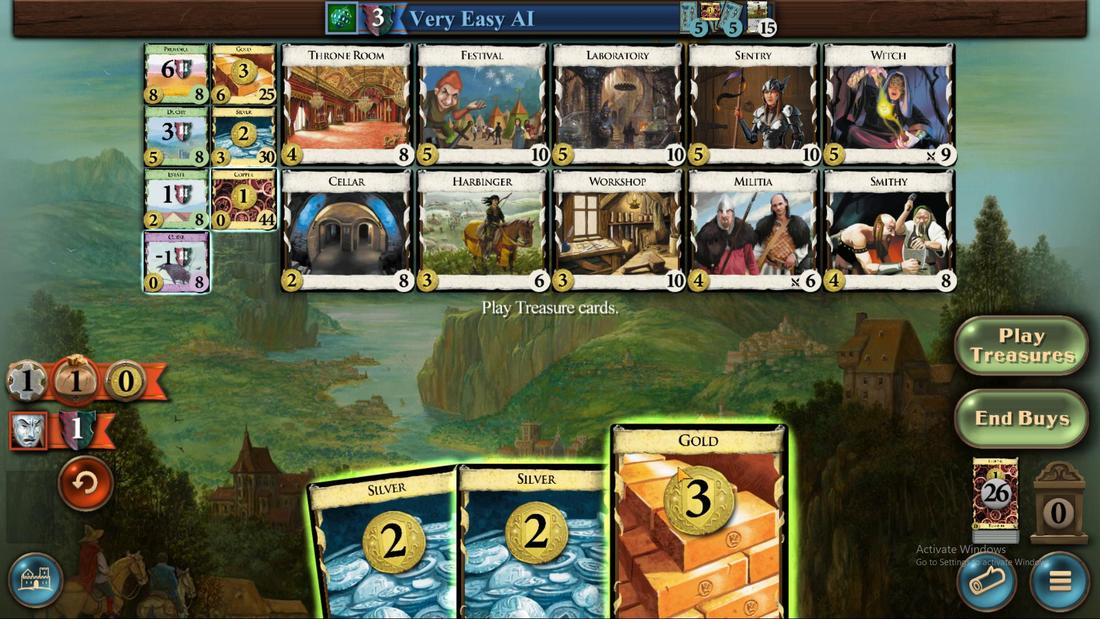 
Action: Mouse pressed left at (664, 542)
Screenshot: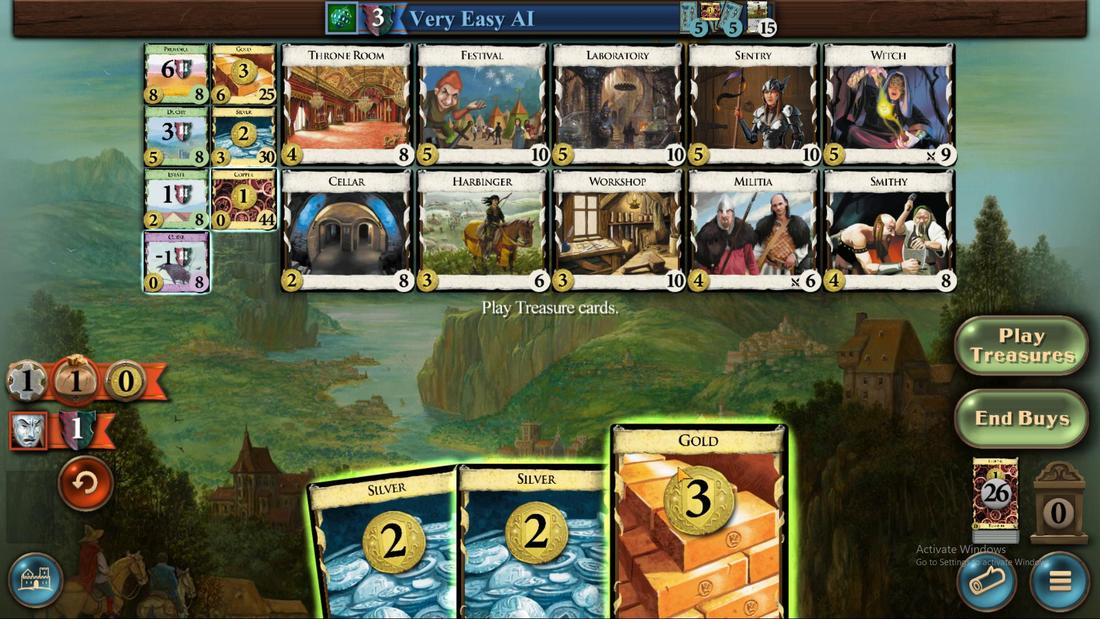 
Action: Mouse moved to (597, 542)
Screenshot: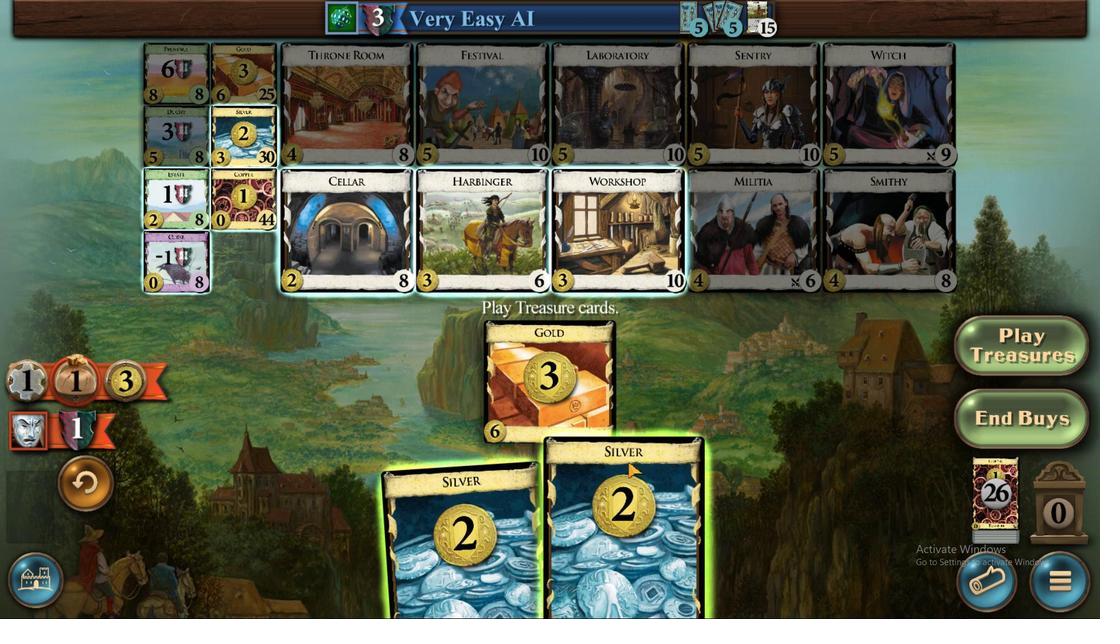 
Action: Mouse pressed left at (596, 542)
Screenshot: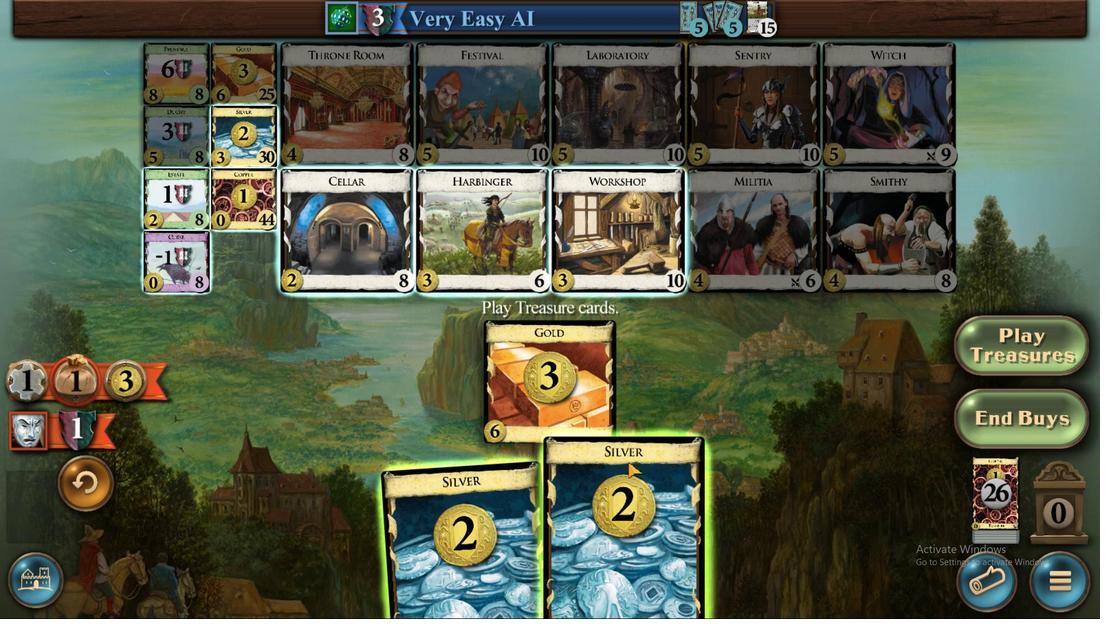 
Action: Mouse moved to (523, 553)
Screenshot: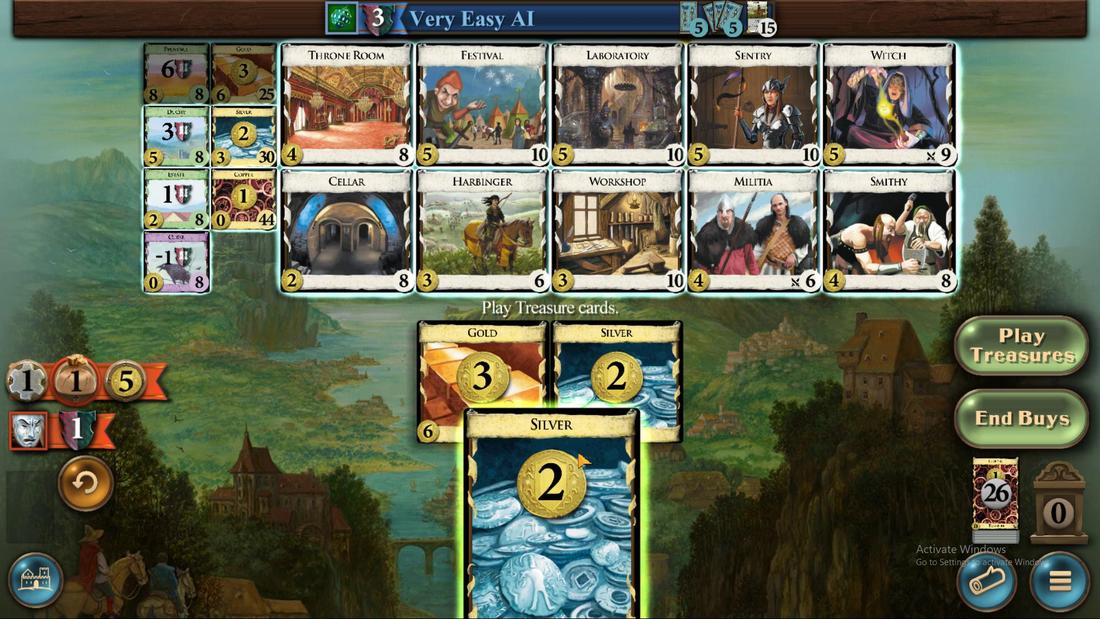 
Action: Mouse pressed left at (523, 554)
Screenshot: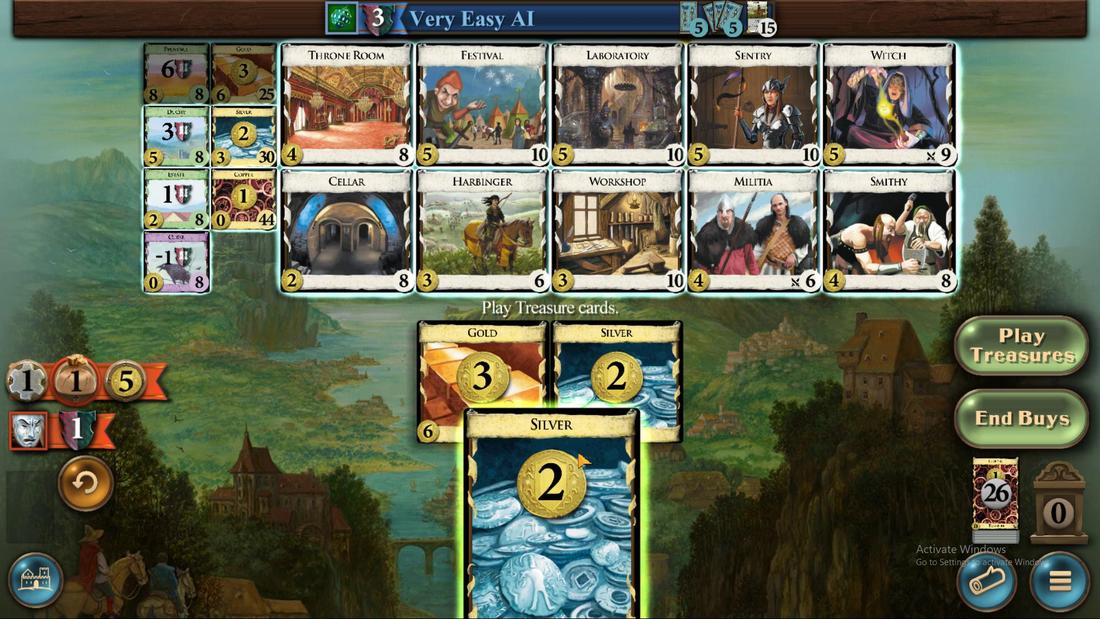 
Action: Mouse moved to (249, 73)
Screenshot: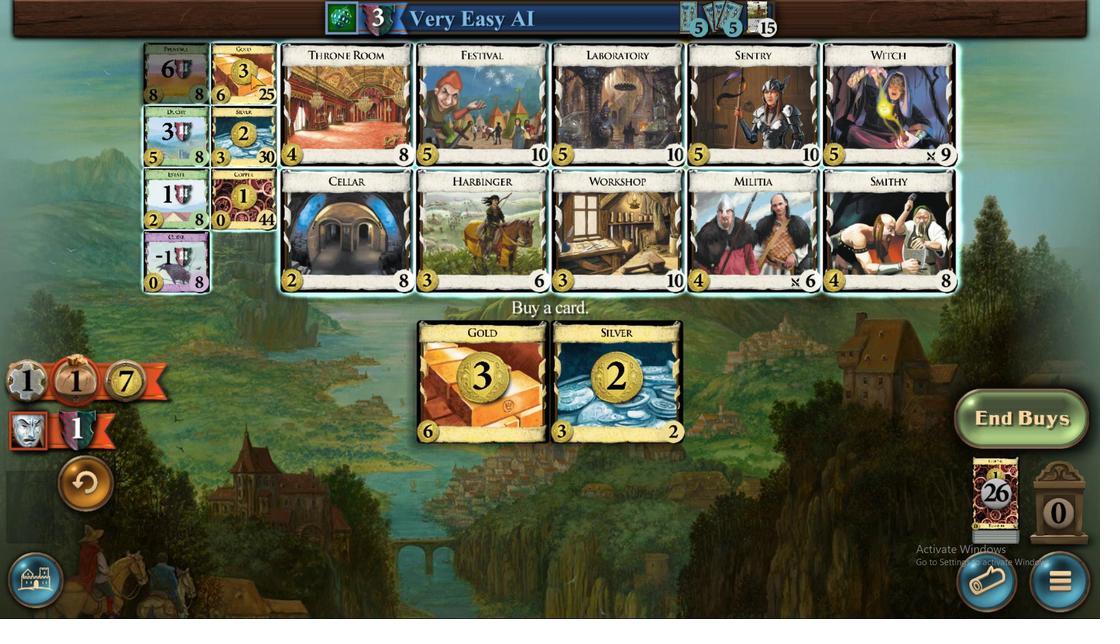 
Action: Mouse pressed left at (249, 73)
Screenshot: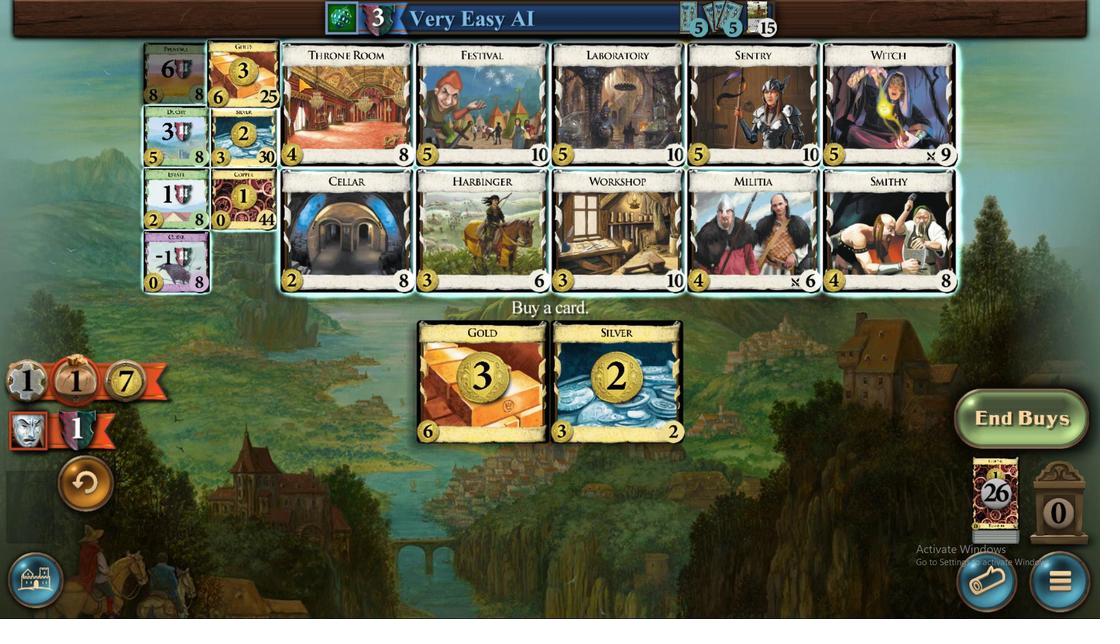 
Action: Mouse moved to (775, 528)
Screenshot: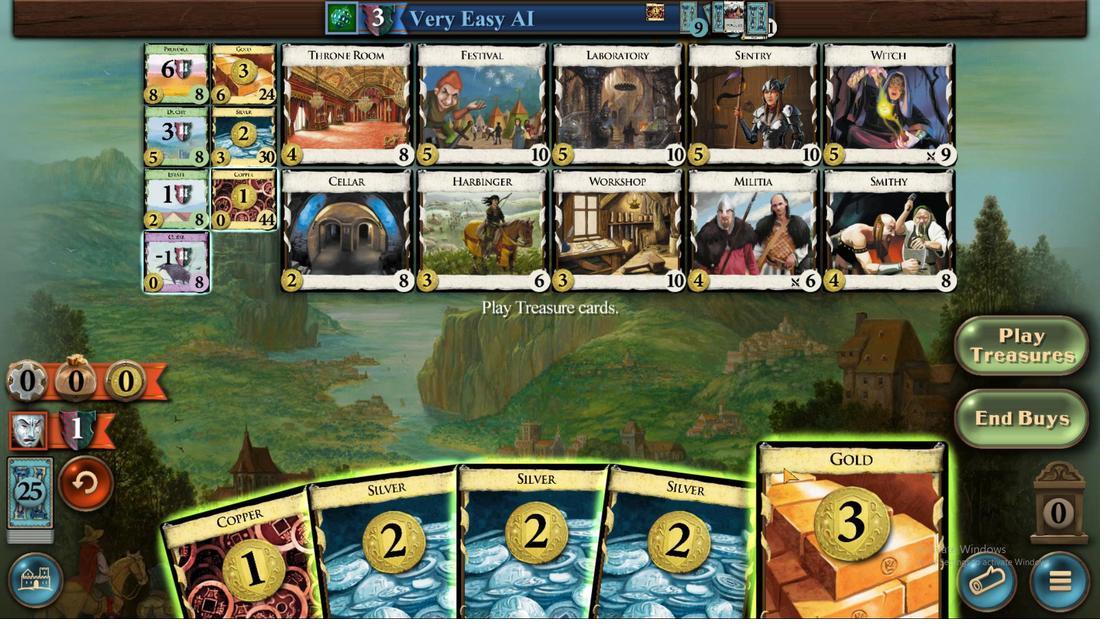 
Action: Mouse pressed left at (775, 528)
Screenshot: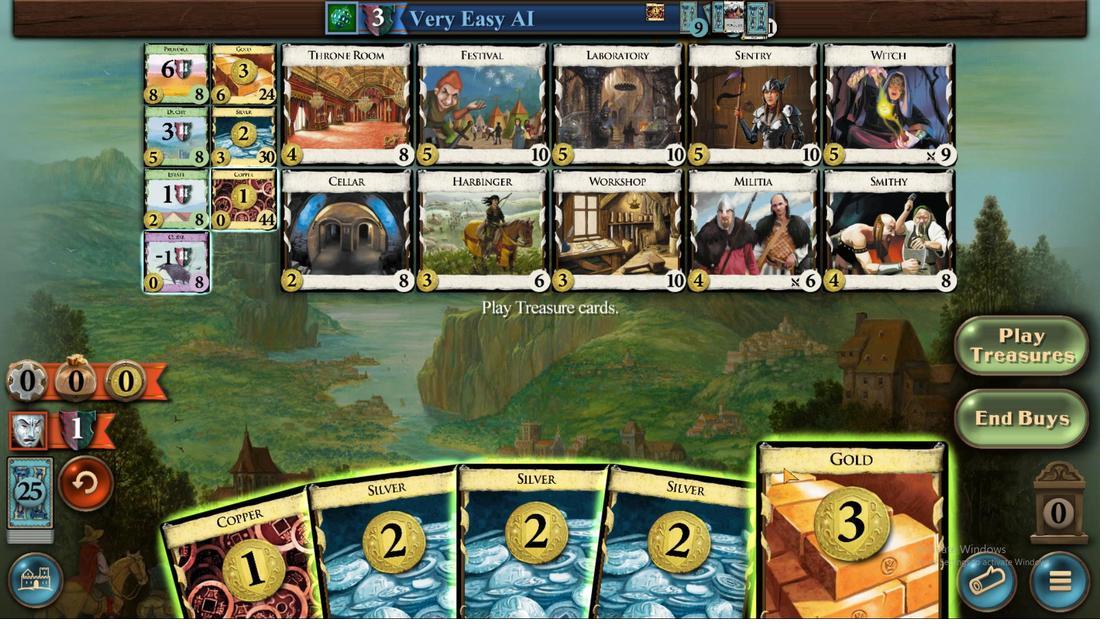 
Action: Mouse moved to (722, 523)
Screenshot: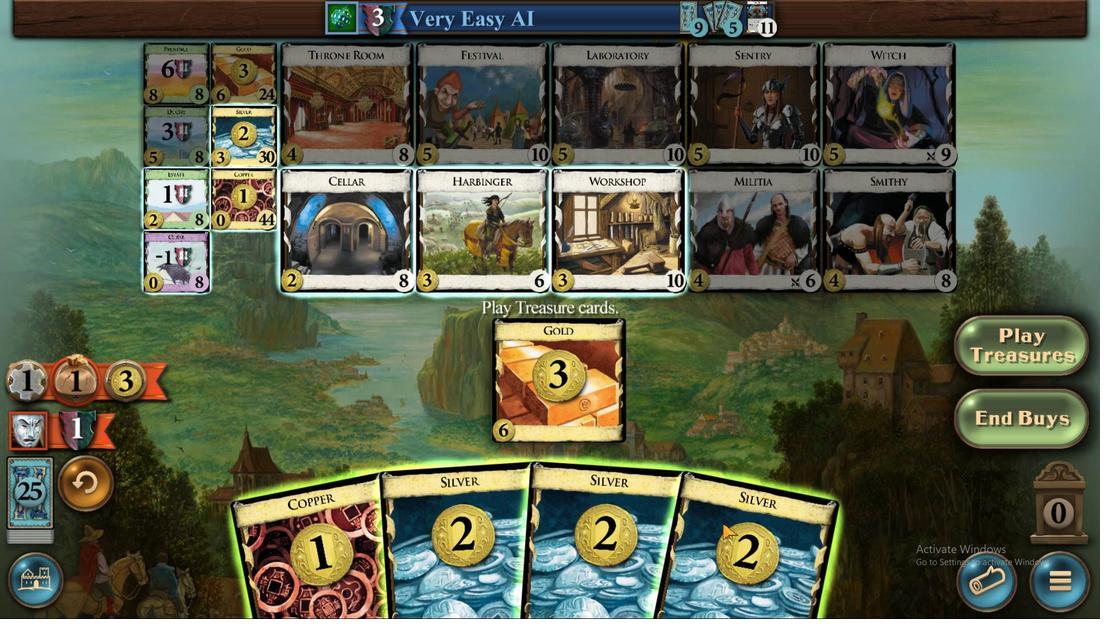 
Action: Mouse pressed left at (722, 523)
Screenshot: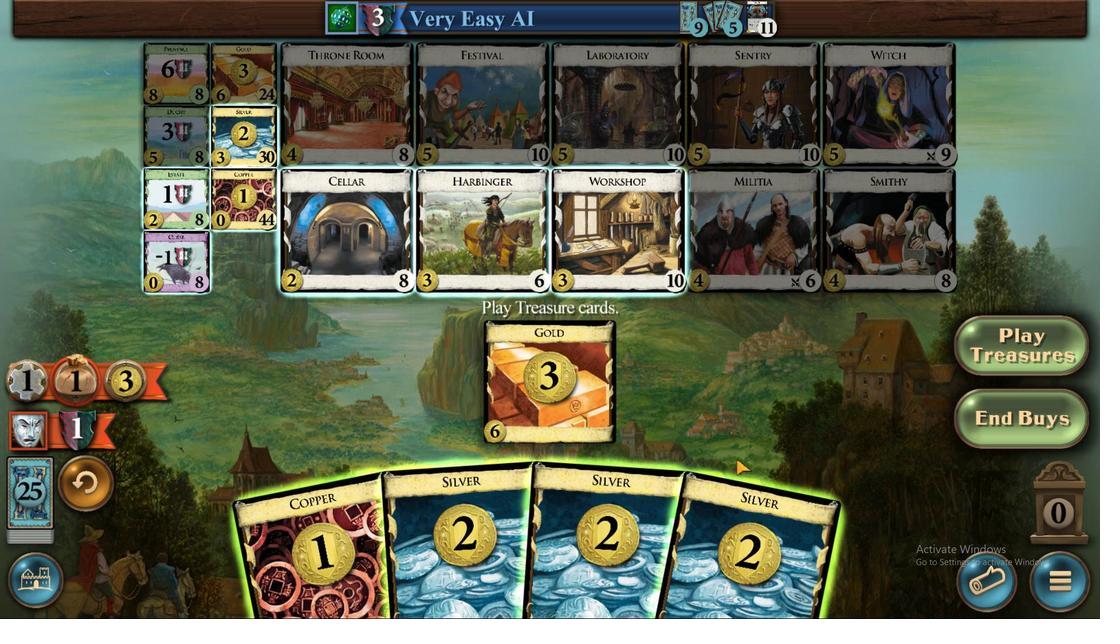 
Action: Mouse moved to (682, 531)
Screenshot: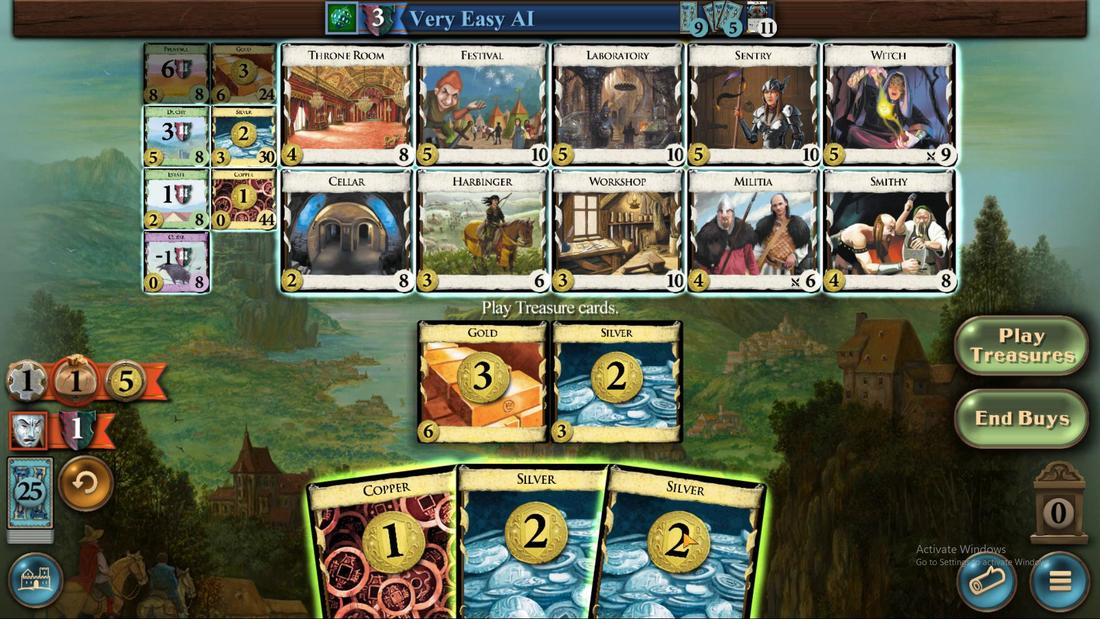 
Action: Mouse pressed left at (682, 531)
Screenshot: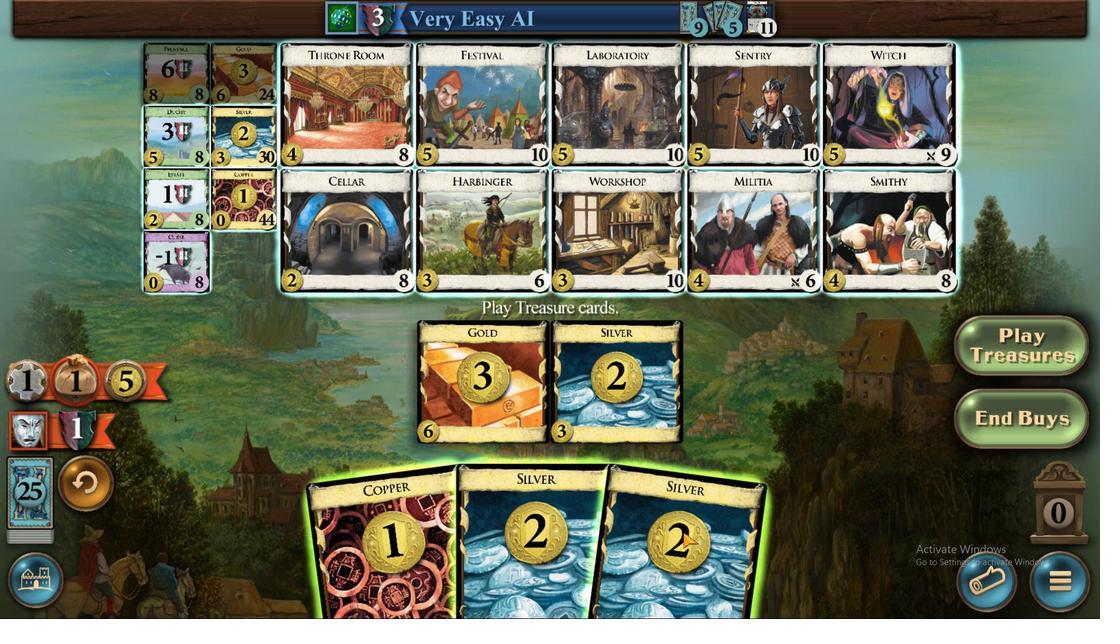 
Action: Mouse moved to (464, 562)
Screenshot: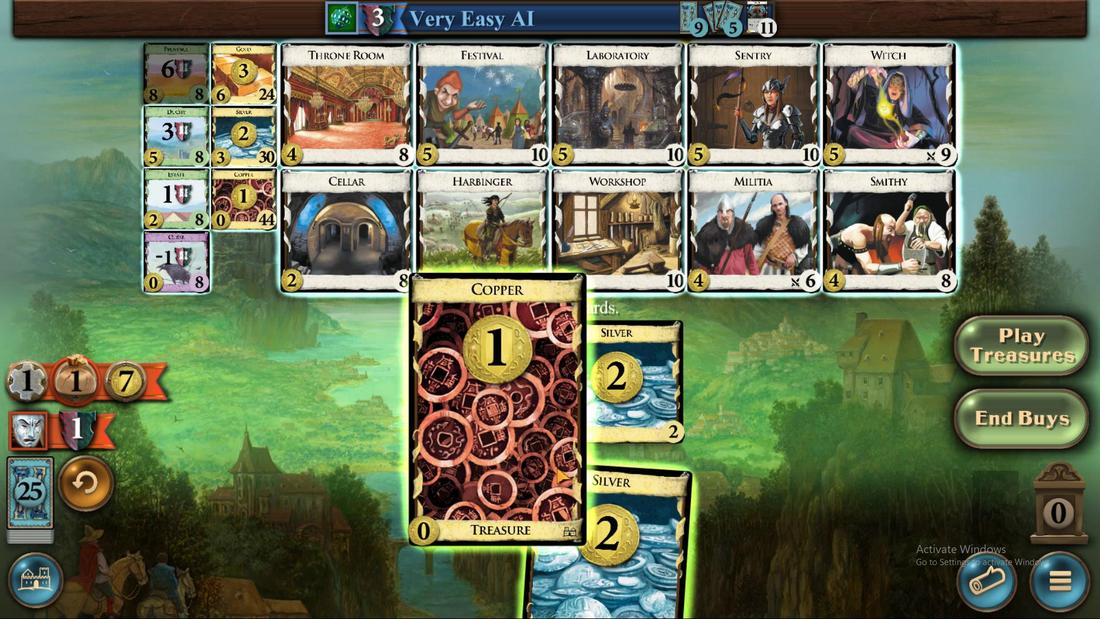 
Action: Mouse pressed left at (464, 564)
Screenshot: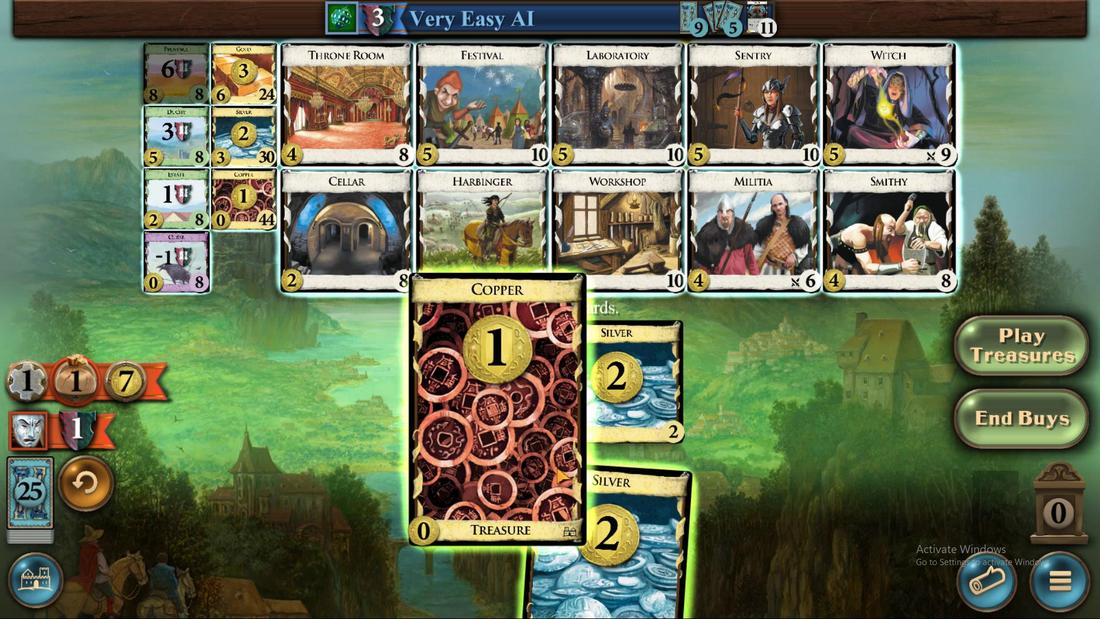 
Action: Mouse moved to (176, 67)
Screenshot: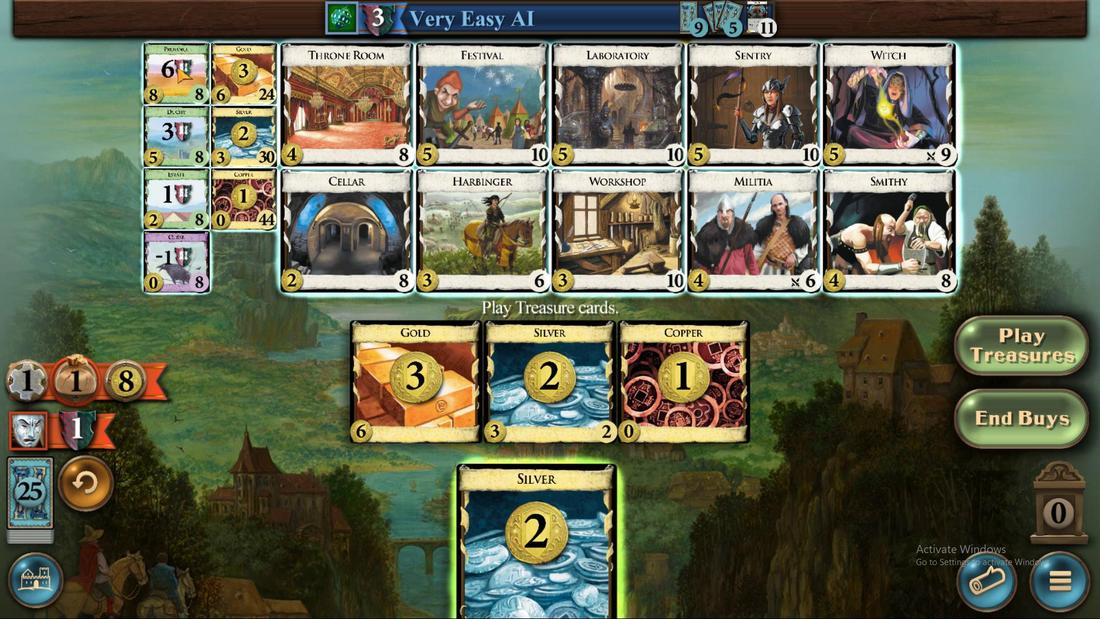 
Action: Mouse pressed left at (176, 67)
Screenshot: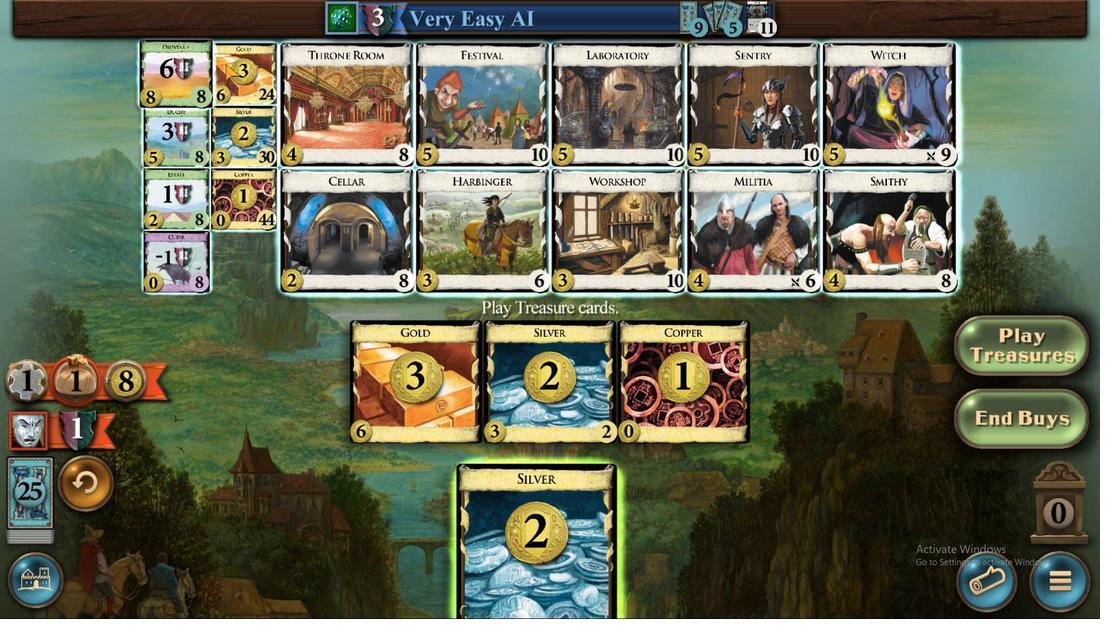 
Action: Mouse moved to (699, 521)
Screenshot: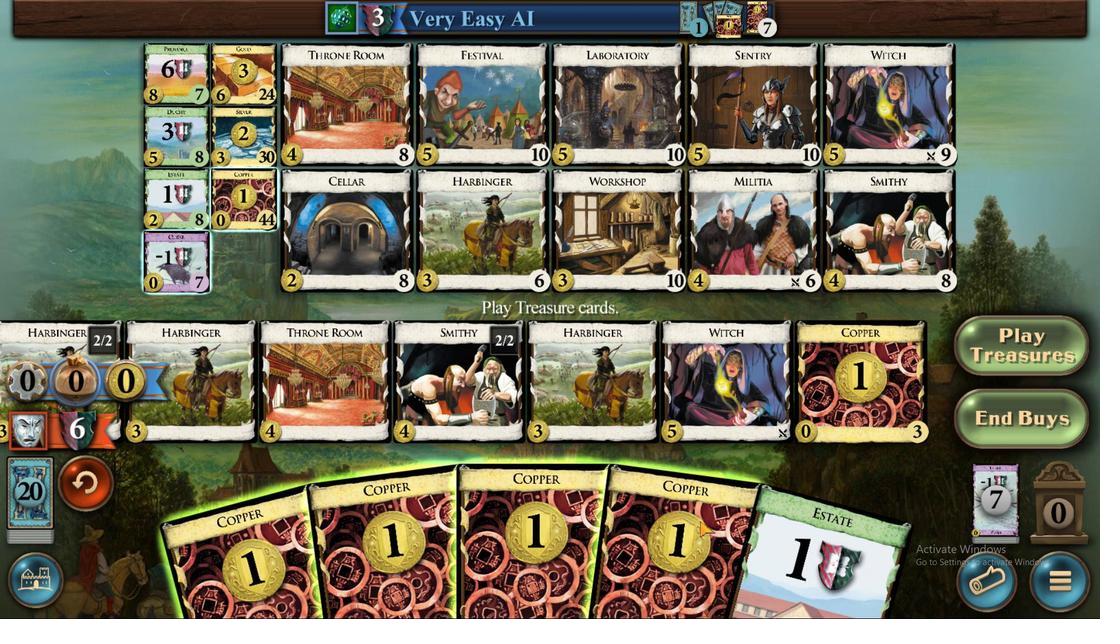 
Action: Mouse pressed left at (699, 521)
Screenshot: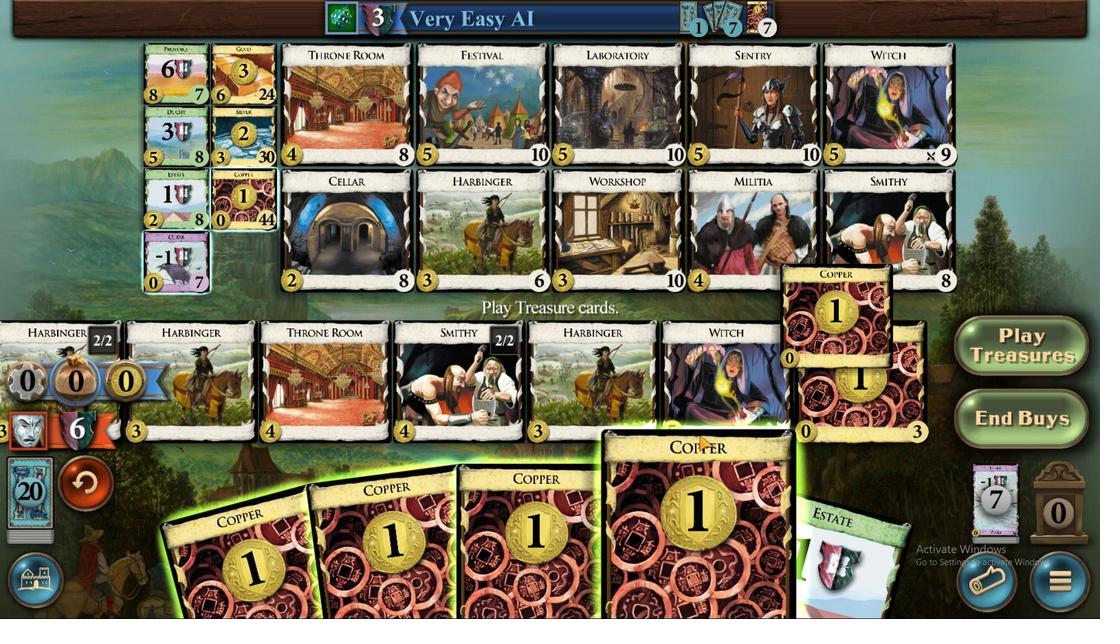 
Action: Mouse moved to (561, 530)
Screenshot: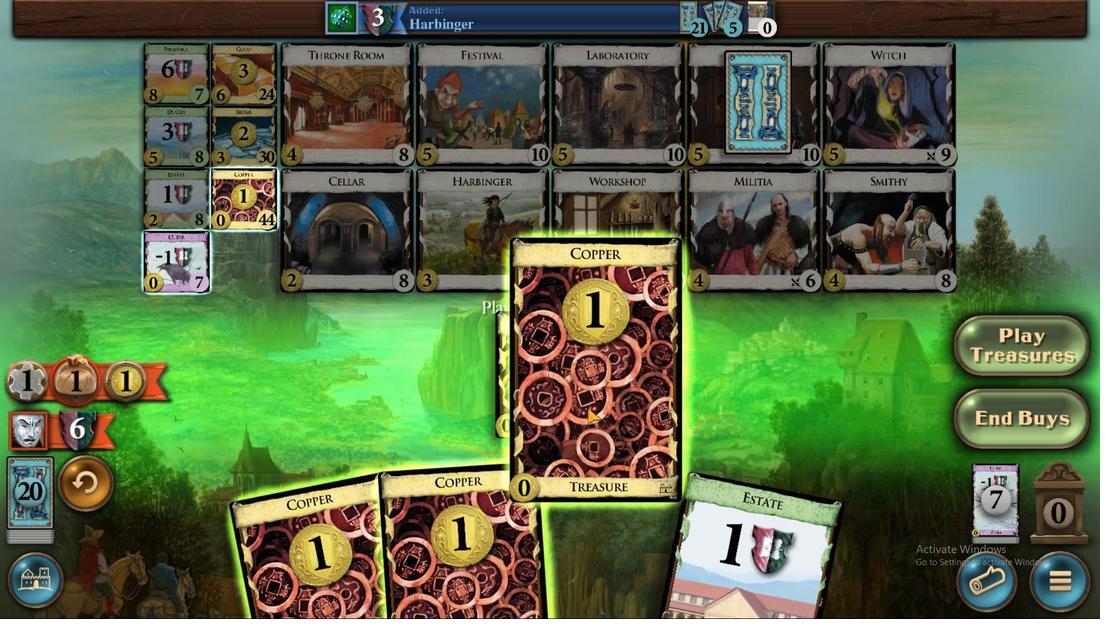 
Action: Mouse pressed left at (561, 530)
Screenshot: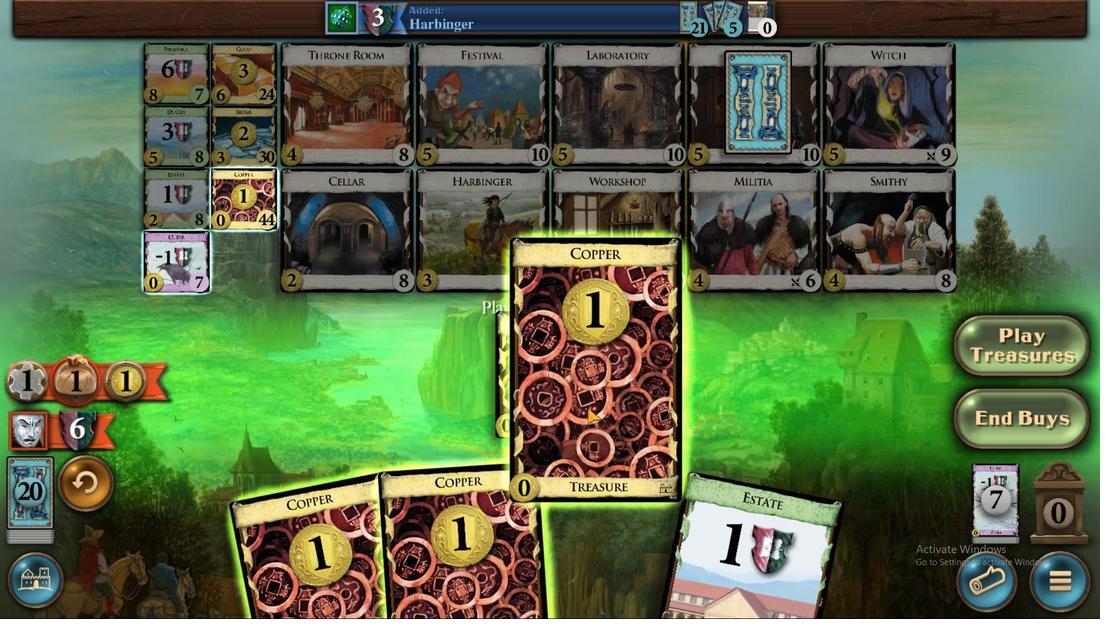 
Action: Mouse moved to (535, 489)
Screenshot: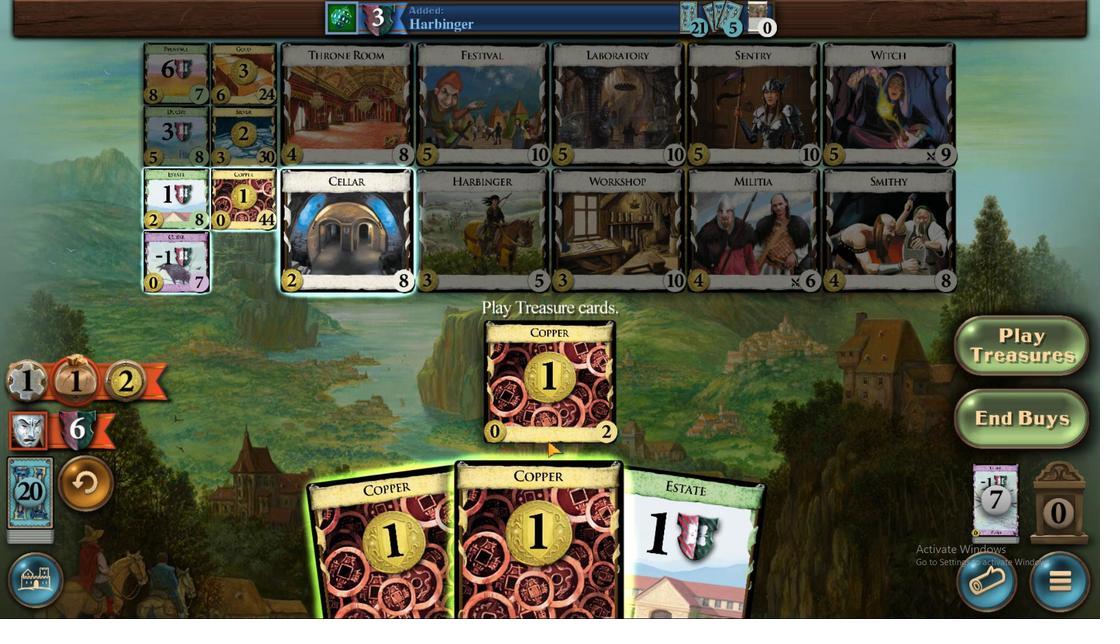 
Action: Mouse pressed left at (535, 489)
Screenshot: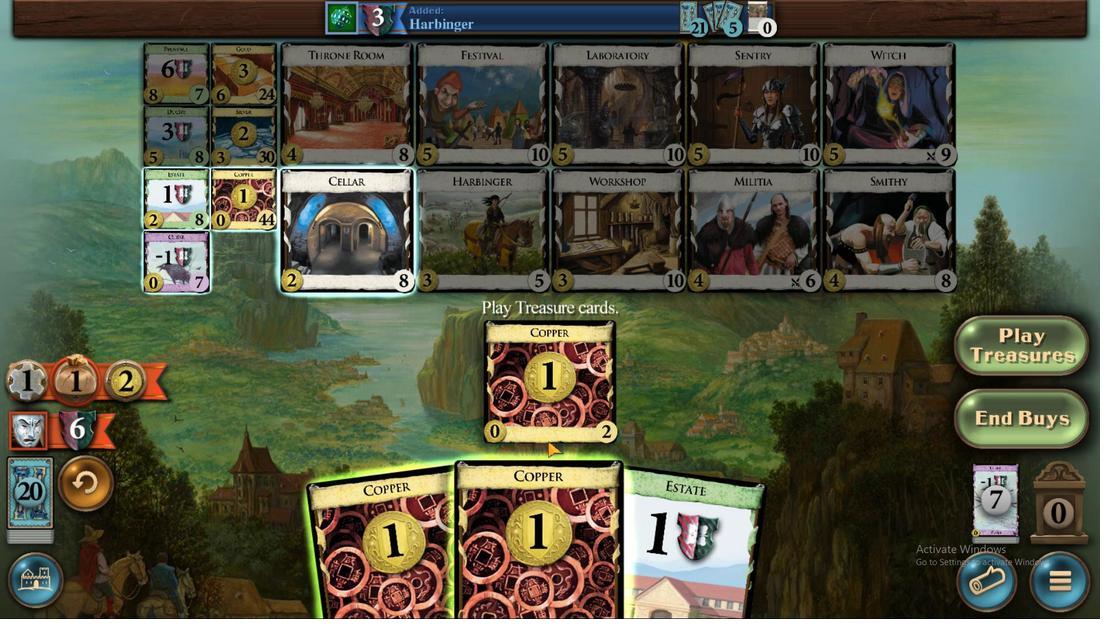 
Action: Mouse moved to (457, 515)
Screenshot: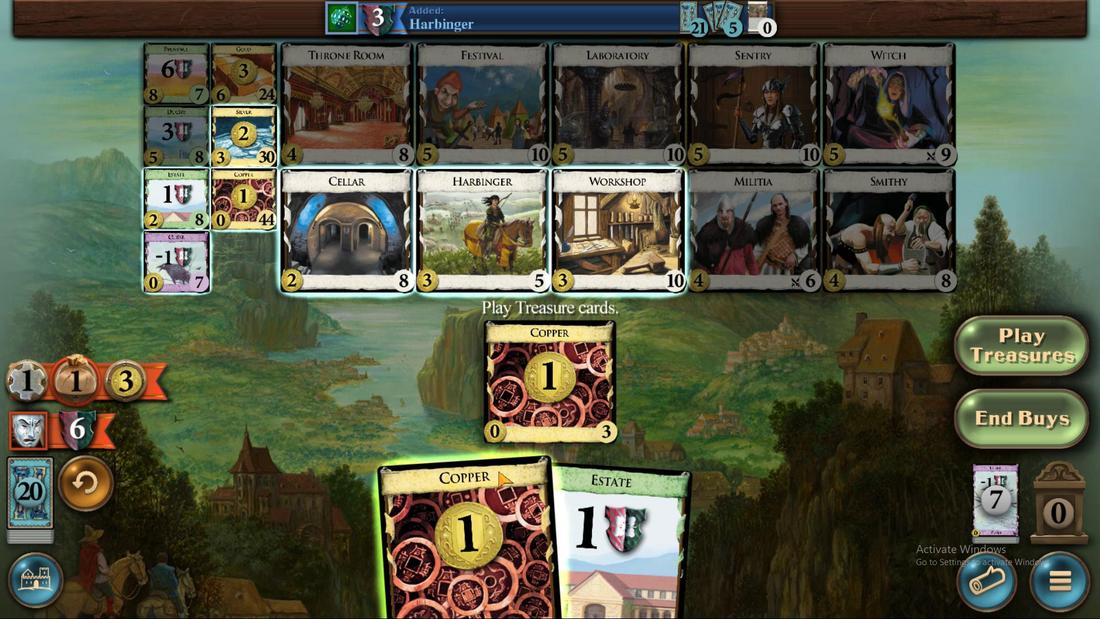 
Action: Mouse pressed left at (457, 516)
Screenshot: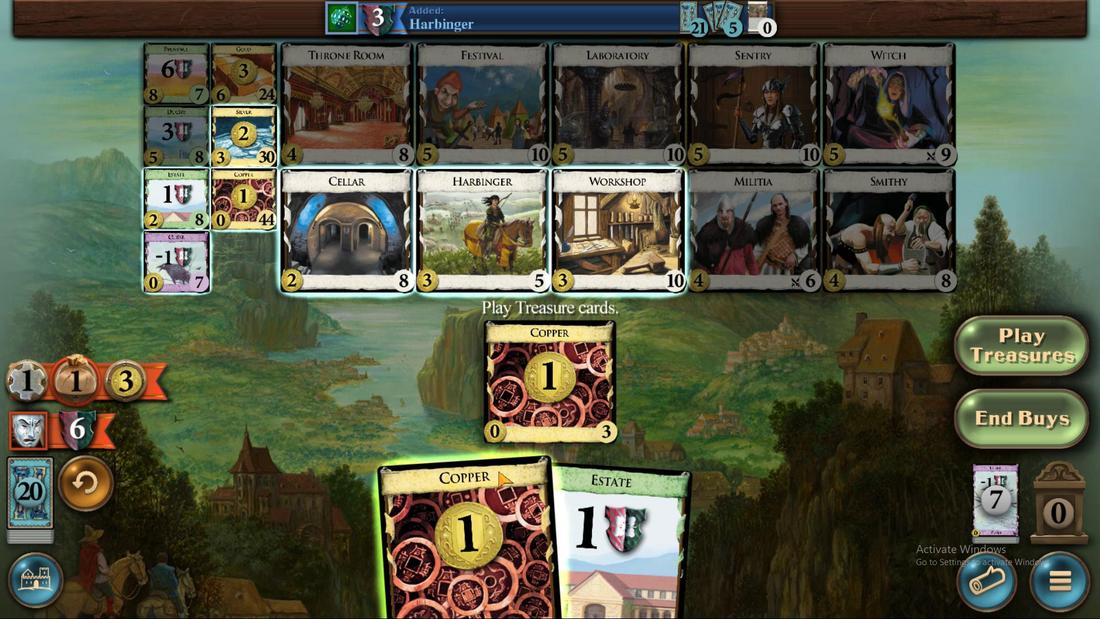 
Action: Mouse moved to (309, 92)
Screenshot: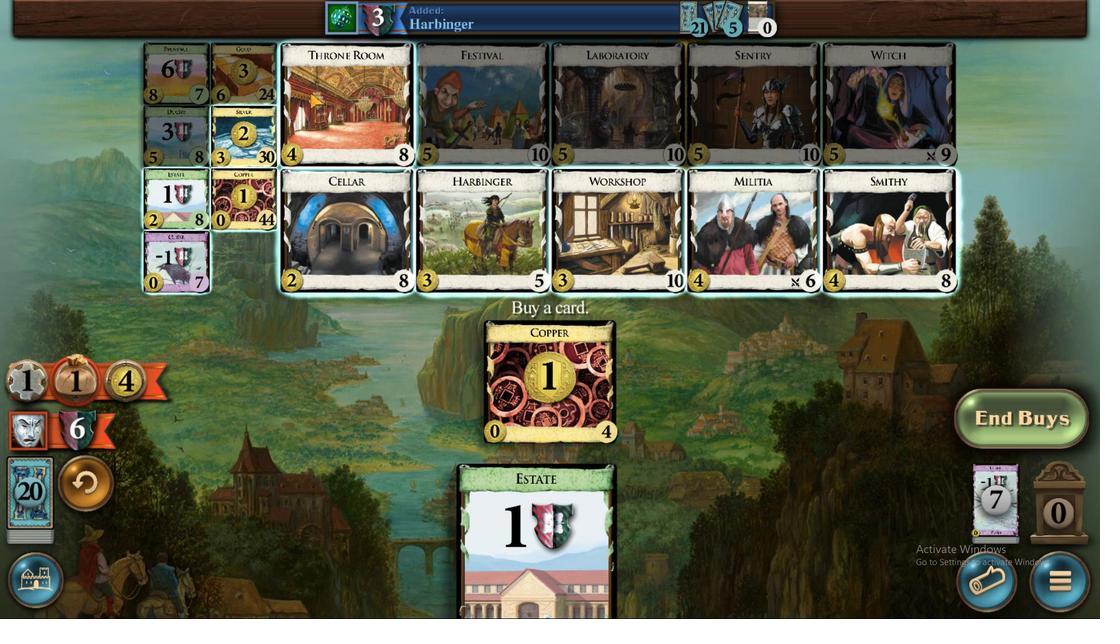 
Action: Mouse pressed left at (309, 92)
Screenshot: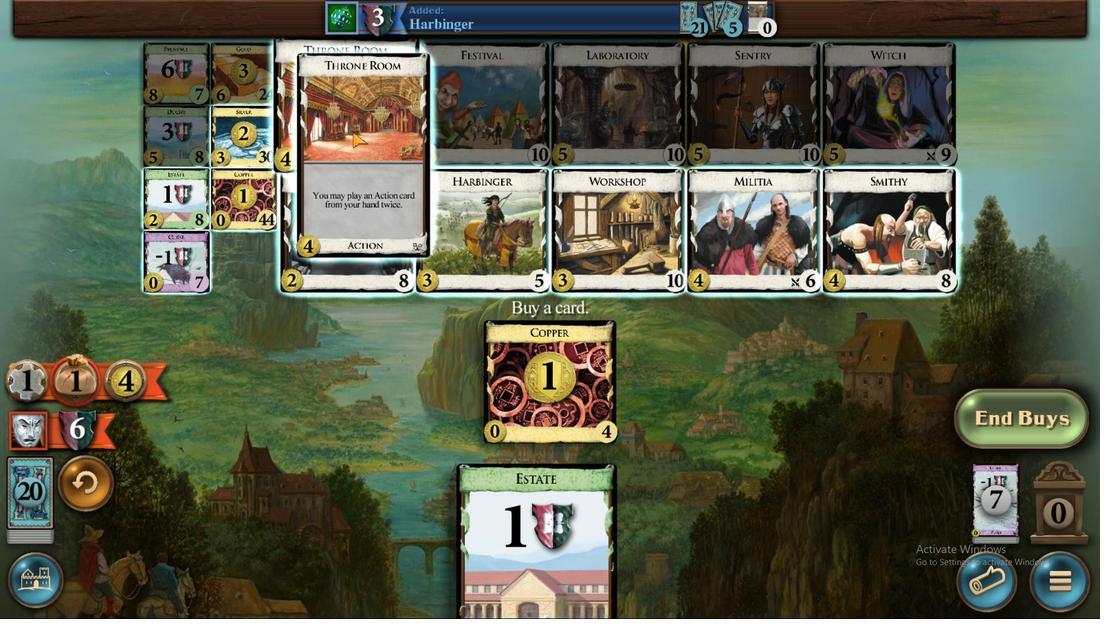
Action: Mouse moved to (694, 546)
Screenshot: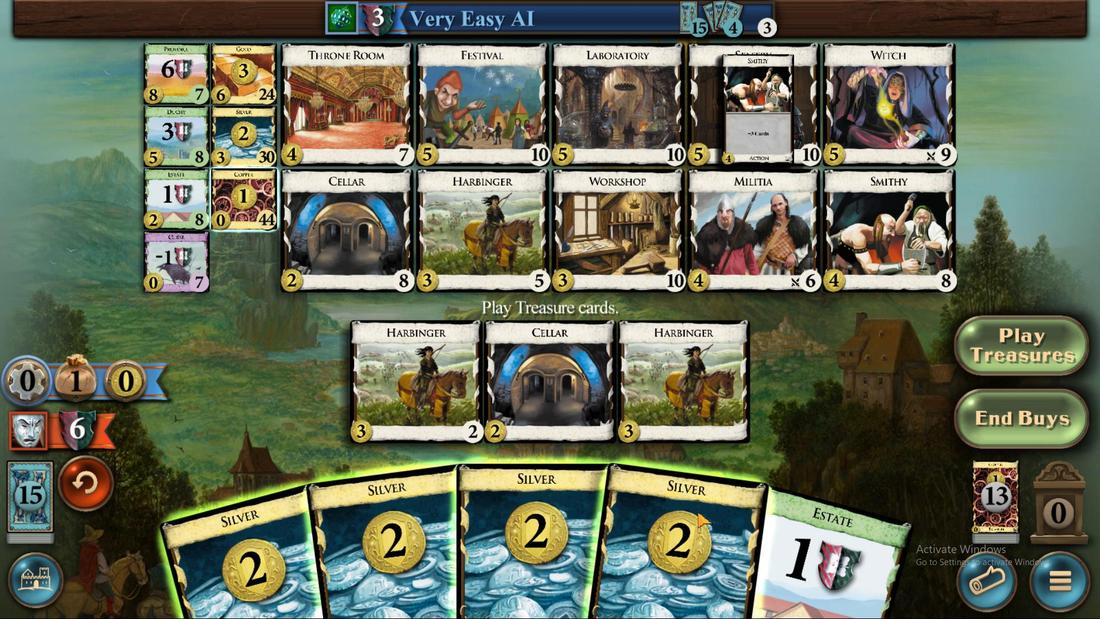 
Action: Mouse pressed left at (694, 546)
Screenshot: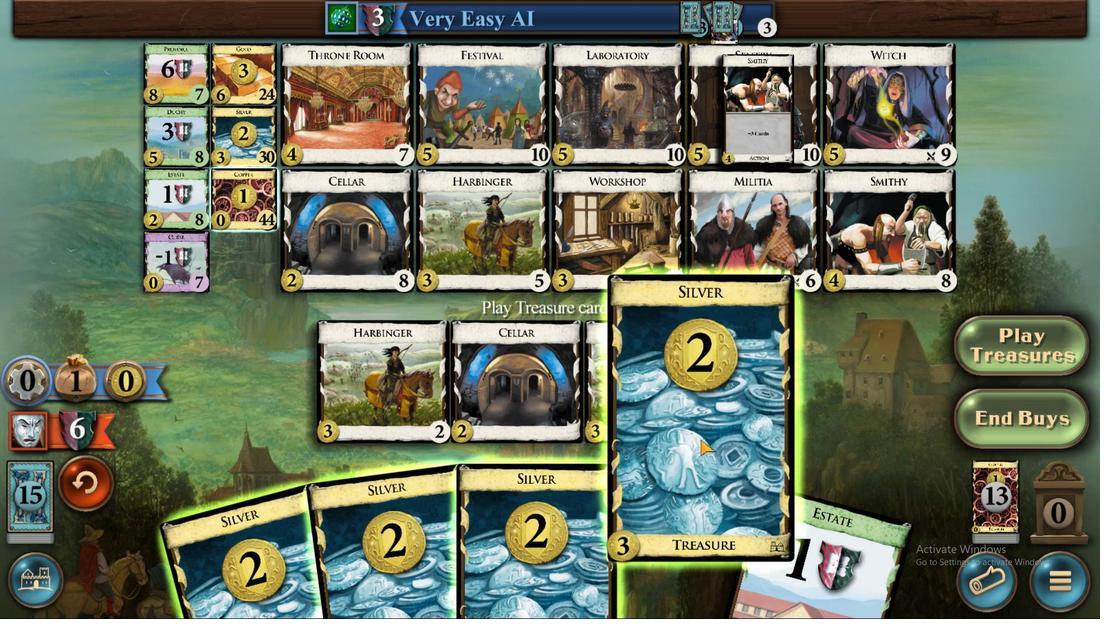 
Action: Mouse moved to (576, 530)
Screenshot: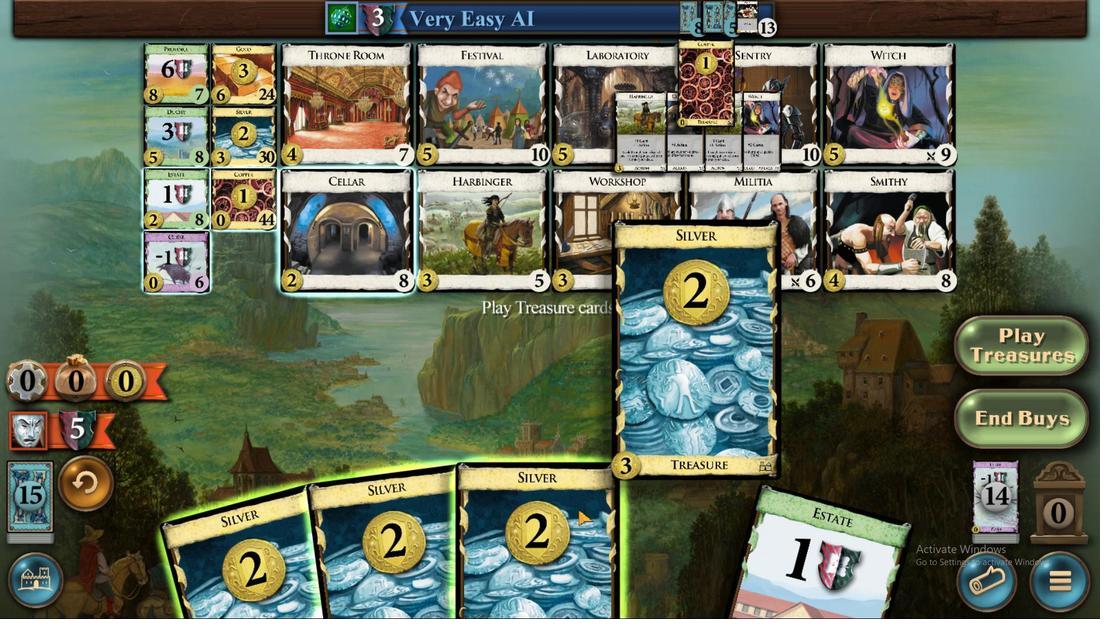 
Action: Mouse pressed left at (576, 530)
Screenshot: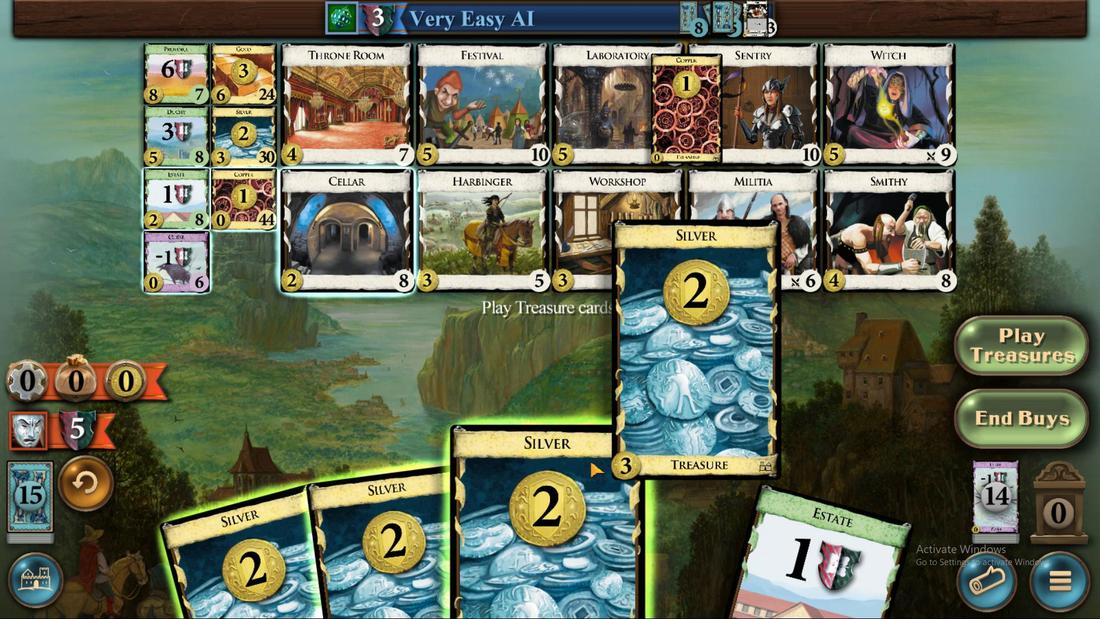 
Action: Mouse moved to (499, 543)
Screenshot: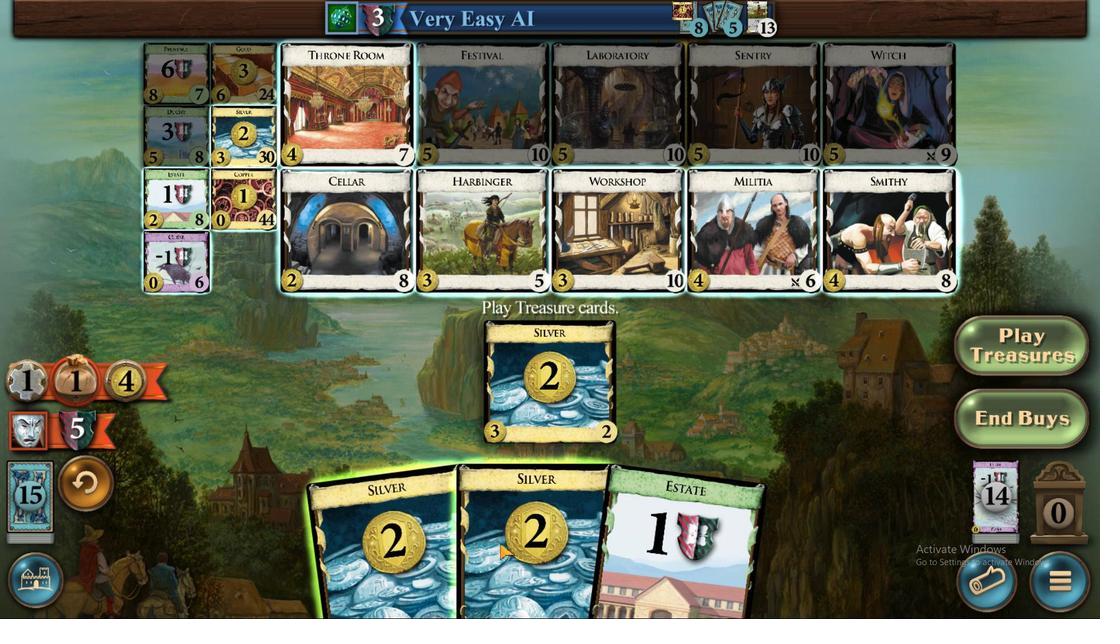 
Action: Mouse pressed left at (499, 543)
Screenshot: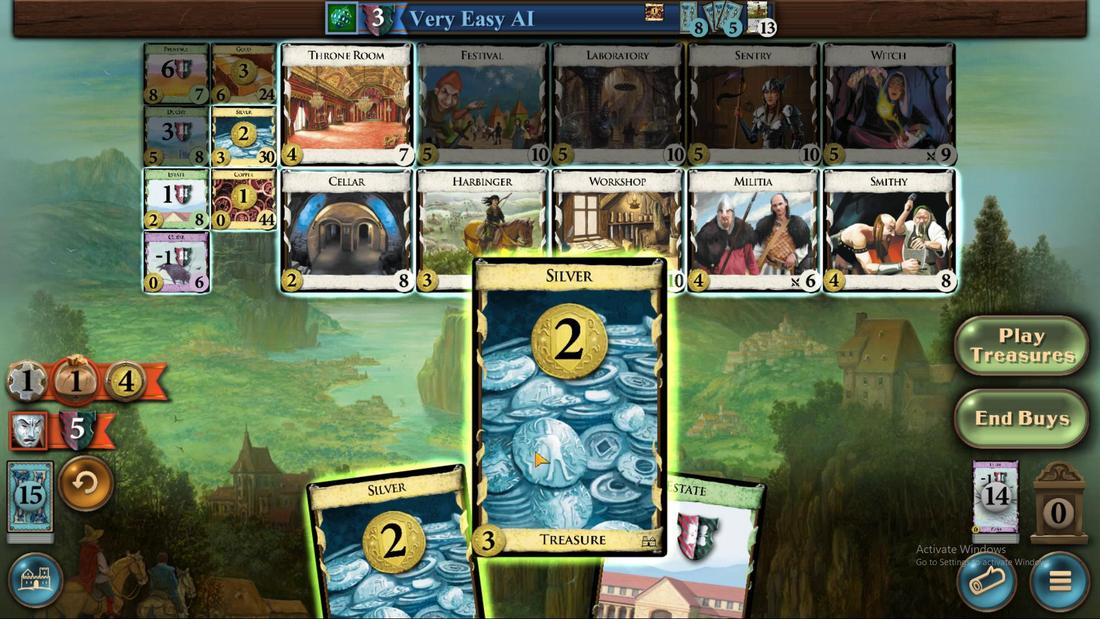 
Action: Mouse moved to (478, 546)
Screenshot: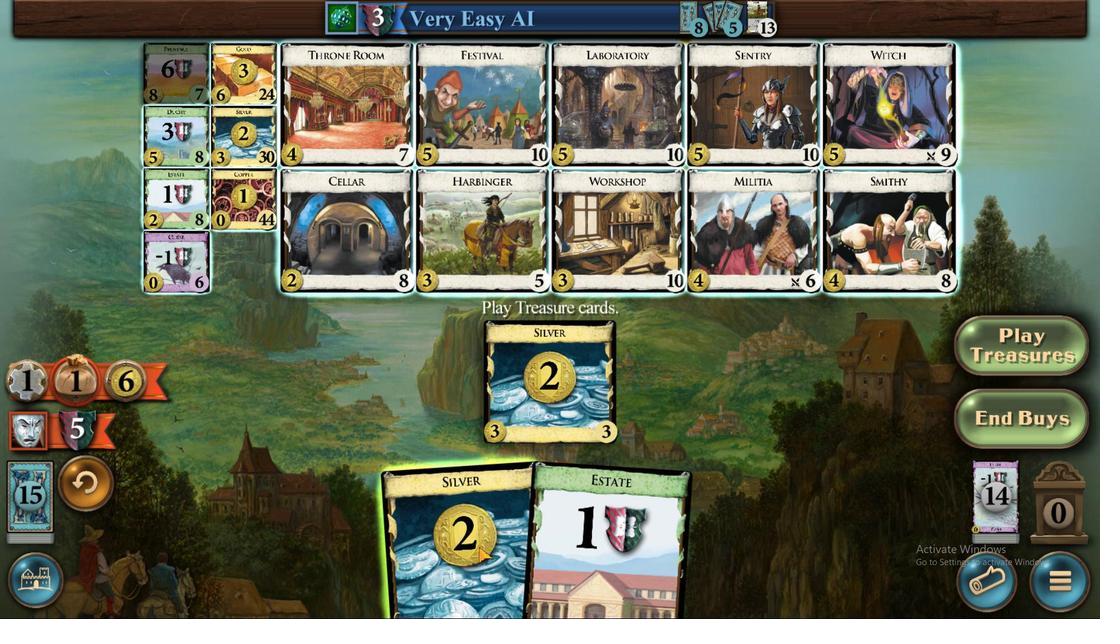 
Action: Mouse pressed left at (478, 546)
Screenshot: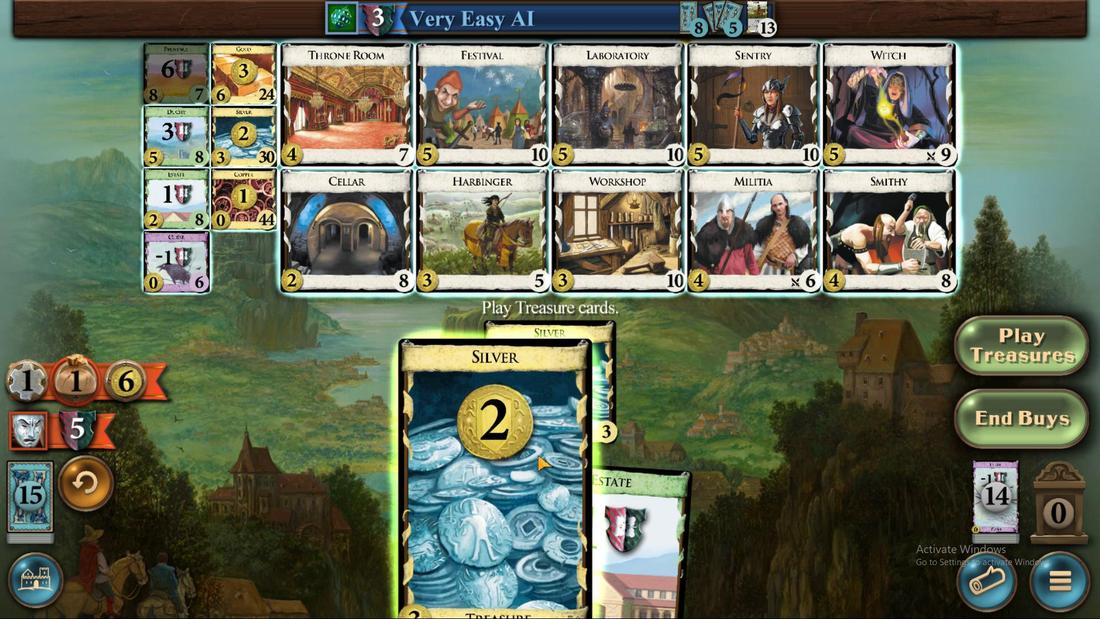 
Action: Mouse moved to (169, 72)
Screenshot: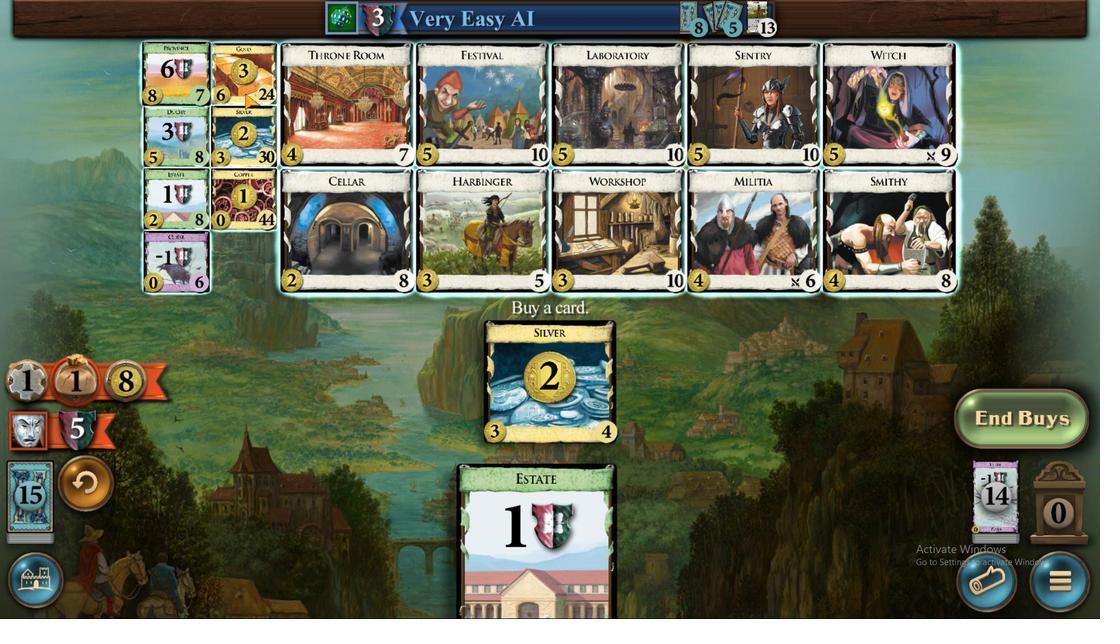 
Action: Mouse pressed left at (169, 72)
Screenshot: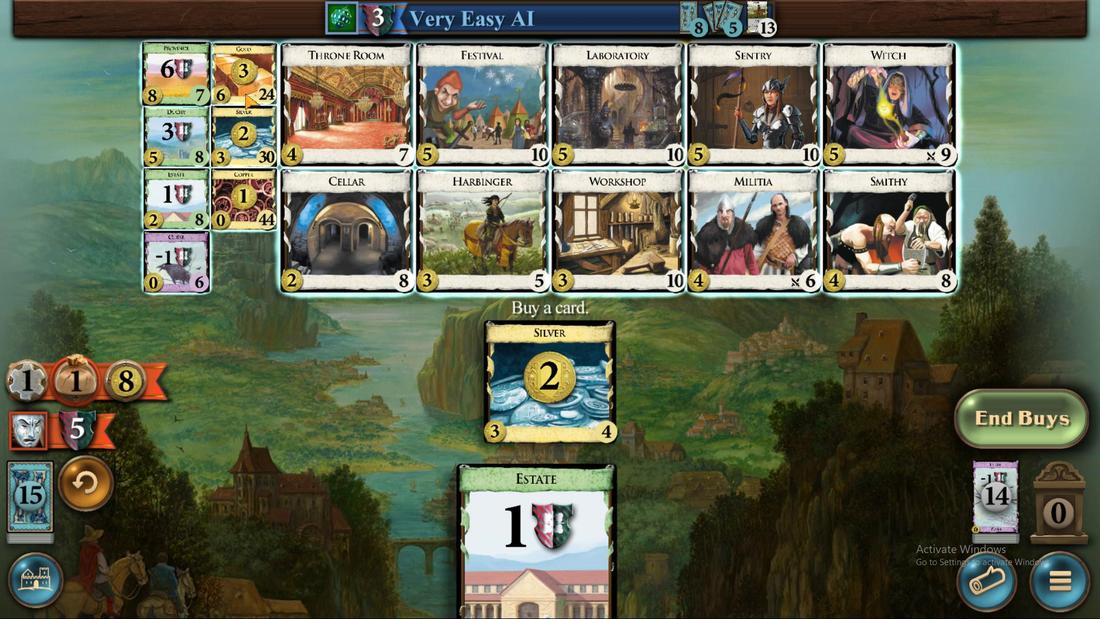 
Action: Mouse moved to (682, 519)
Screenshot: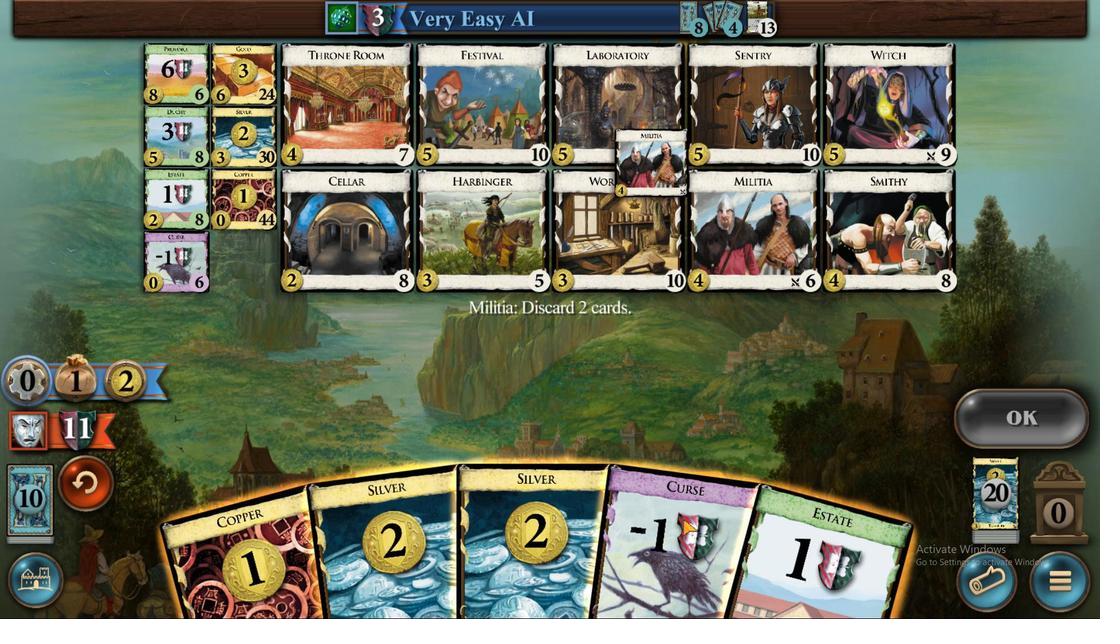 
Action: Mouse pressed left at (682, 519)
Screenshot: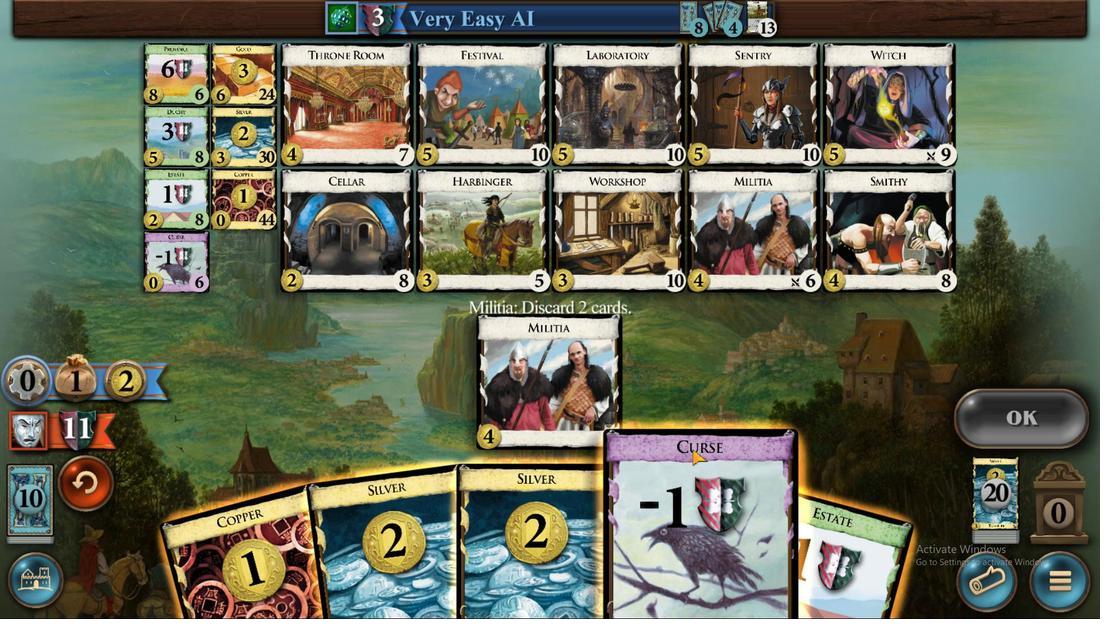 
Action: Mouse moved to (798, 549)
Screenshot: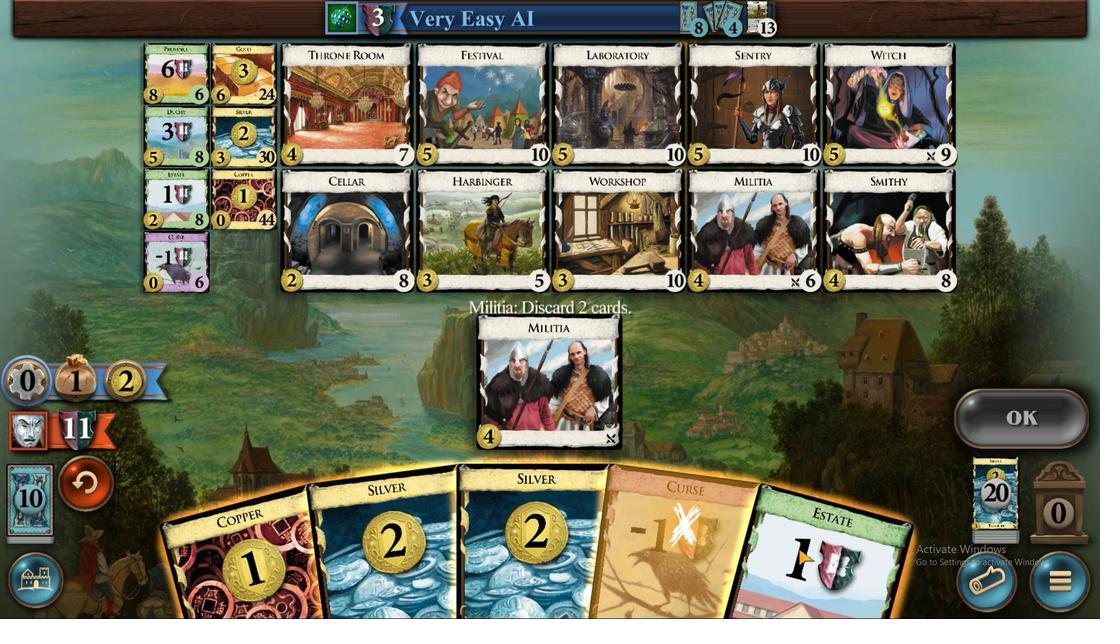 
Action: Mouse pressed left at (798, 549)
Screenshot: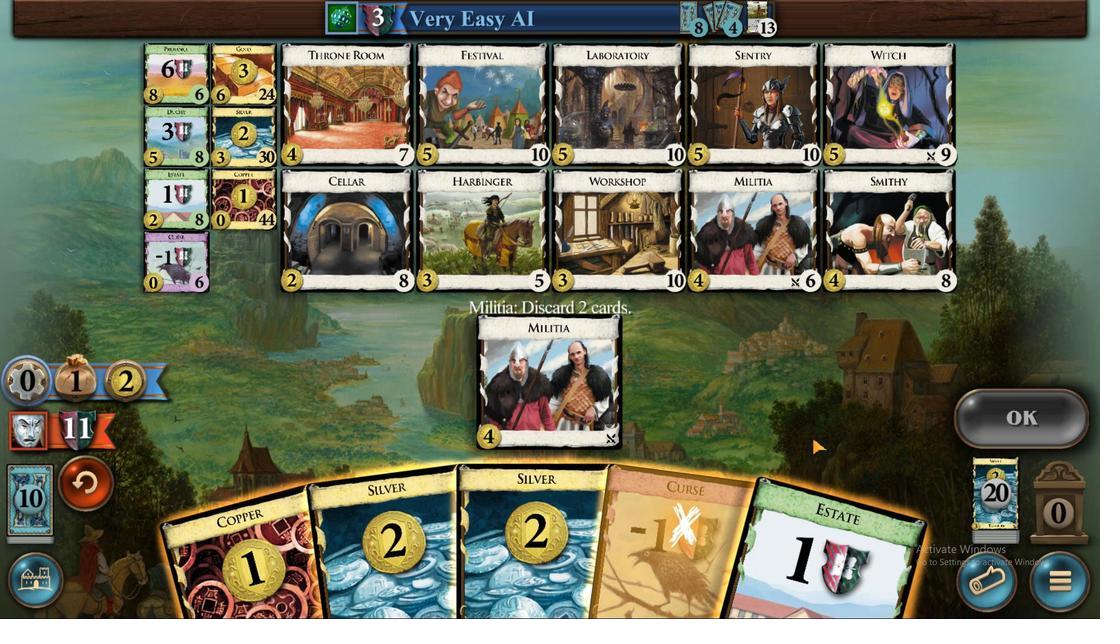 
Action: Mouse moved to (1001, 421)
Screenshot: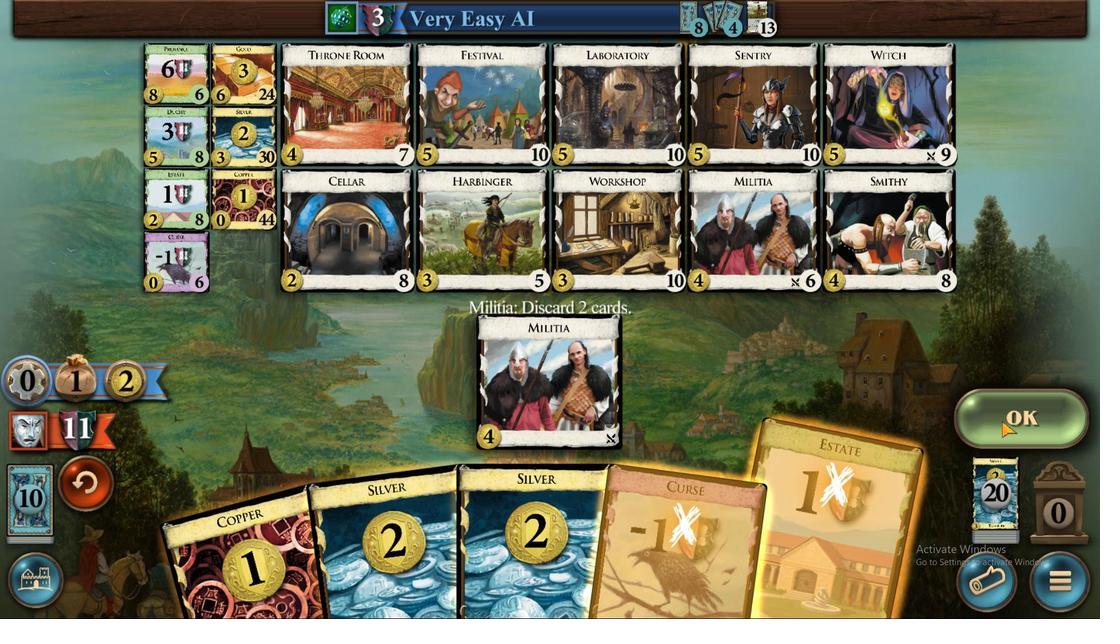 
Action: Mouse pressed left at (1001, 421)
Screenshot: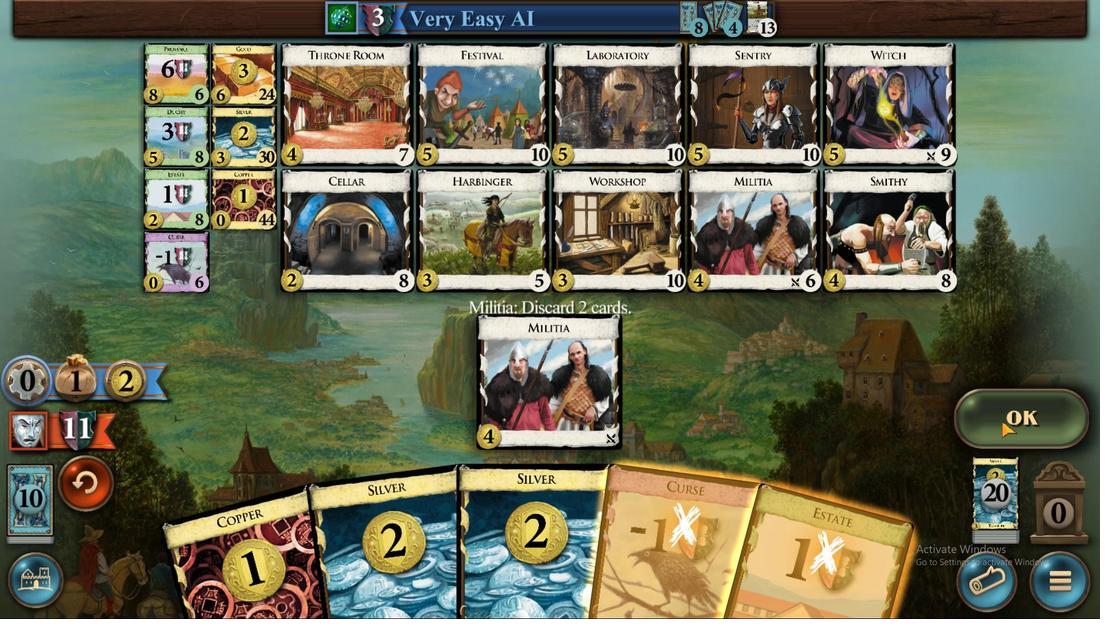 
Action: Mouse moved to (645, 543)
Screenshot: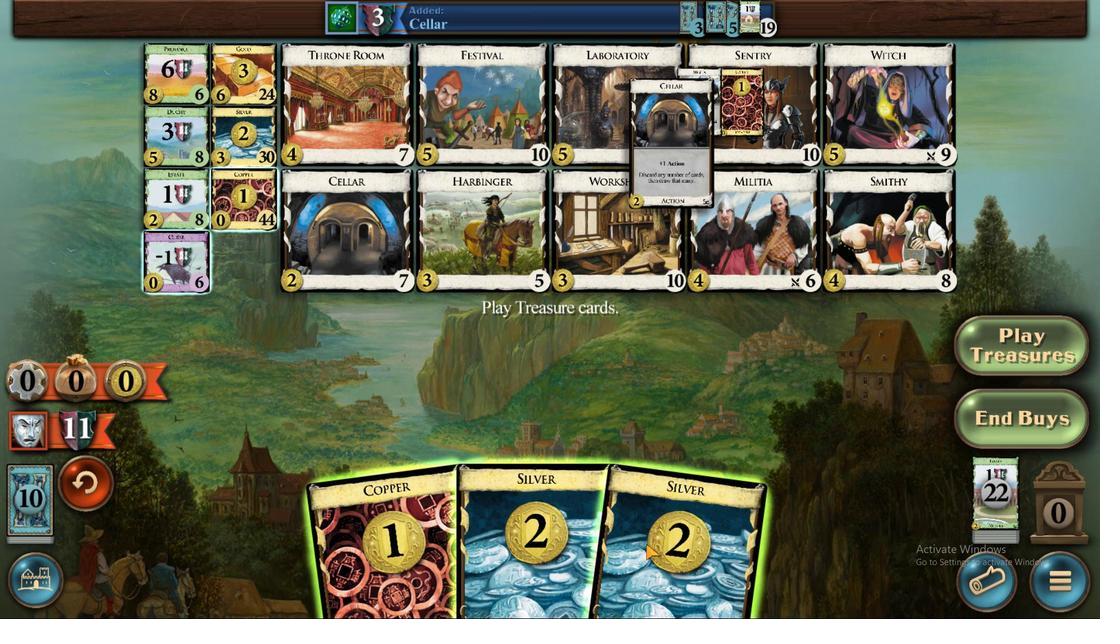 
Action: Mouse pressed left at (645, 543)
Screenshot: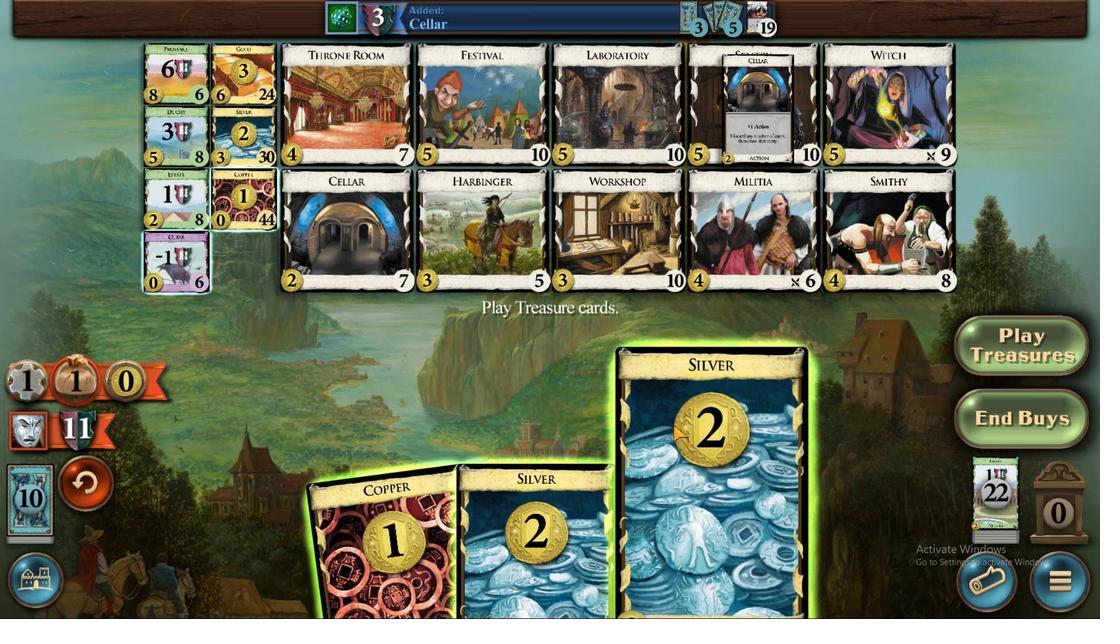 
Action: Mouse moved to (594, 523)
Screenshot: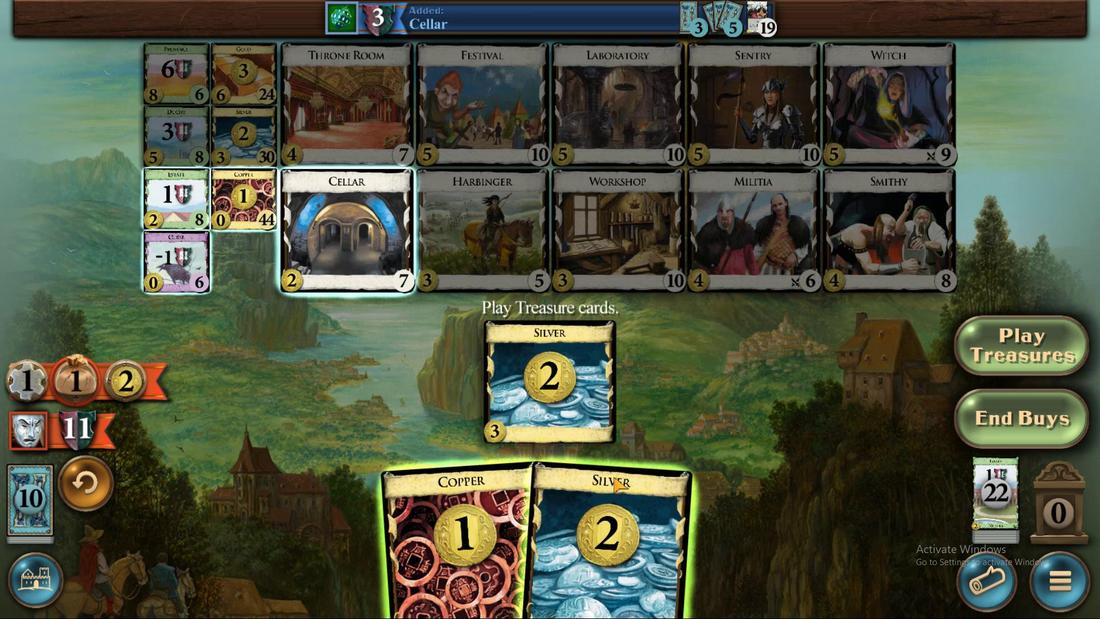 
Action: Mouse pressed left at (594, 523)
Screenshot: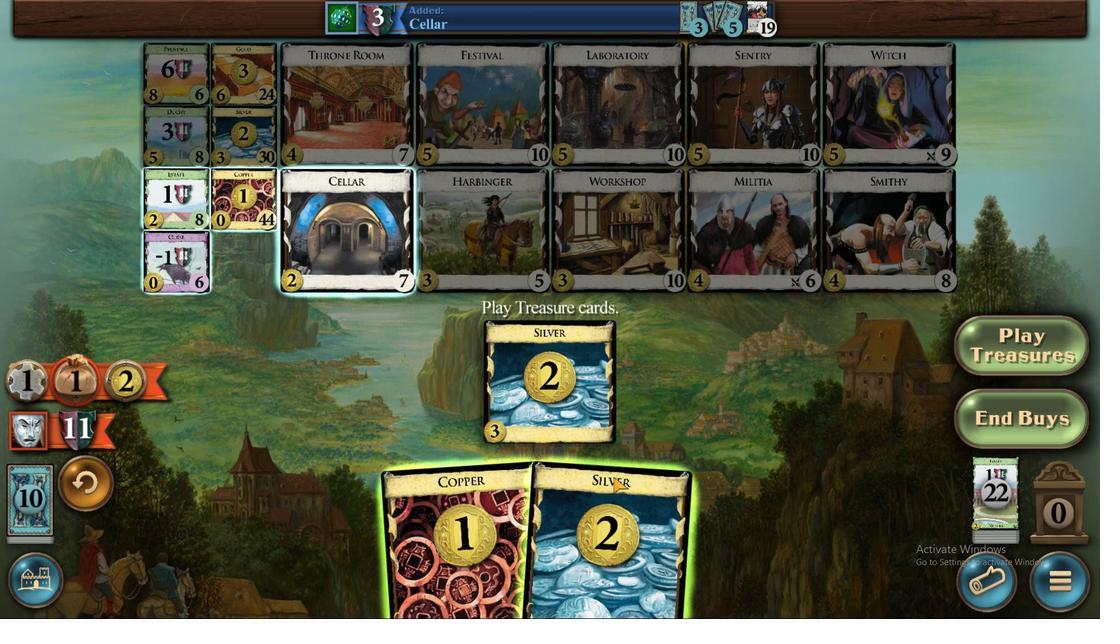 
Action: Mouse moved to (556, 534)
Screenshot: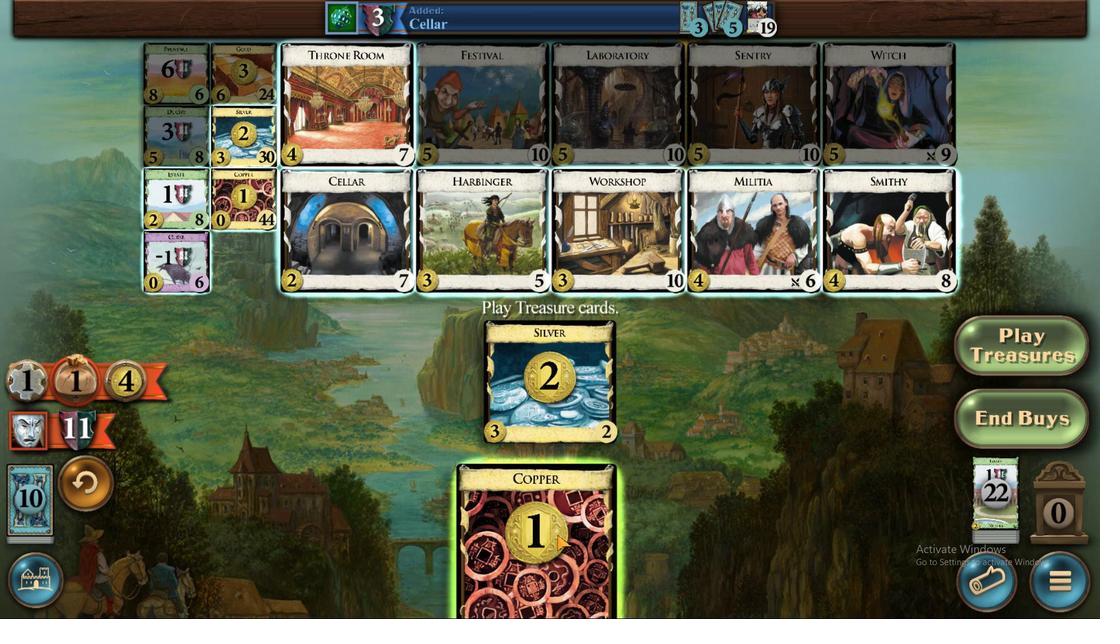 
Action: Mouse pressed left at (556, 534)
Screenshot: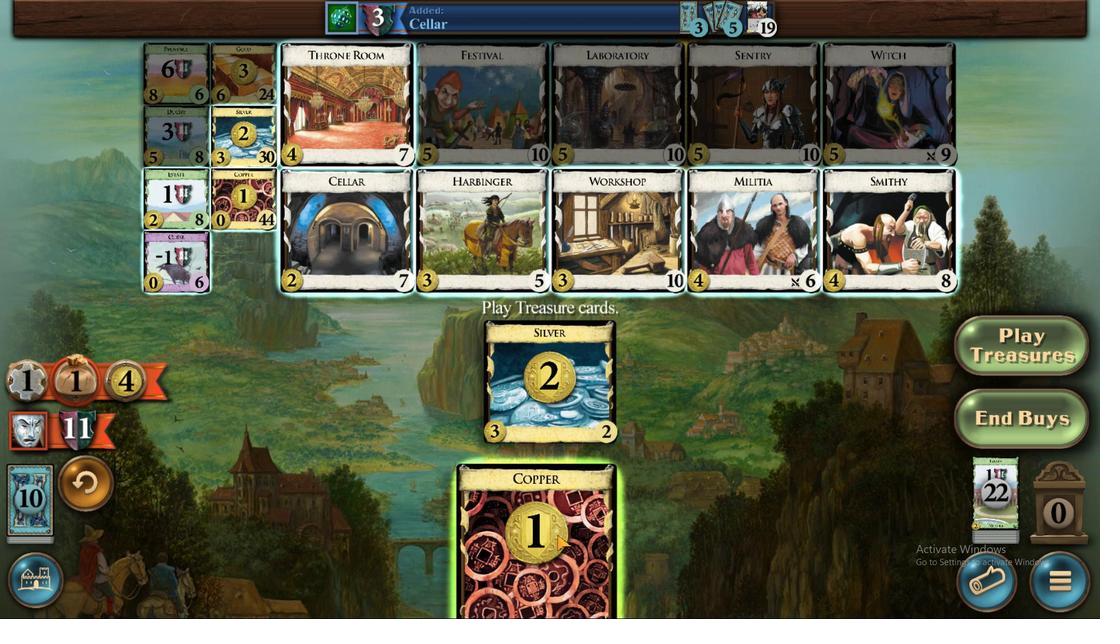 
Action: Mouse moved to (476, 103)
Screenshot: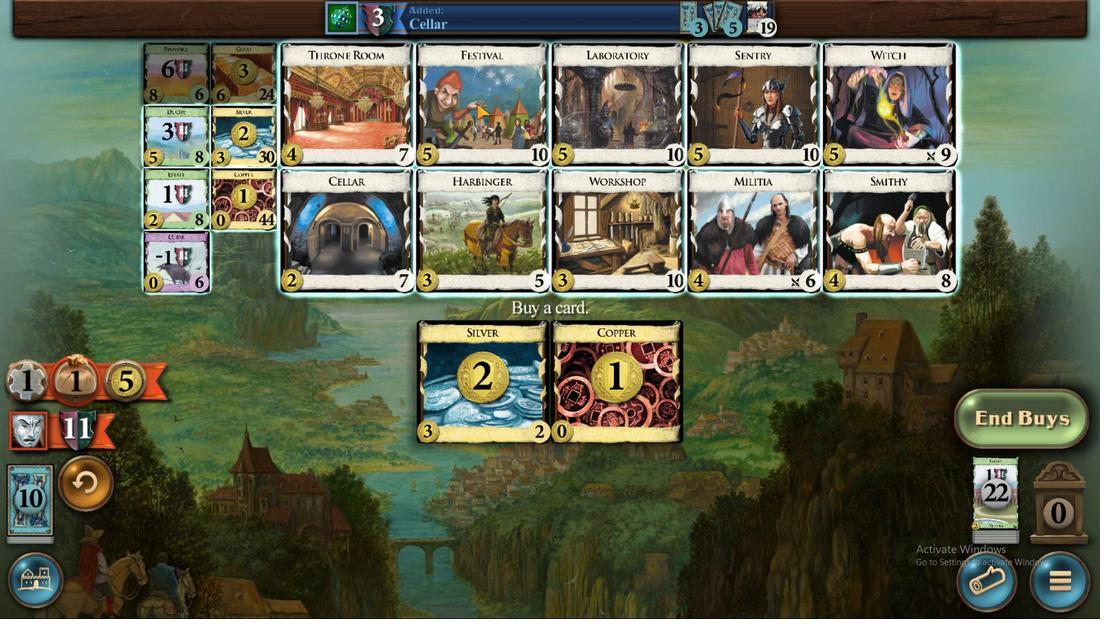 
Action: Mouse pressed left at (476, 103)
